 Task: Create a business flyer with photo.
Action: Mouse moved to (483, 149)
Screenshot: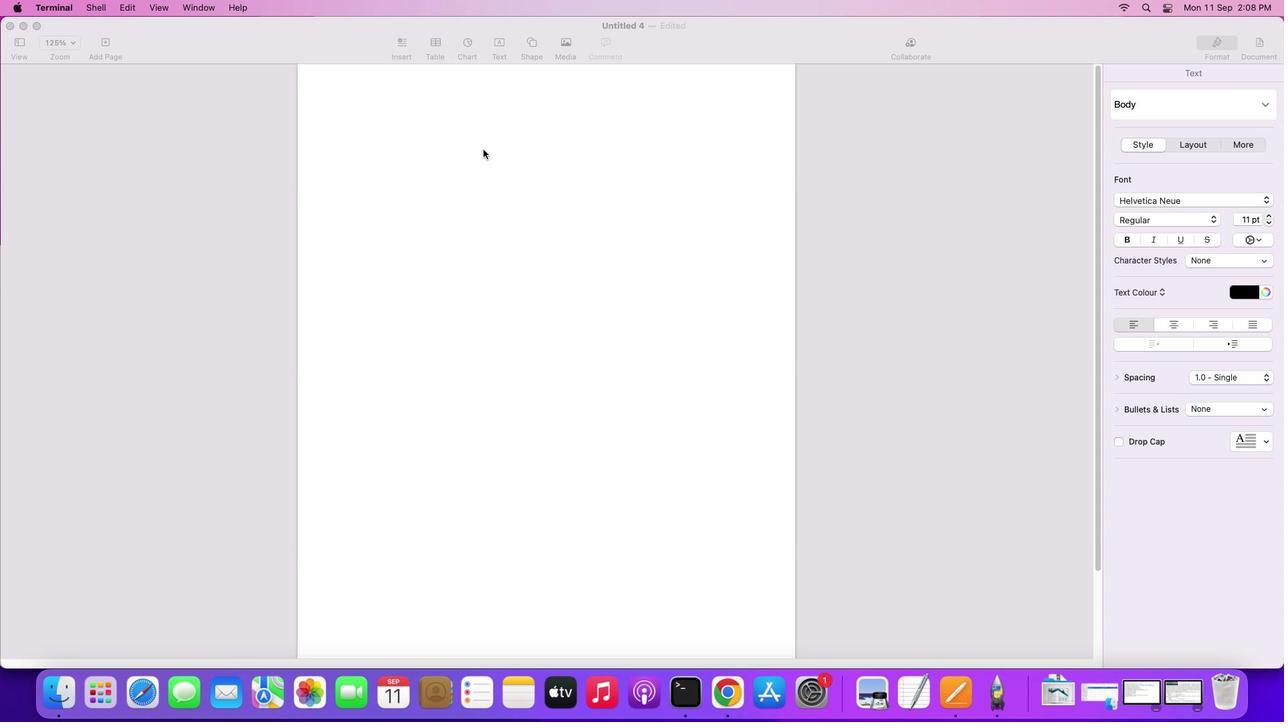 
Action: Mouse pressed left at (483, 149)
Screenshot: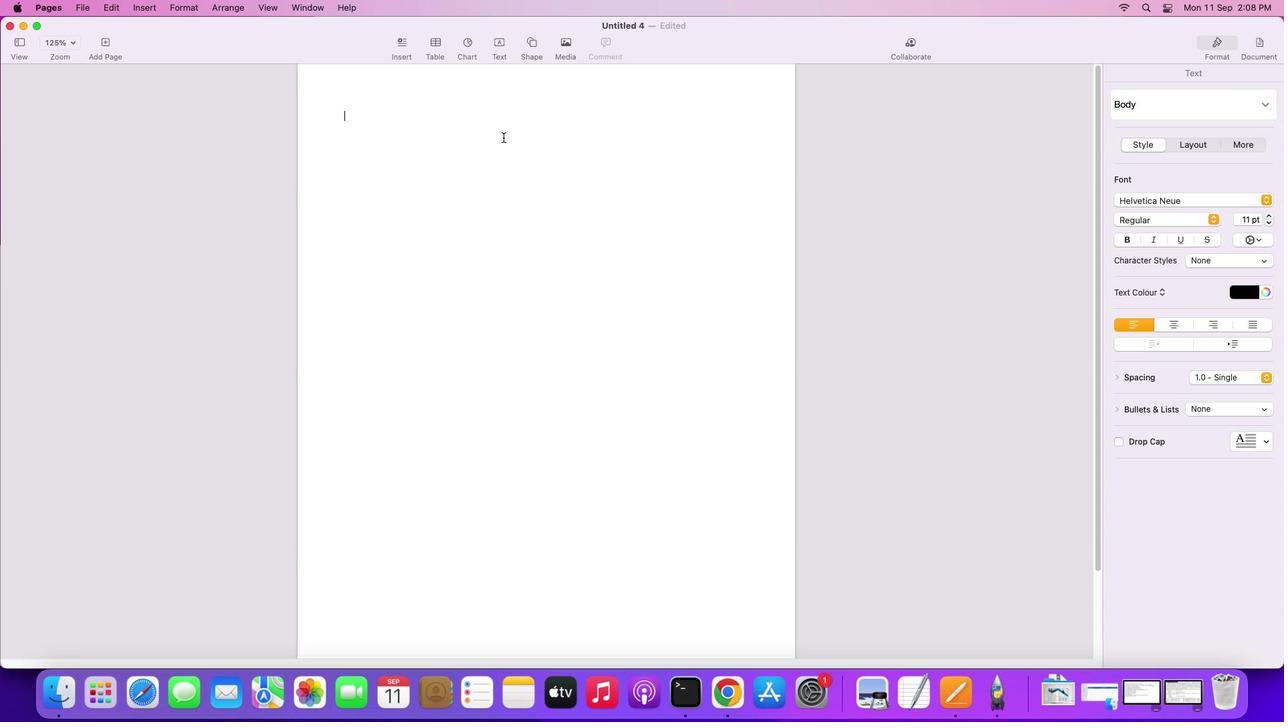 
Action: Mouse moved to (565, 45)
Screenshot: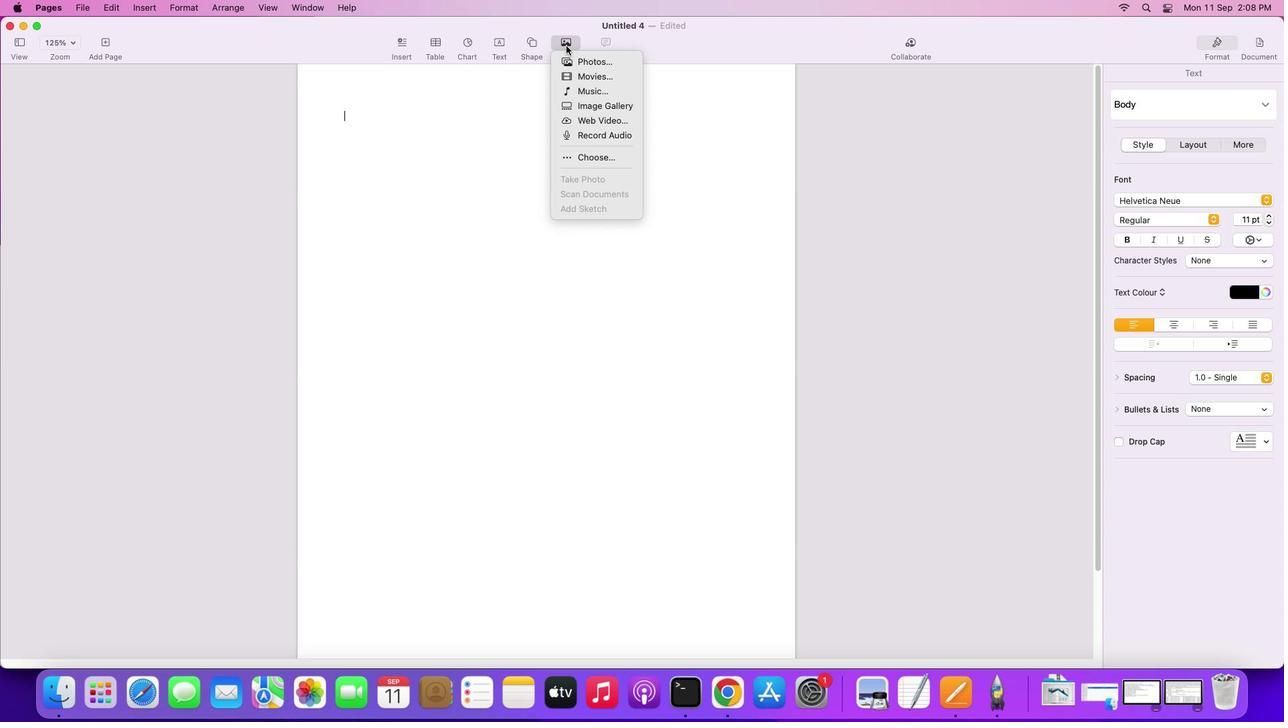 
Action: Mouse pressed left at (565, 45)
Screenshot: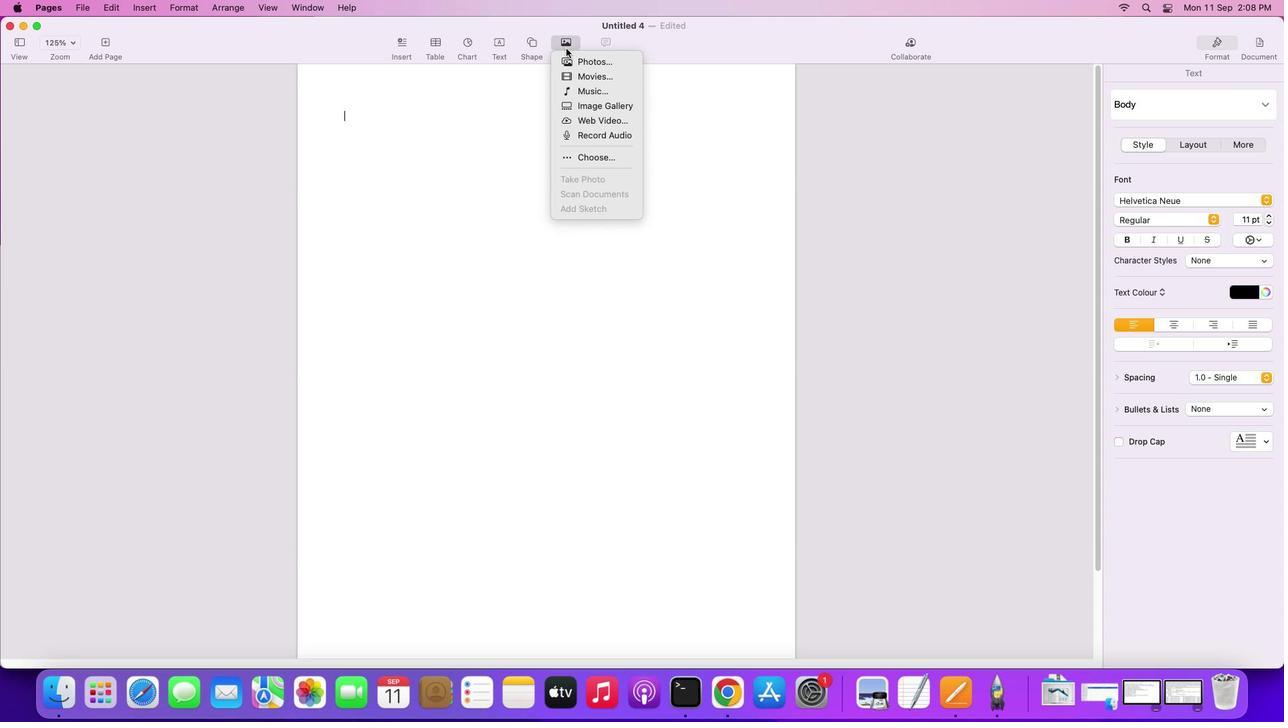 
Action: Mouse moved to (586, 151)
Screenshot: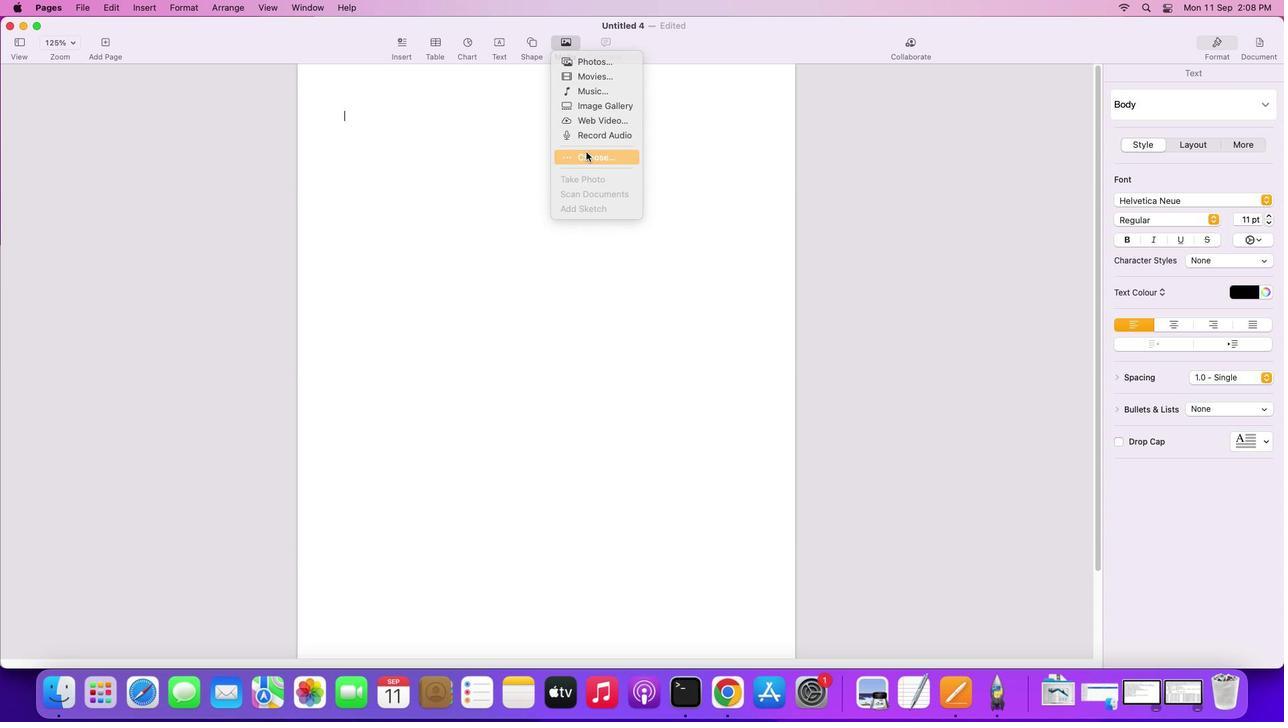 
Action: Mouse pressed left at (586, 151)
Screenshot: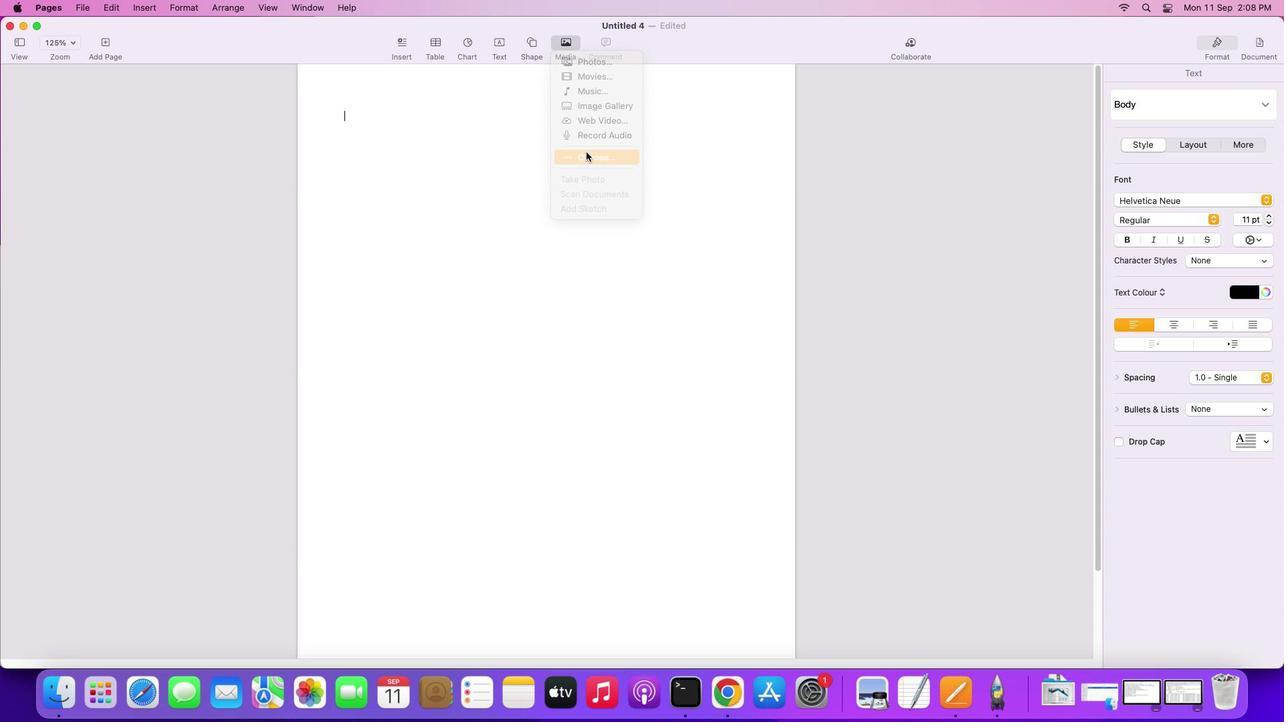 
Action: Mouse moved to (555, 422)
Screenshot: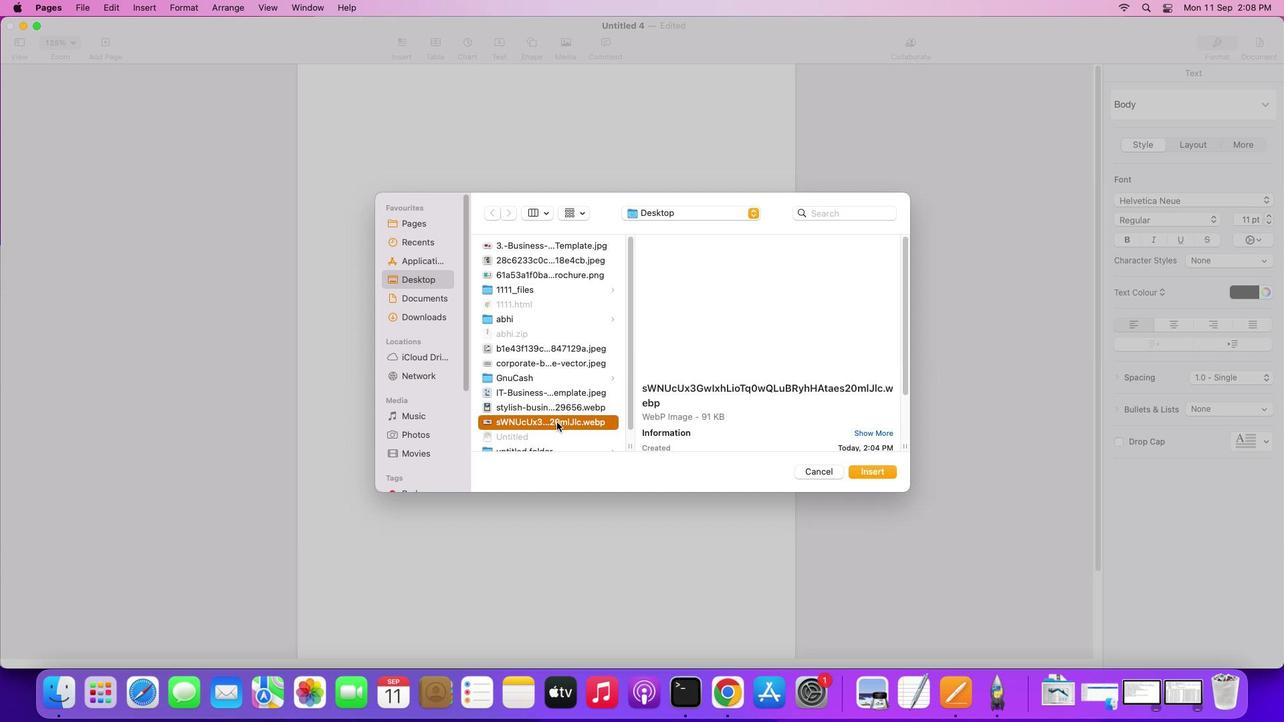
Action: Mouse pressed left at (555, 422)
Screenshot: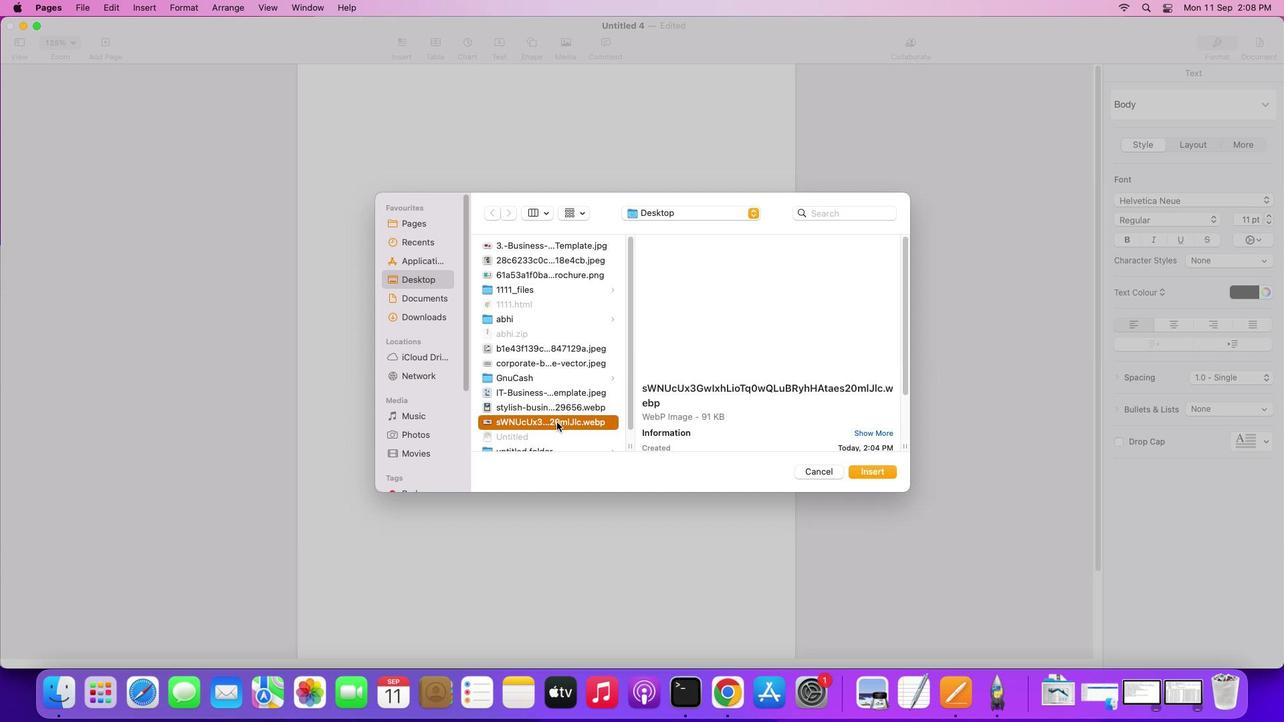 
Action: Mouse moved to (871, 470)
Screenshot: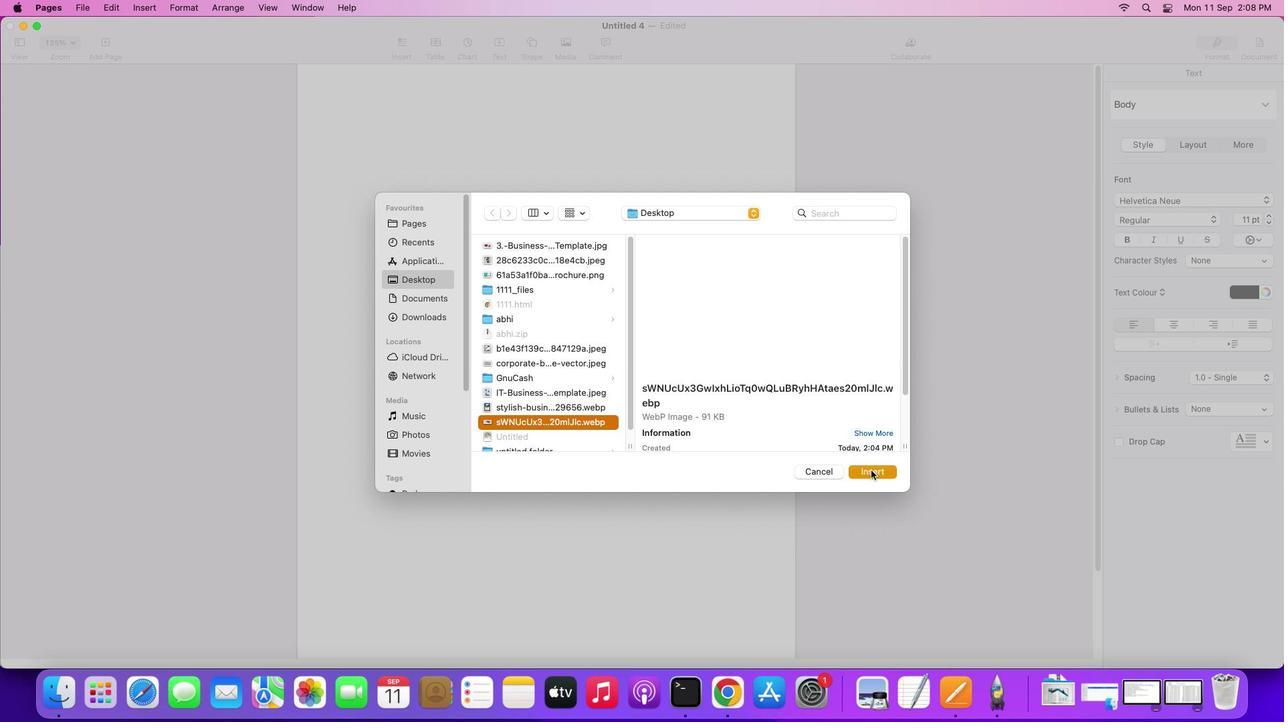 
Action: Mouse pressed left at (871, 470)
Screenshot: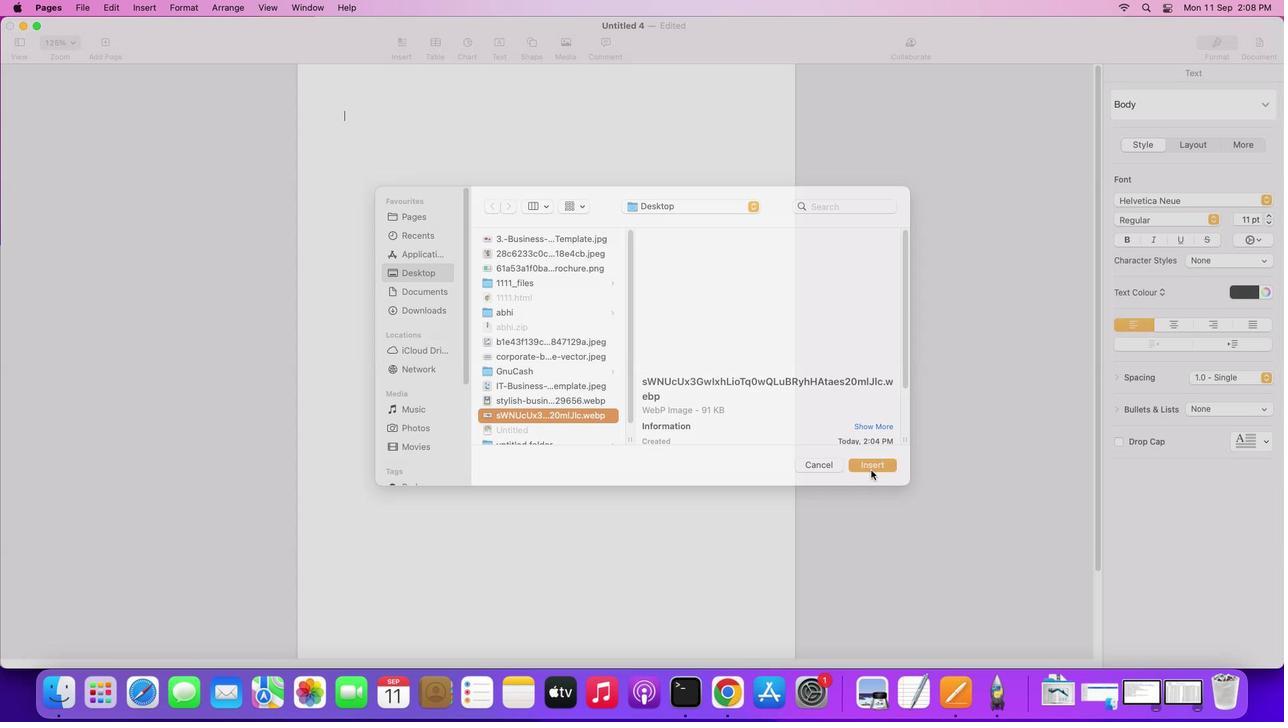 
Action: Mouse moved to (467, 224)
Screenshot: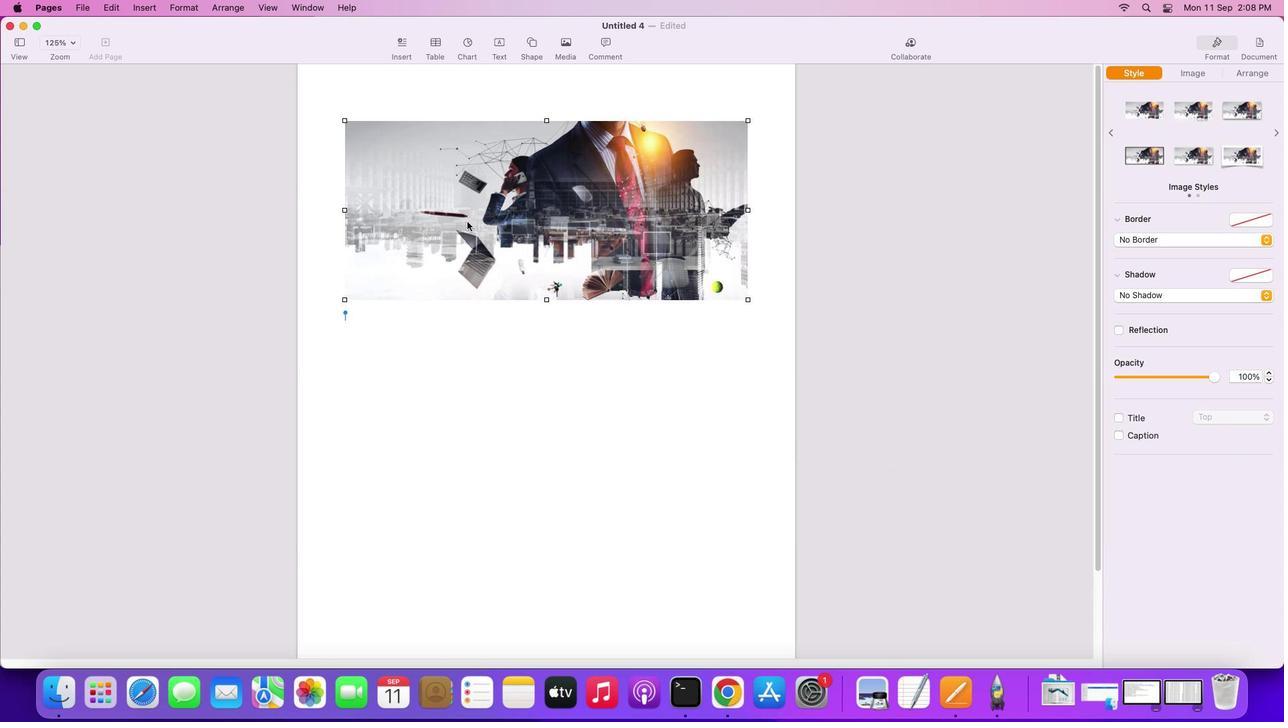 
Action: Mouse pressed left at (467, 224)
Screenshot: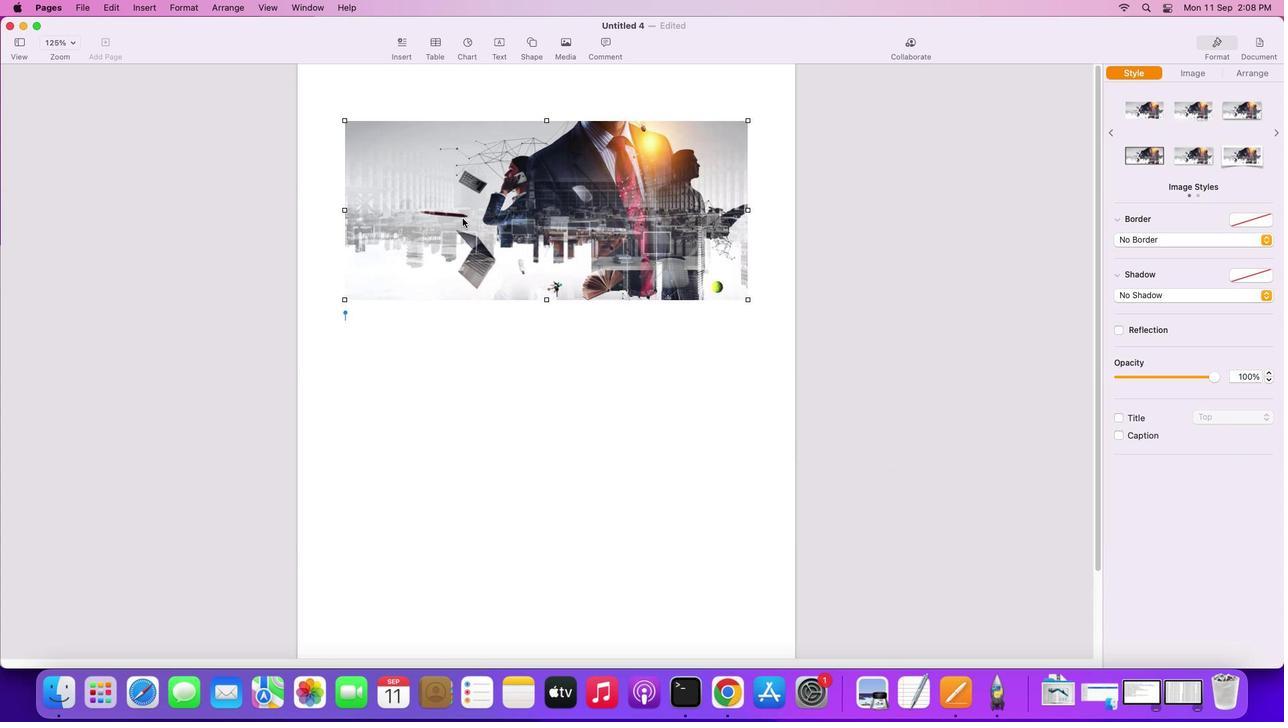 
Action: Mouse moved to (466, 221)
Screenshot: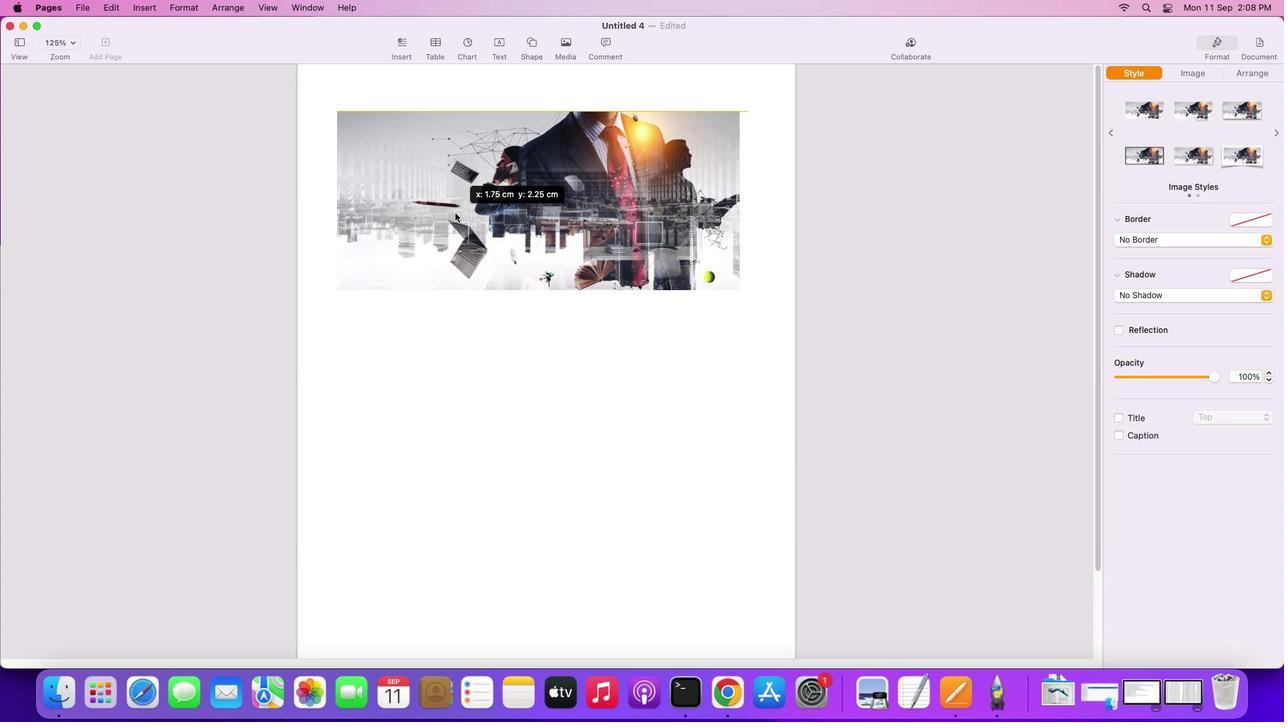 
Action: Mouse pressed left at (466, 221)
Screenshot: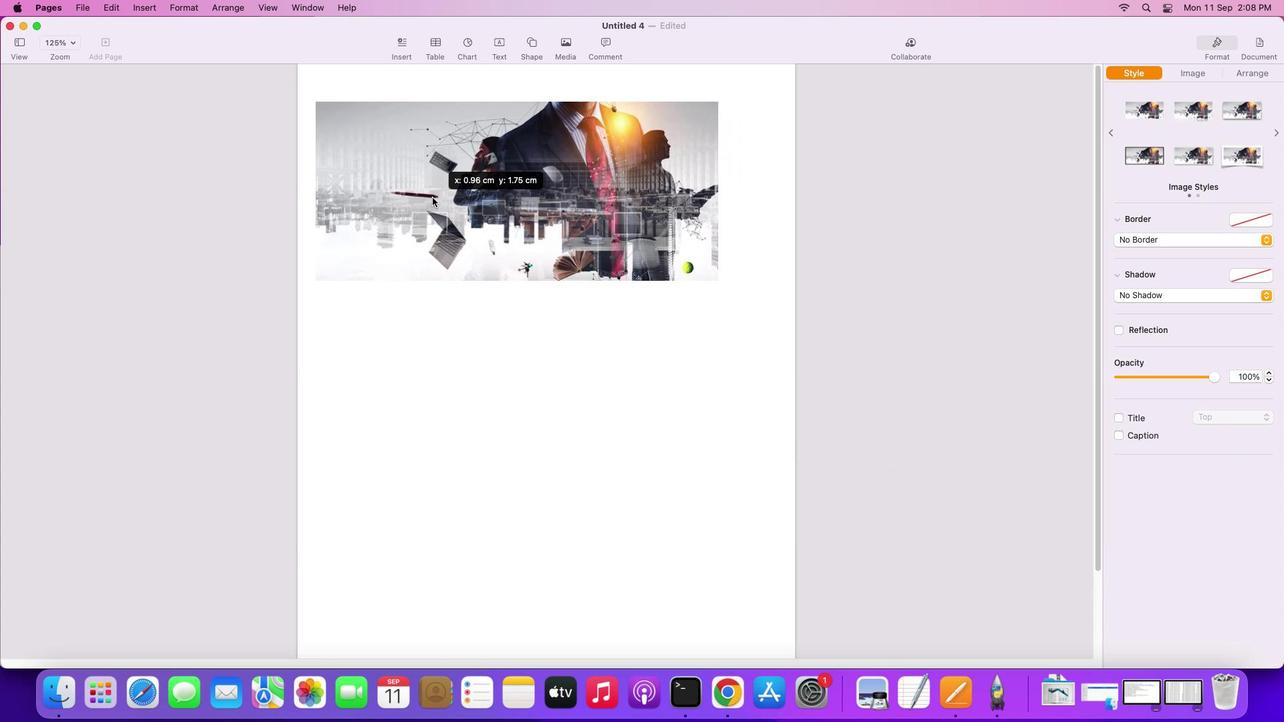 
Action: Mouse moved to (700, 244)
Screenshot: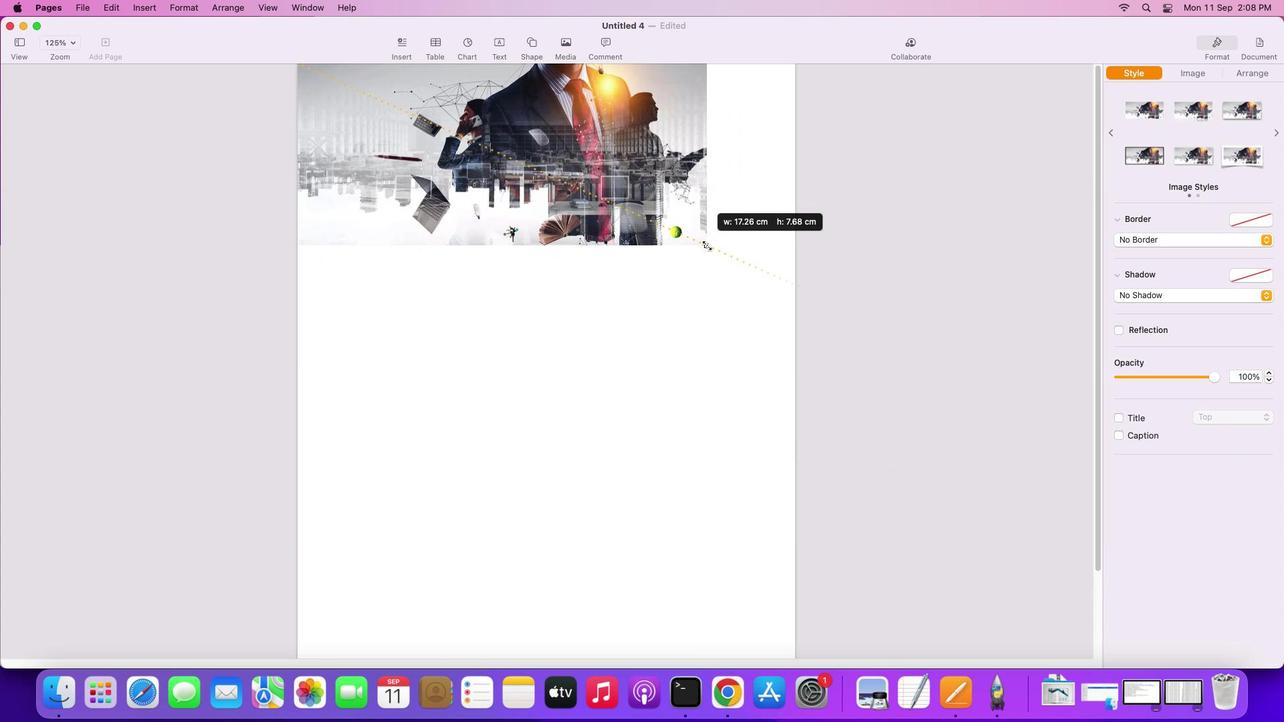 
Action: Mouse pressed left at (700, 244)
Screenshot: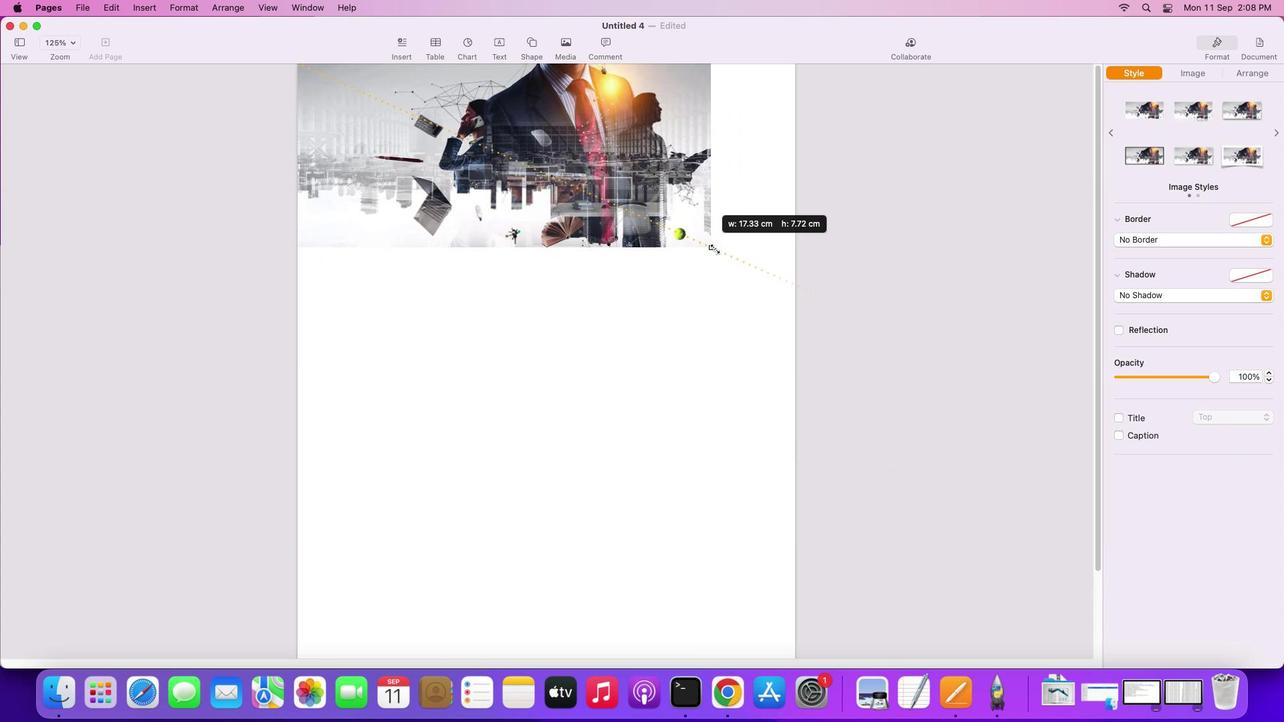 
Action: Mouse moved to (482, 323)
Screenshot: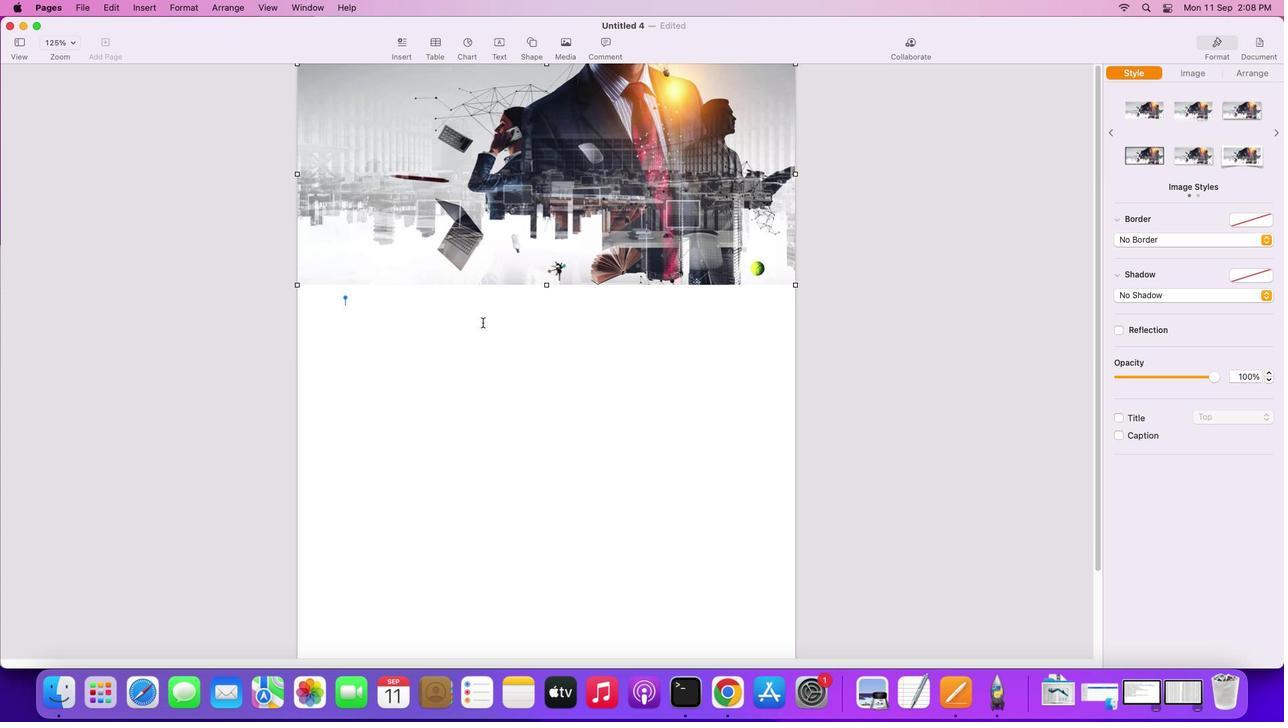 
Action: Mouse pressed left at (482, 323)
Screenshot: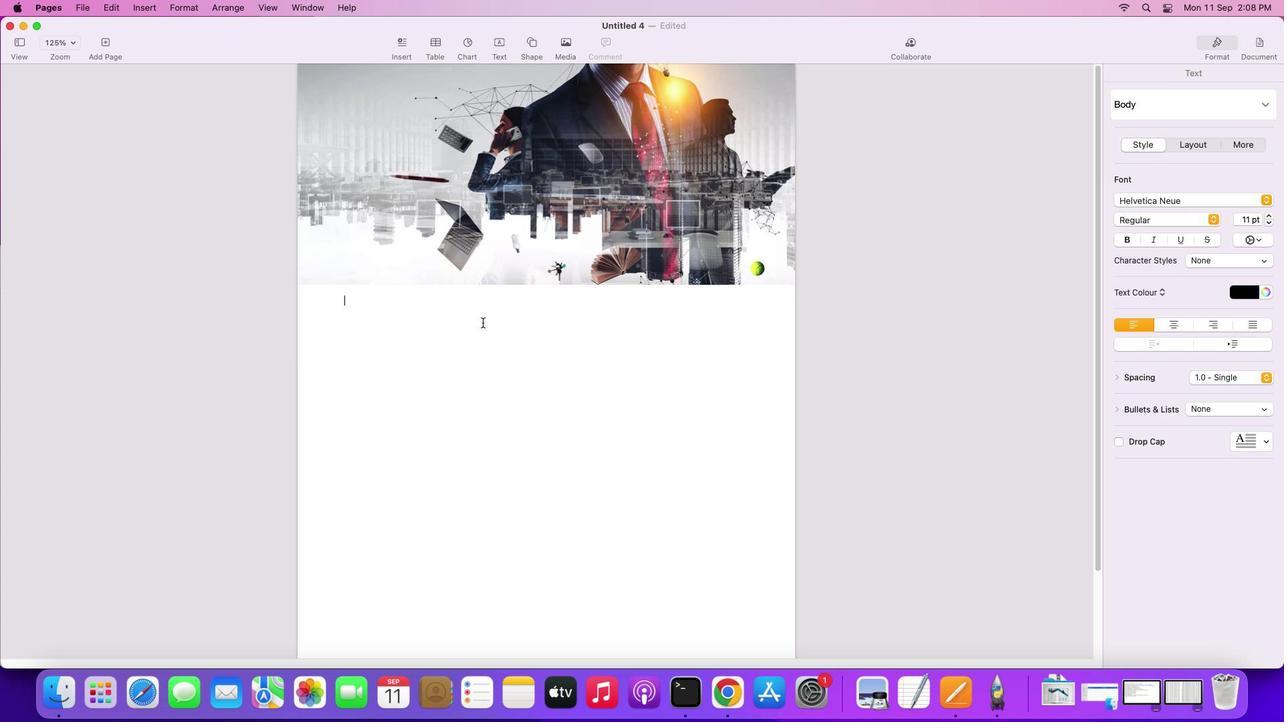 
Action: Mouse moved to (502, 43)
Screenshot: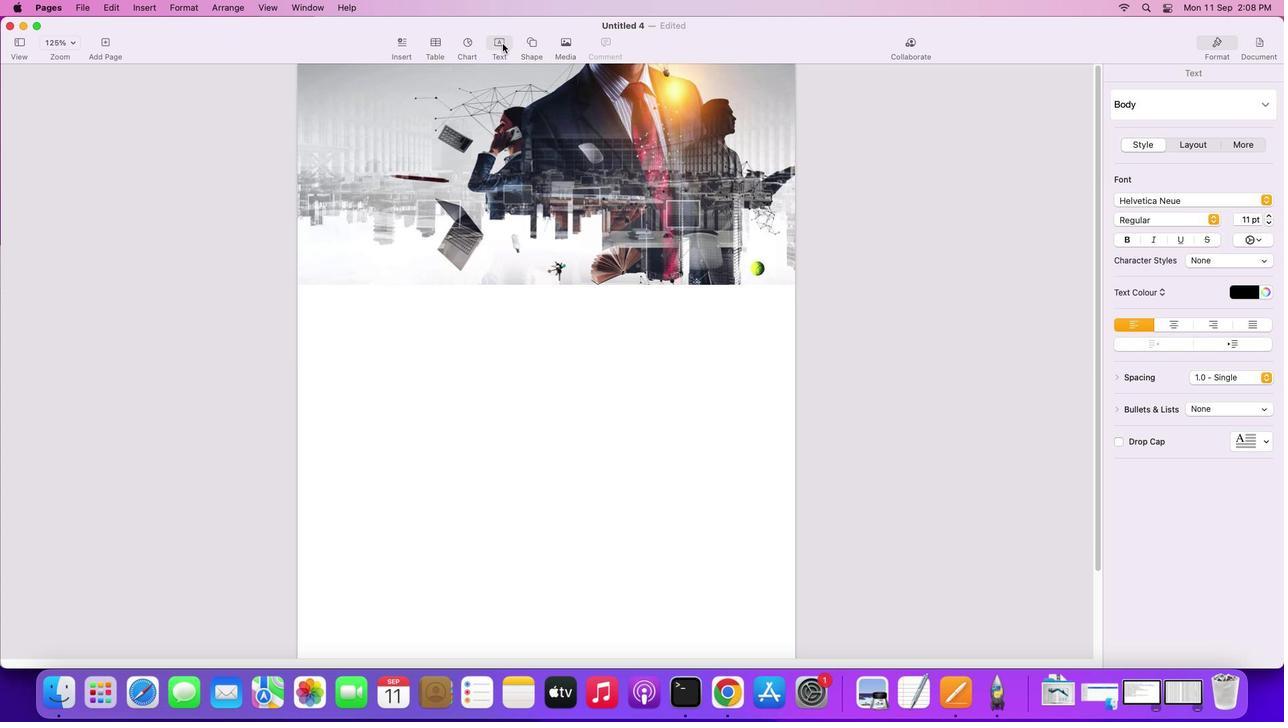 
Action: Mouse pressed left at (502, 43)
Screenshot: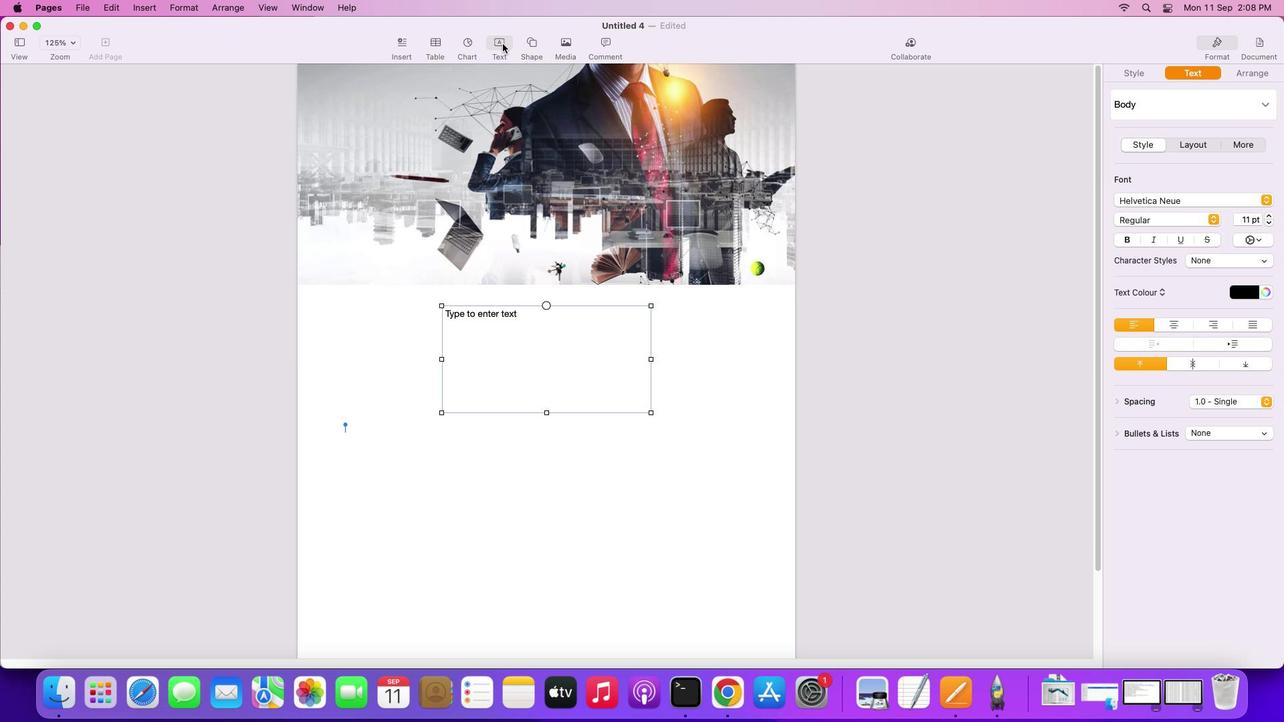
Action: Mouse moved to (538, 338)
Screenshot: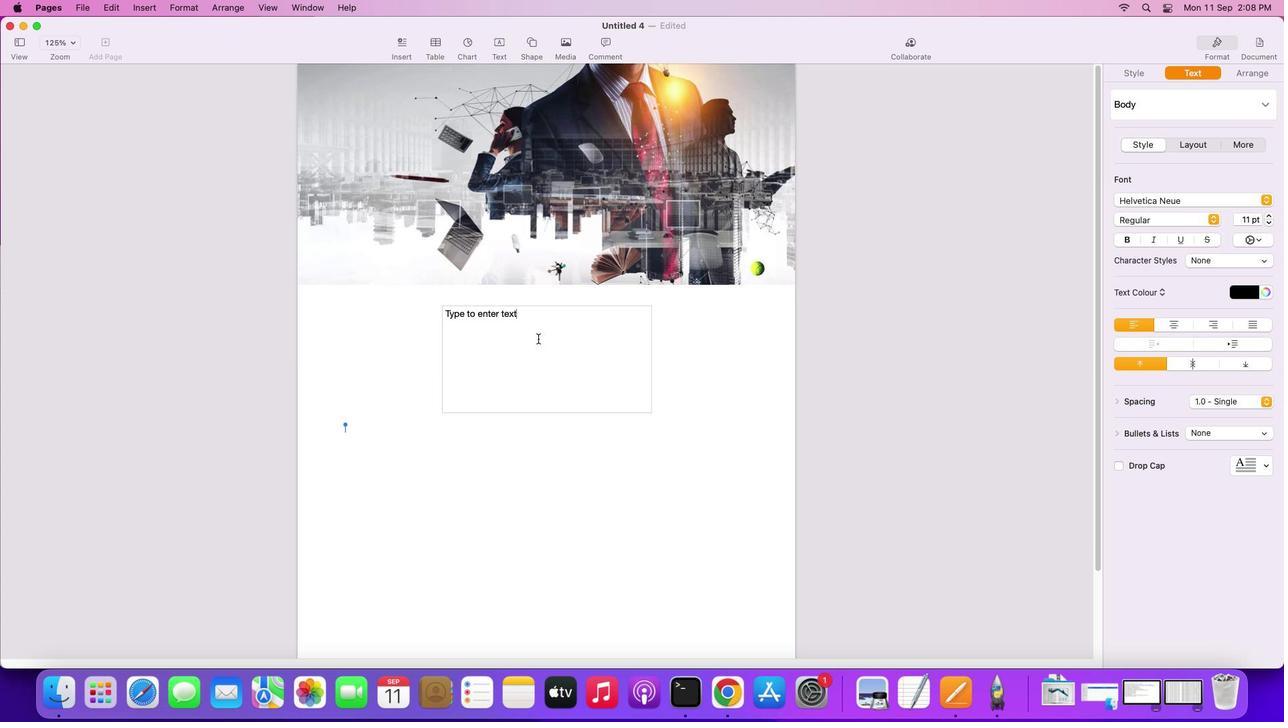 
Action: Mouse pressed left at (538, 338)
Screenshot: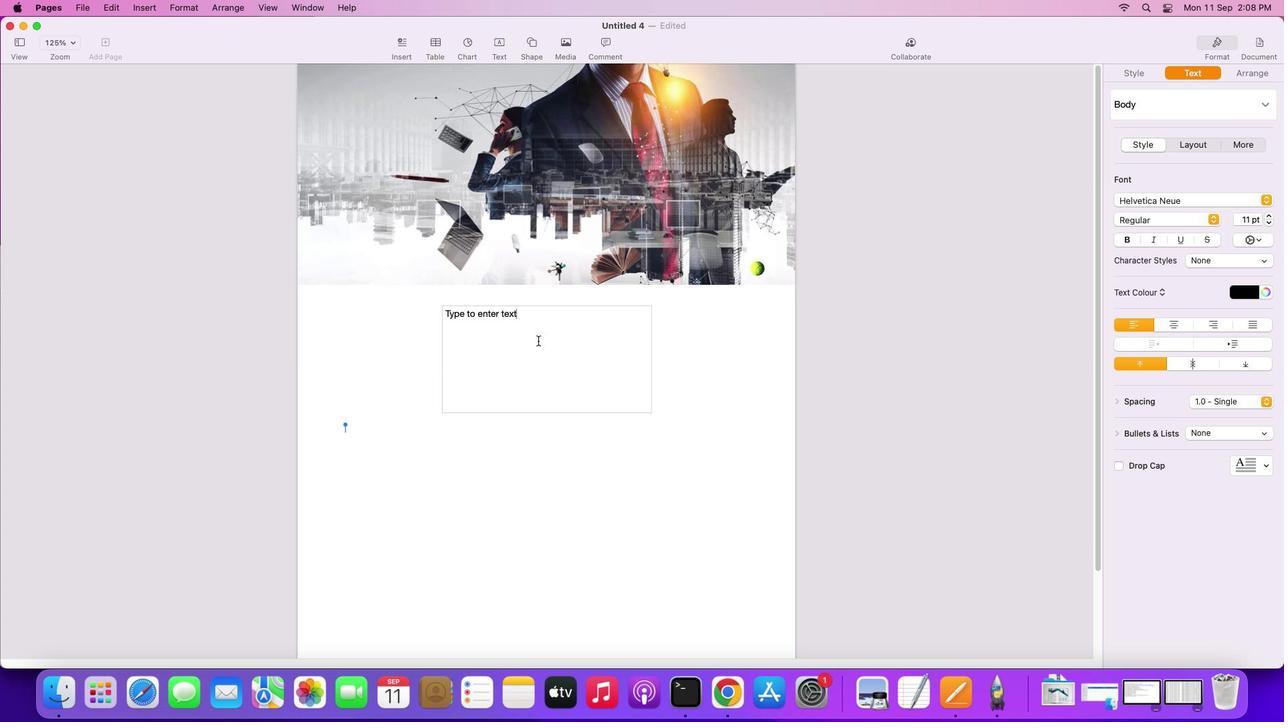 
Action: Mouse moved to (534, 346)
Screenshot: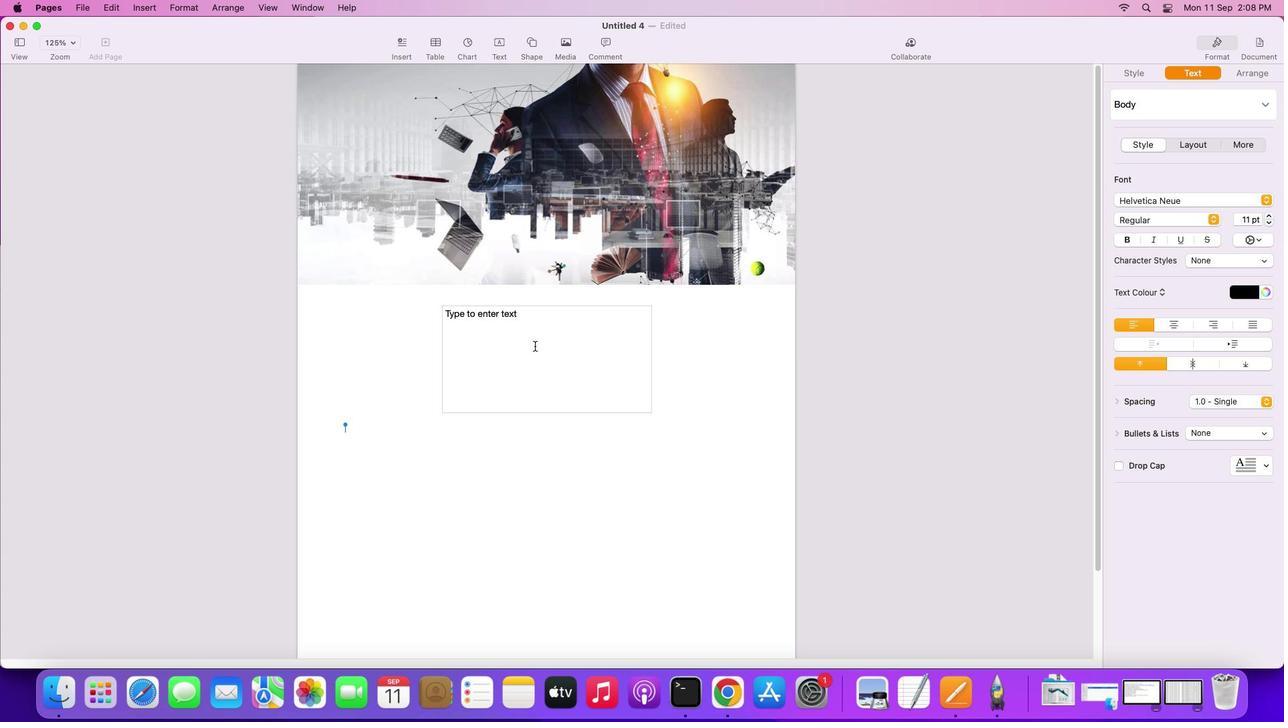 
Action: Key pressed Key.shift'C'Key.backspaceKey.backspaceKey.backspaceKey.backspaceKey.backspaceKey.backspaceKey.backspaceKey.shift'C''o'Key.backspaceKey.shift'o''n'Key.backspace'm''p''a''b'Key.backspace'n''y'Key.spaceKey.shift'N''a''m''e'
Screenshot: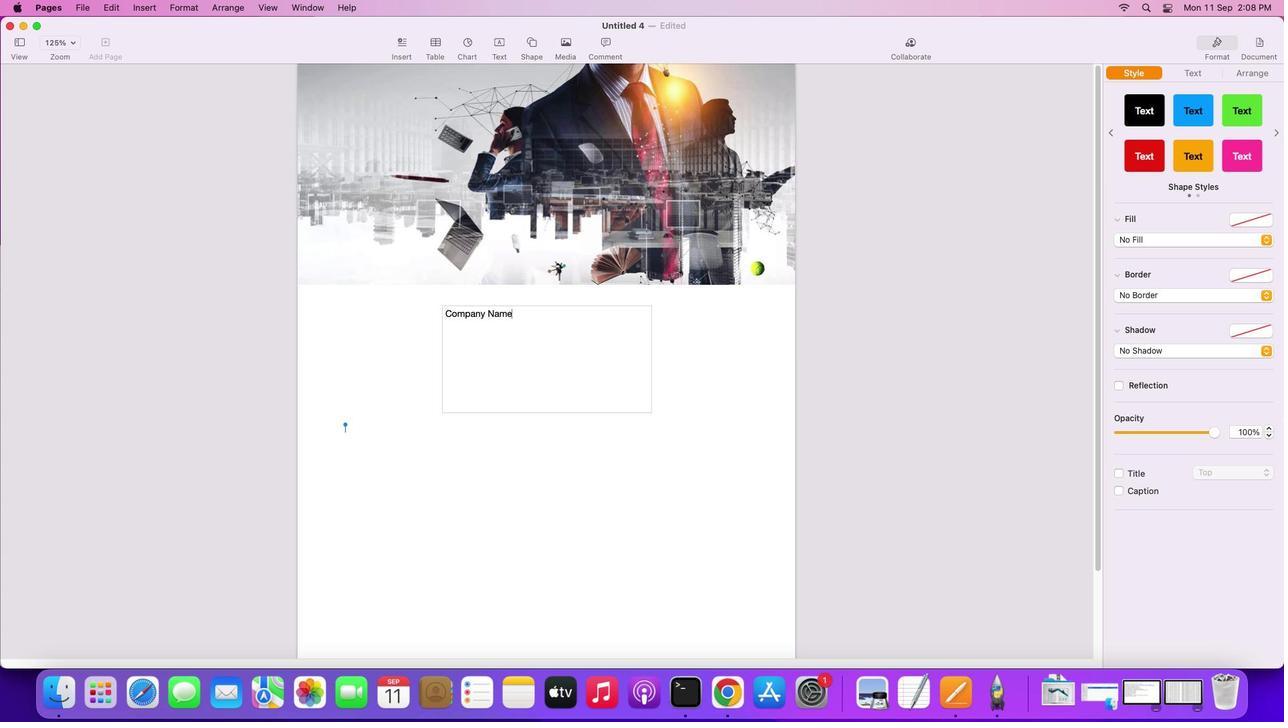 
Action: Mouse moved to (554, 438)
Screenshot: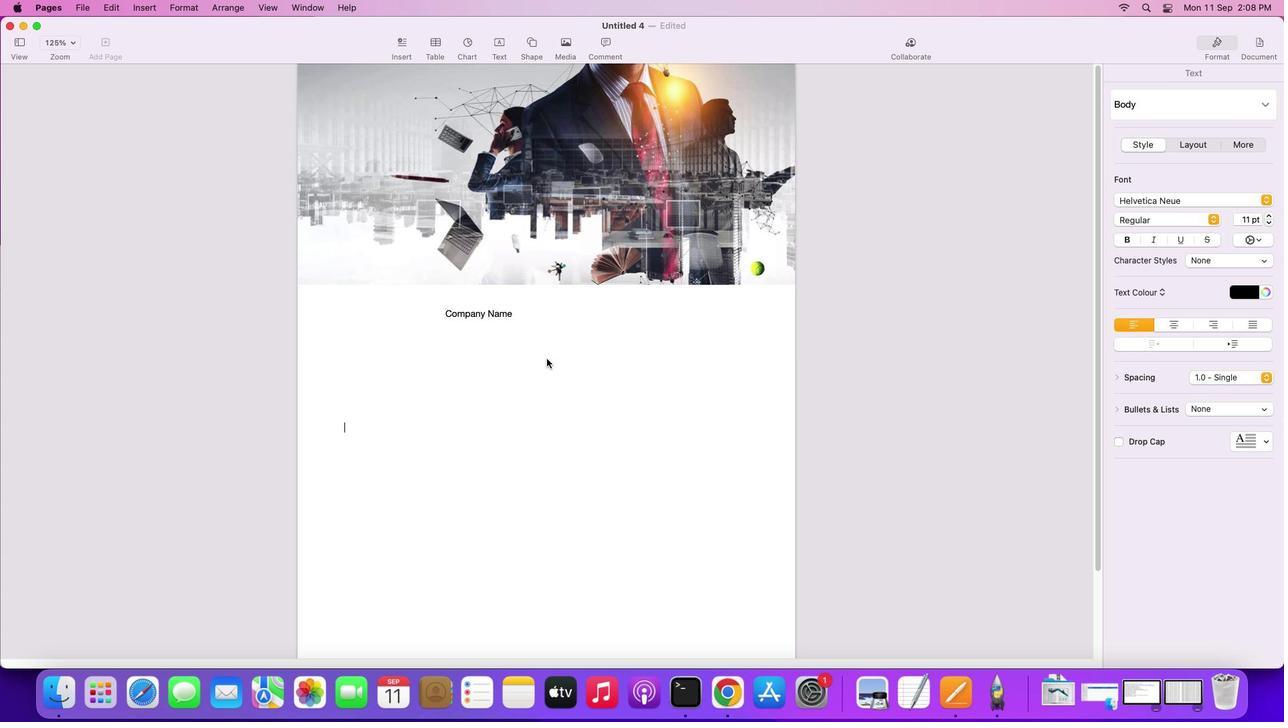
Action: Mouse pressed left at (554, 438)
Screenshot: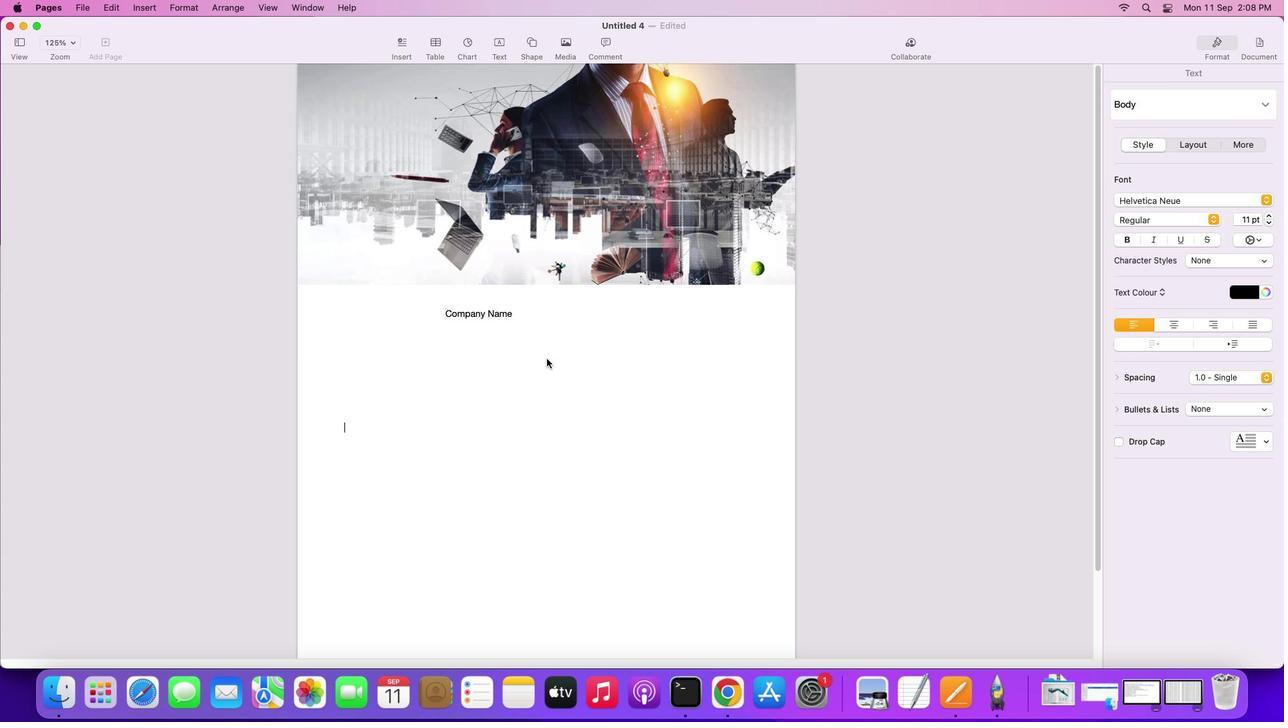 
Action: Mouse moved to (546, 358)
Screenshot: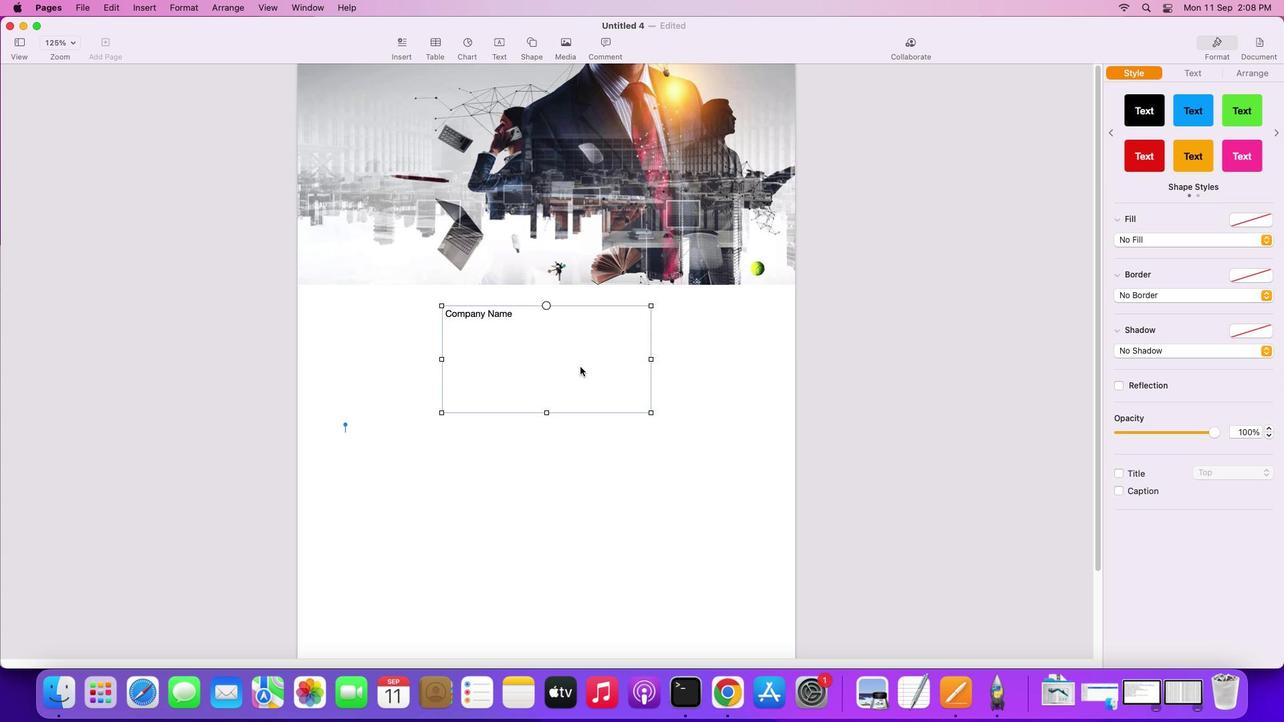 
Action: Mouse pressed left at (546, 358)
Screenshot: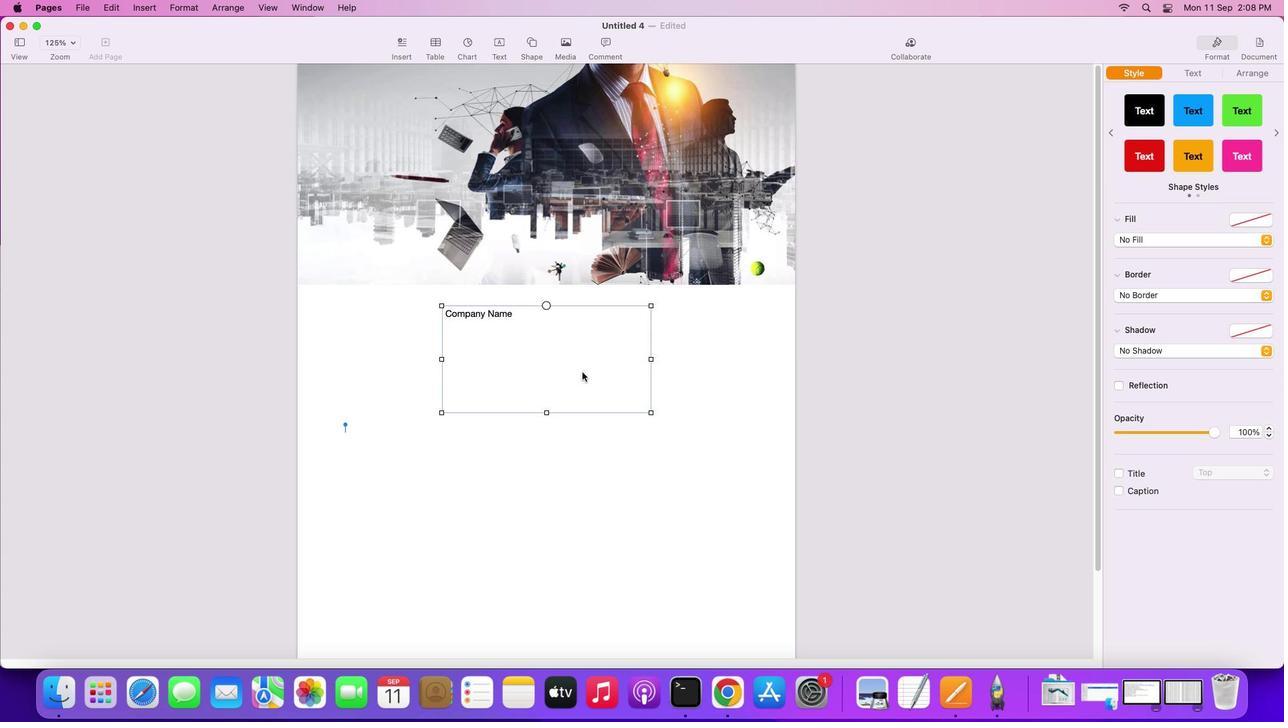 
Action: Mouse moved to (545, 410)
Screenshot: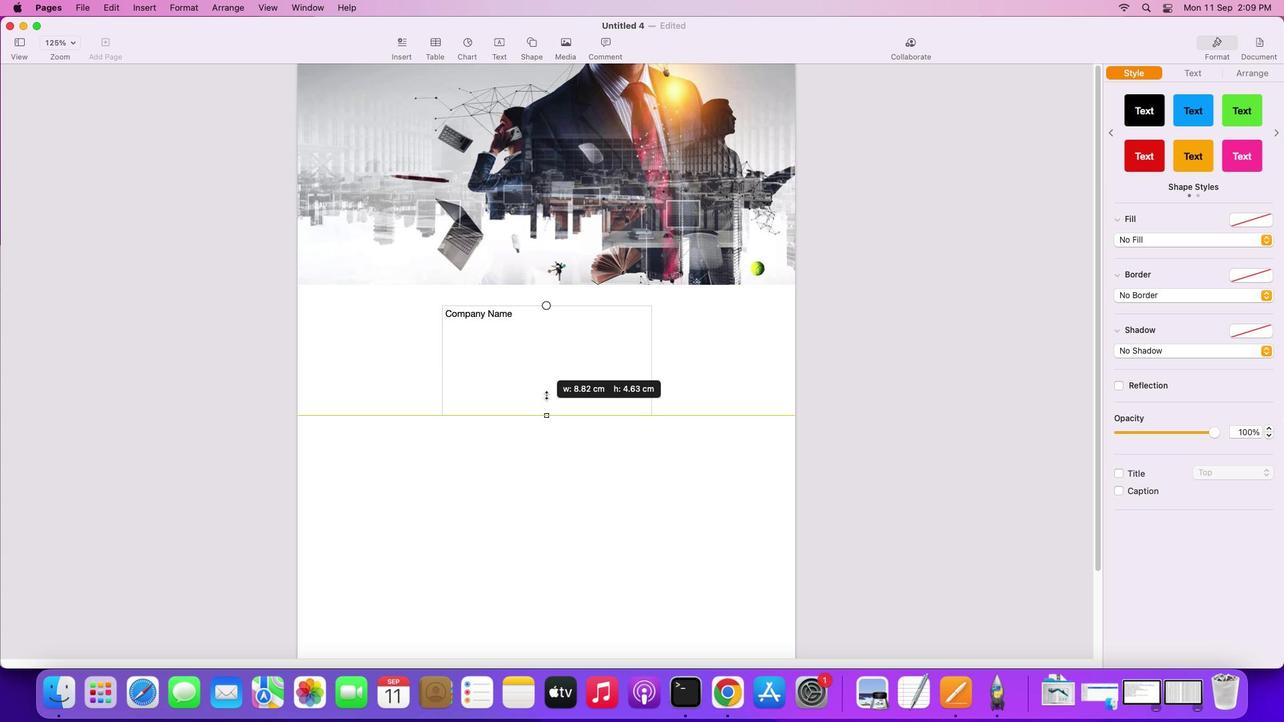 
Action: Mouse pressed left at (545, 410)
Screenshot: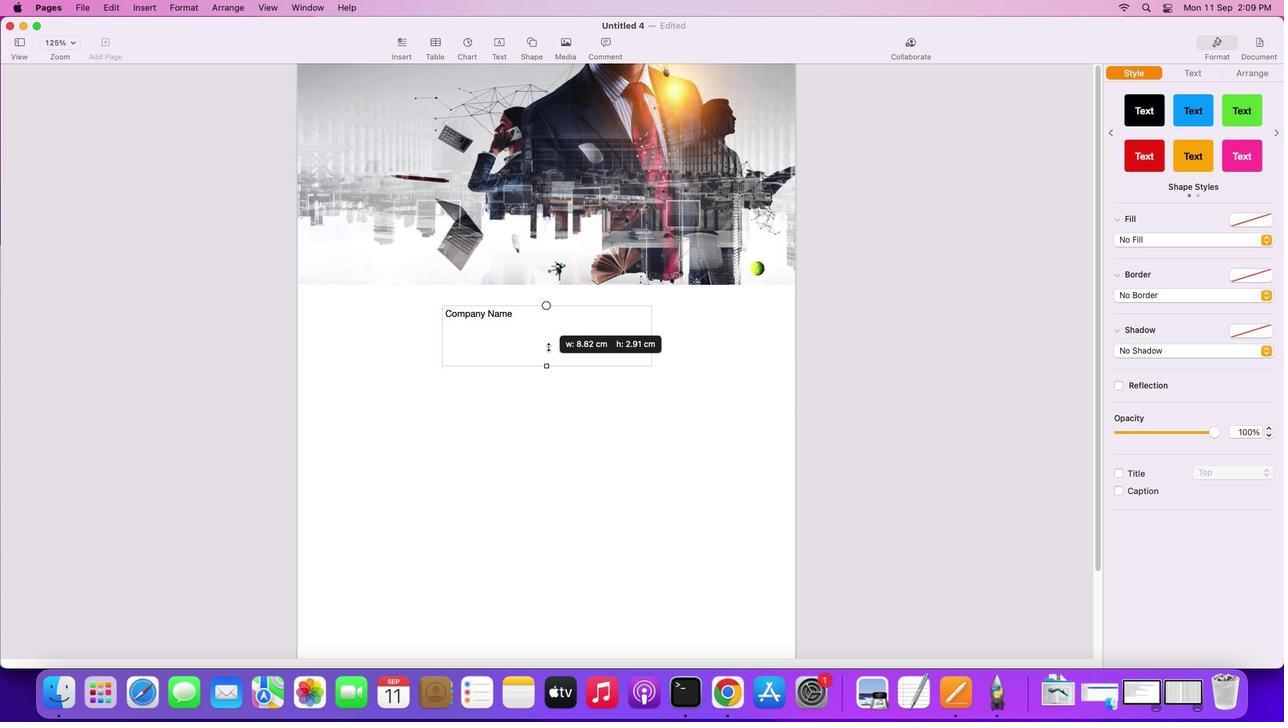 
Action: Mouse moved to (650, 315)
Screenshot: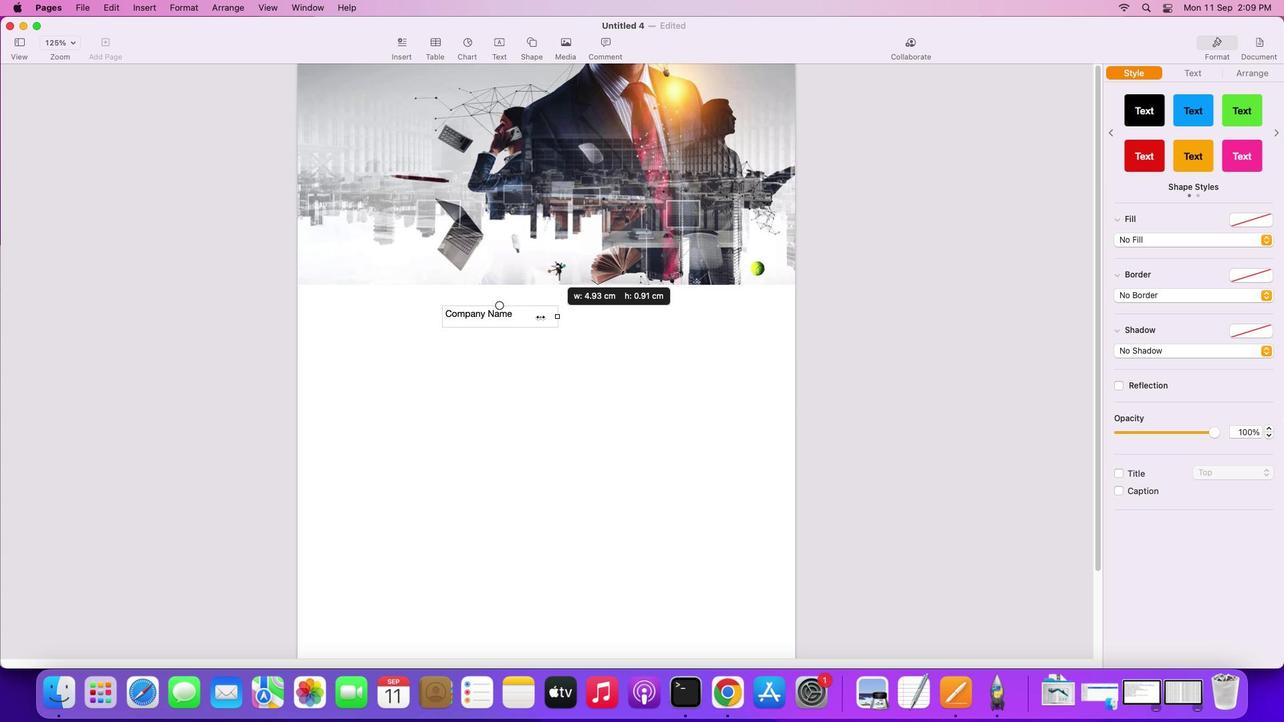 
Action: Mouse pressed left at (650, 315)
Screenshot: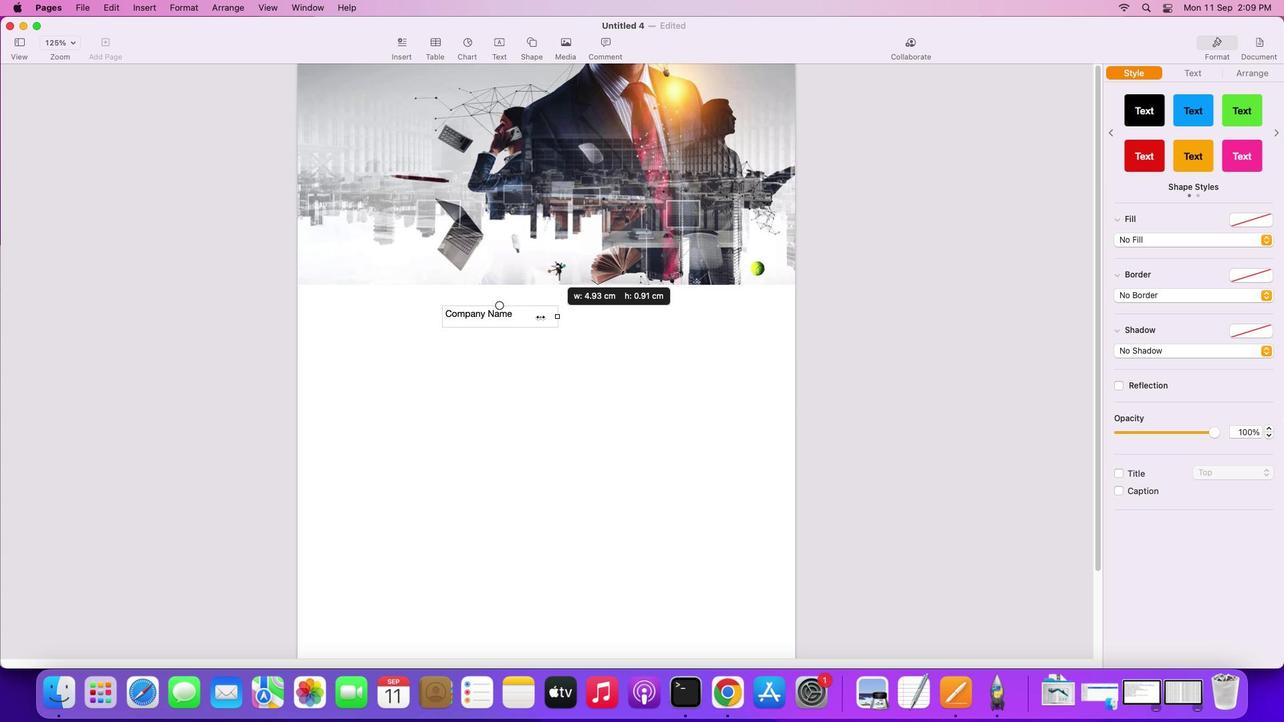 
Action: Mouse moved to (555, 326)
Screenshot: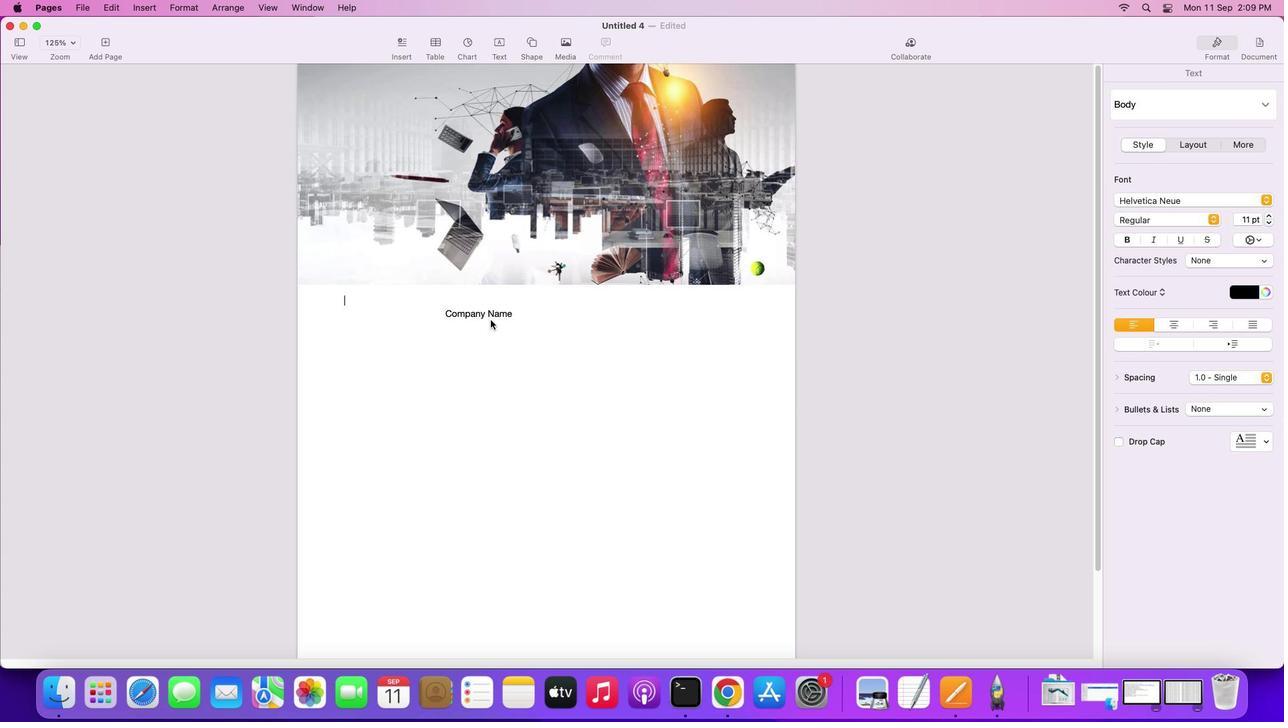 
Action: Mouse pressed left at (555, 326)
Screenshot: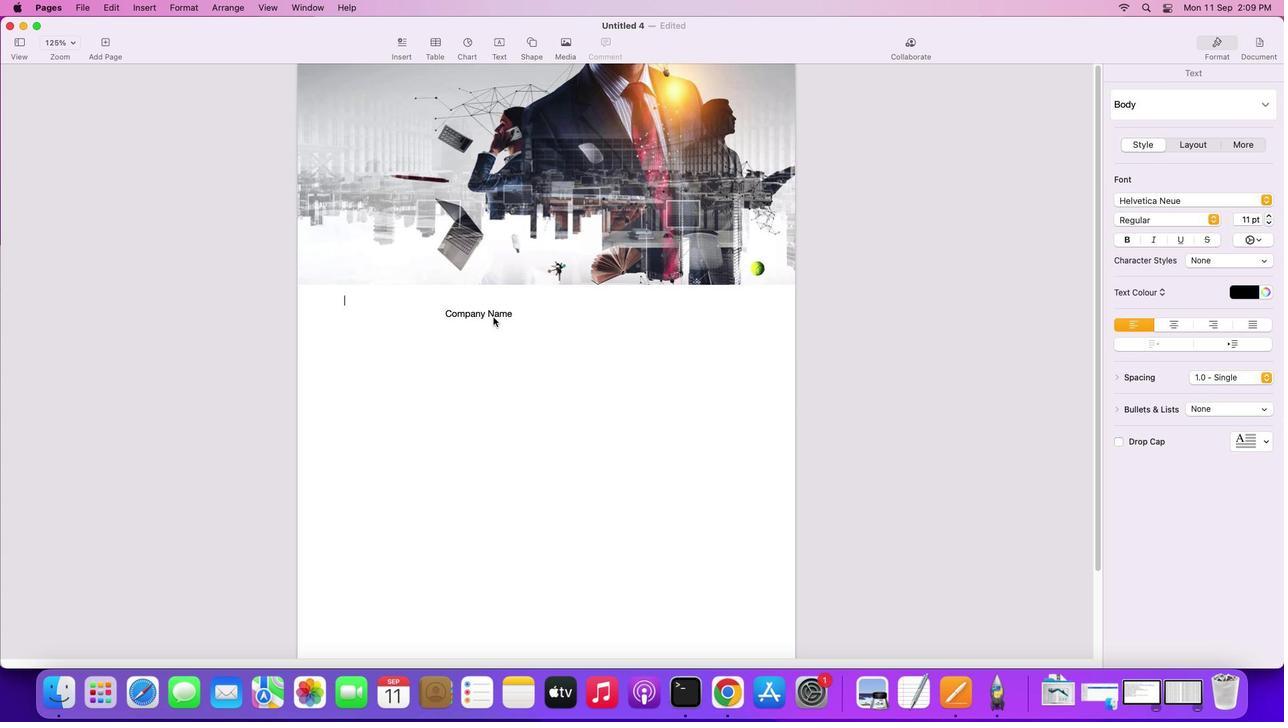 
Action: Mouse moved to (494, 313)
Screenshot: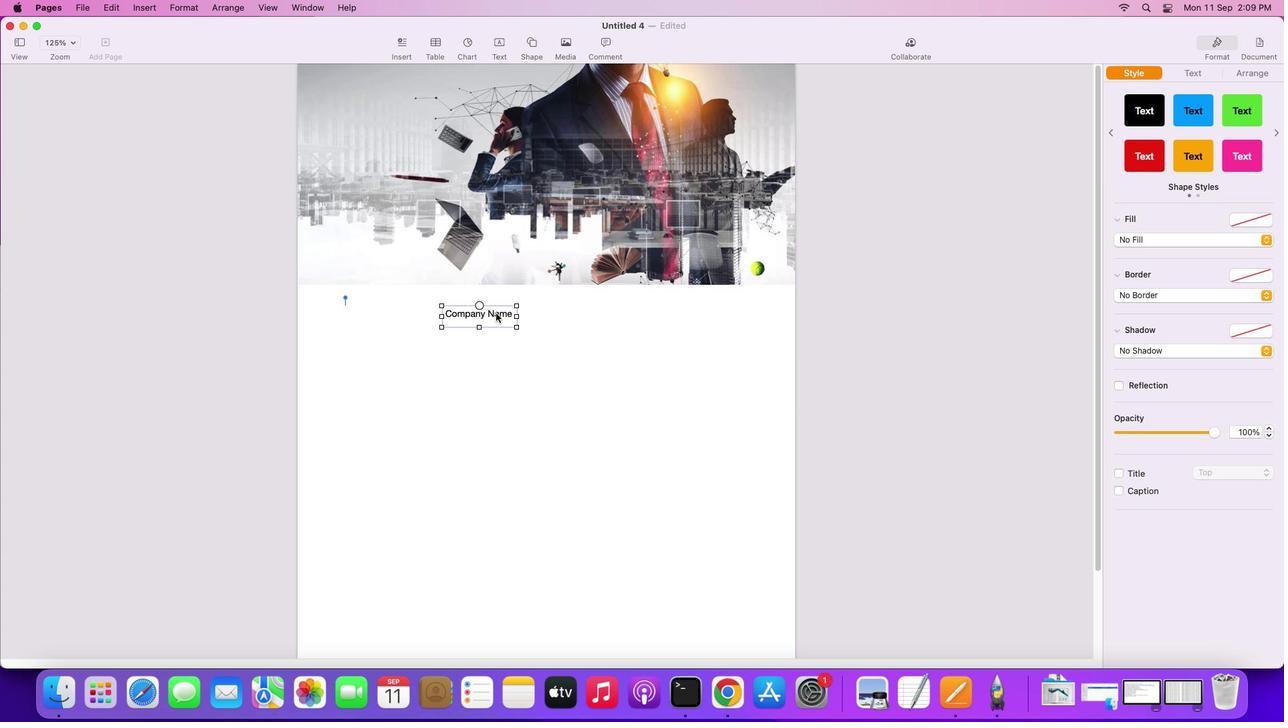 
Action: Mouse pressed left at (494, 313)
Screenshot: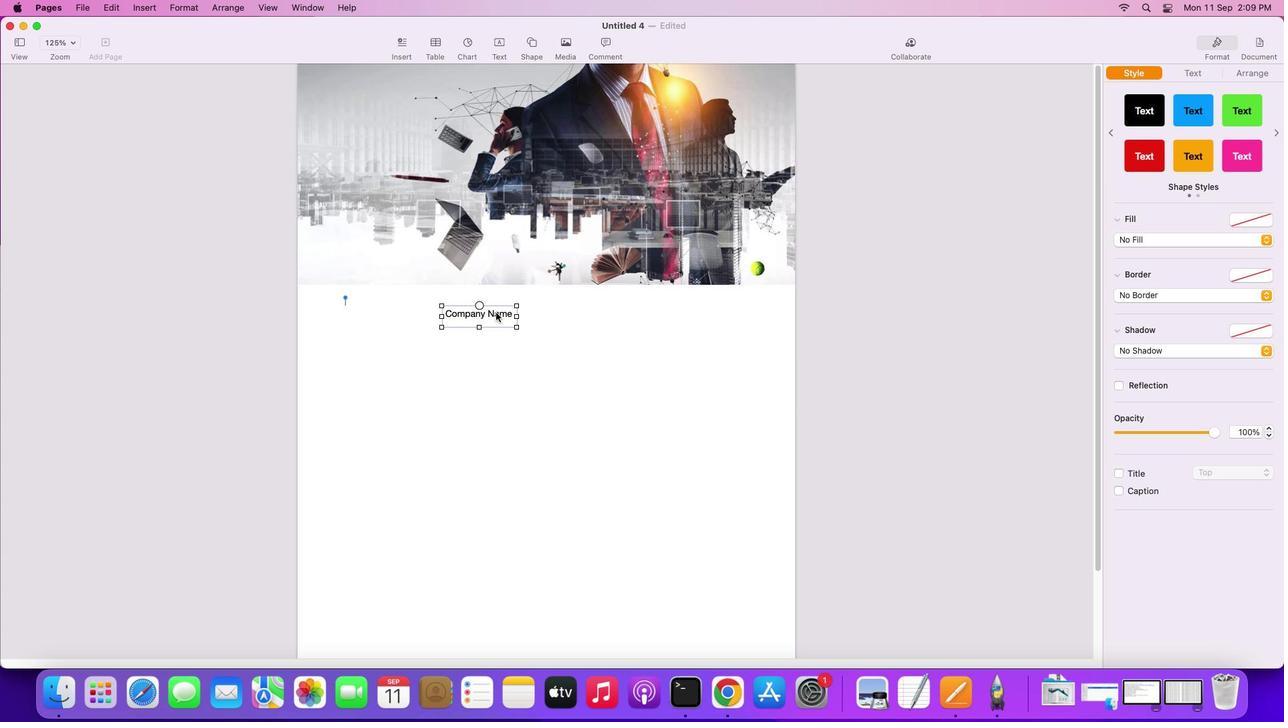 
Action: Mouse moved to (495, 312)
Screenshot: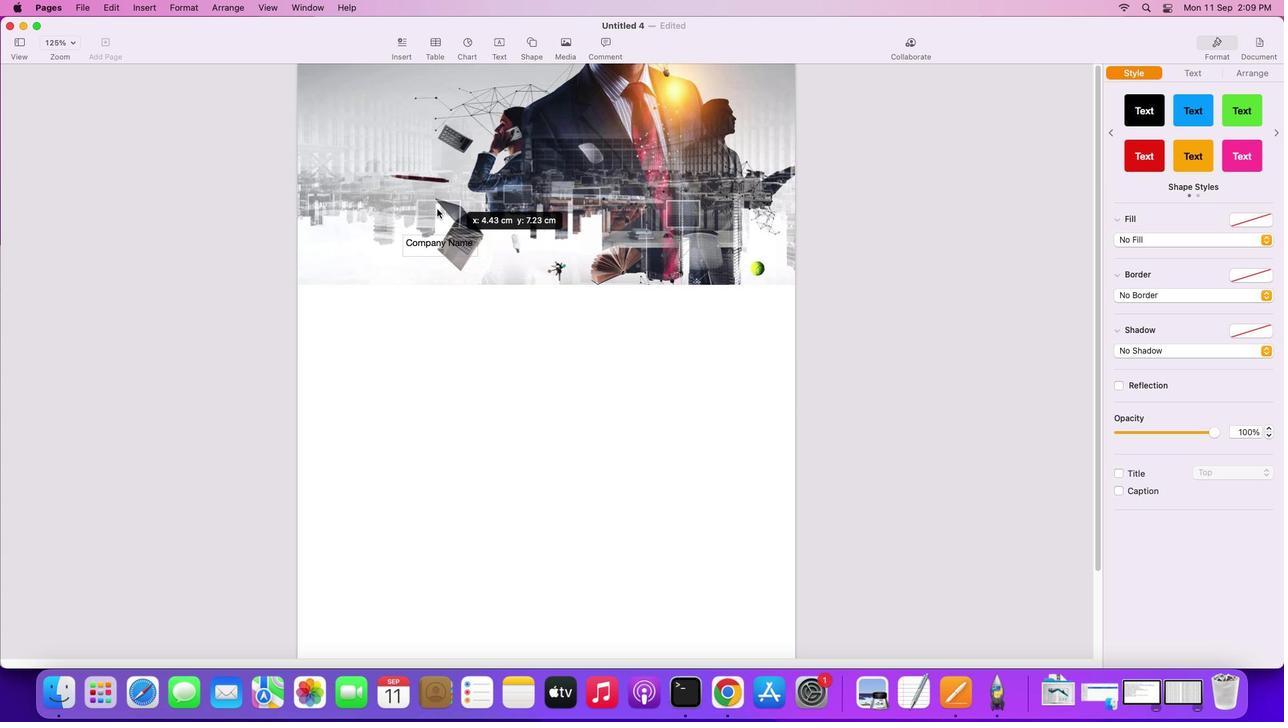 
Action: Mouse pressed left at (495, 312)
Screenshot: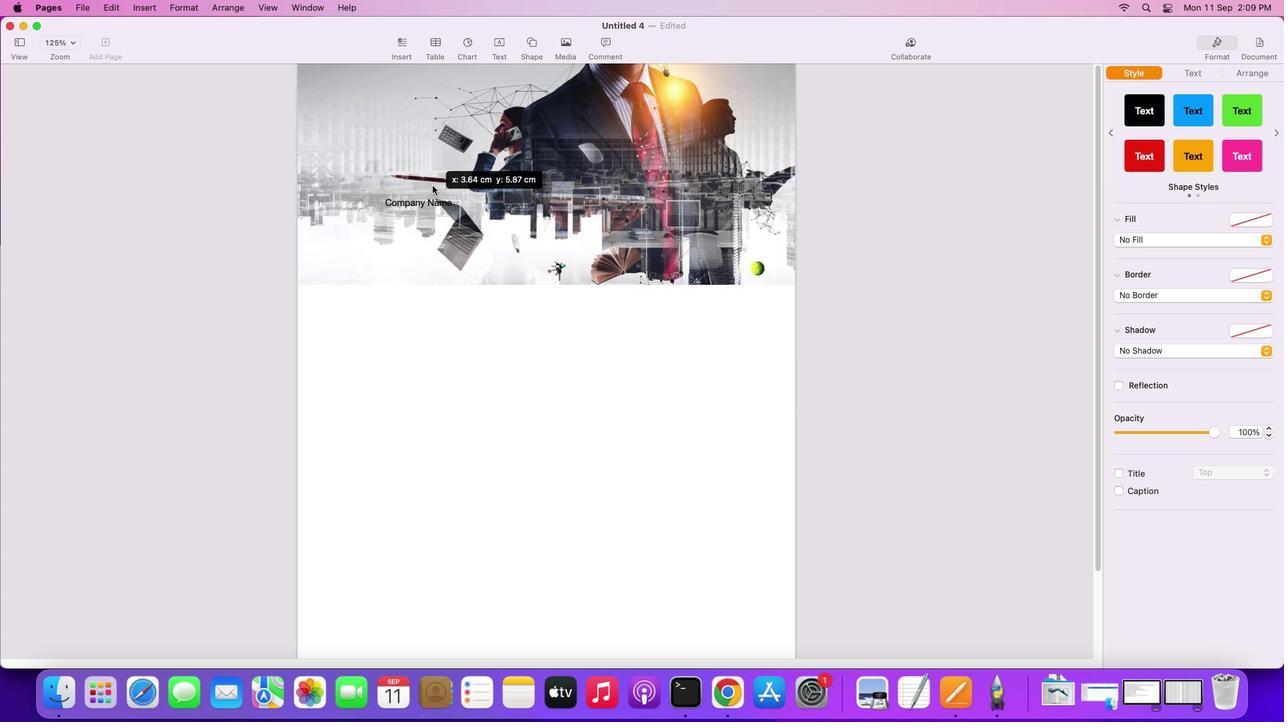 
Action: Mouse moved to (408, 346)
Screenshot: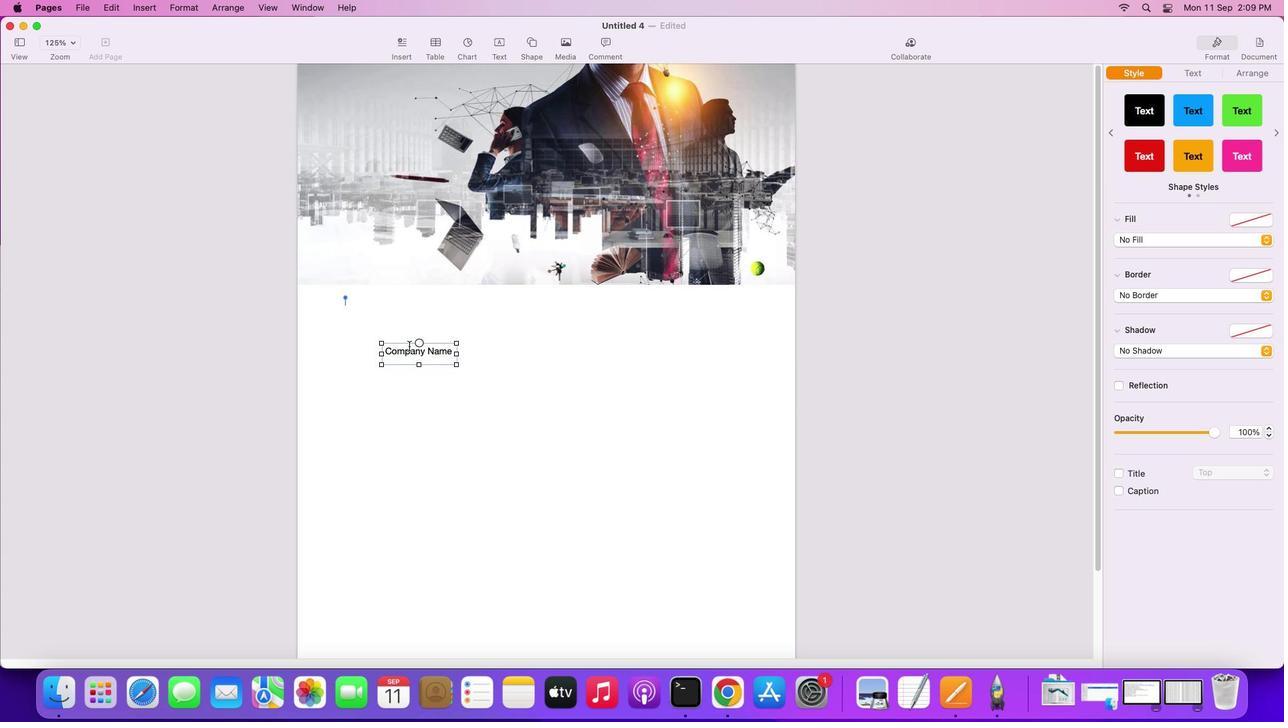 
Action: Mouse pressed left at (408, 346)
Screenshot: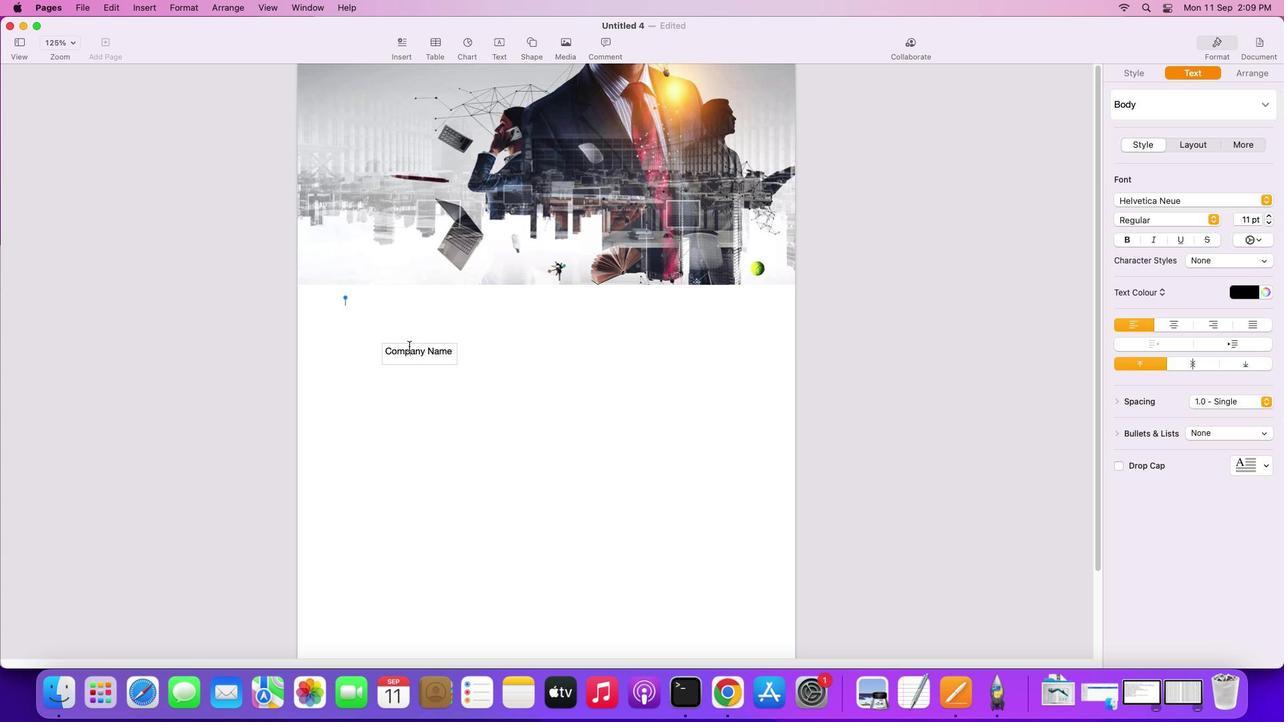
Action: Mouse pressed left at (408, 346)
Screenshot: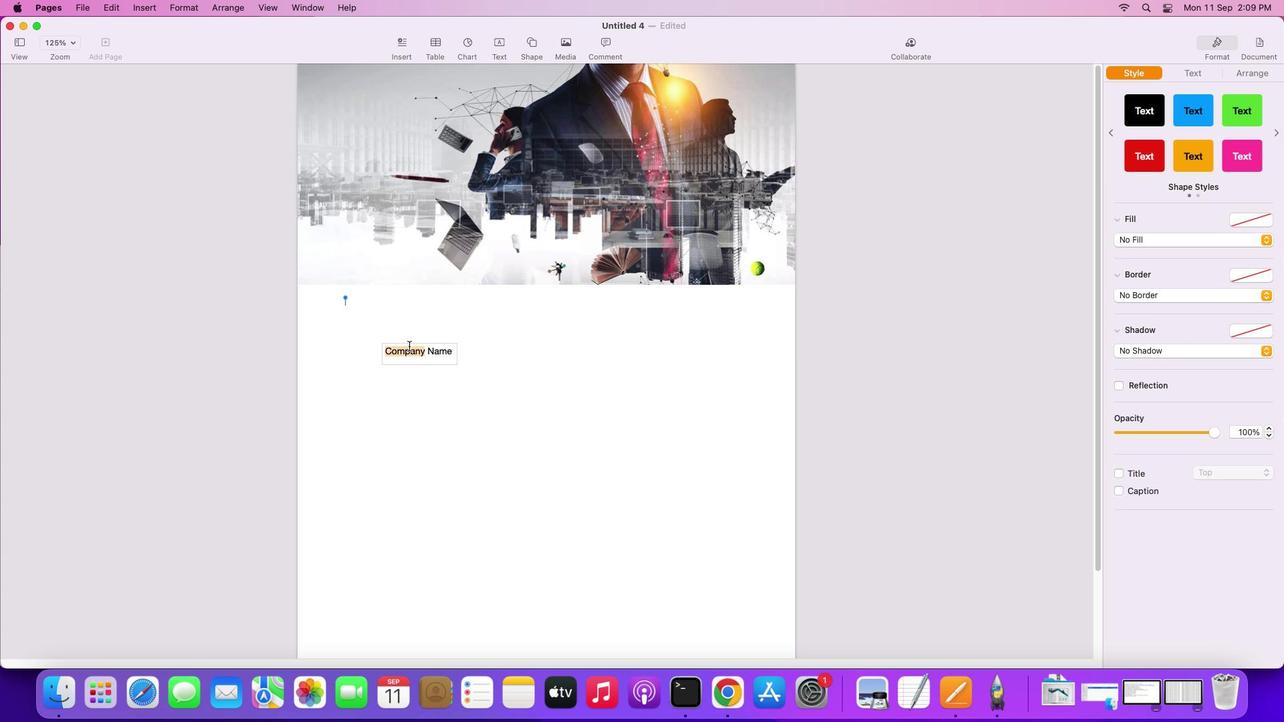 
Action: Mouse moved to (408, 346)
Screenshot: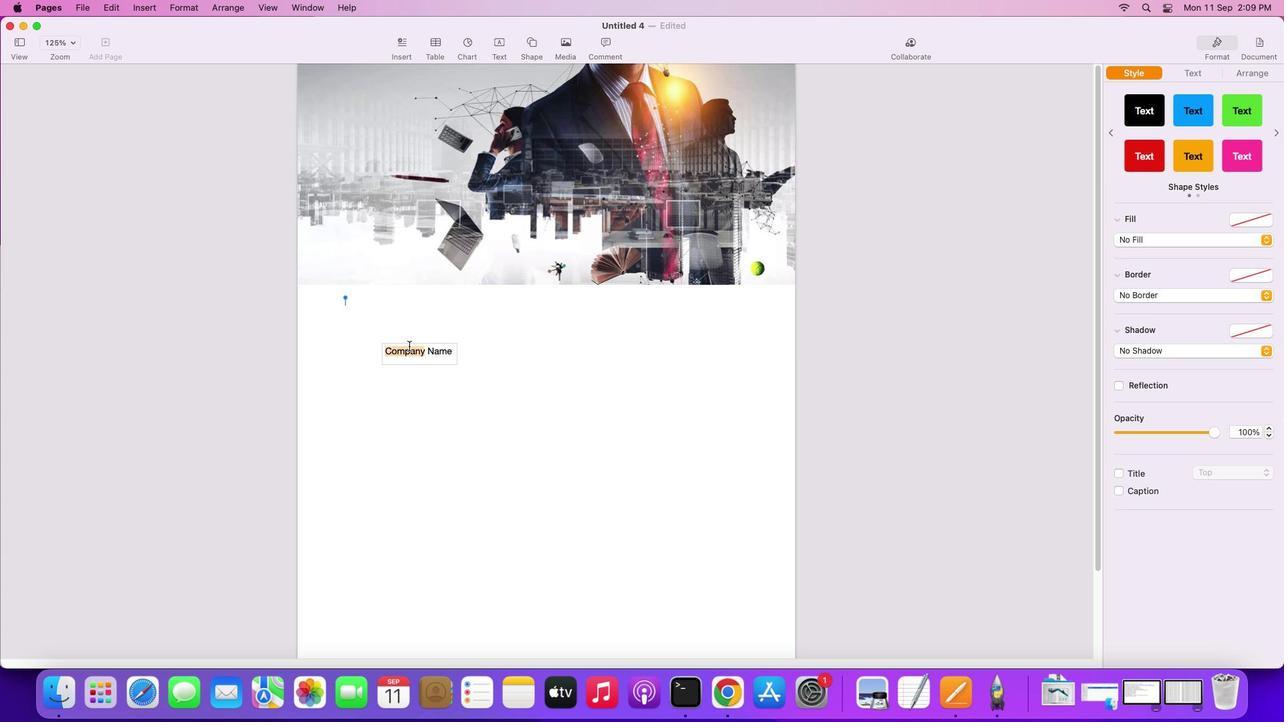 
Action: Key pressed Key.cmd'a'
Screenshot: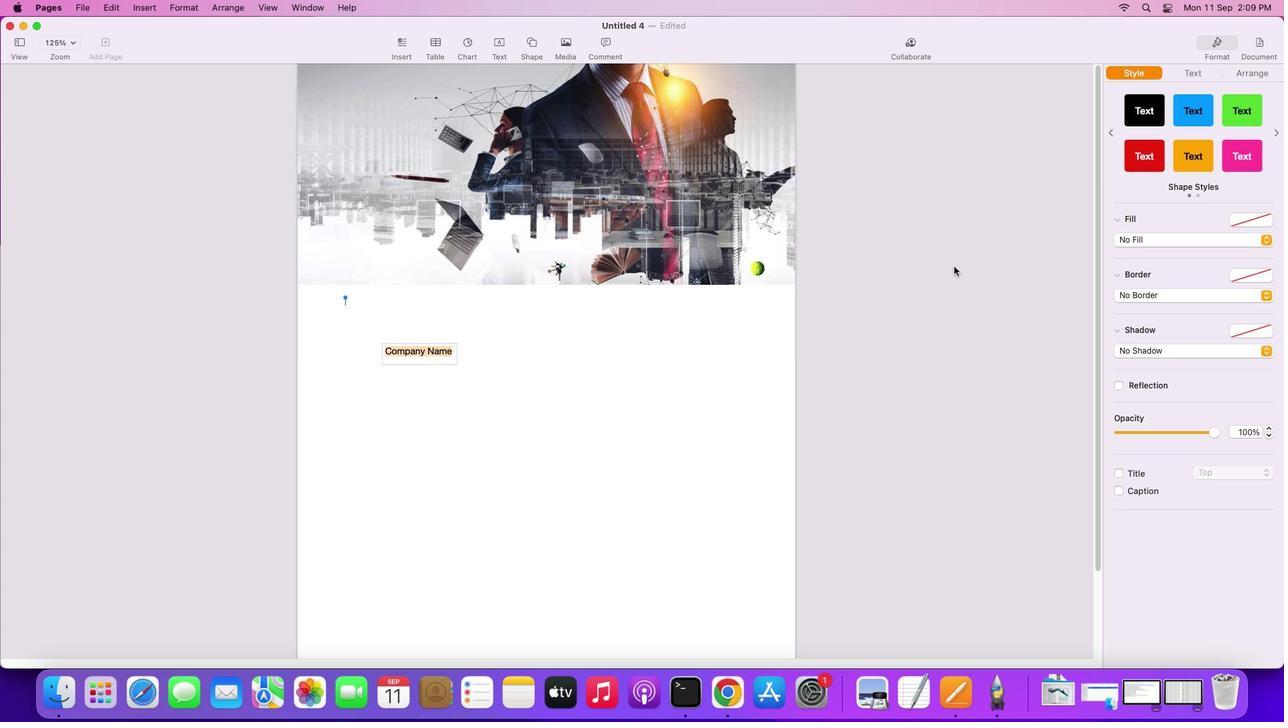 
Action: Mouse moved to (1191, 70)
Screenshot: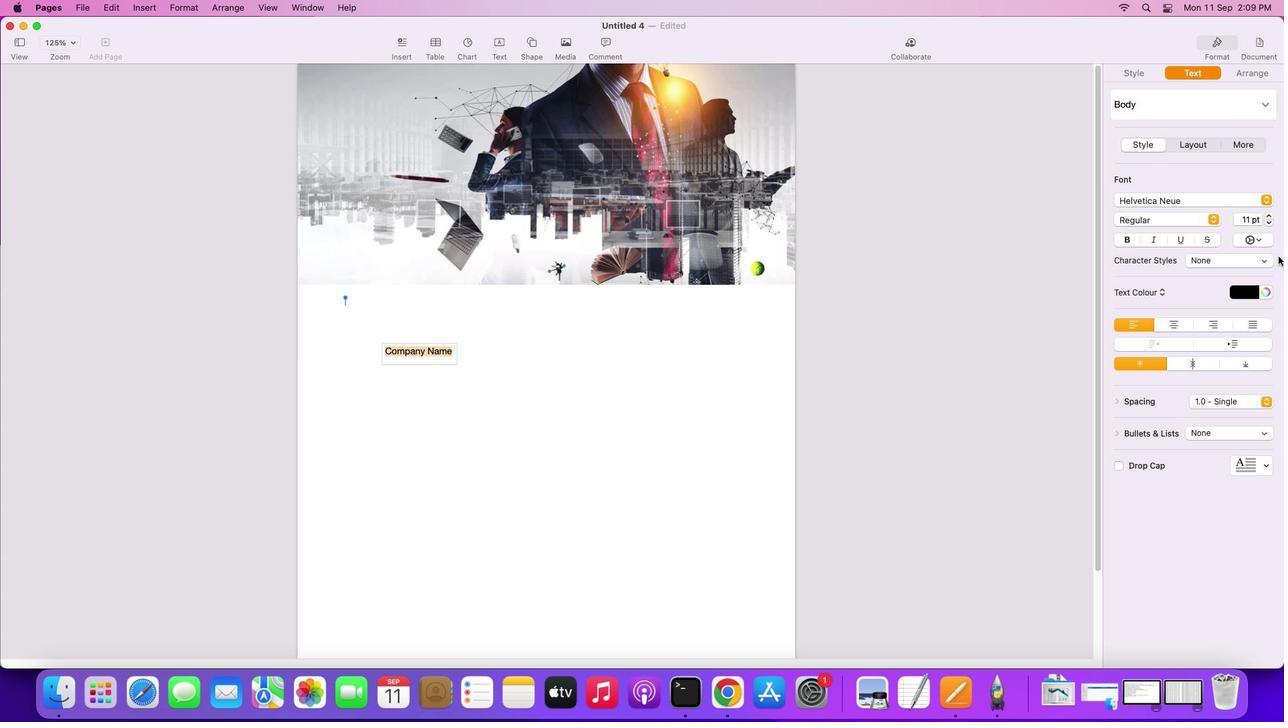 
Action: Mouse pressed left at (1191, 70)
Screenshot: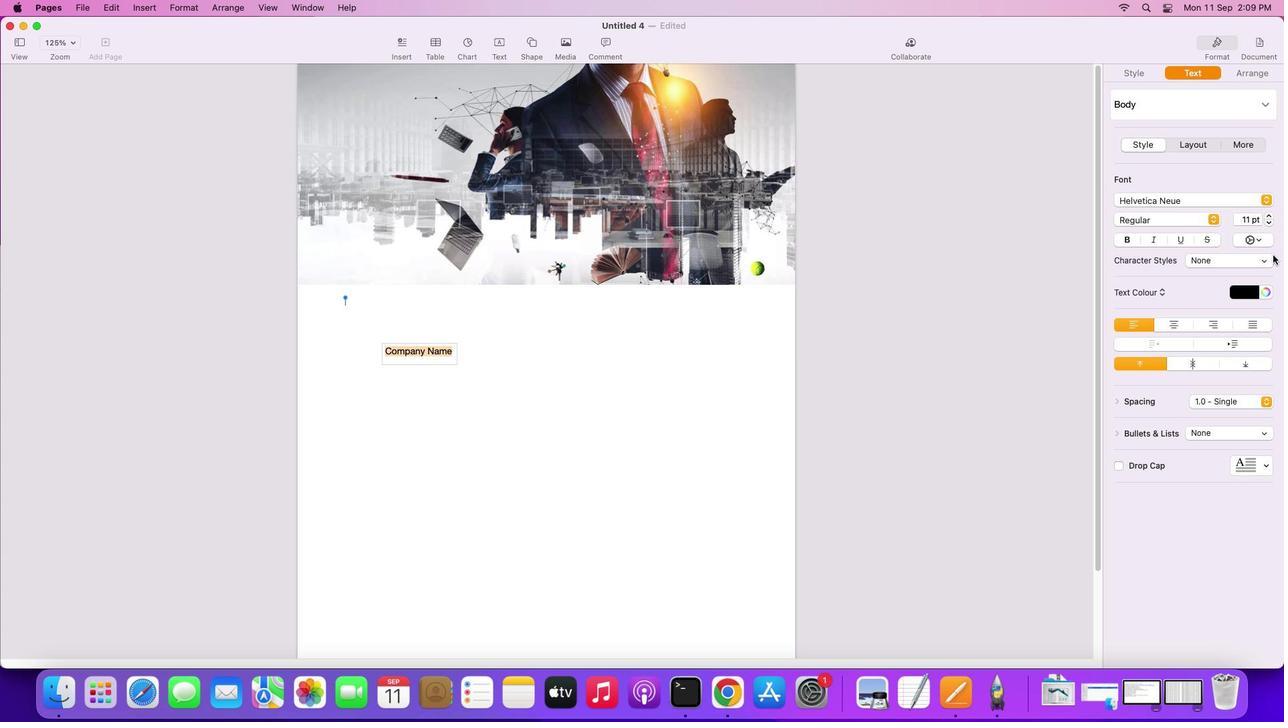 
Action: Mouse moved to (1271, 212)
Screenshot: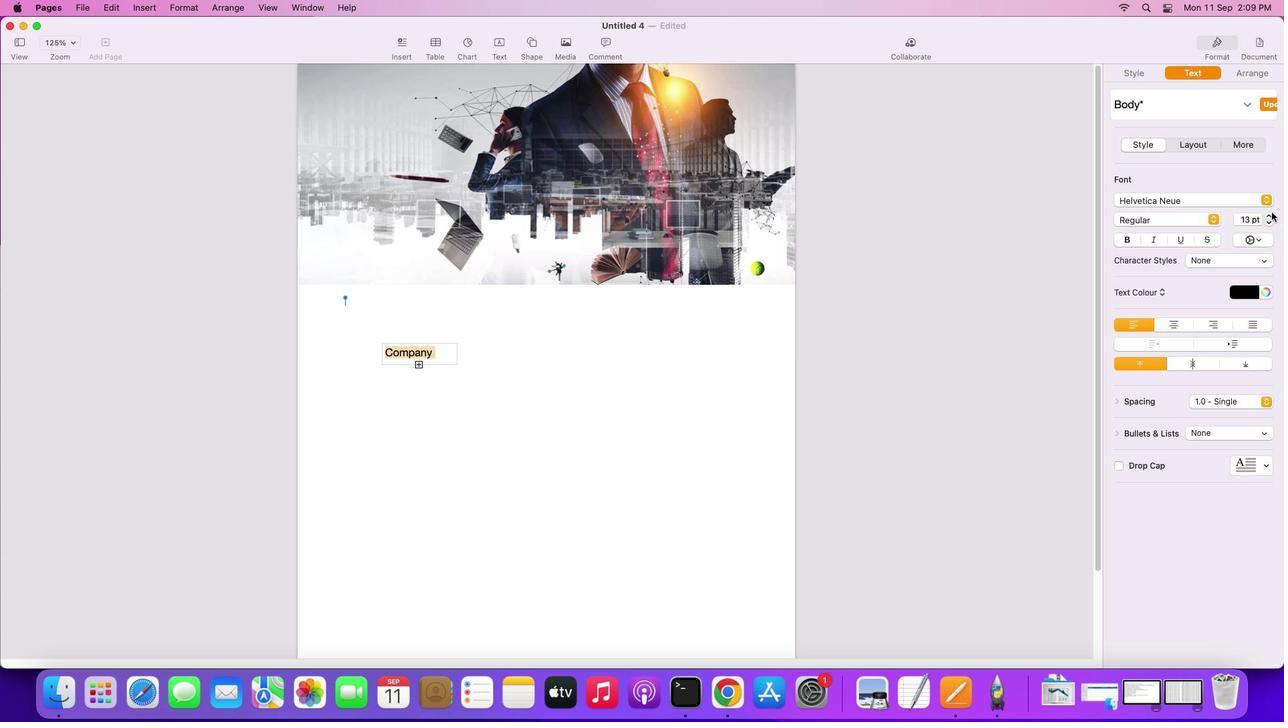 
Action: Mouse pressed left at (1271, 212)
Screenshot: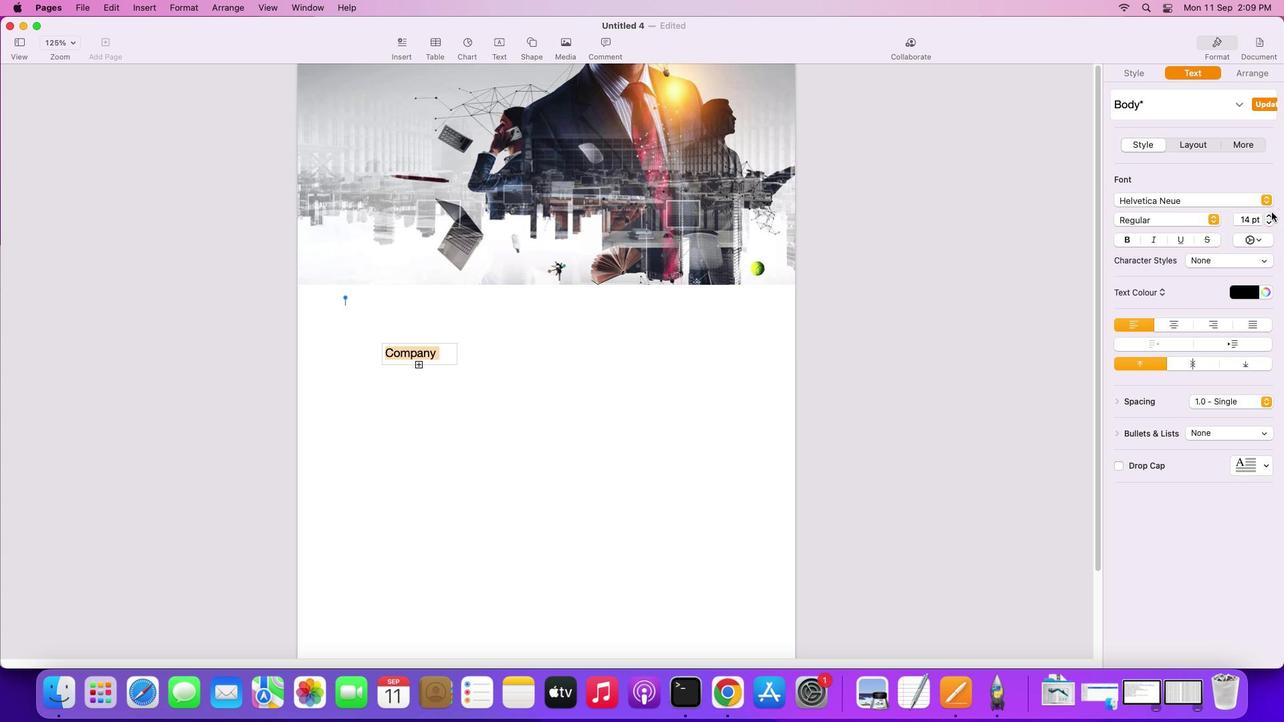 
Action: Mouse pressed left at (1271, 212)
Screenshot: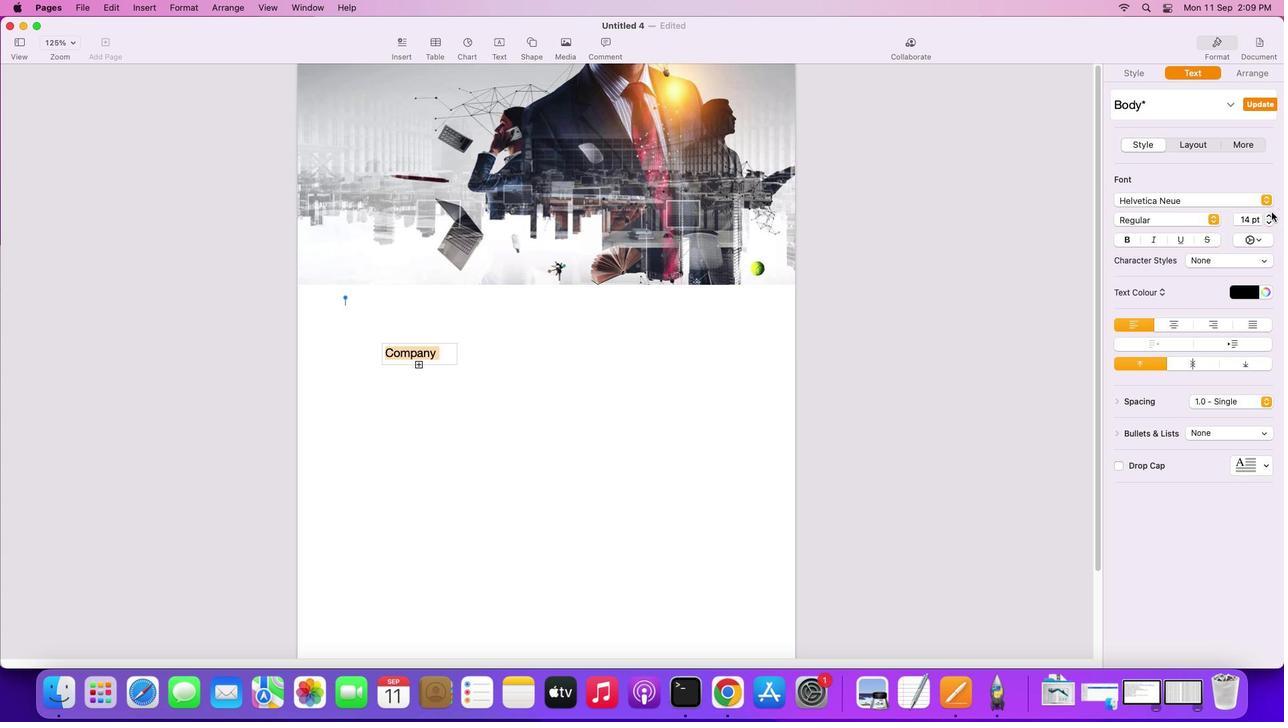 
Action: Mouse pressed left at (1271, 212)
Screenshot: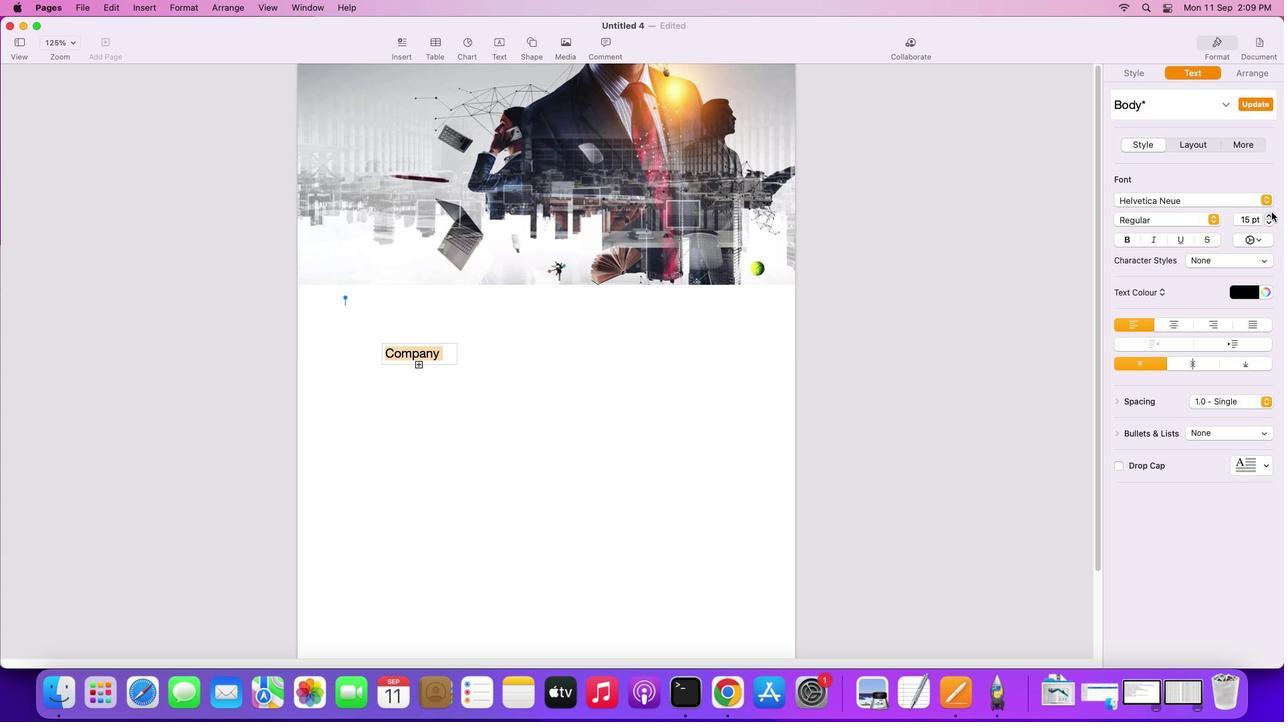 
Action: Mouse pressed left at (1271, 212)
Screenshot: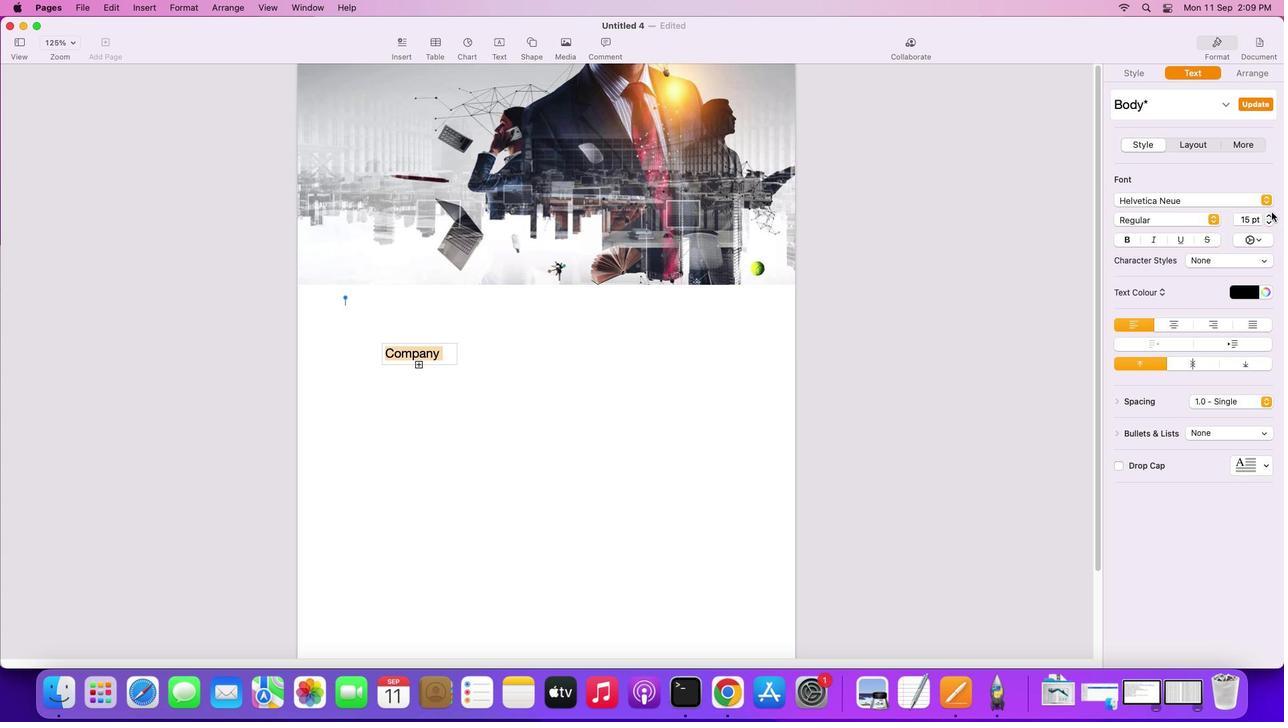 
Action: Mouse pressed left at (1271, 212)
Screenshot: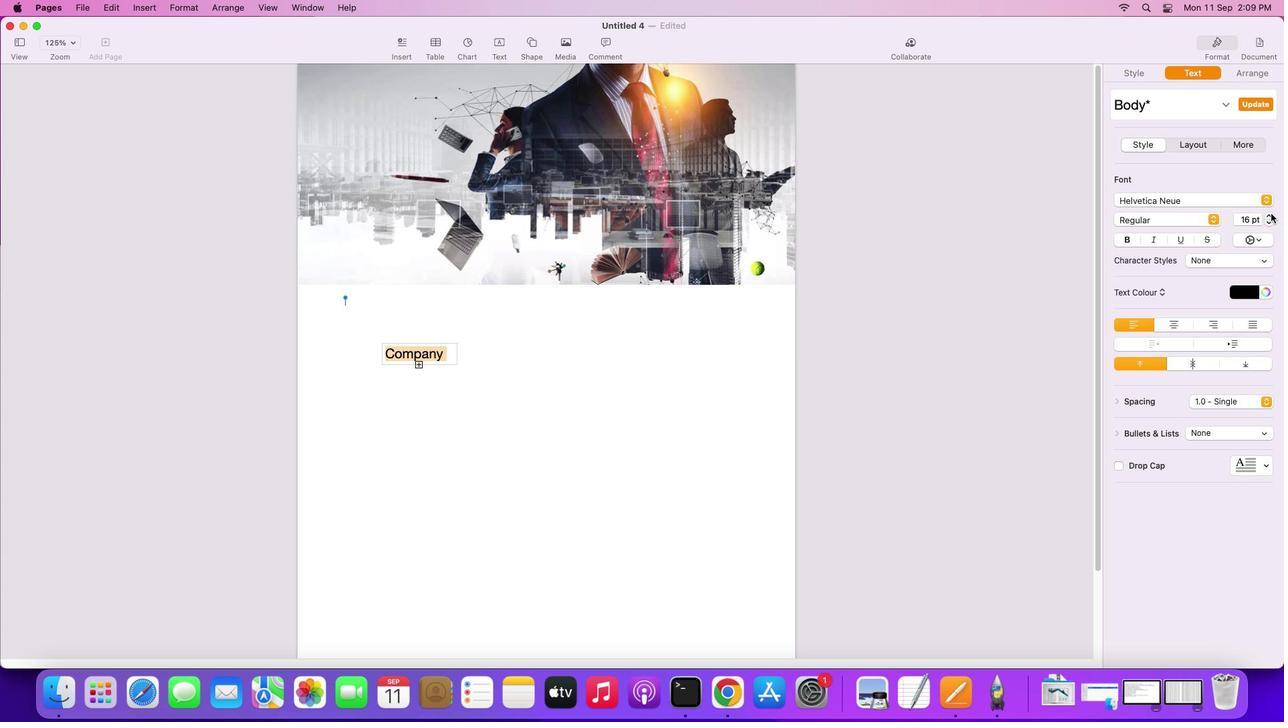 
Action: Mouse moved to (1270, 222)
Screenshot: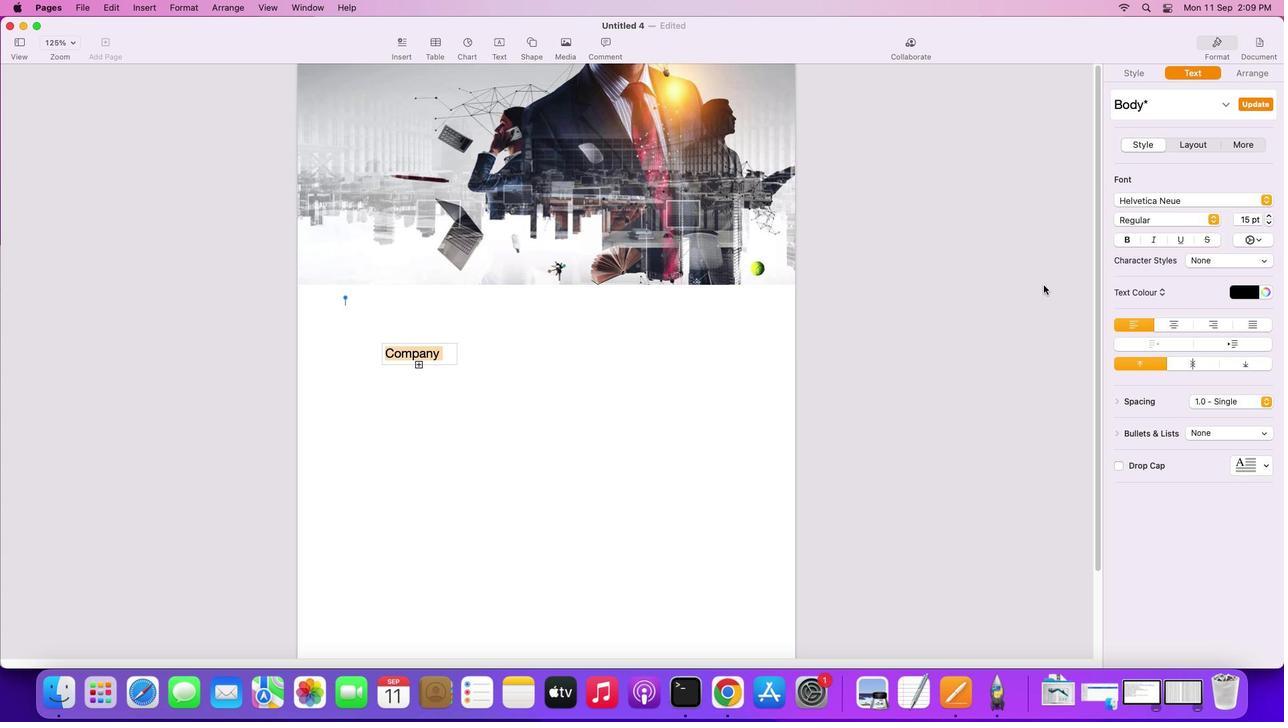 
Action: Mouse pressed left at (1270, 222)
Screenshot: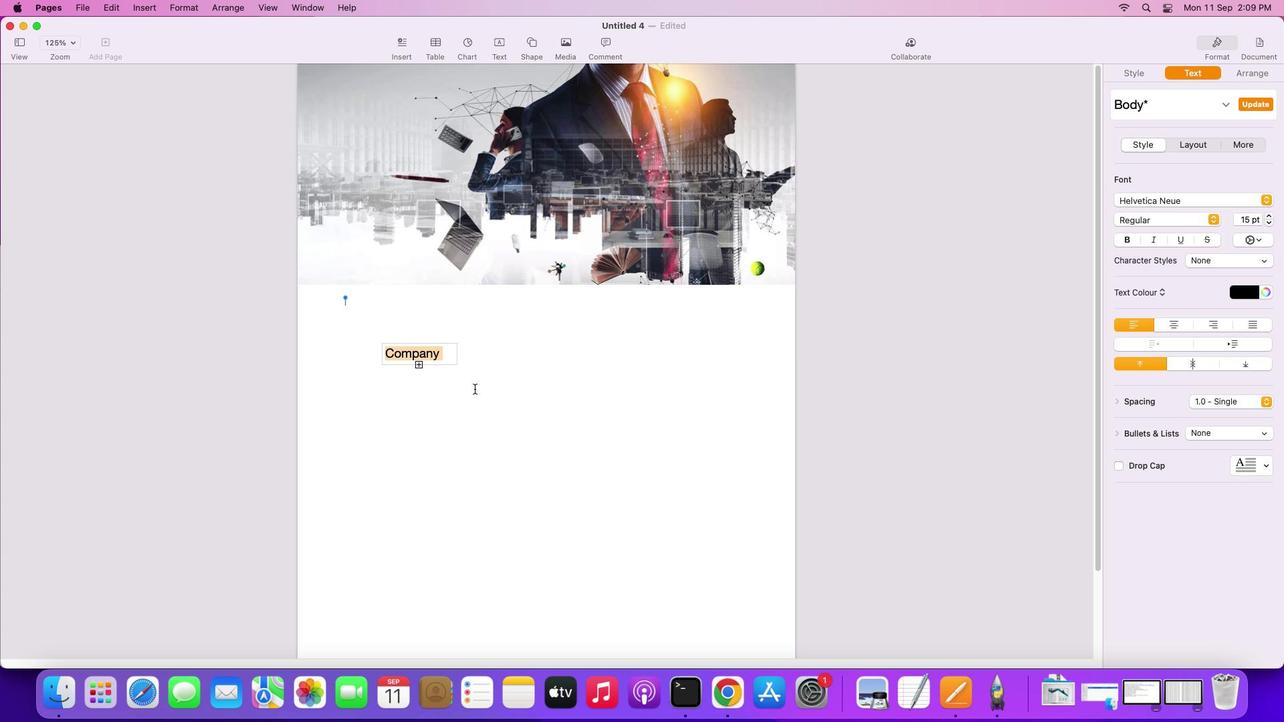
Action: Mouse moved to (474, 389)
Screenshot: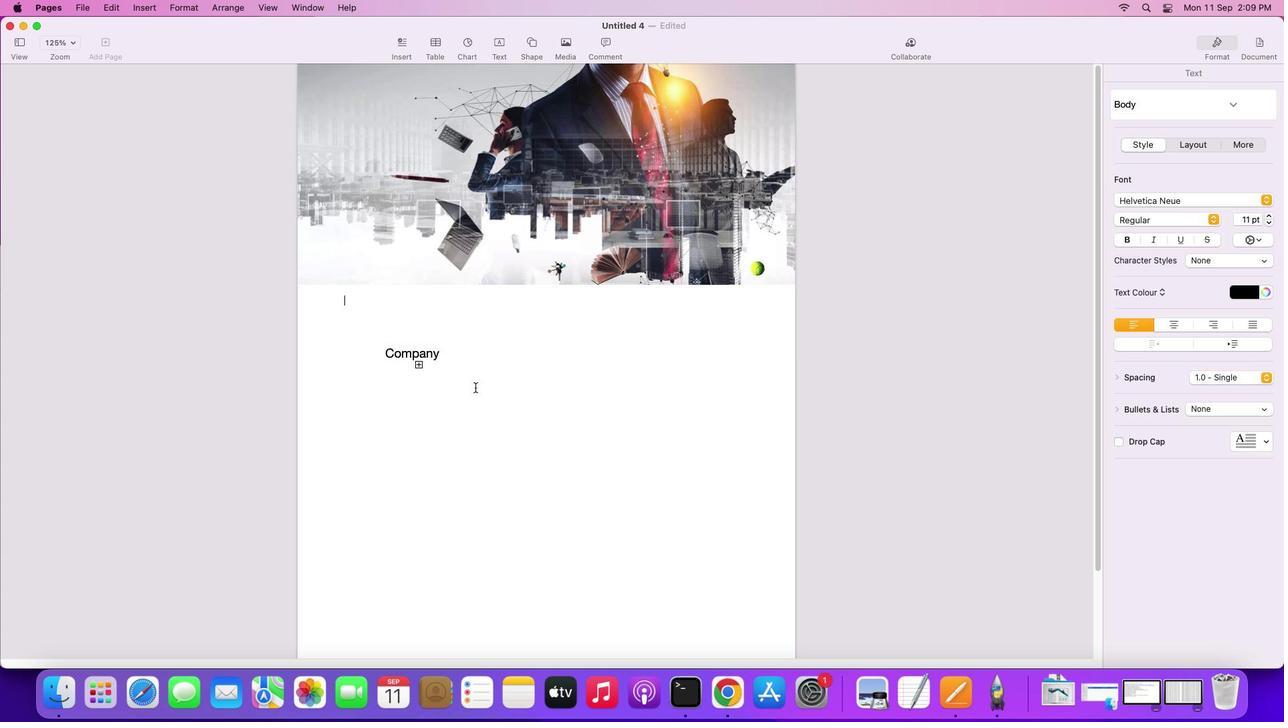 
Action: Mouse pressed left at (474, 389)
Screenshot: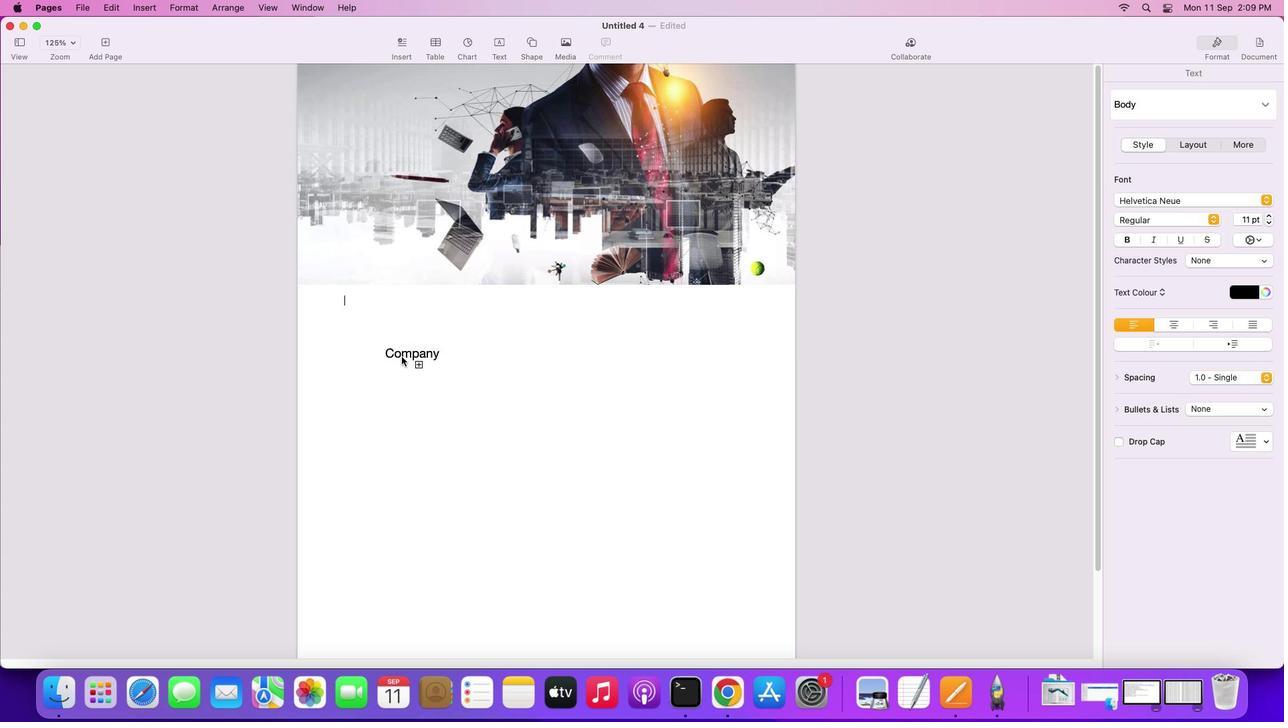 
Action: Mouse moved to (408, 353)
Screenshot: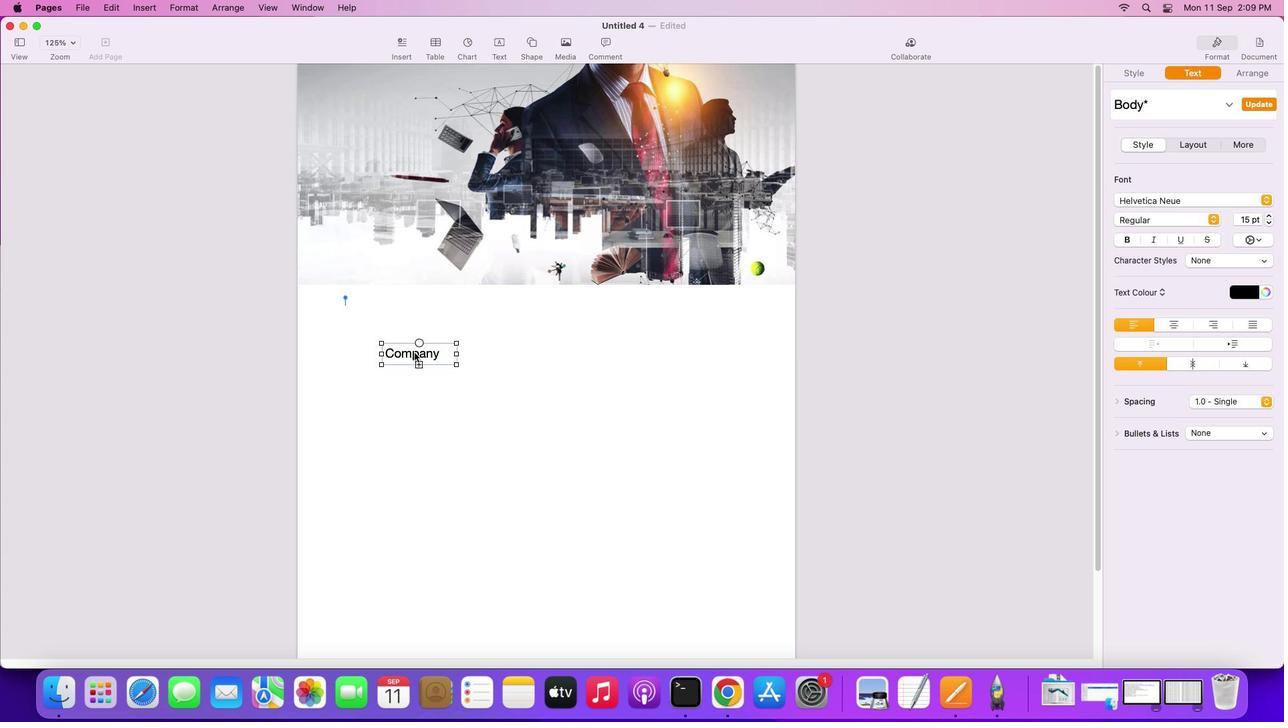 
Action: Mouse pressed left at (408, 353)
Screenshot: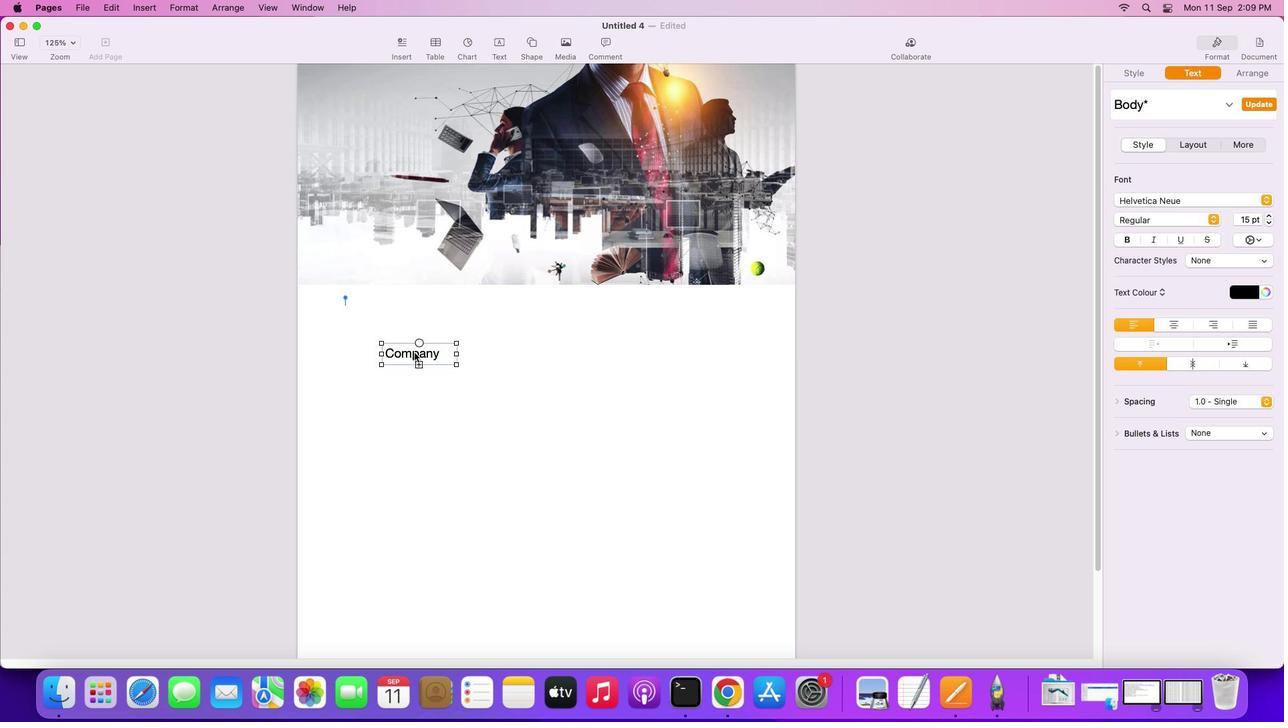 
Action: Mouse moved to (414, 352)
Screenshot: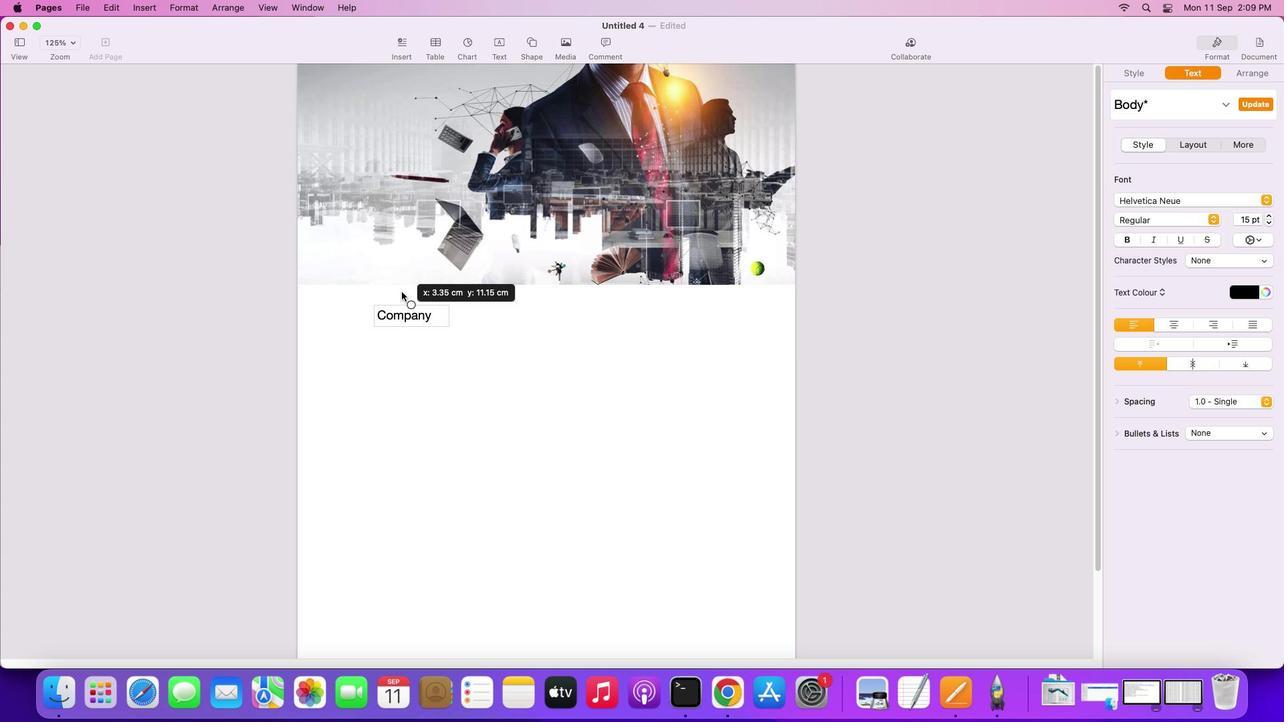 
Action: Mouse pressed left at (414, 352)
Screenshot: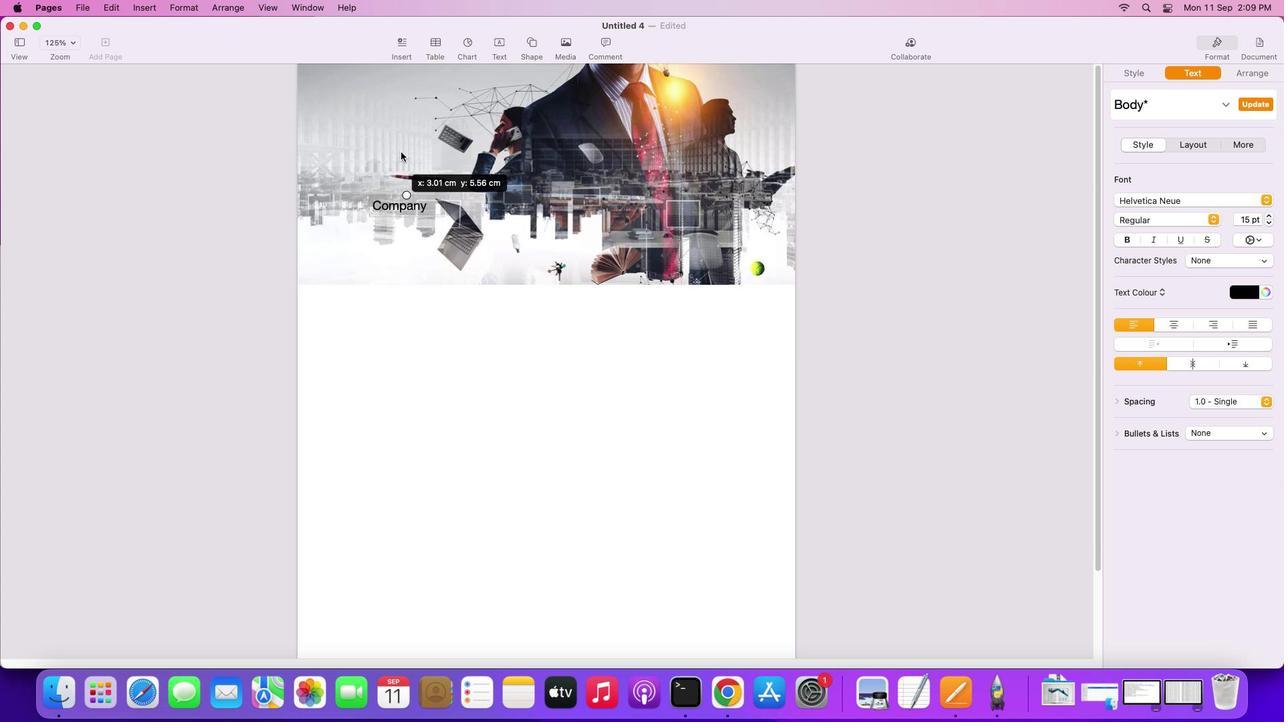 
Action: Mouse moved to (420, 96)
Screenshot: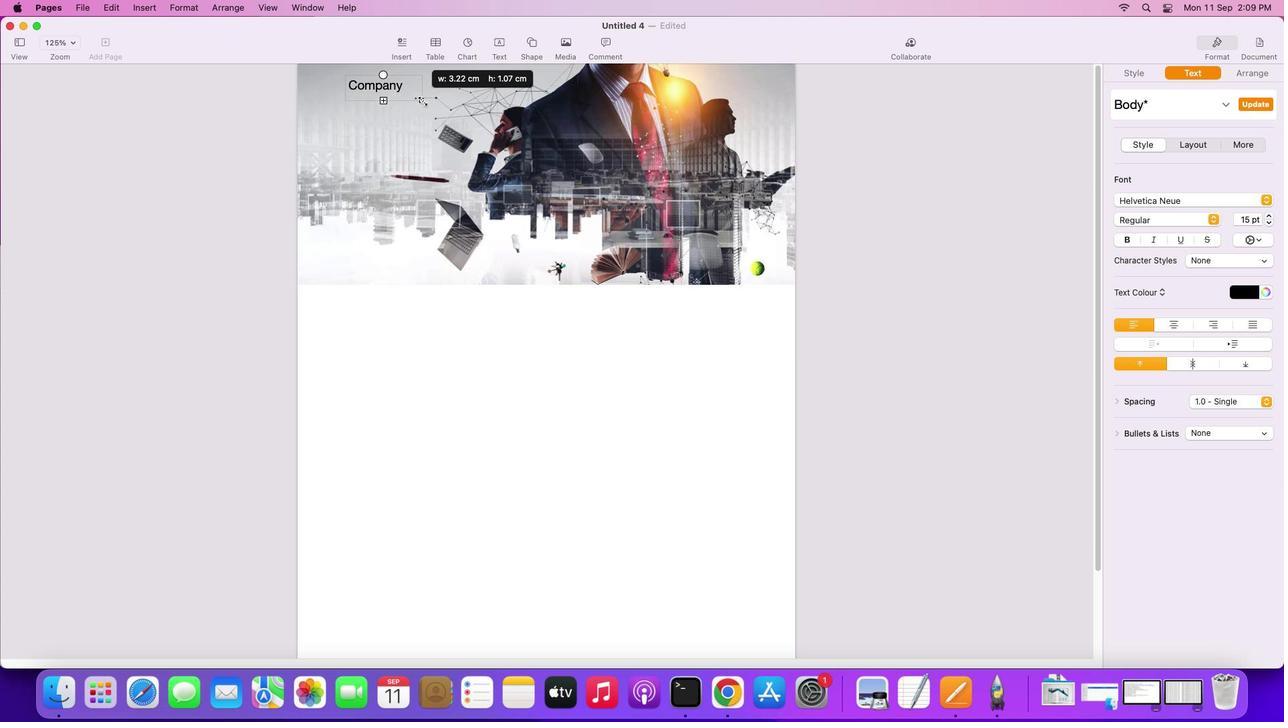 
Action: Mouse pressed left at (420, 96)
Screenshot: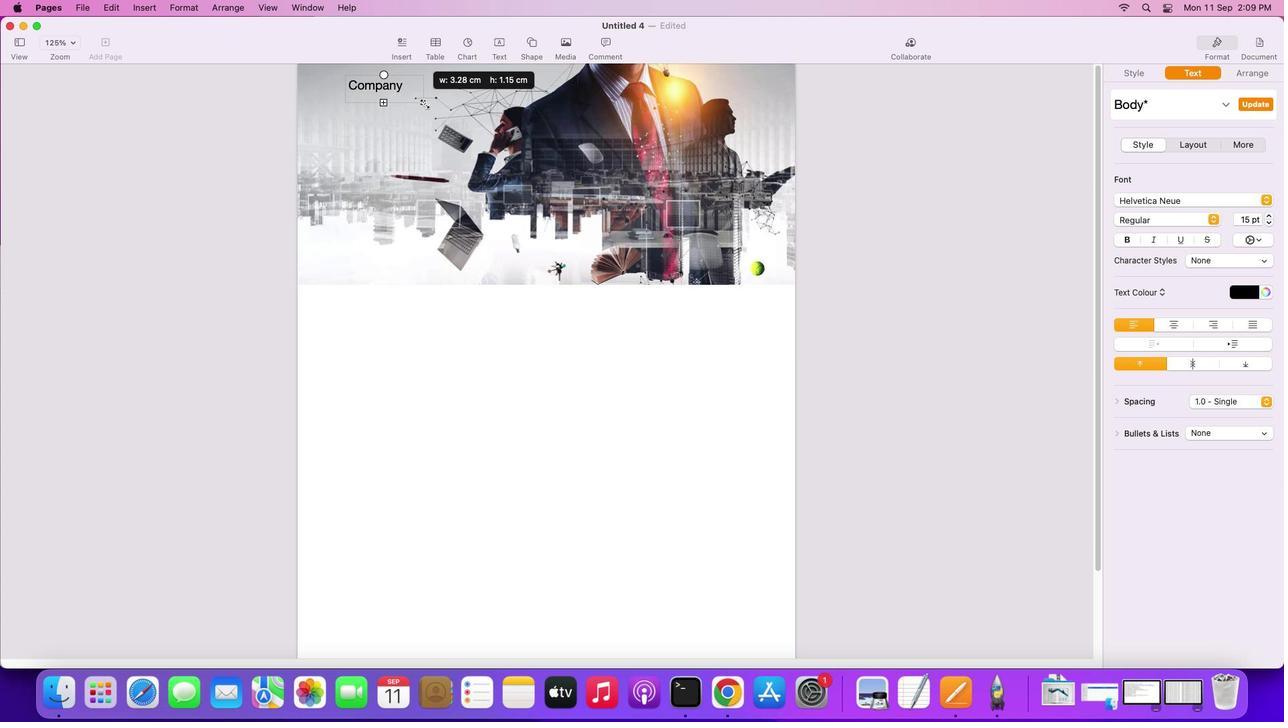 
Action: Mouse moved to (425, 92)
Screenshot: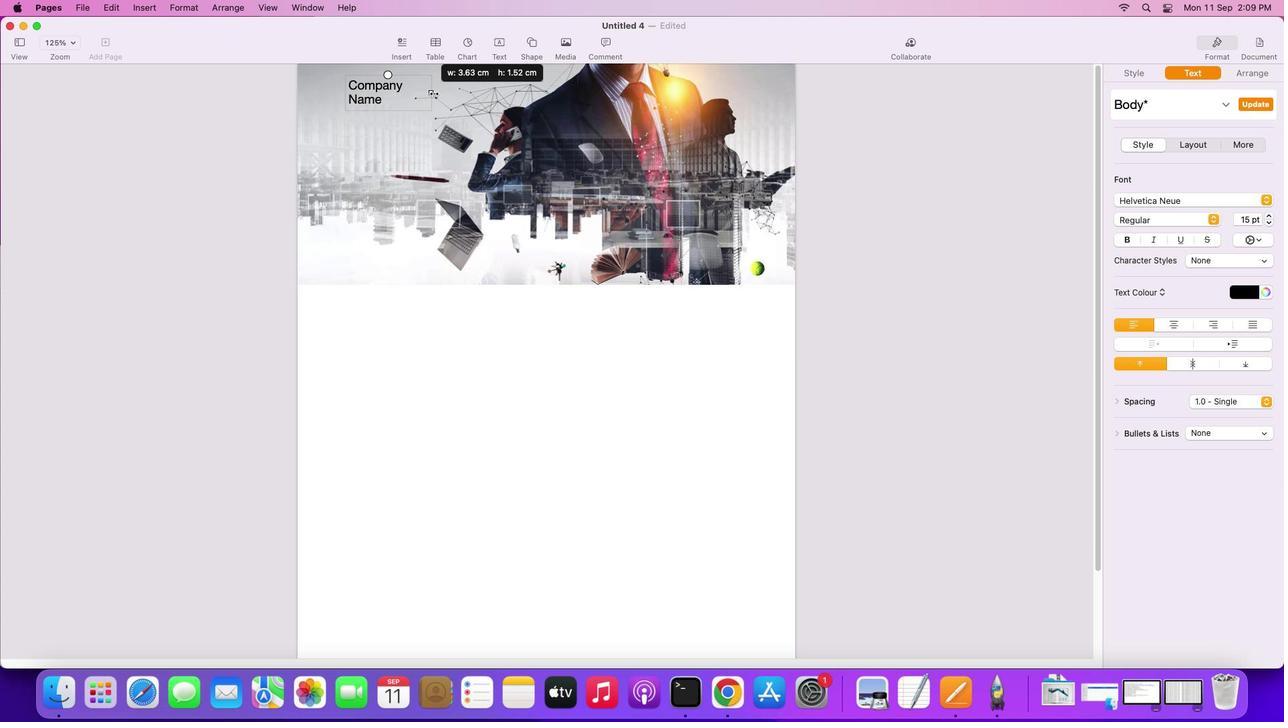 
Action: Mouse pressed left at (425, 92)
Screenshot: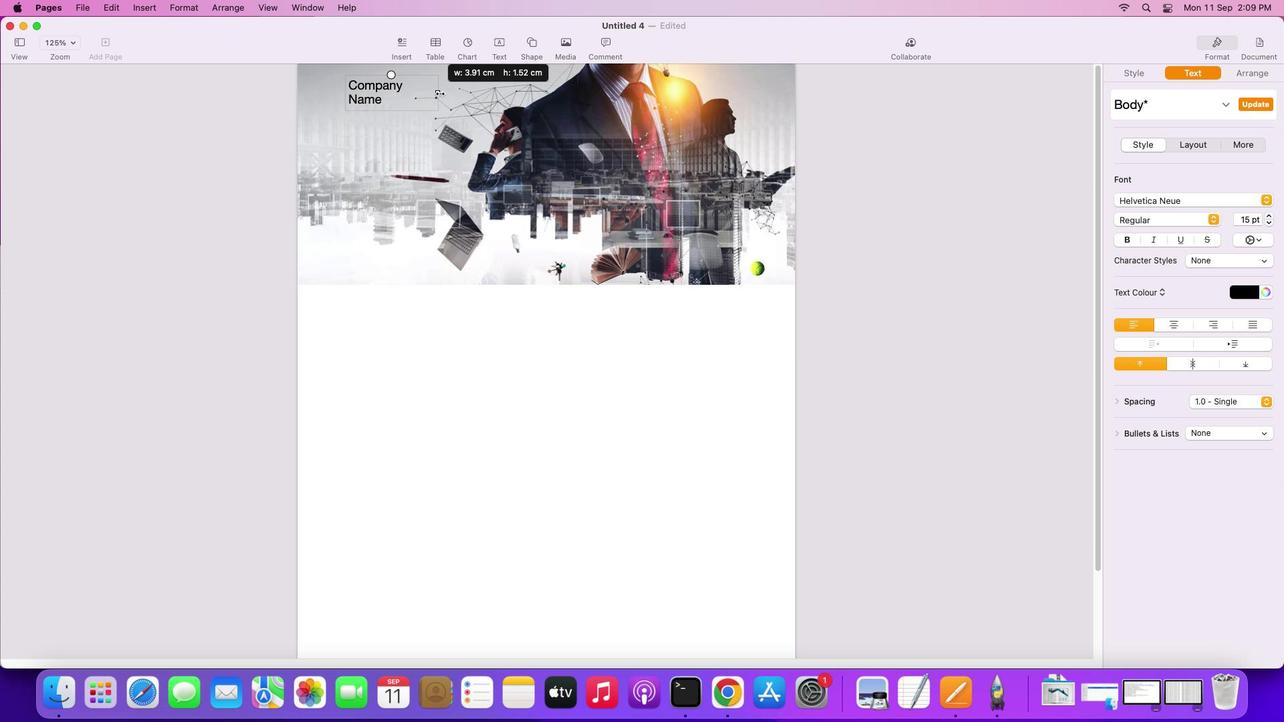 
Action: Mouse moved to (398, 108)
Screenshot: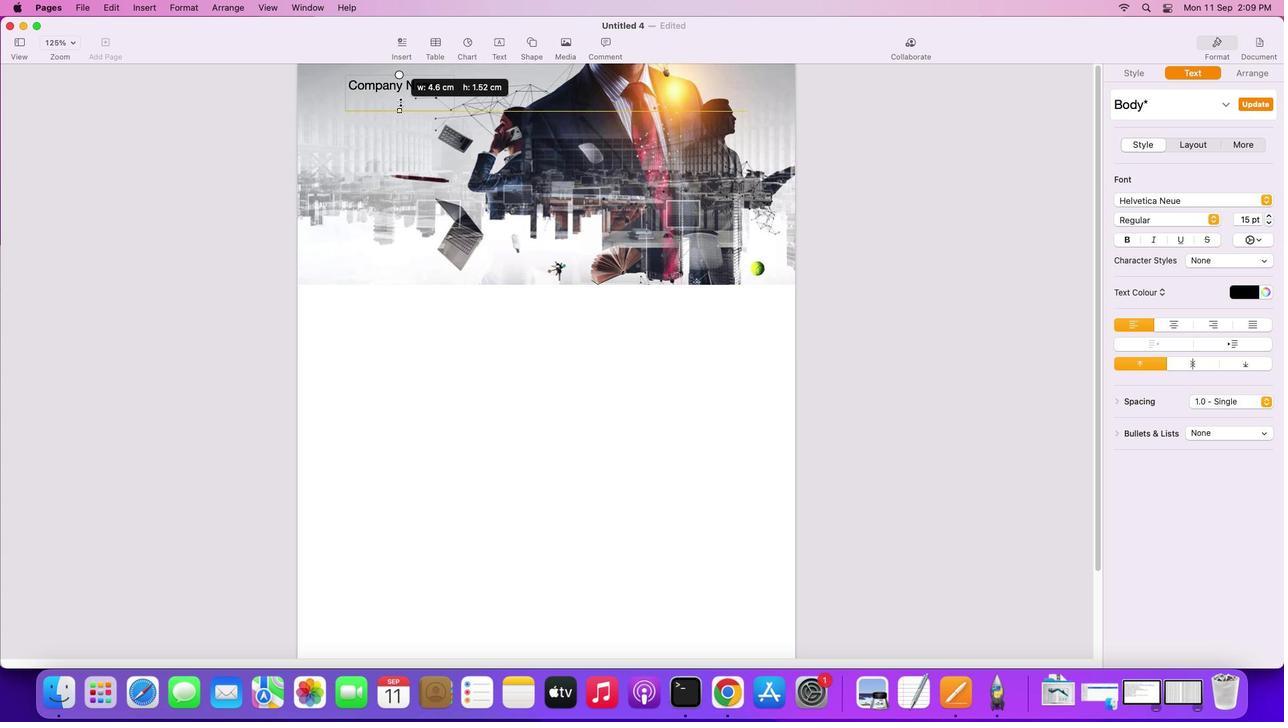 
Action: Mouse pressed left at (398, 108)
Screenshot: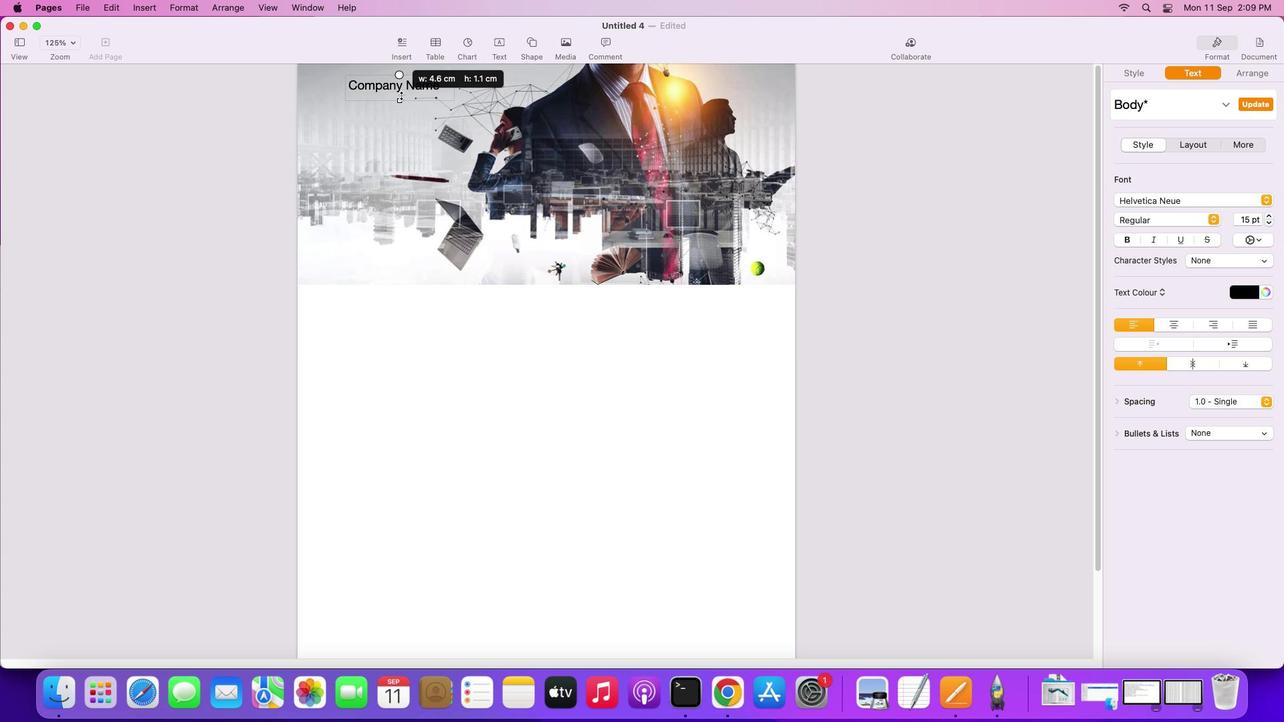 
Action: Mouse moved to (420, 365)
Screenshot: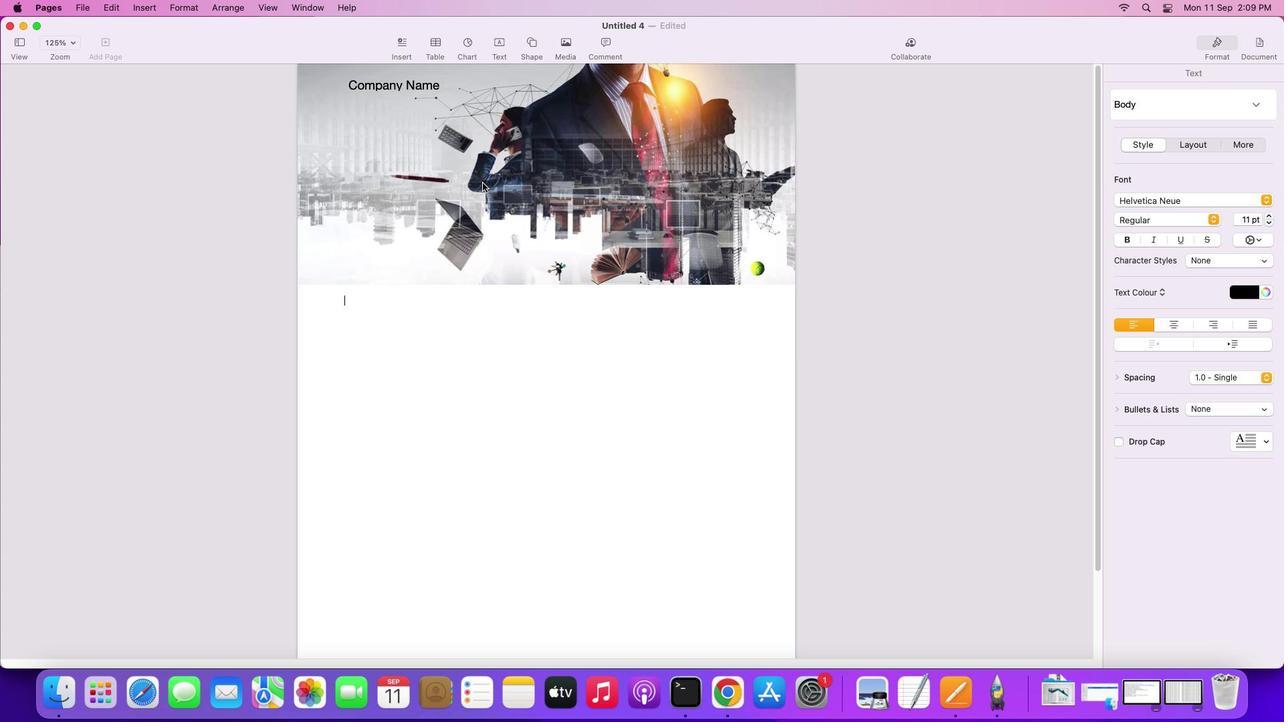 
Action: Mouse pressed left at (420, 365)
Screenshot: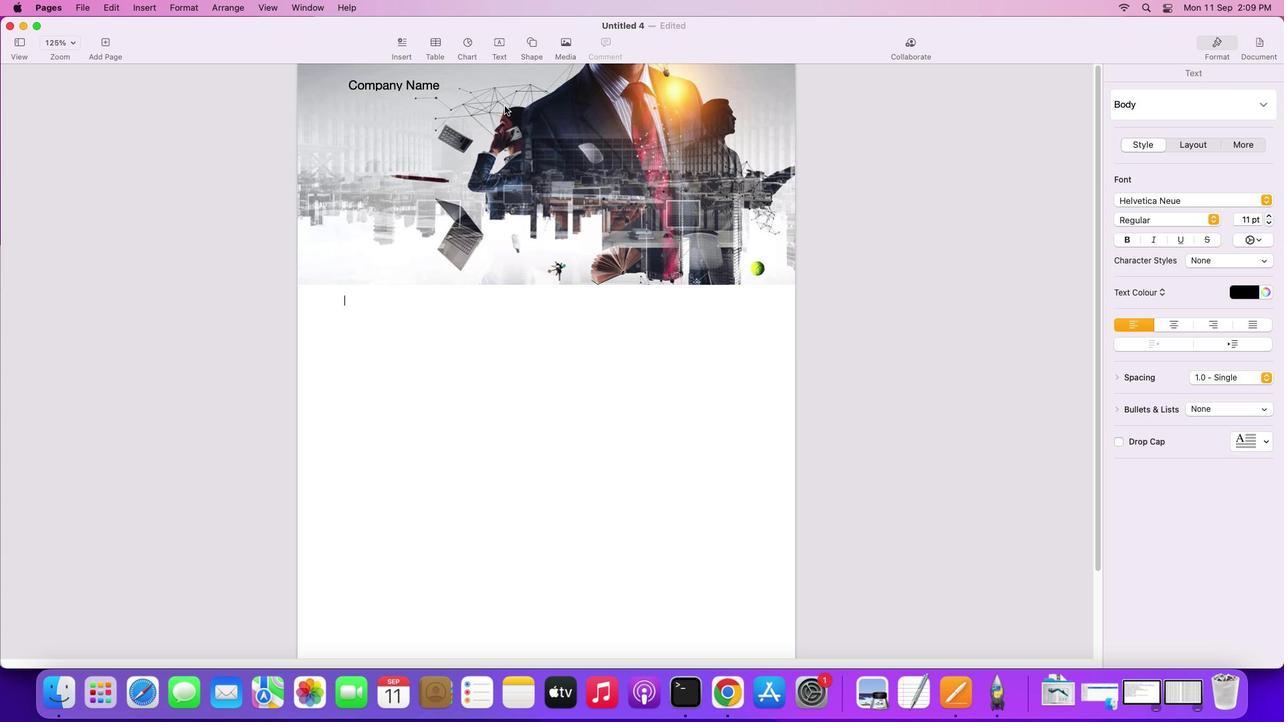 
Action: Mouse moved to (501, 42)
Screenshot: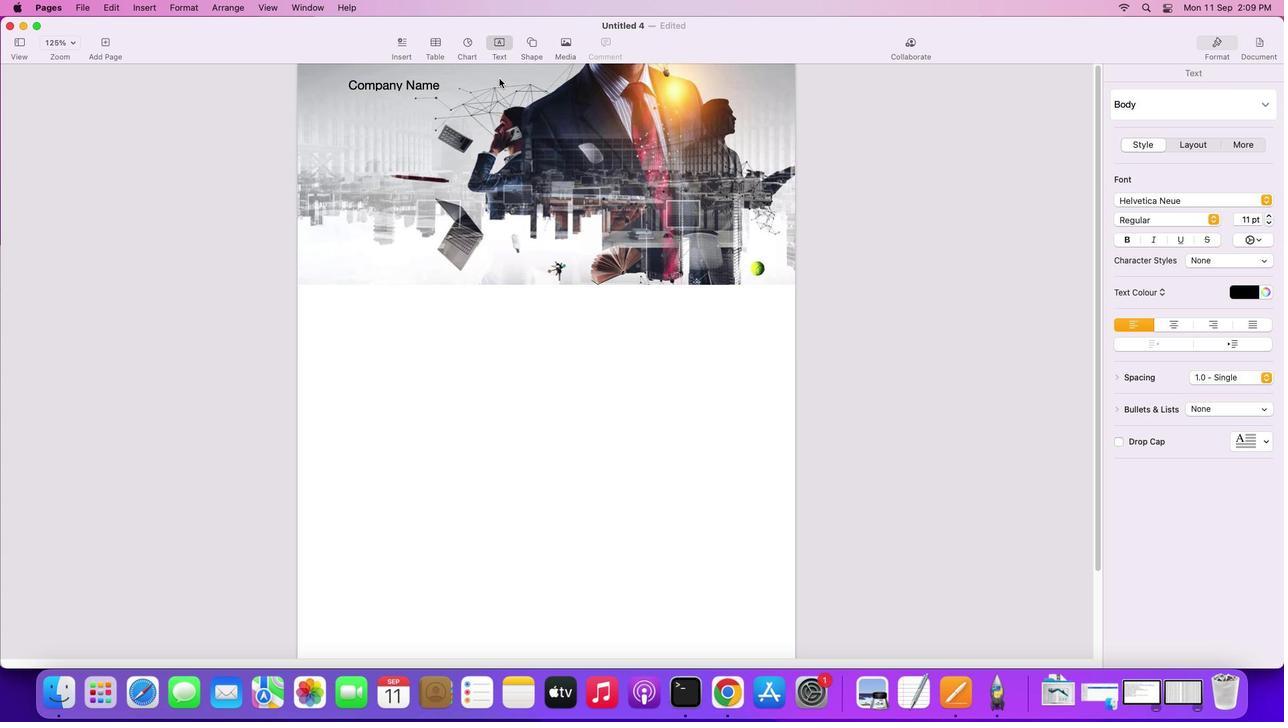 
Action: Mouse pressed left at (501, 42)
Screenshot: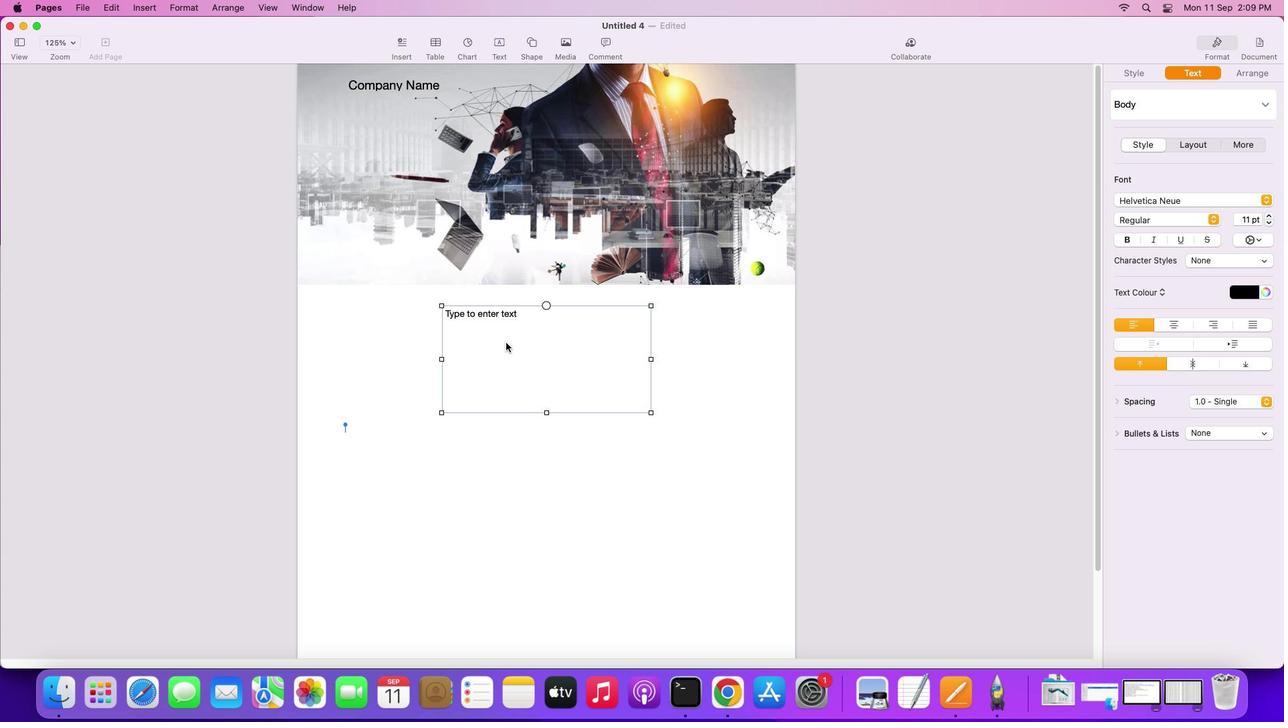 
Action: Mouse moved to (512, 378)
Screenshot: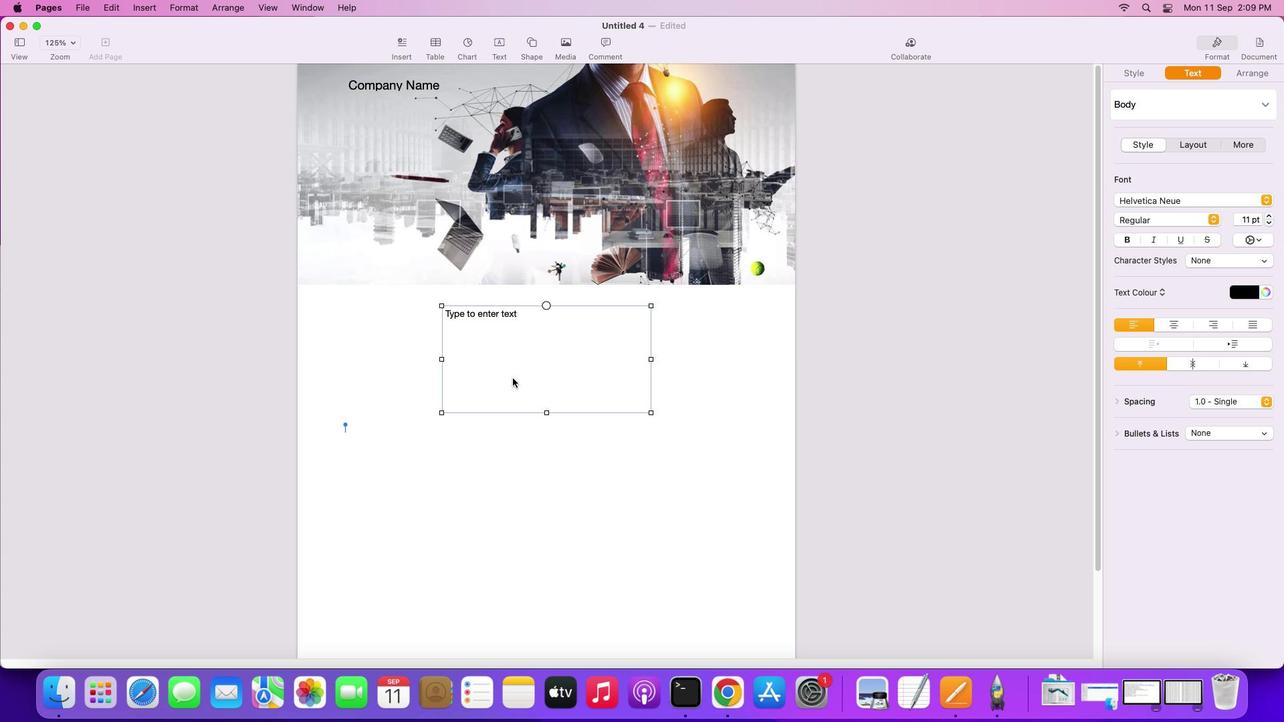 
Action: Mouse pressed left at (512, 378)
Screenshot: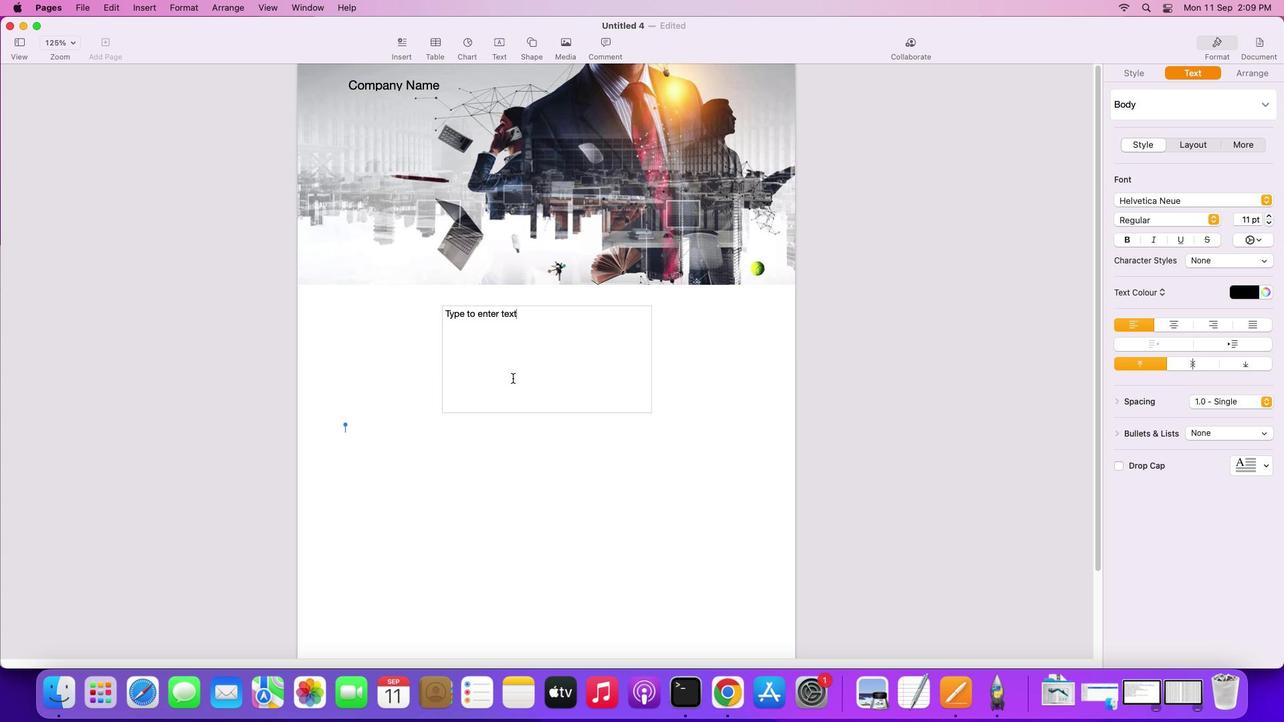 
Action: Key pressed Key.shift'L'Key.cmd'a'Key.shift'L'Key.shift'O''G''O'Key.enter
Screenshot: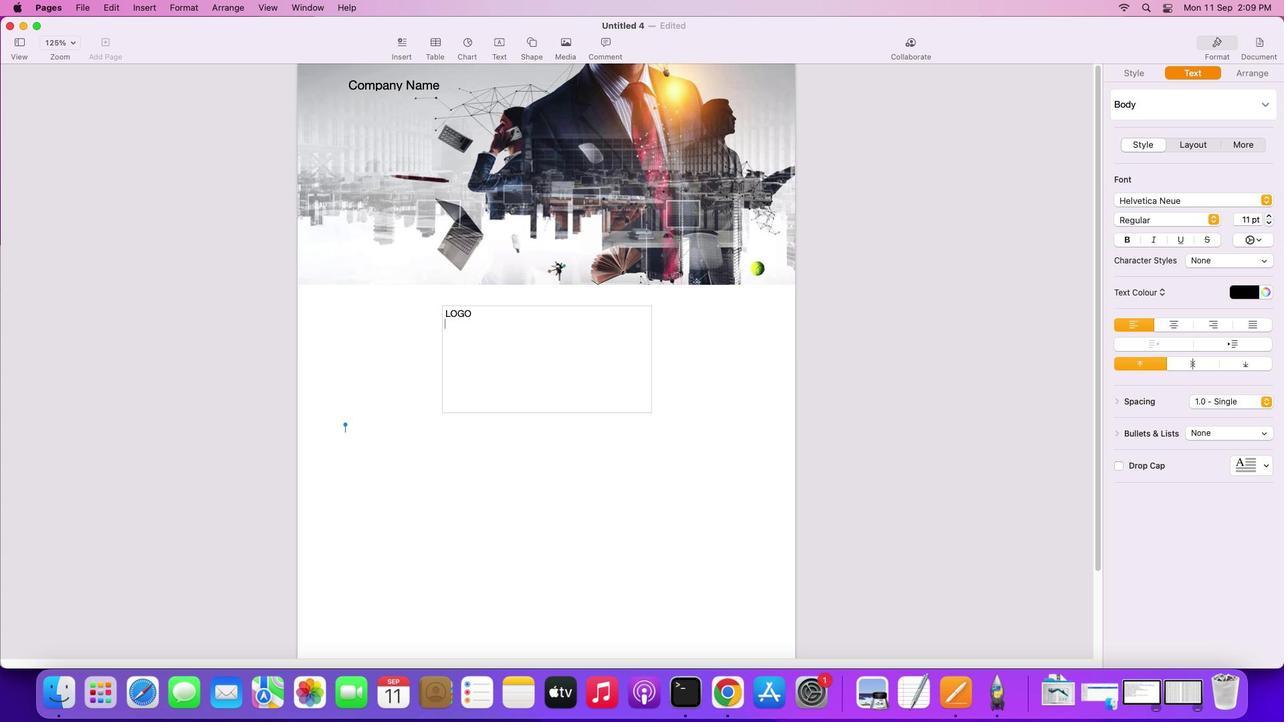 
Action: Mouse moved to (539, 394)
Screenshot: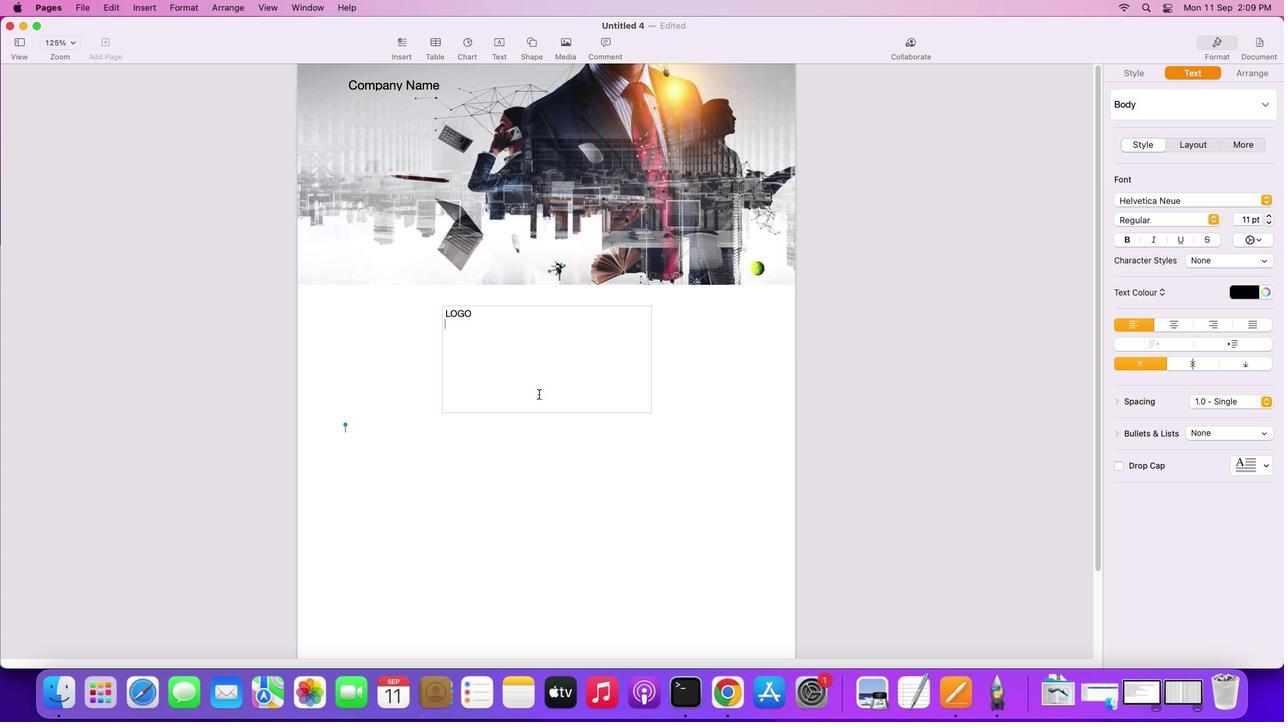 
Action: Key pressed Key.backspace
Screenshot: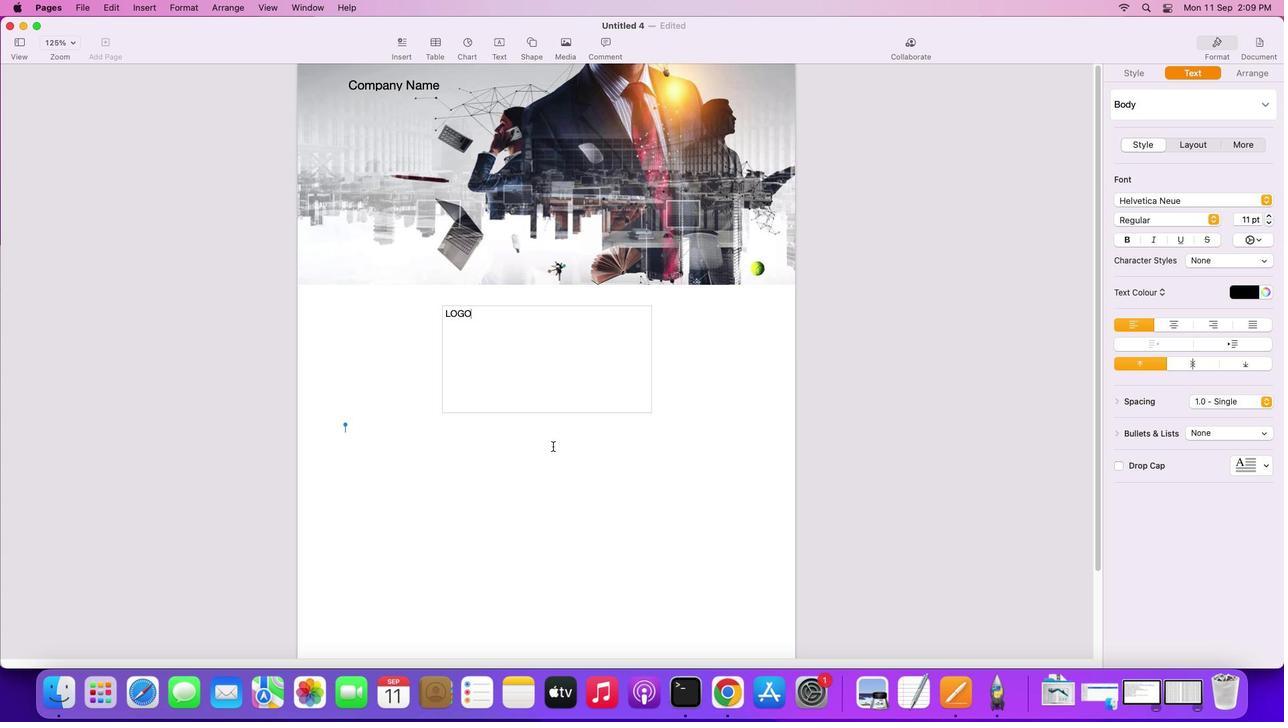 
Action: Mouse moved to (553, 446)
Screenshot: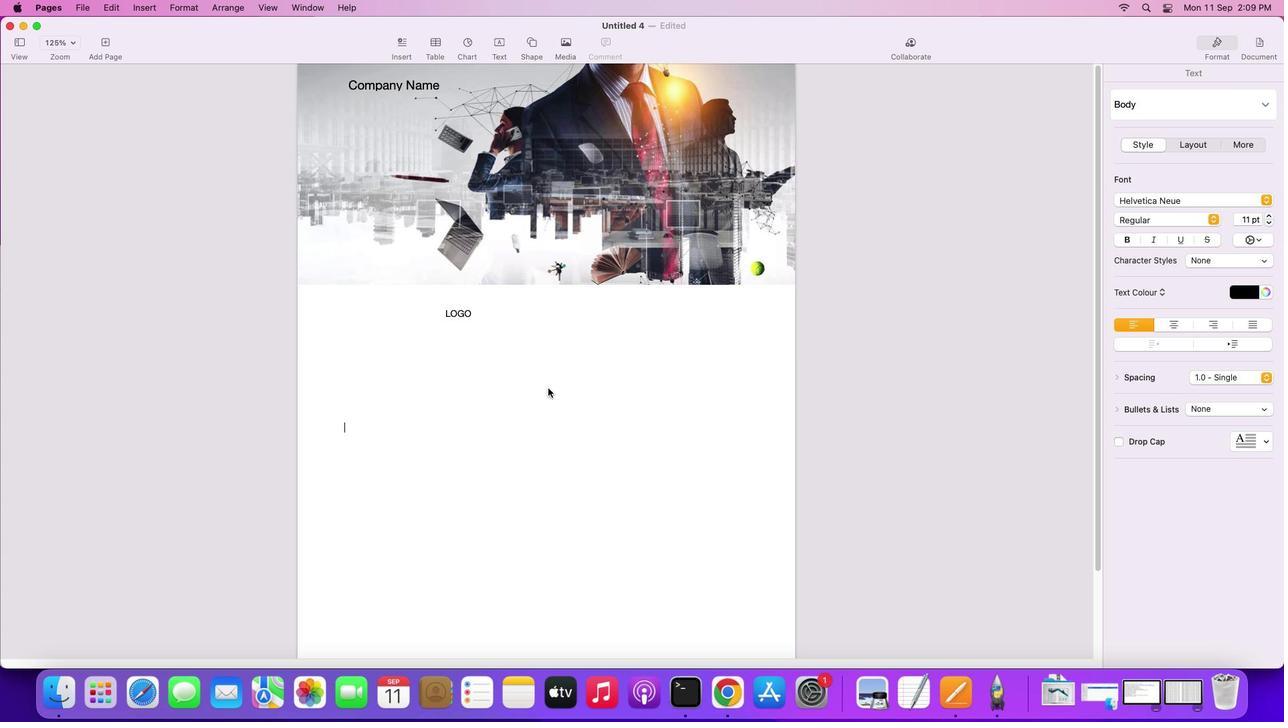 
Action: Mouse pressed left at (553, 446)
Screenshot: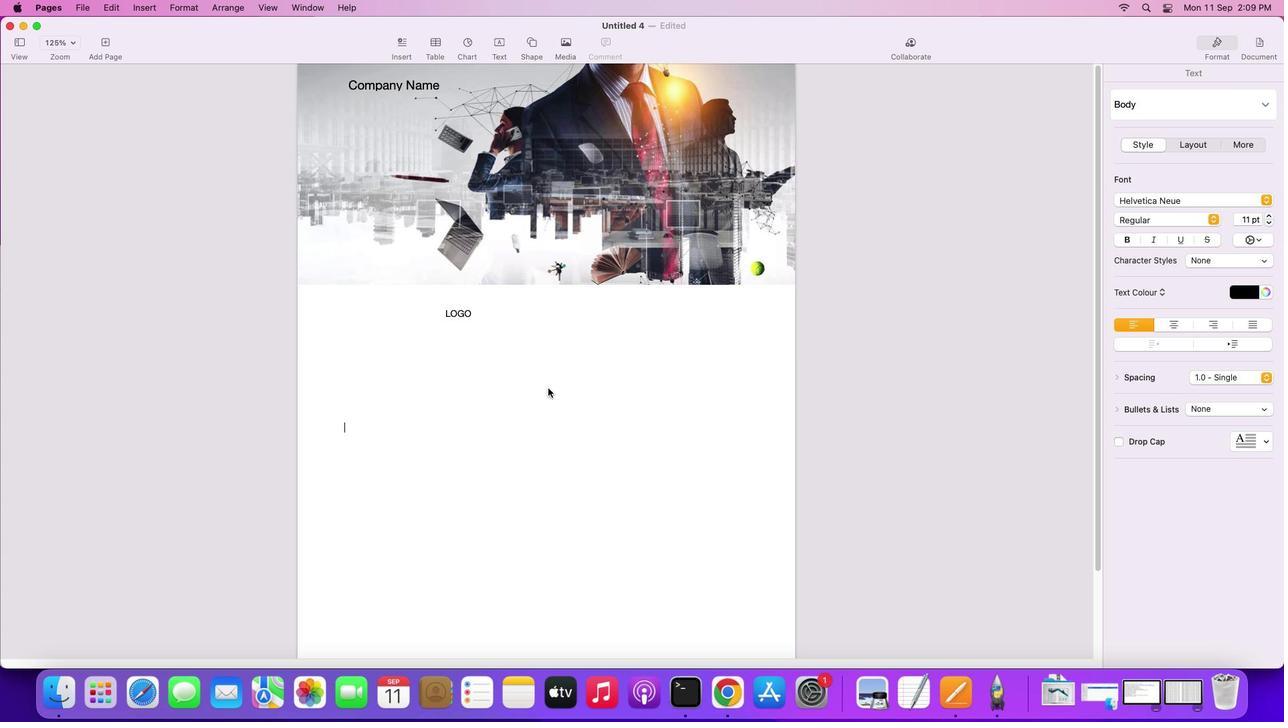 
Action: Mouse moved to (548, 388)
Screenshot: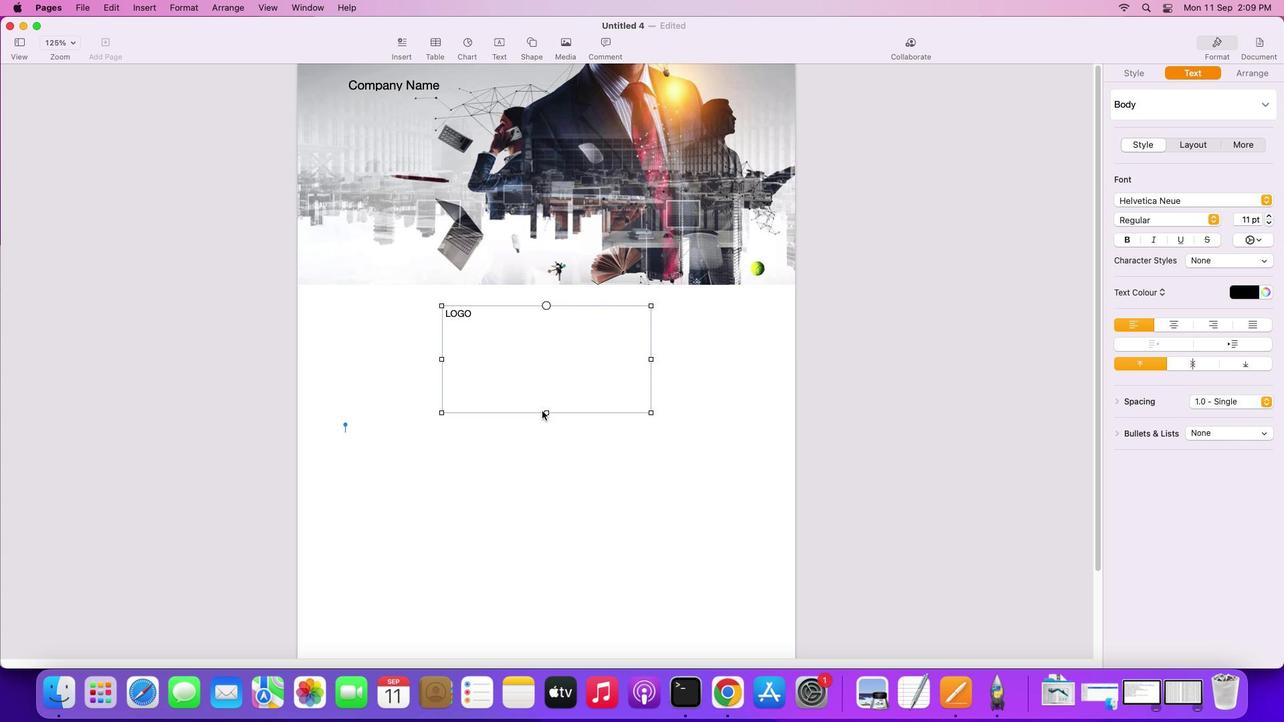 
Action: Mouse pressed left at (548, 388)
Screenshot: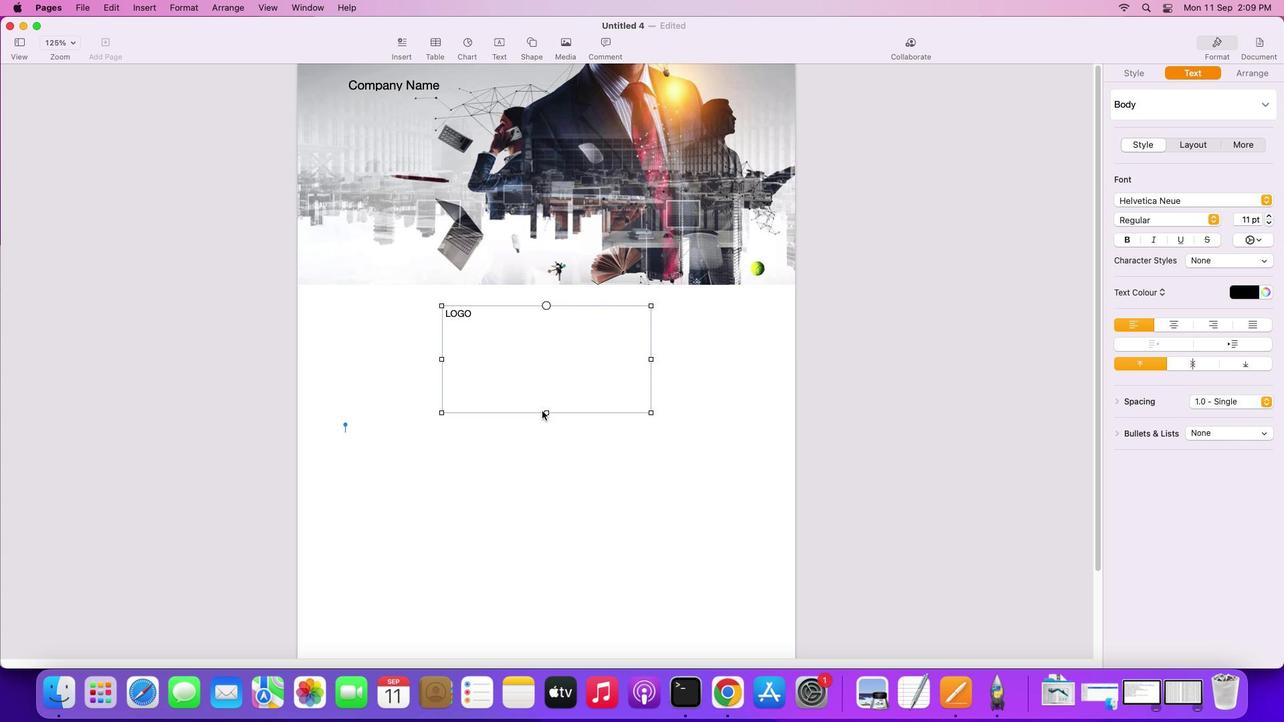 
Action: Mouse moved to (545, 410)
Screenshot: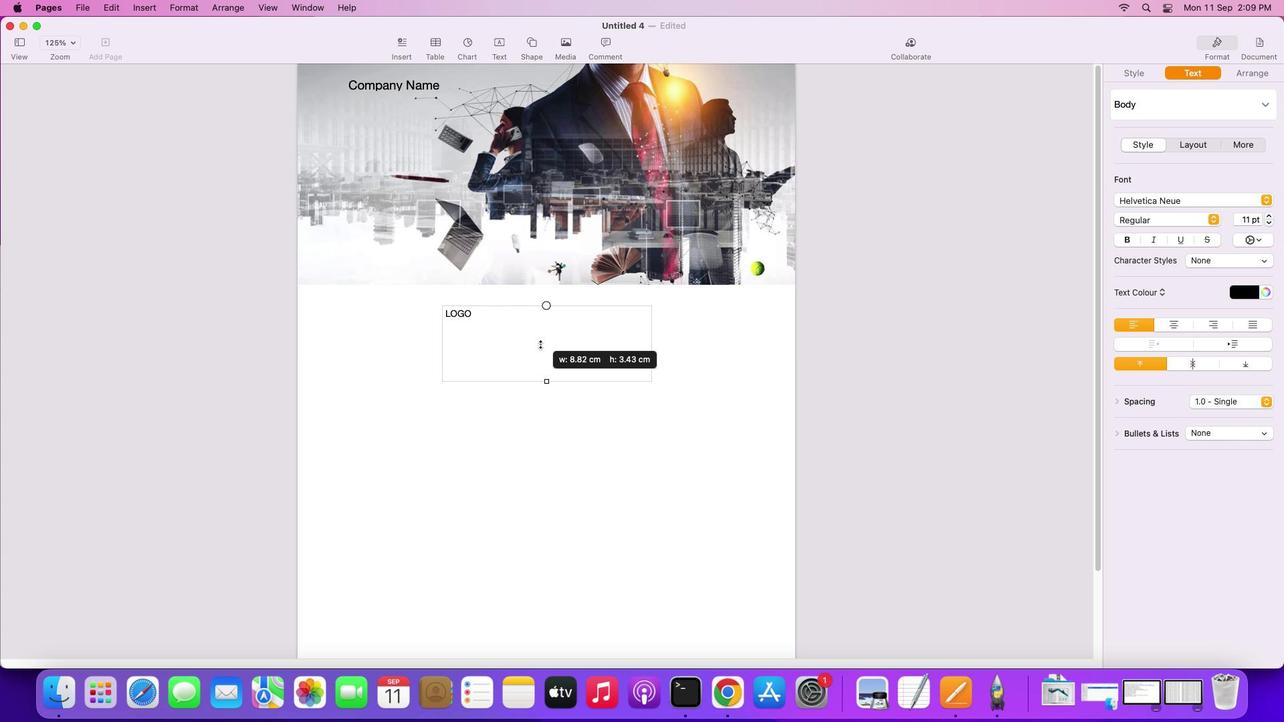 
Action: Mouse pressed left at (545, 410)
Screenshot: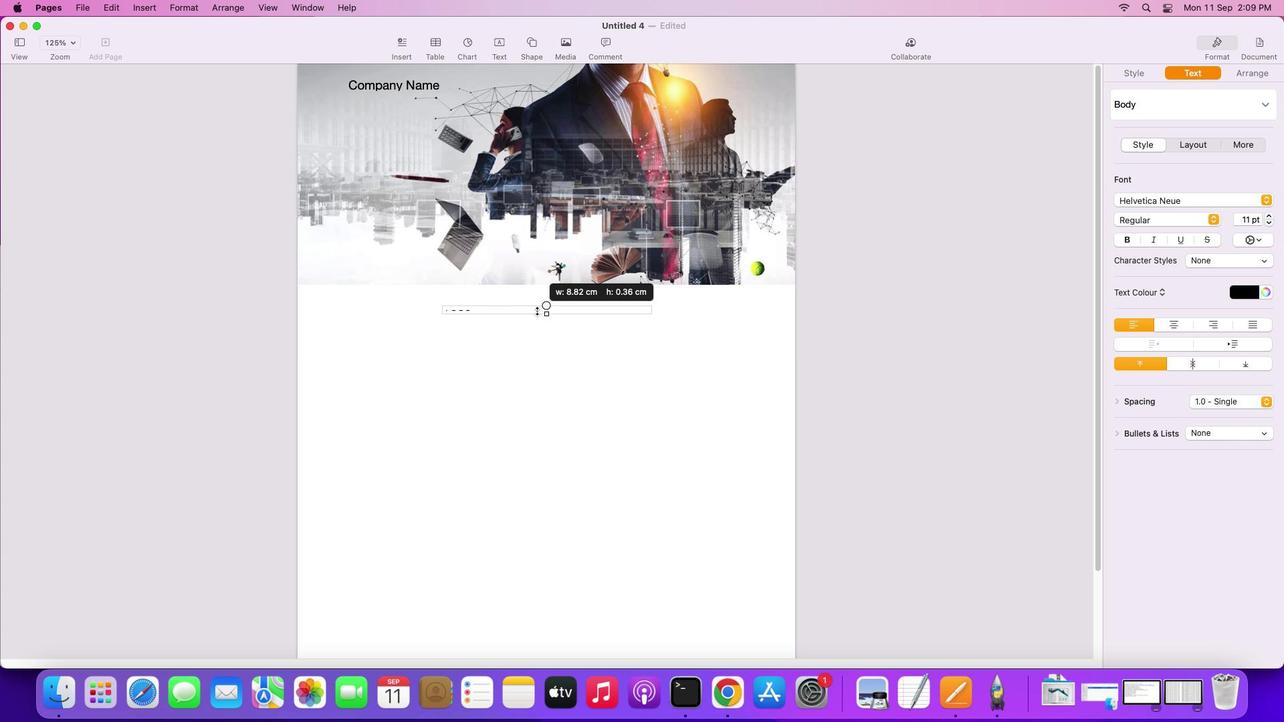 
Action: Mouse moved to (650, 315)
Screenshot: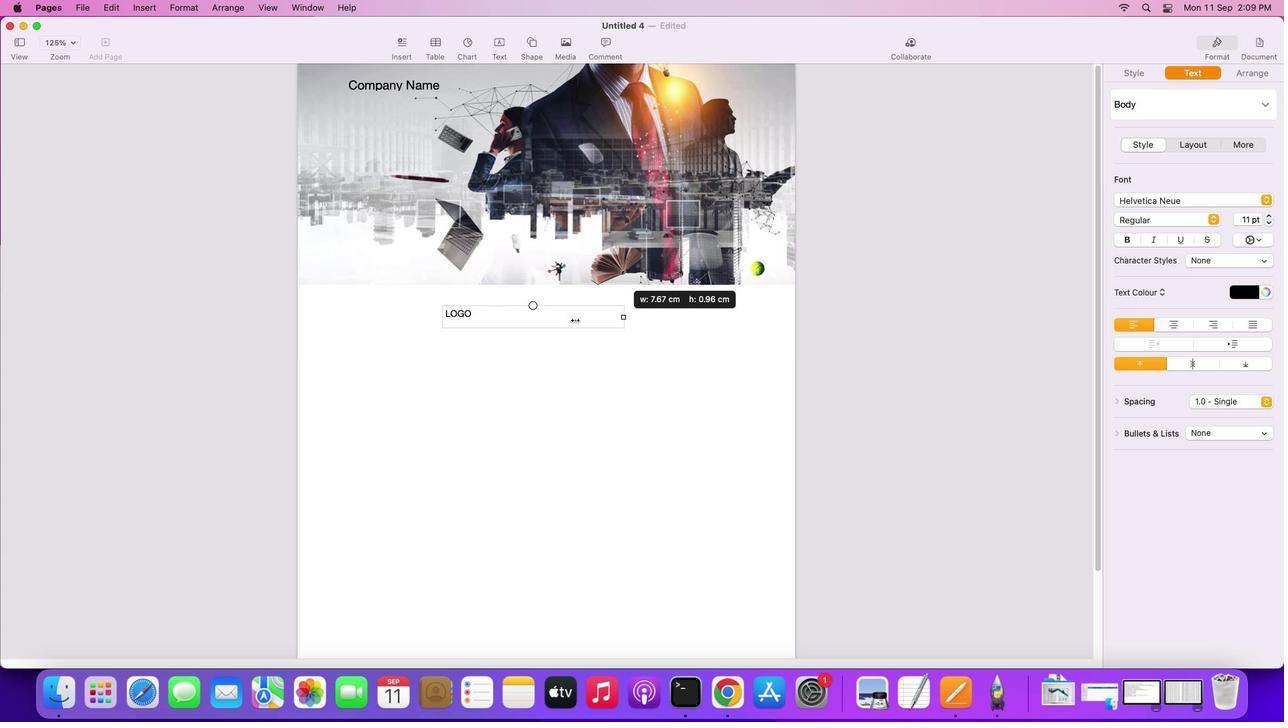 
Action: Mouse pressed left at (650, 315)
Screenshot: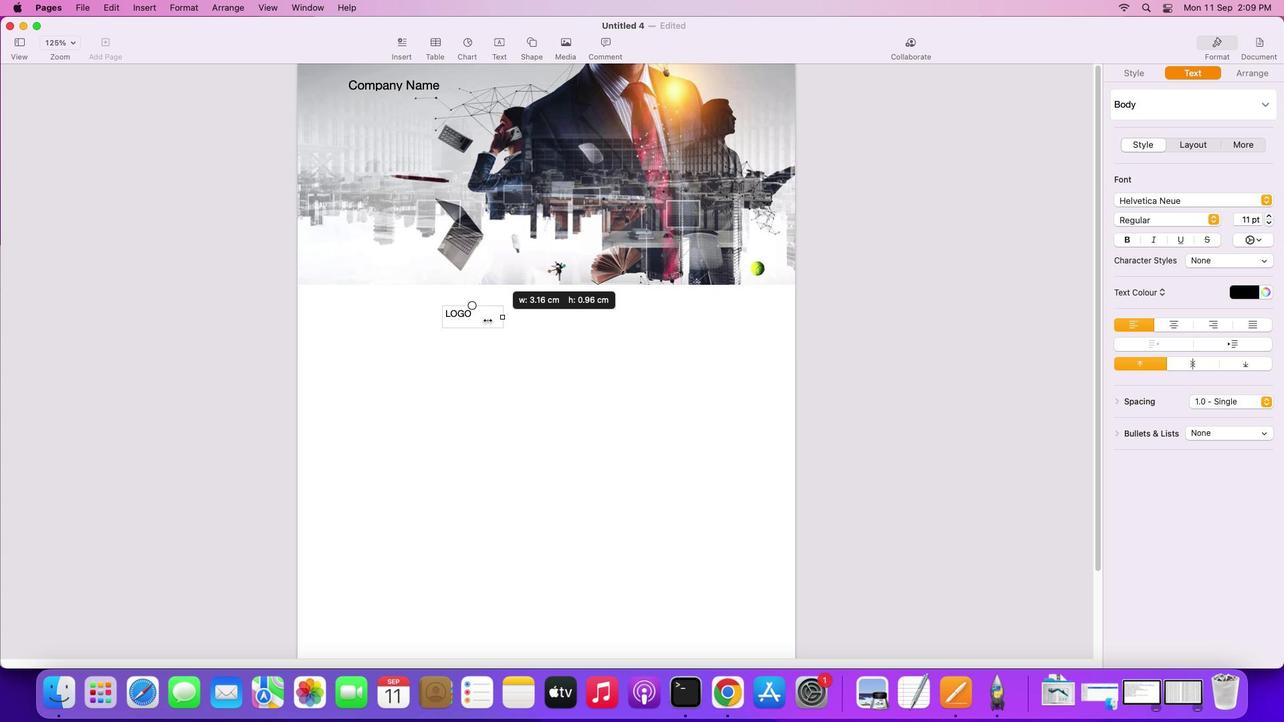 
Action: Mouse moved to (1271, 214)
Screenshot: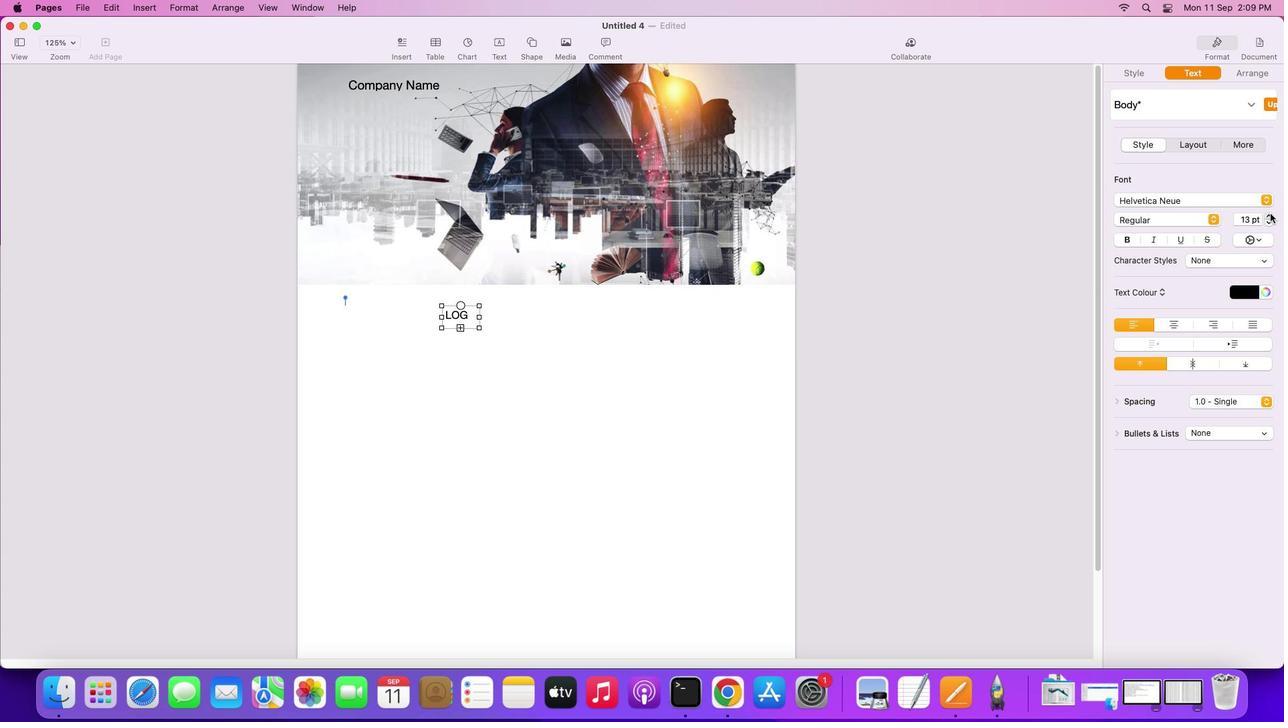
Action: Mouse pressed left at (1271, 214)
Screenshot: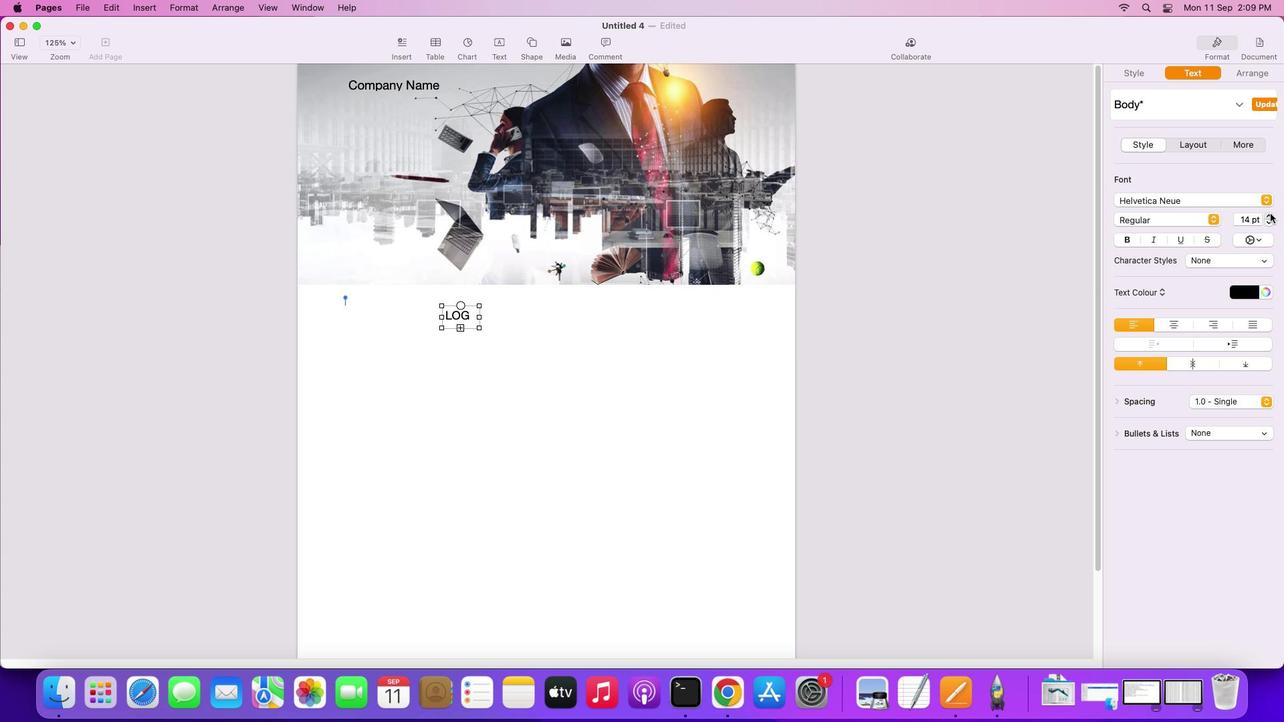 
Action: Mouse pressed left at (1271, 214)
Screenshot: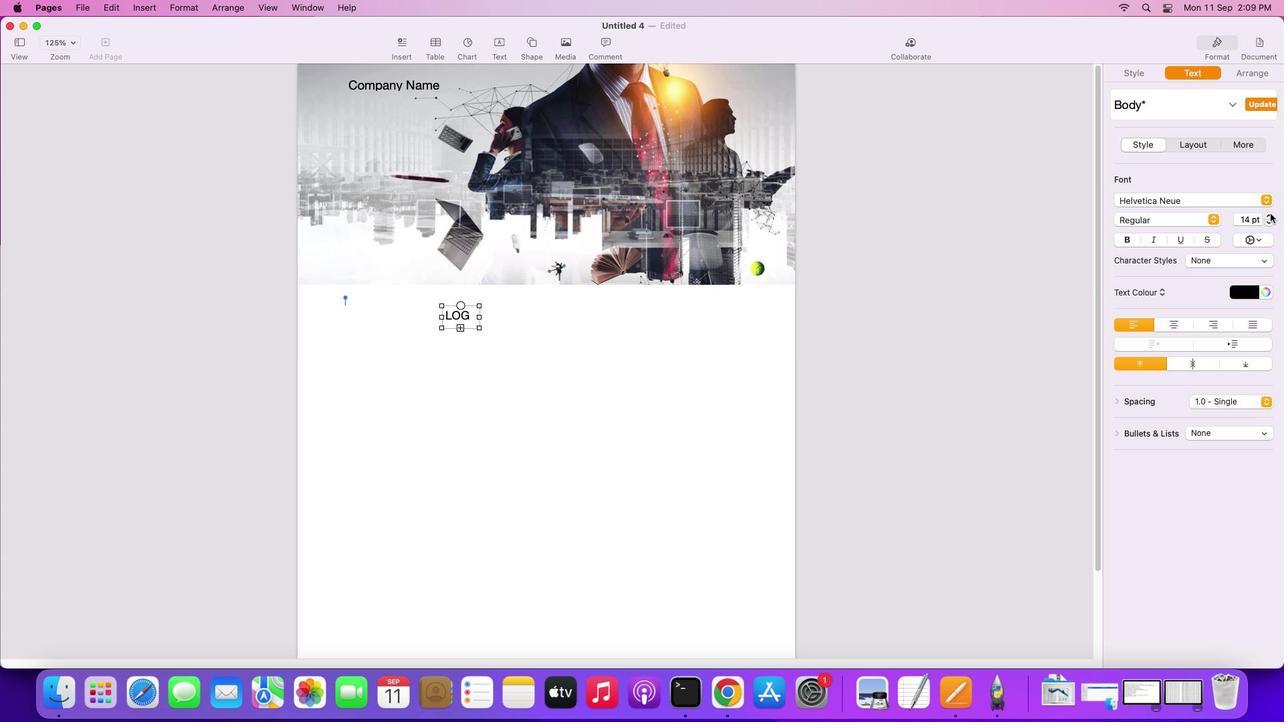 
Action: Mouse pressed left at (1271, 214)
Screenshot: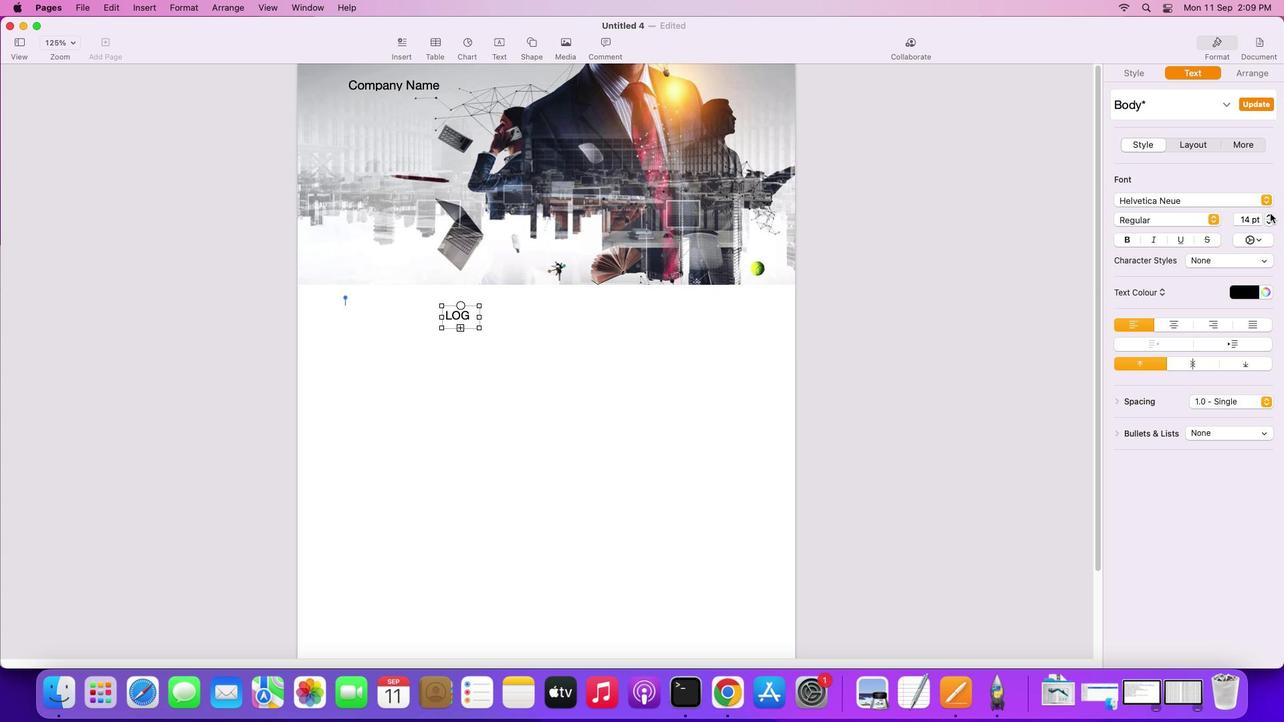 
Action: Mouse moved to (1270, 214)
Screenshot: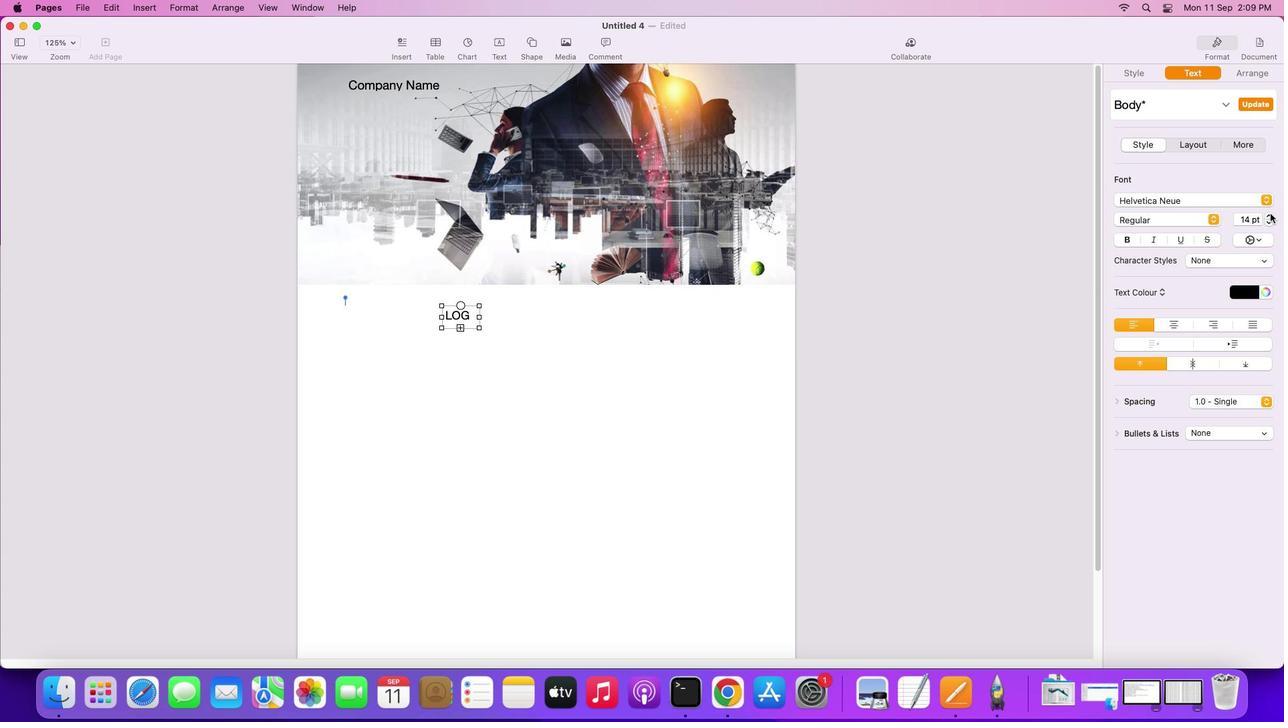 
Action: Mouse pressed left at (1270, 214)
Screenshot: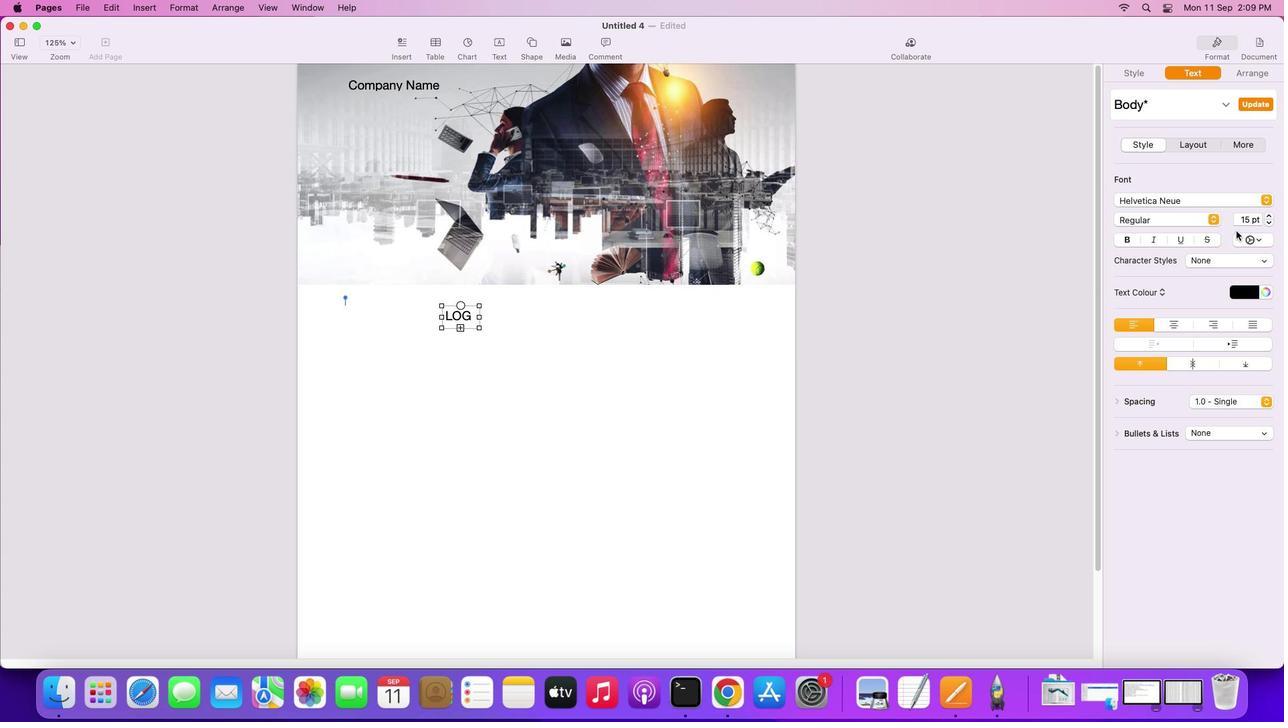 
Action: Mouse moved to (479, 329)
Screenshot: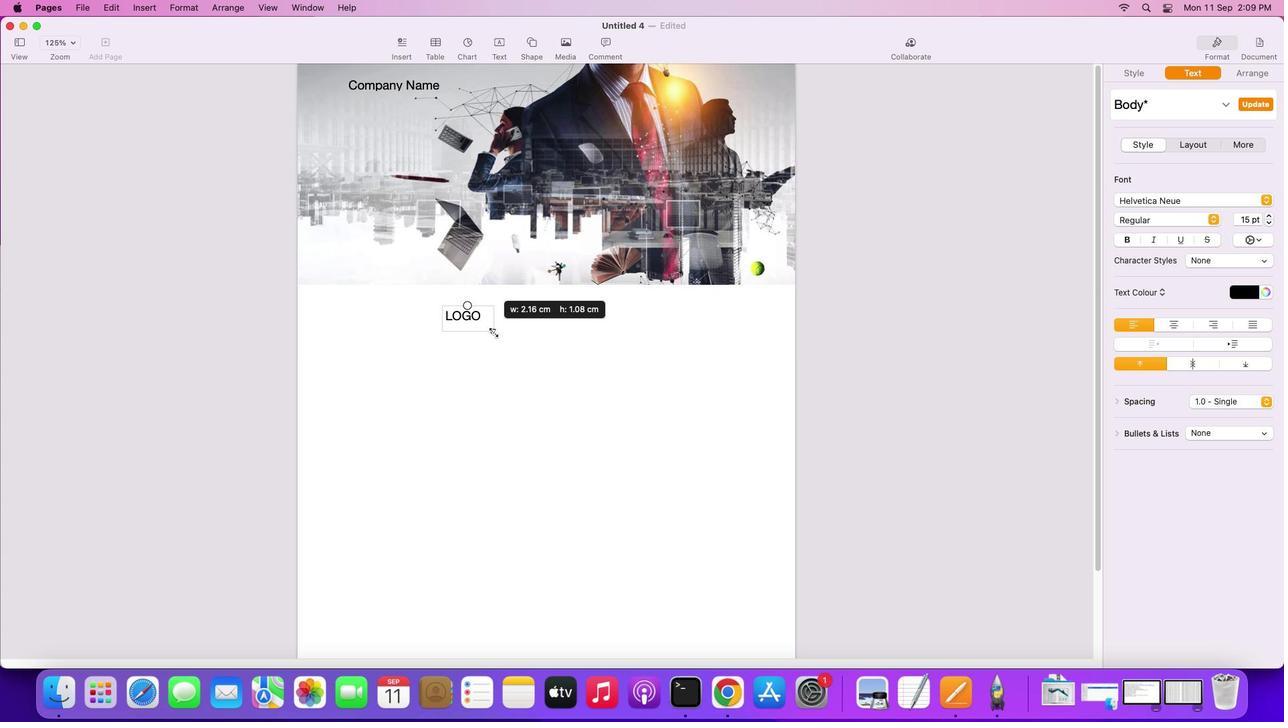 
Action: Mouse pressed left at (479, 329)
Screenshot: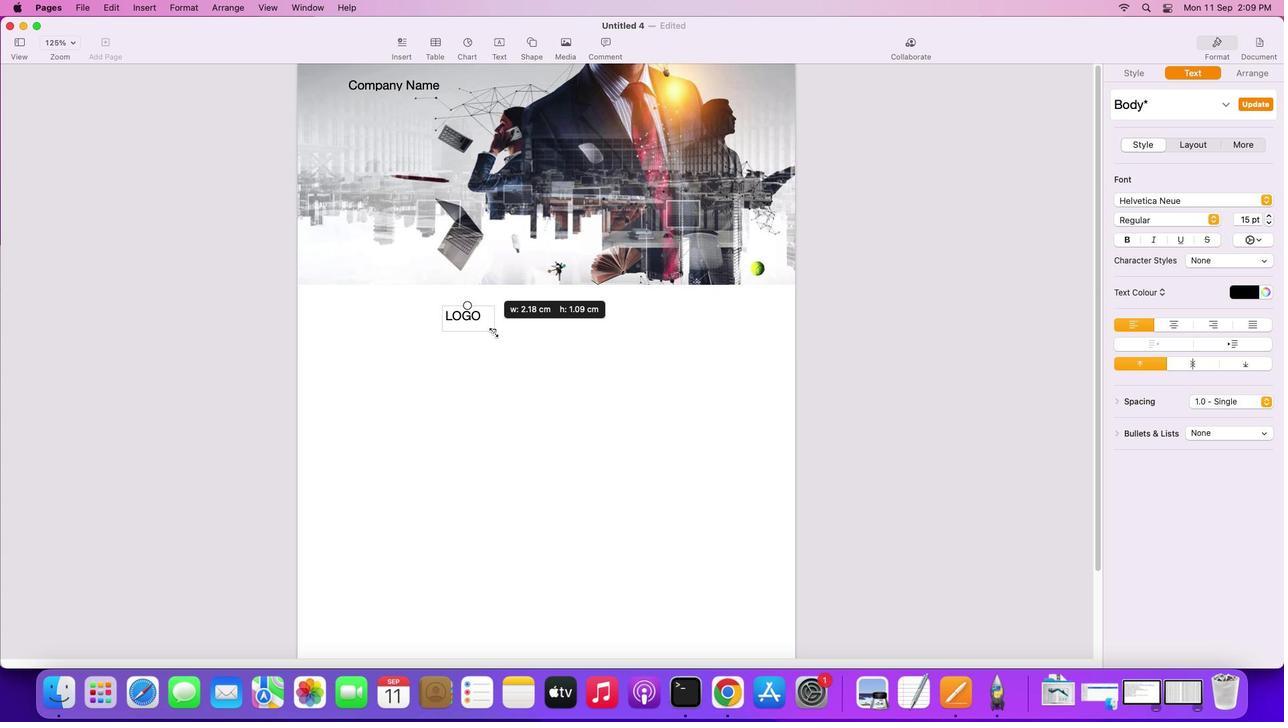 
Action: Mouse moved to (505, 331)
Screenshot: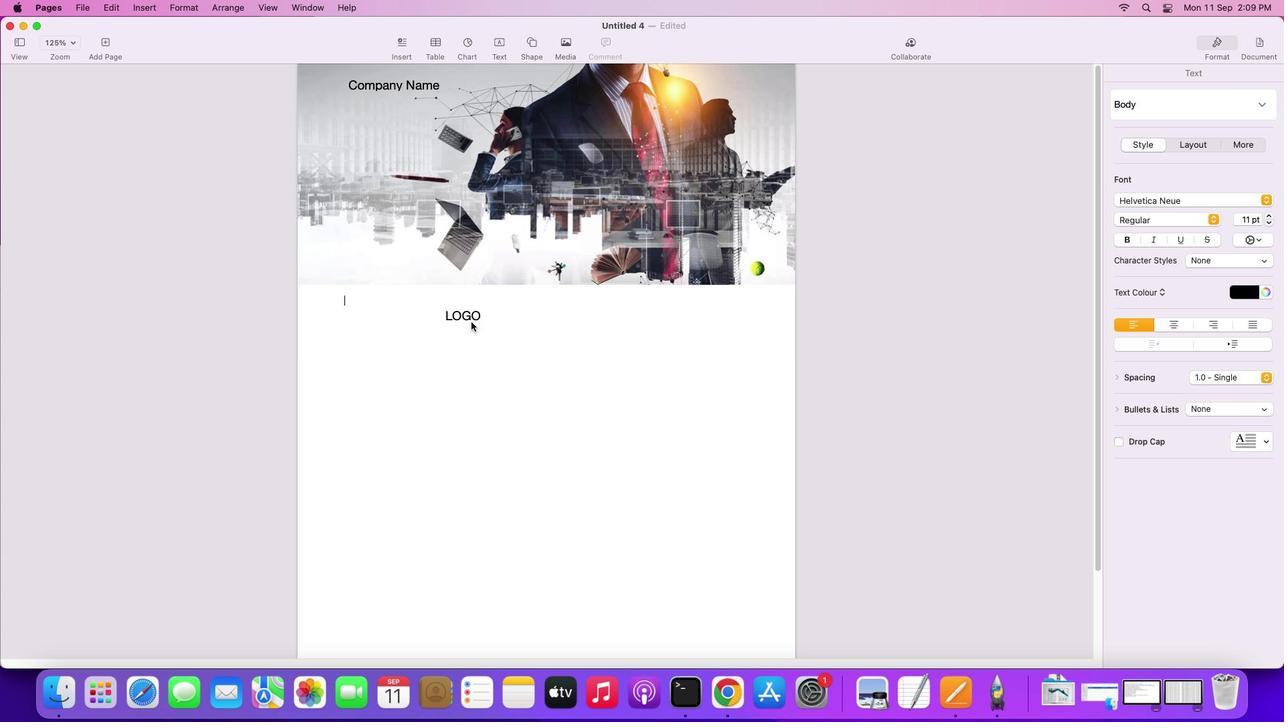 
Action: Mouse pressed left at (505, 331)
Screenshot: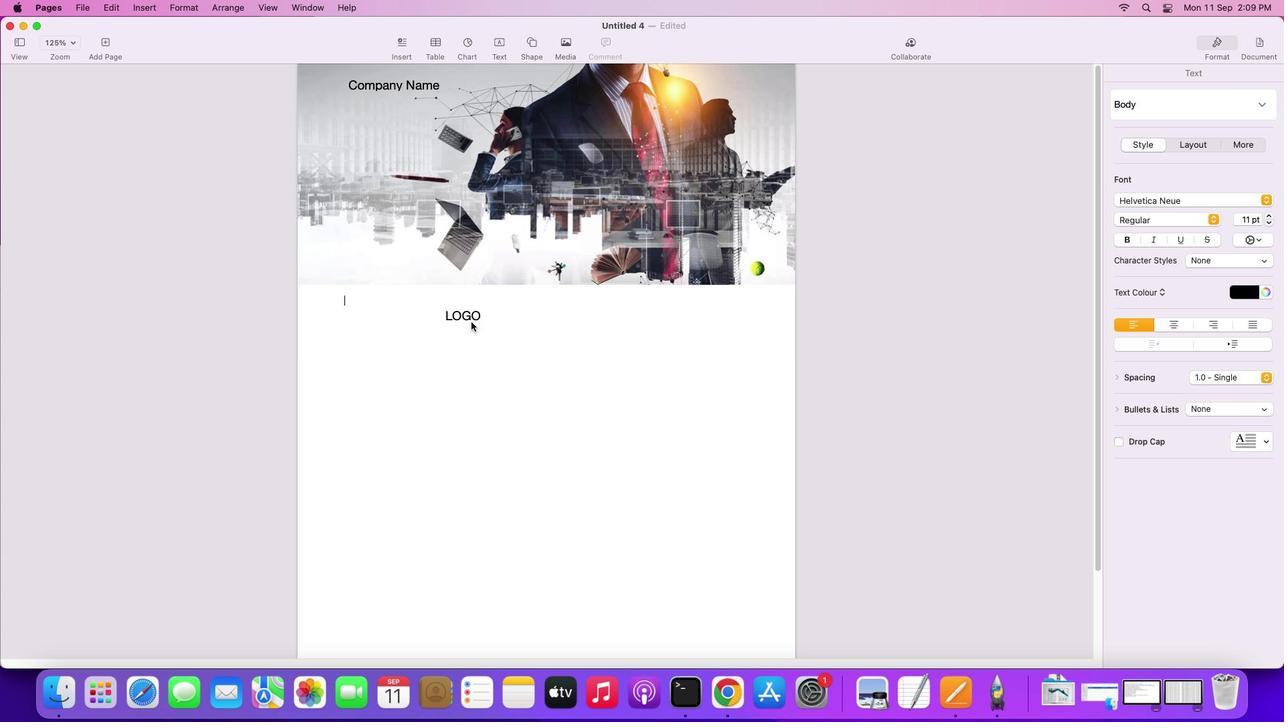 
Action: Mouse moved to (470, 321)
Screenshot: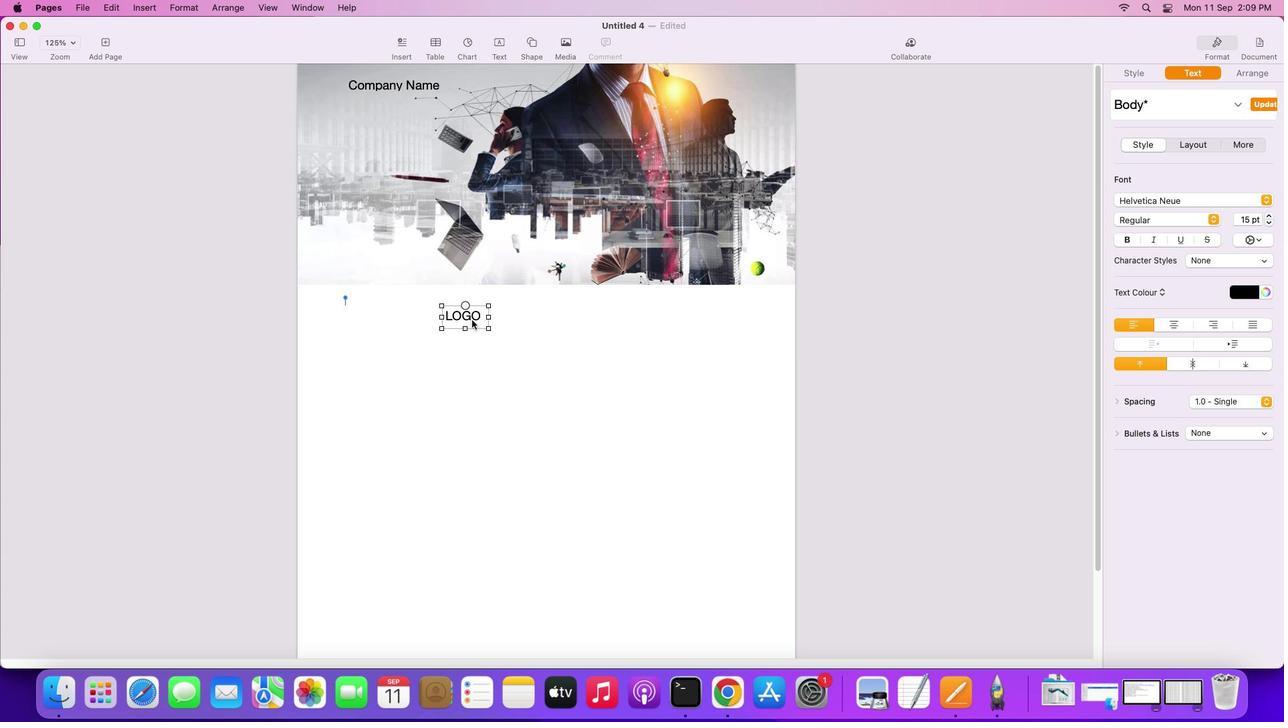 
Action: Mouse pressed left at (470, 321)
Screenshot: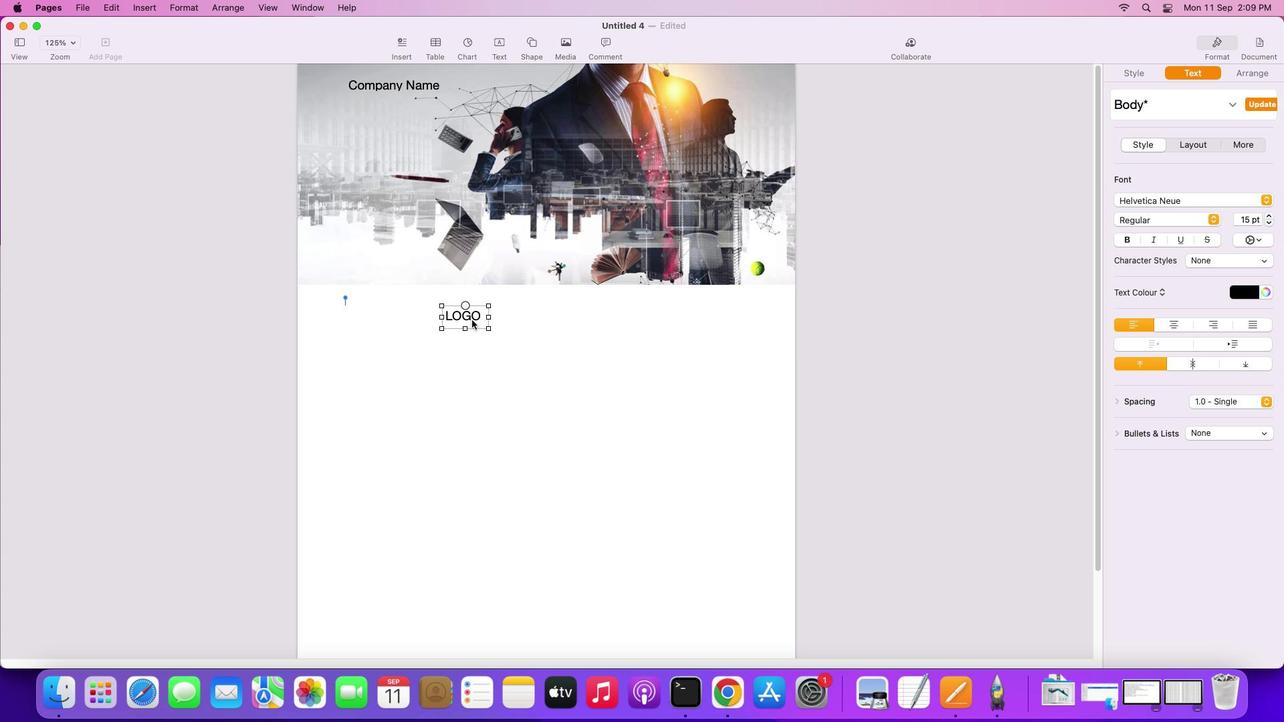 
Action: Mouse moved to (471, 319)
Screenshot: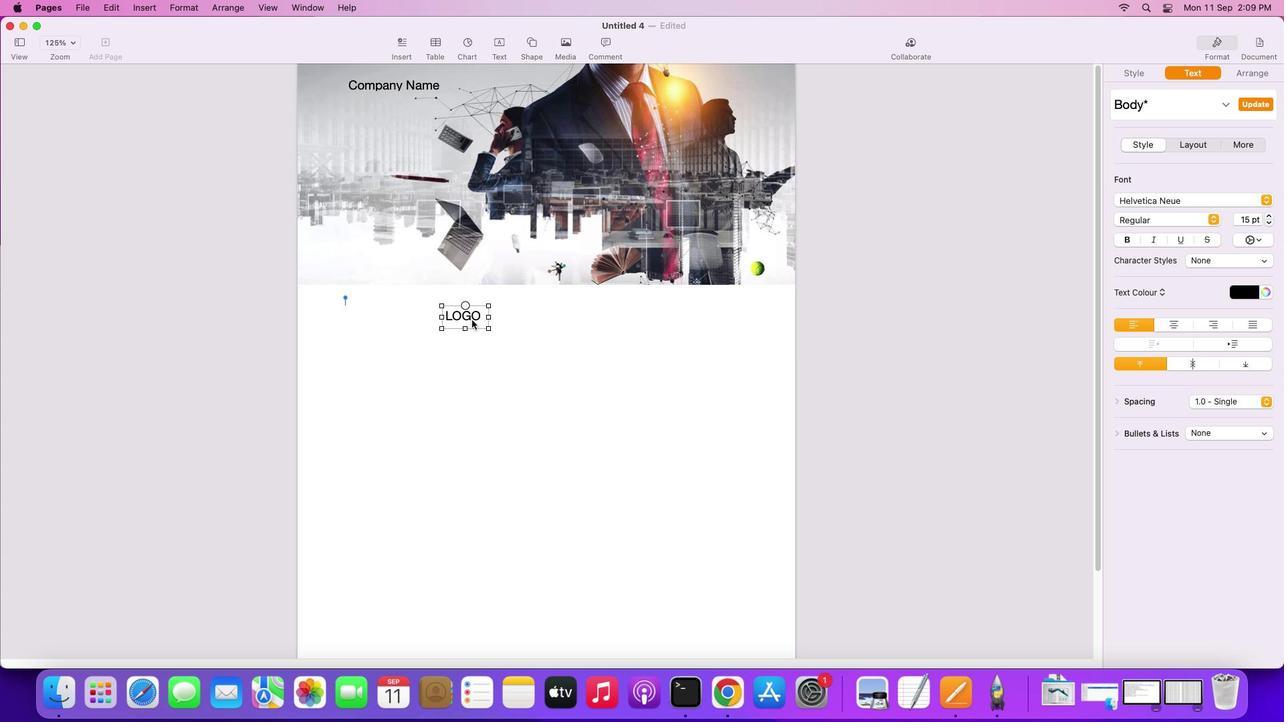 
Action: Mouse pressed left at (471, 319)
Screenshot: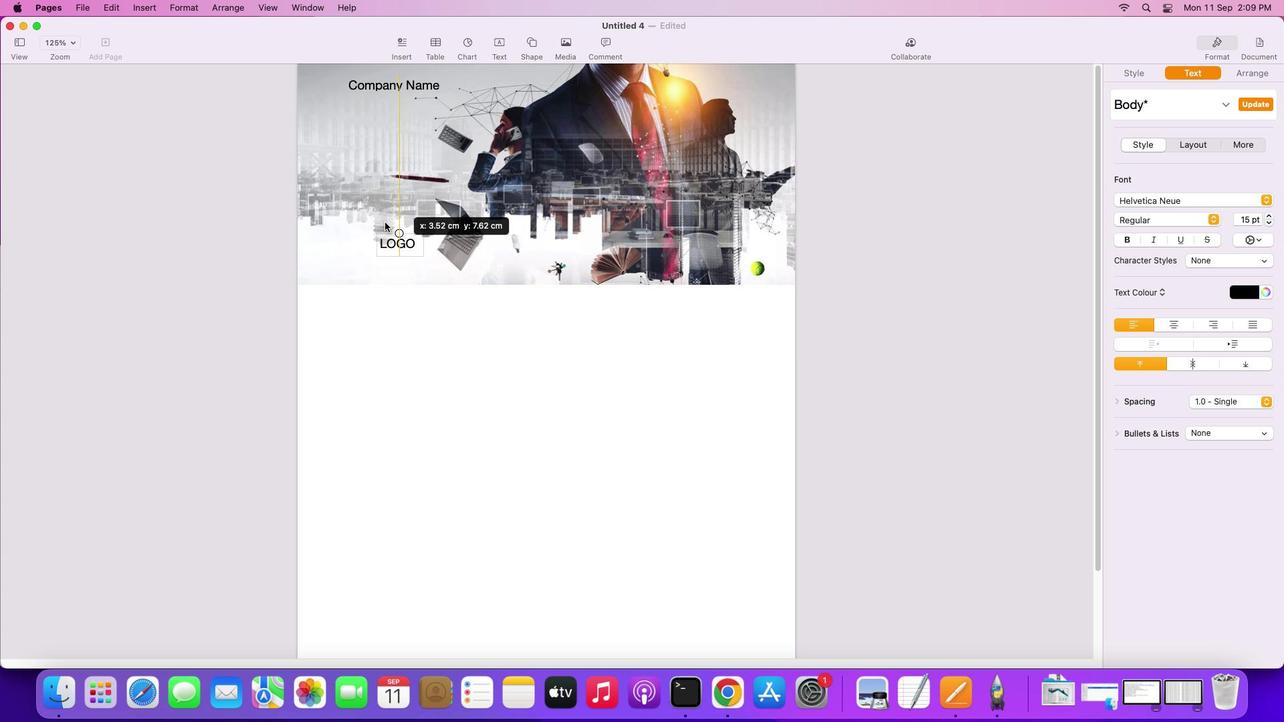 
Action: Mouse moved to (406, 78)
Screenshot: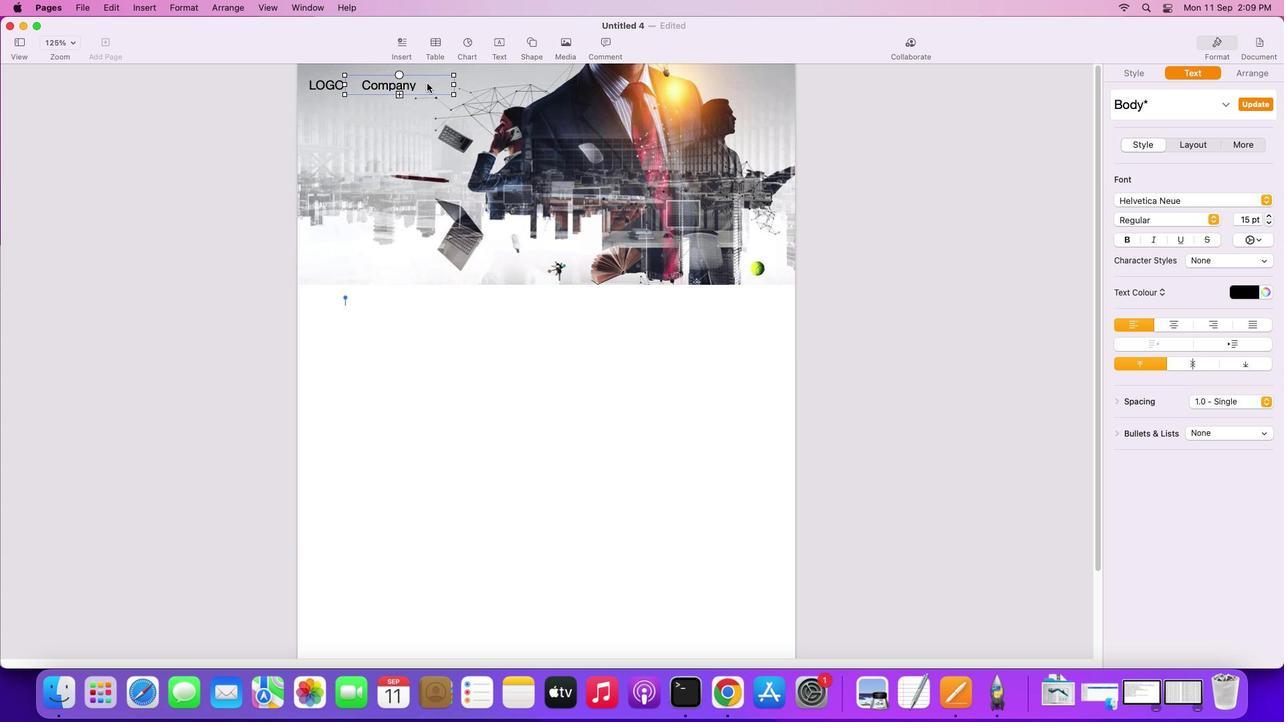 
Action: Mouse pressed left at (406, 78)
Screenshot: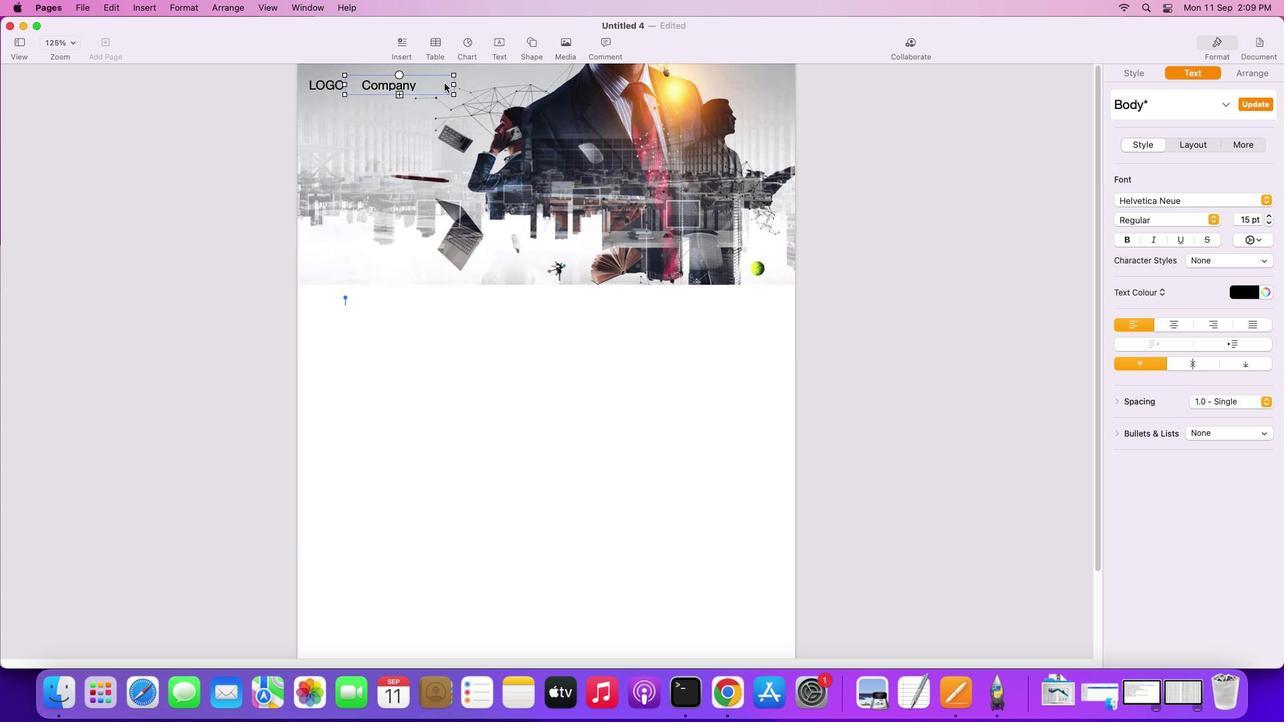 
Action: Mouse moved to (406, 84)
Screenshot: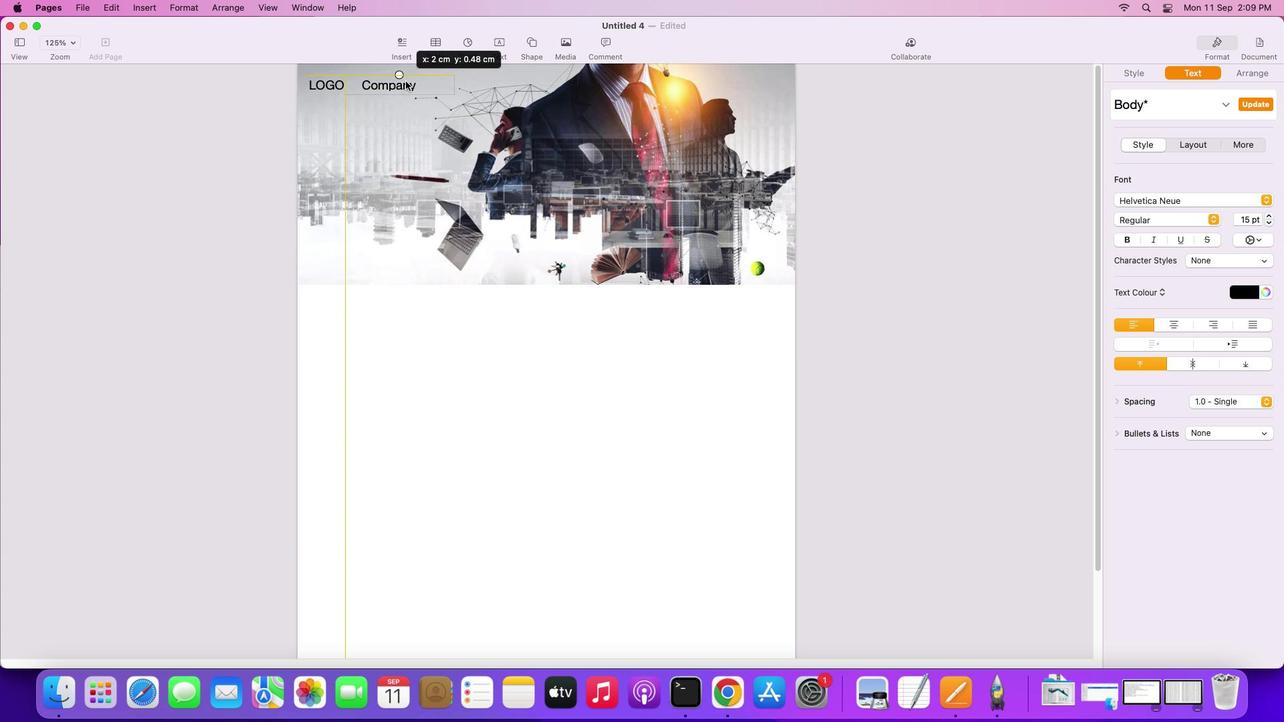 
Action: Mouse pressed left at (406, 84)
Screenshot: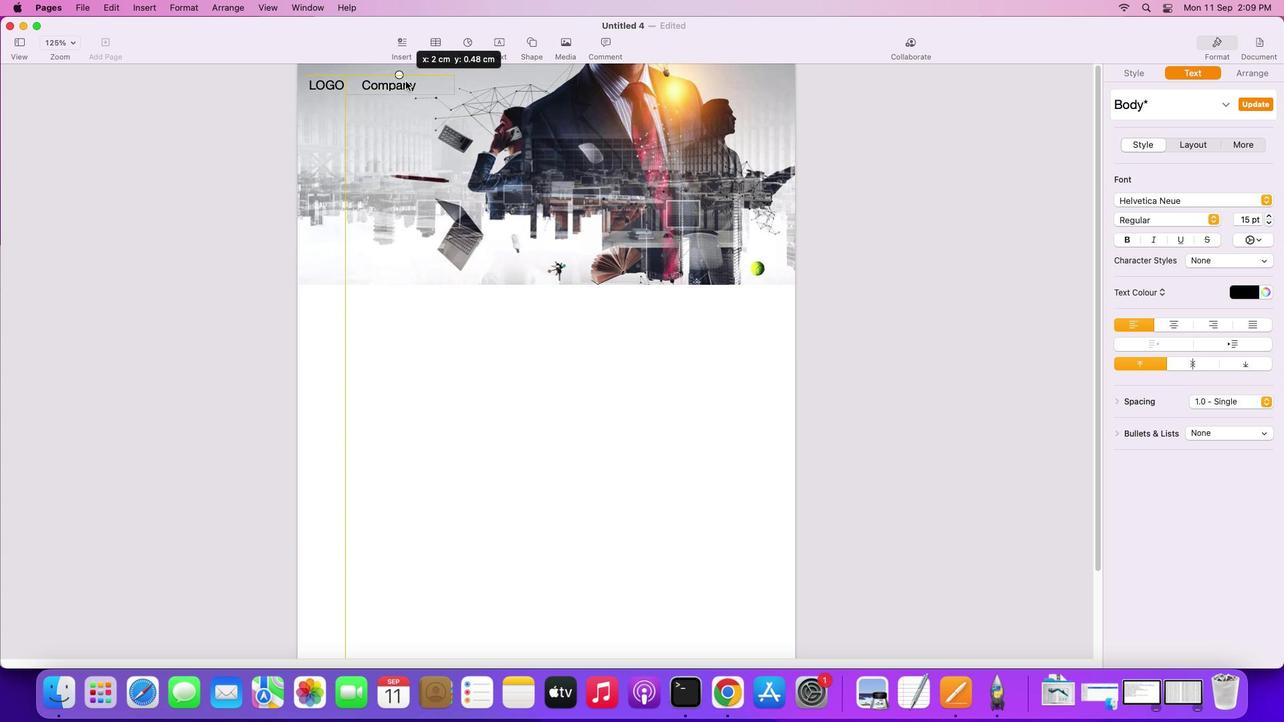
Action: Mouse moved to (400, 93)
Screenshot: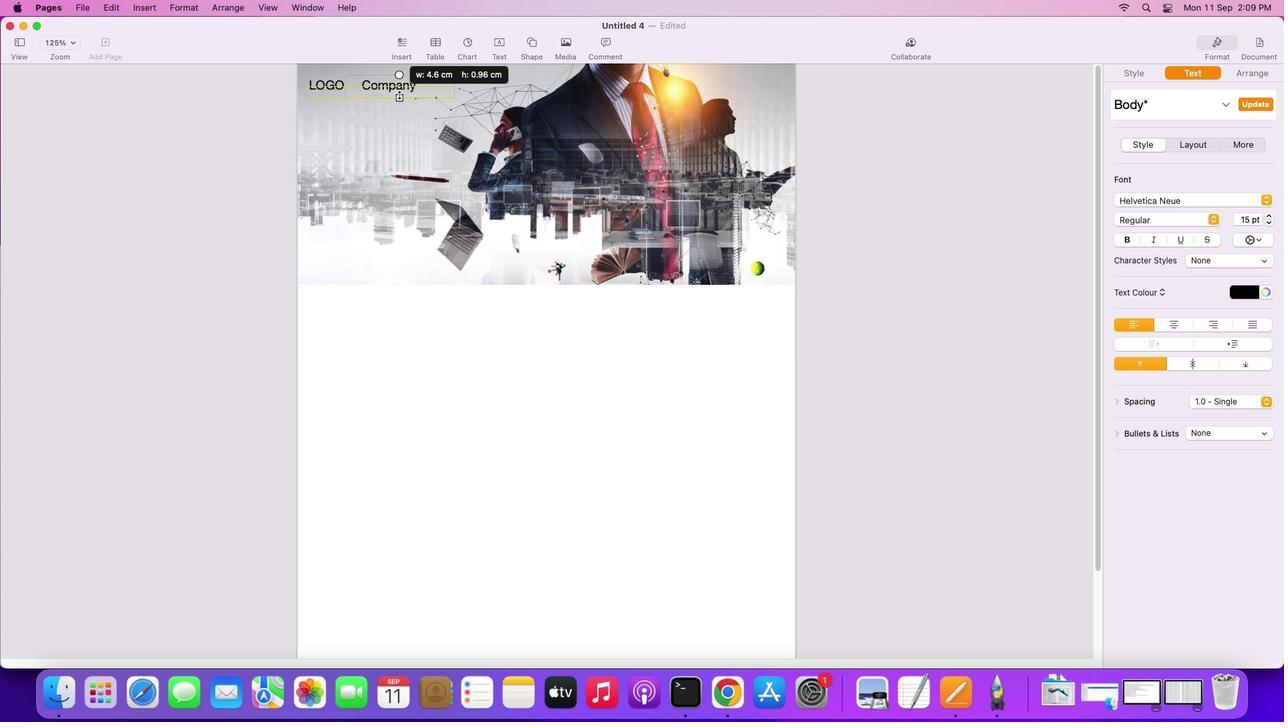 
Action: Mouse pressed left at (400, 93)
Screenshot: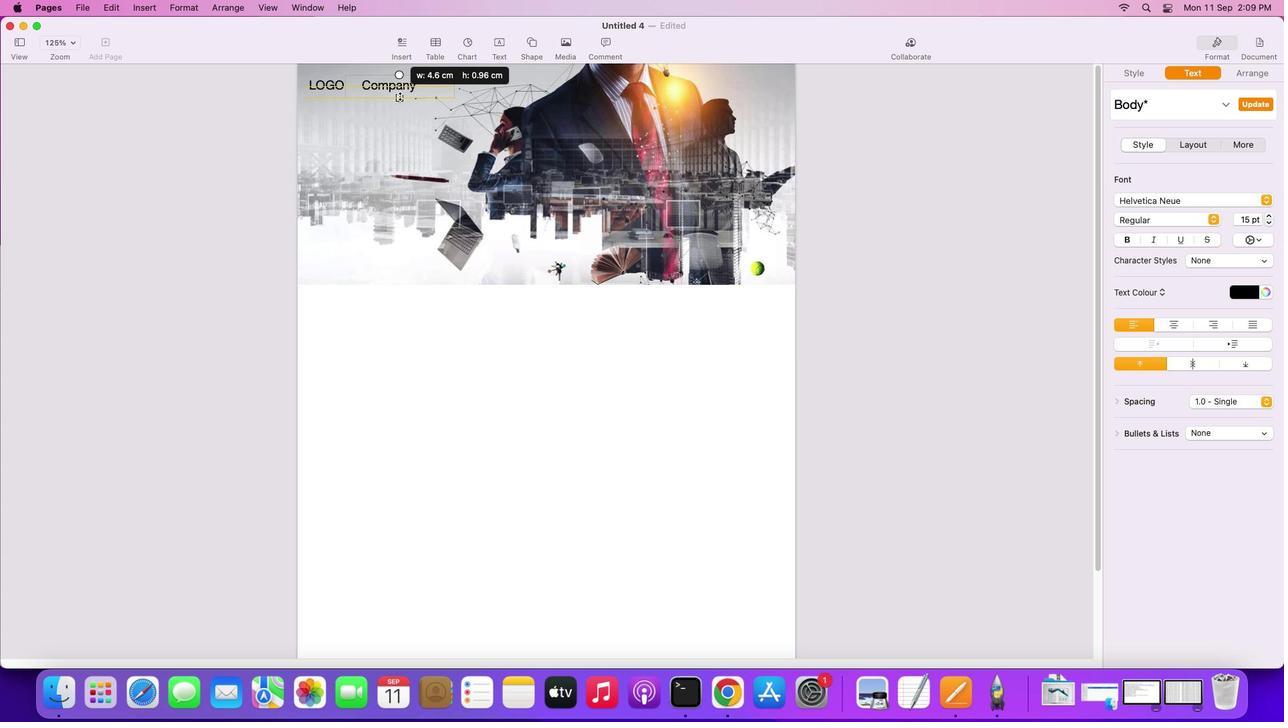 
Action: Mouse moved to (454, 85)
Screenshot: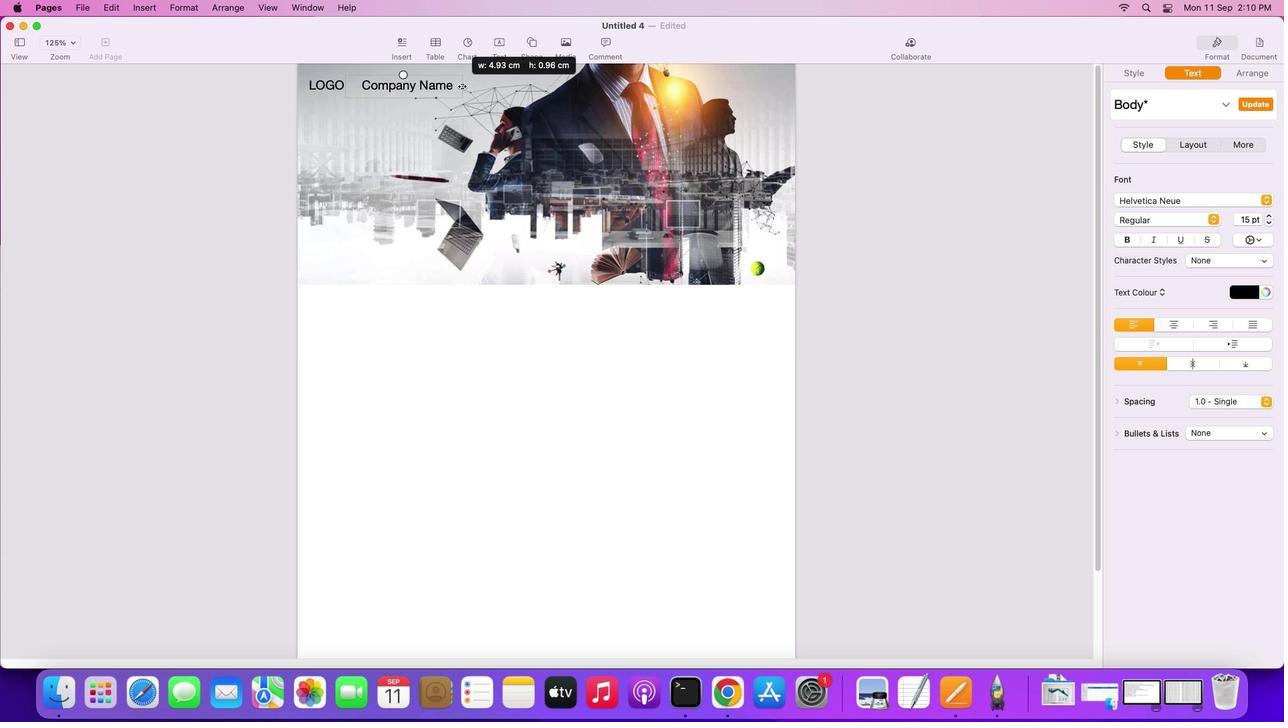 
Action: Mouse pressed left at (454, 85)
Screenshot: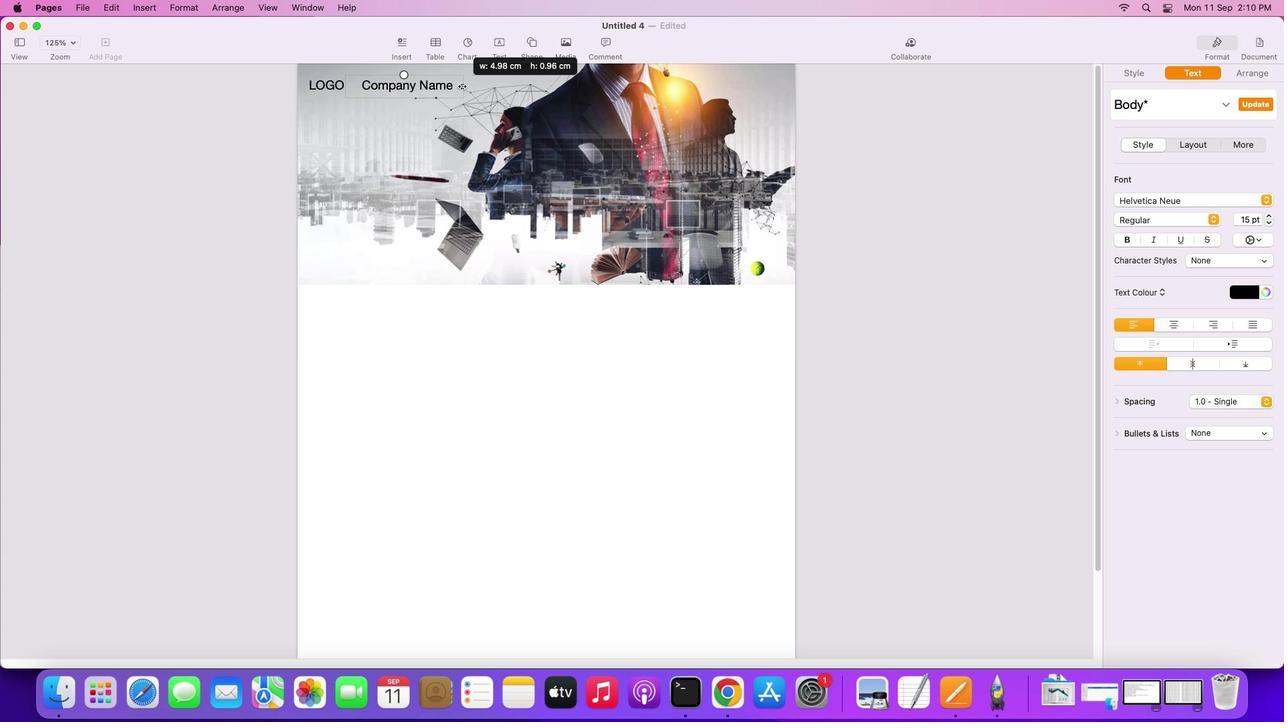 
Action: Mouse moved to (429, 86)
Screenshot: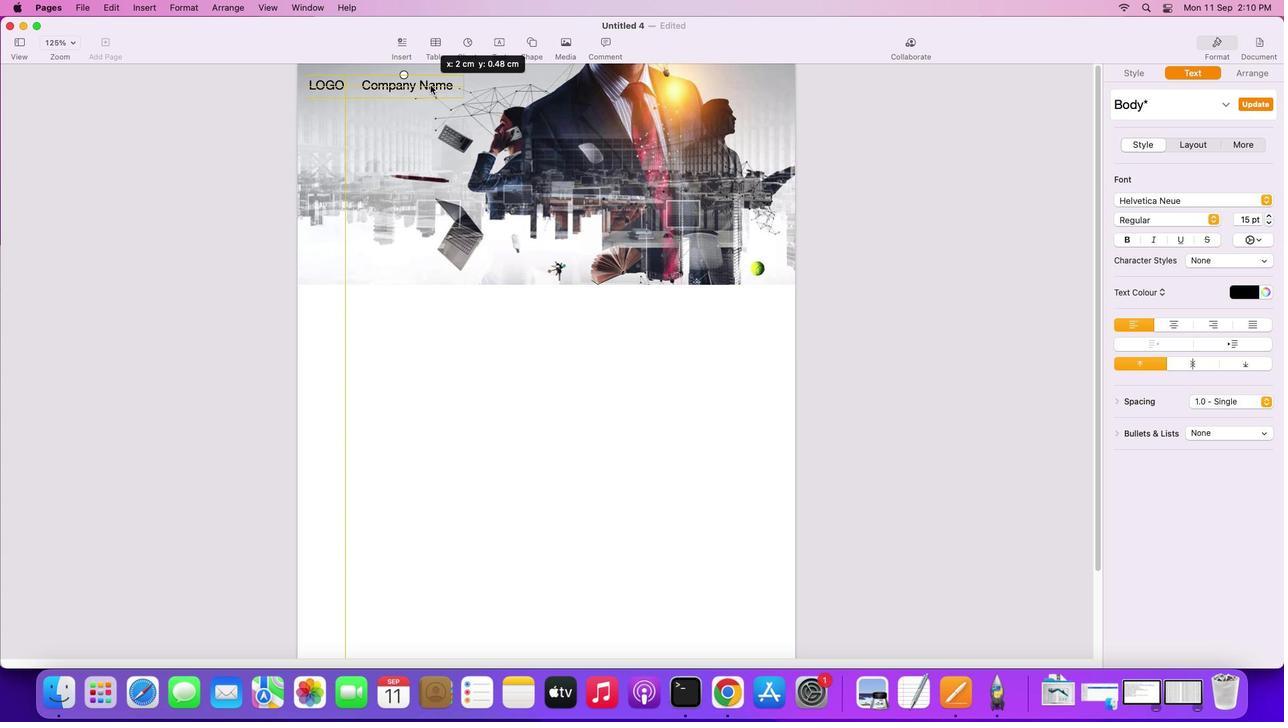 
Action: Mouse pressed left at (429, 86)
Screenshot: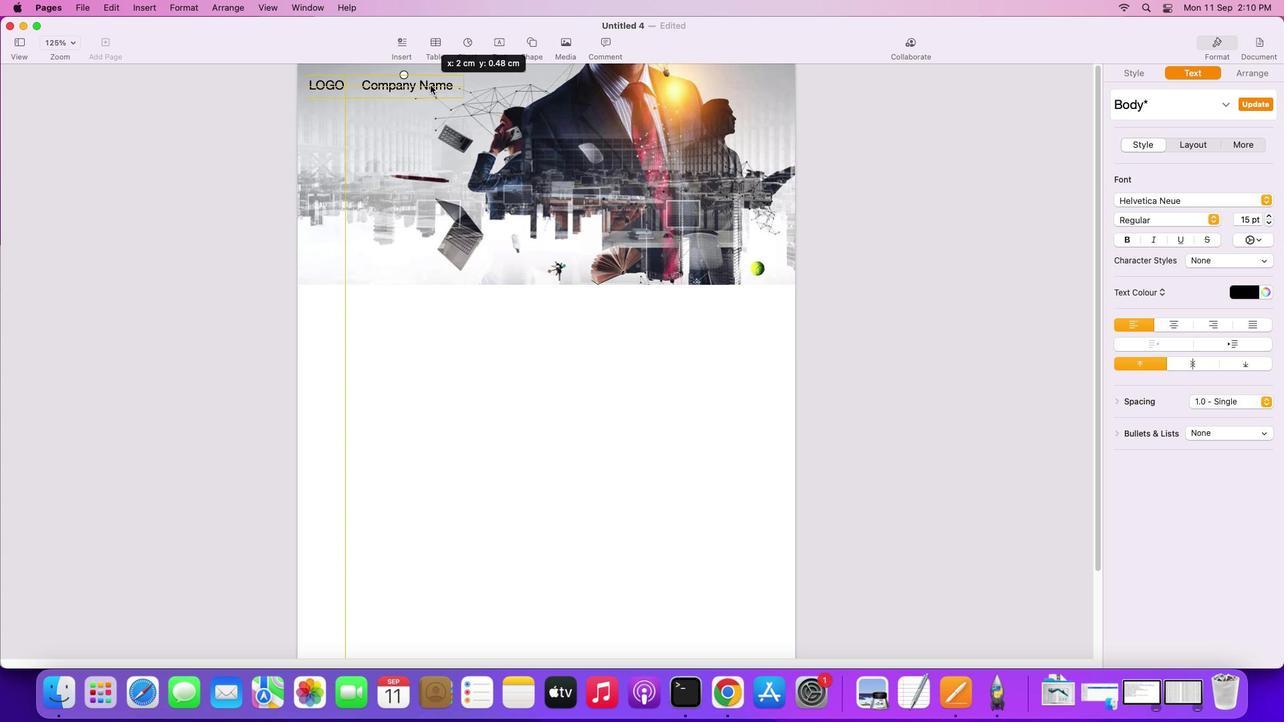 
Action: Mouse moved to (430, 337)
Screenshot: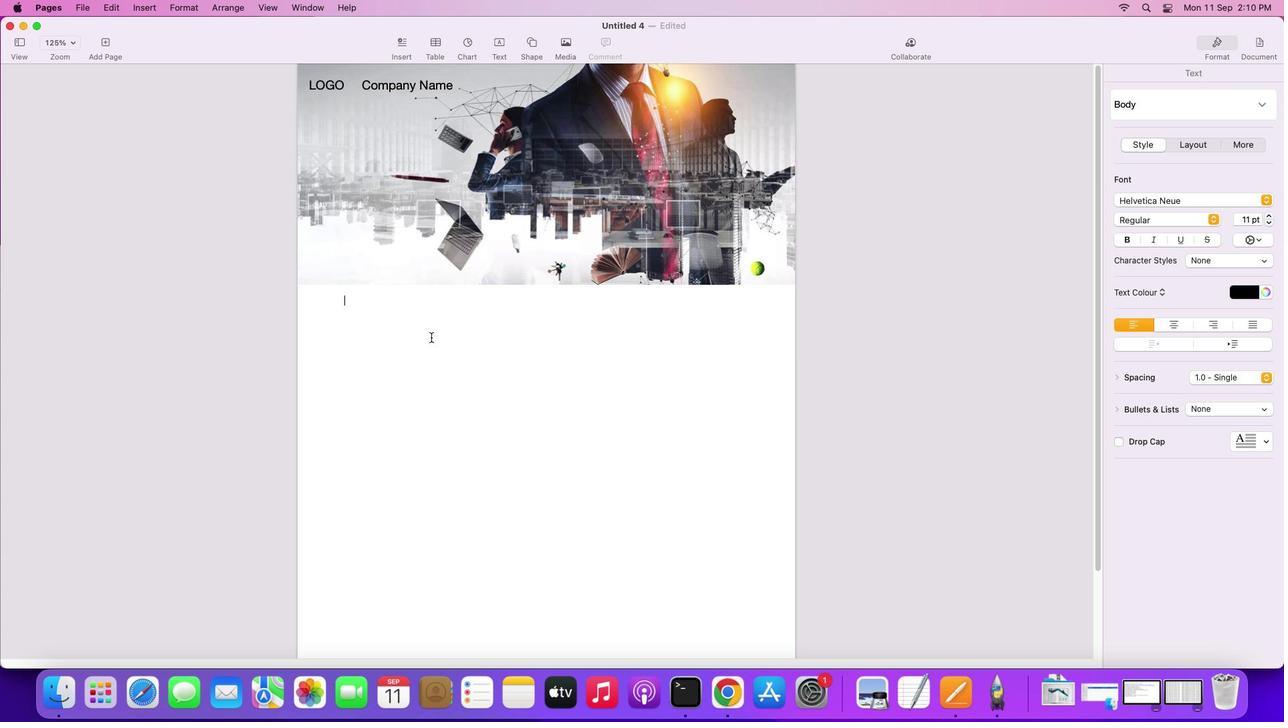 
Action: Mouse pressed left at (430, 337)
Screenshot: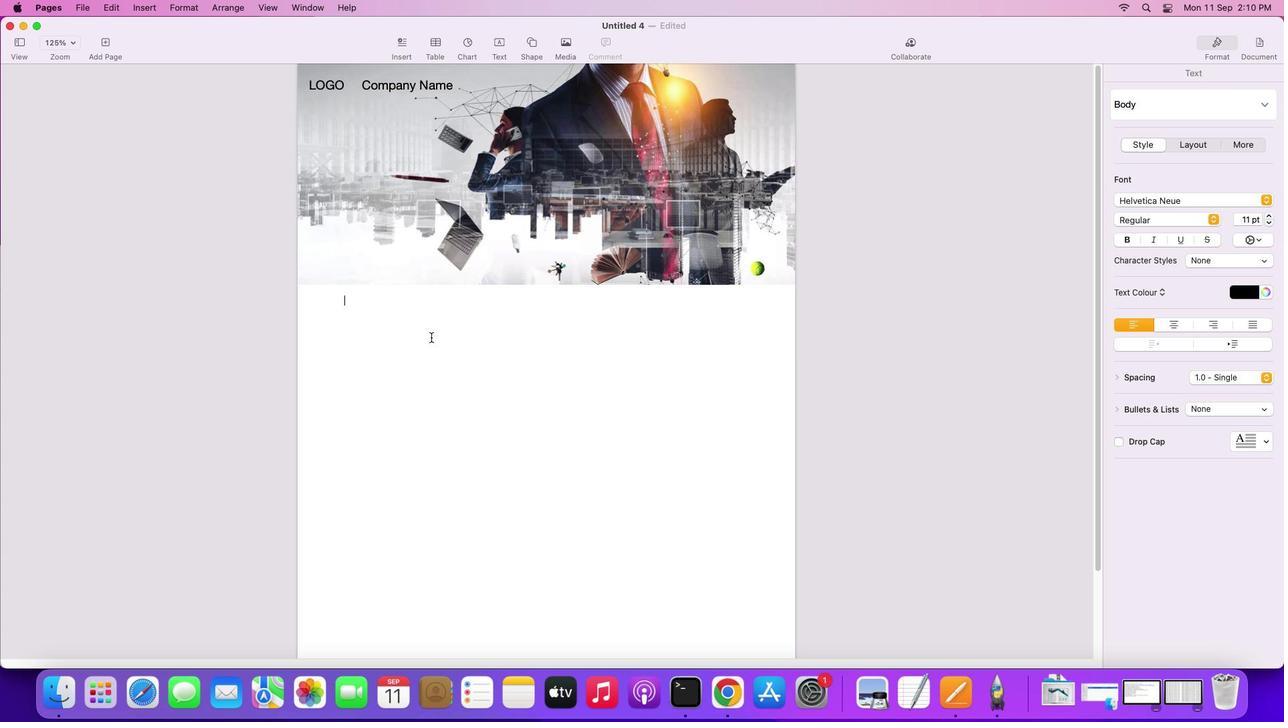 
Action: Mouse moved to (503, 44)
Screenshot: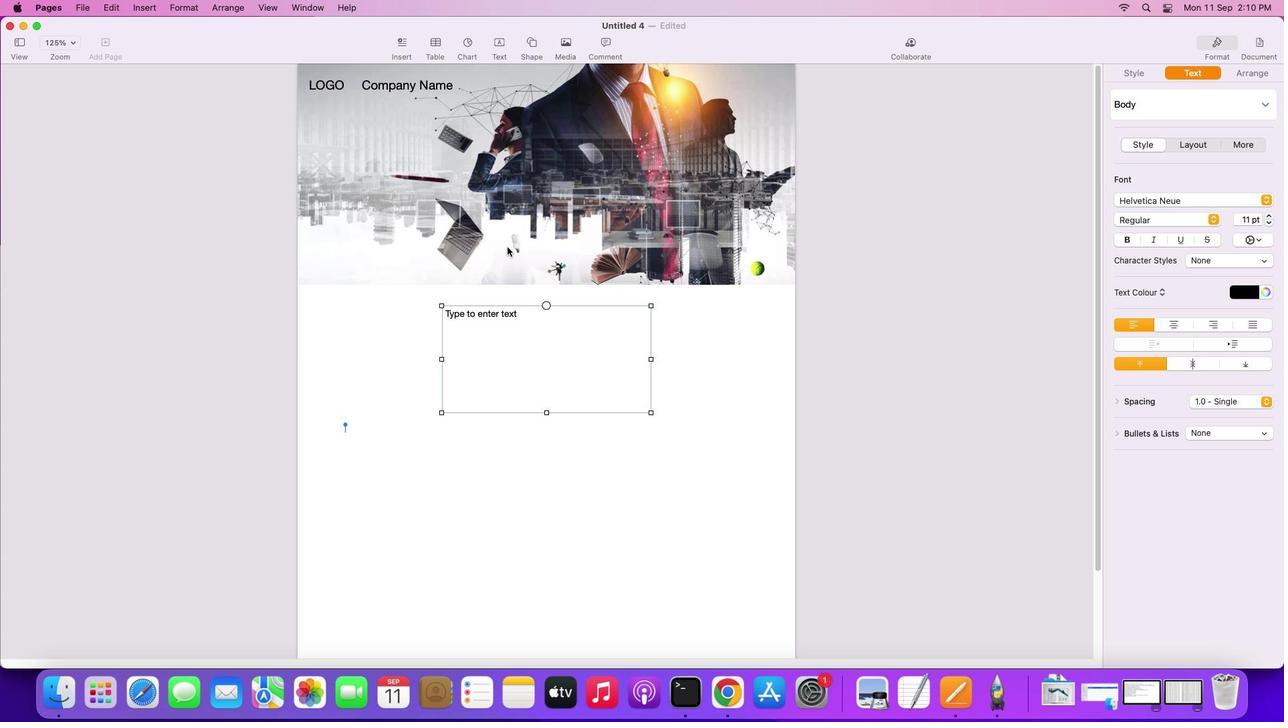 
Action: Mouse pressed left at (503, 44)
Screenshot: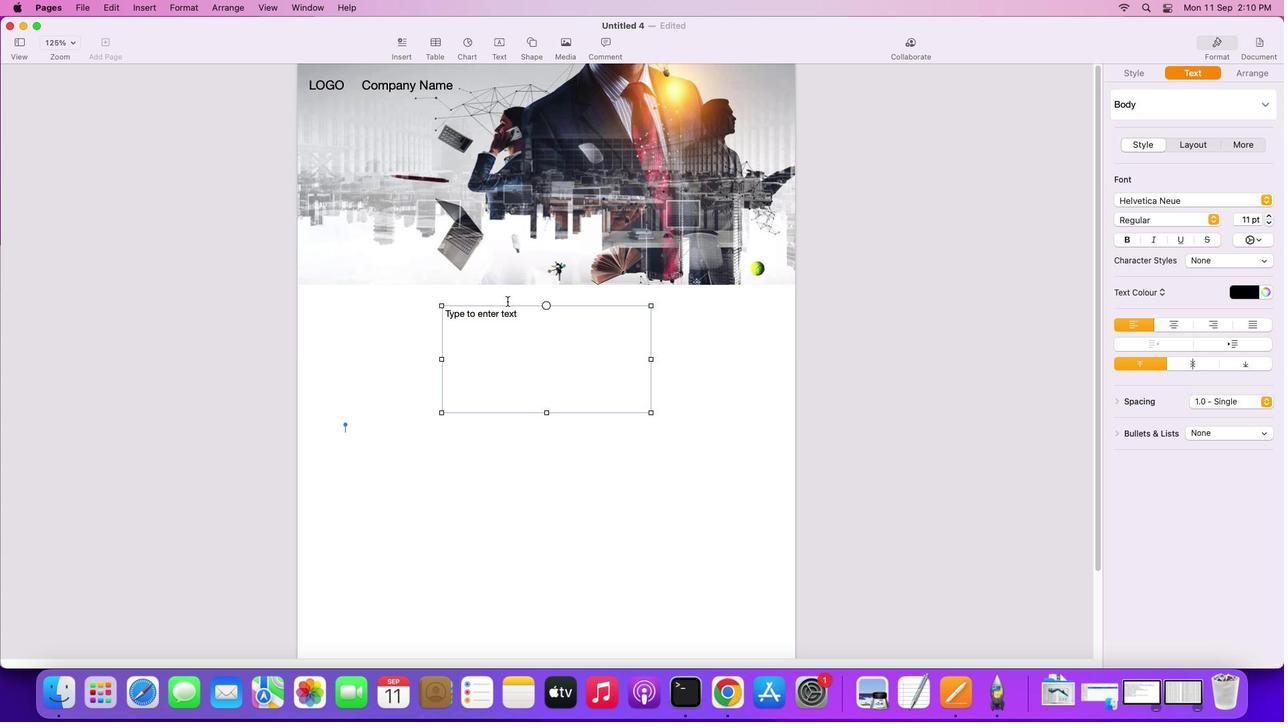 
Action: Mouse moved to (513, 343)
Screenshot: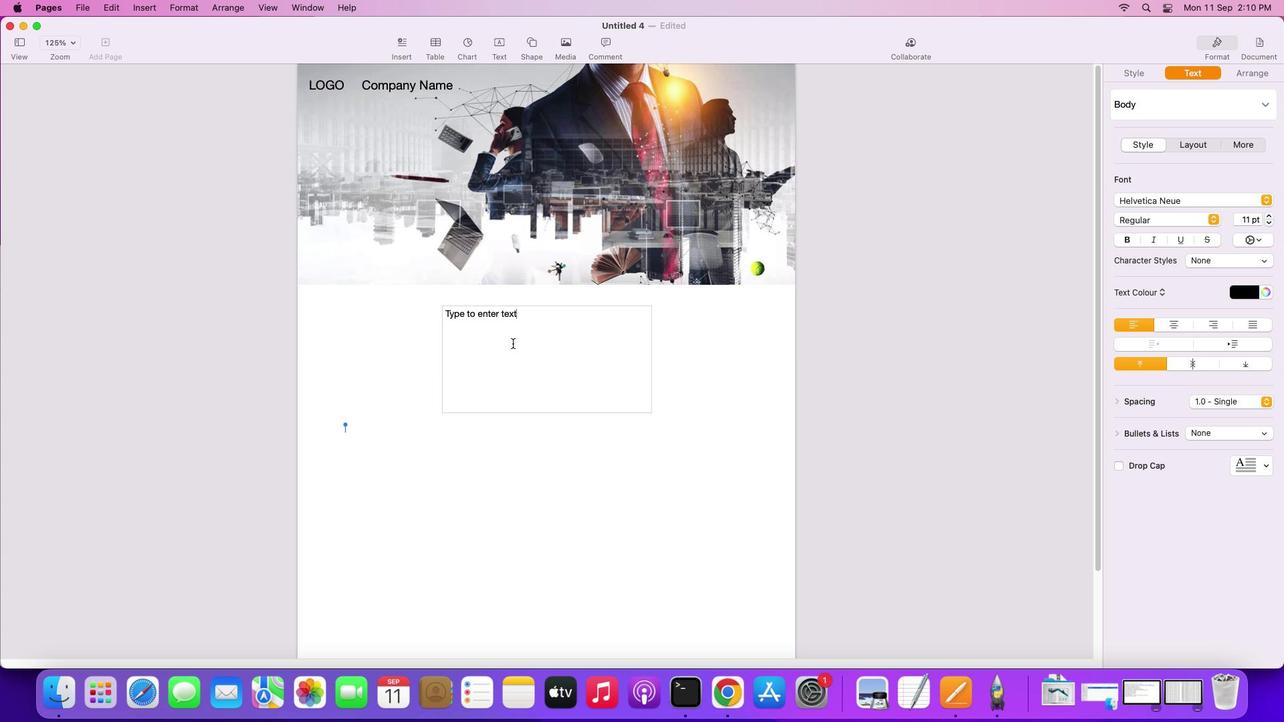 
Action: Mouse pressed left at (513, 343)
Screenshot: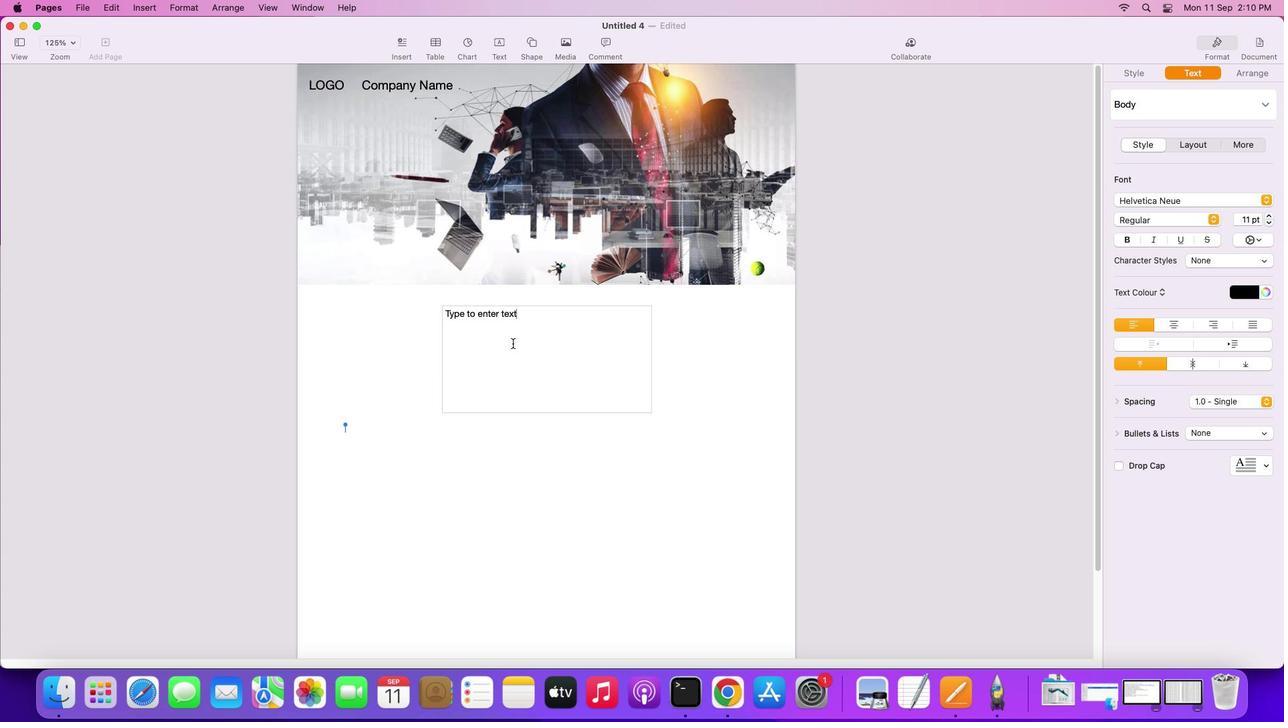 
Action: Mouse moved to (512, 335)
Screenshot: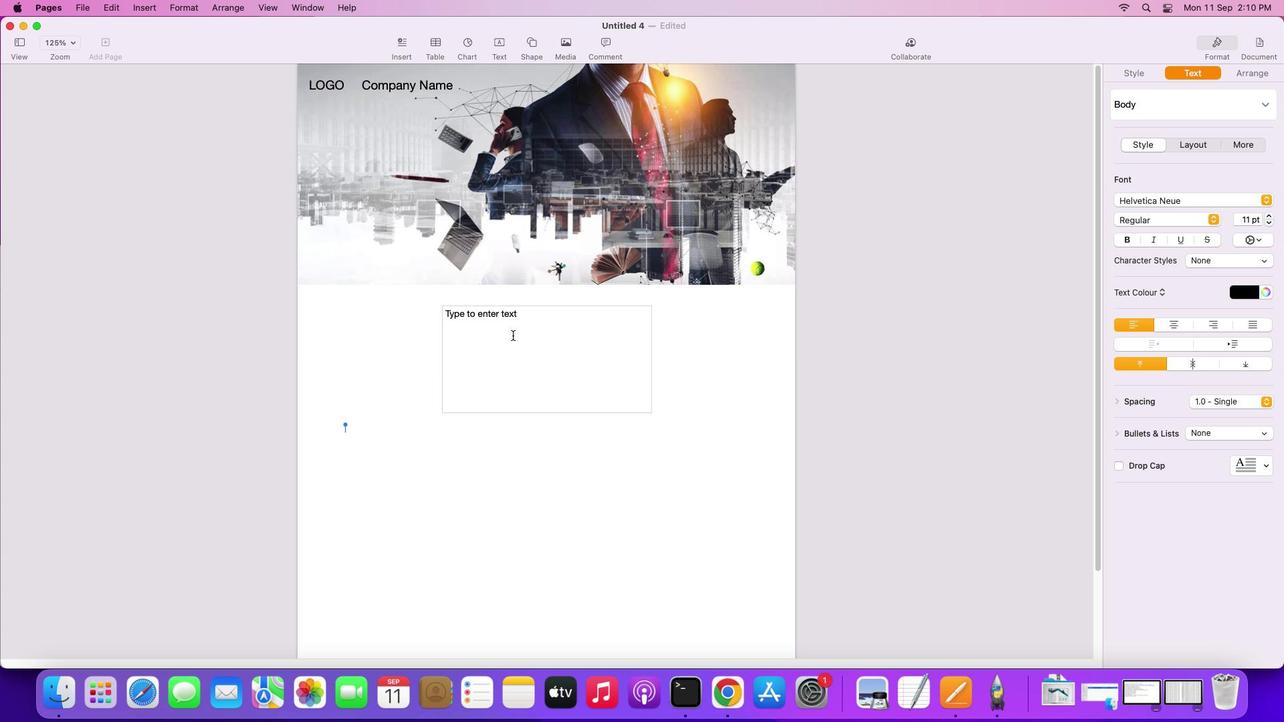 
Action: Key pressed Key.cmd'a'Key.shift'W''e'Key.backspace'e'Key.spaceKey.shift'A''r''e'Key.spaceKey.shift'D''I''G''I''T''A''L'Key.leftKey.leftKey.leftKey.leftKey.leftKey.leftKey.leftKey.enterKey.rightKey.rightKey.rightKey.rightKey.rightKey.rightKey.rightKey.spaceKey.enterKey.shift'M''A''R''K''E''T''I''N''G'Key.spaceKey.enterKey.shift'A''G''E''M'Key.backspaceKey.backspaceKey.backspaceKey.shift'G''E''N''C''Y'
Screenshot: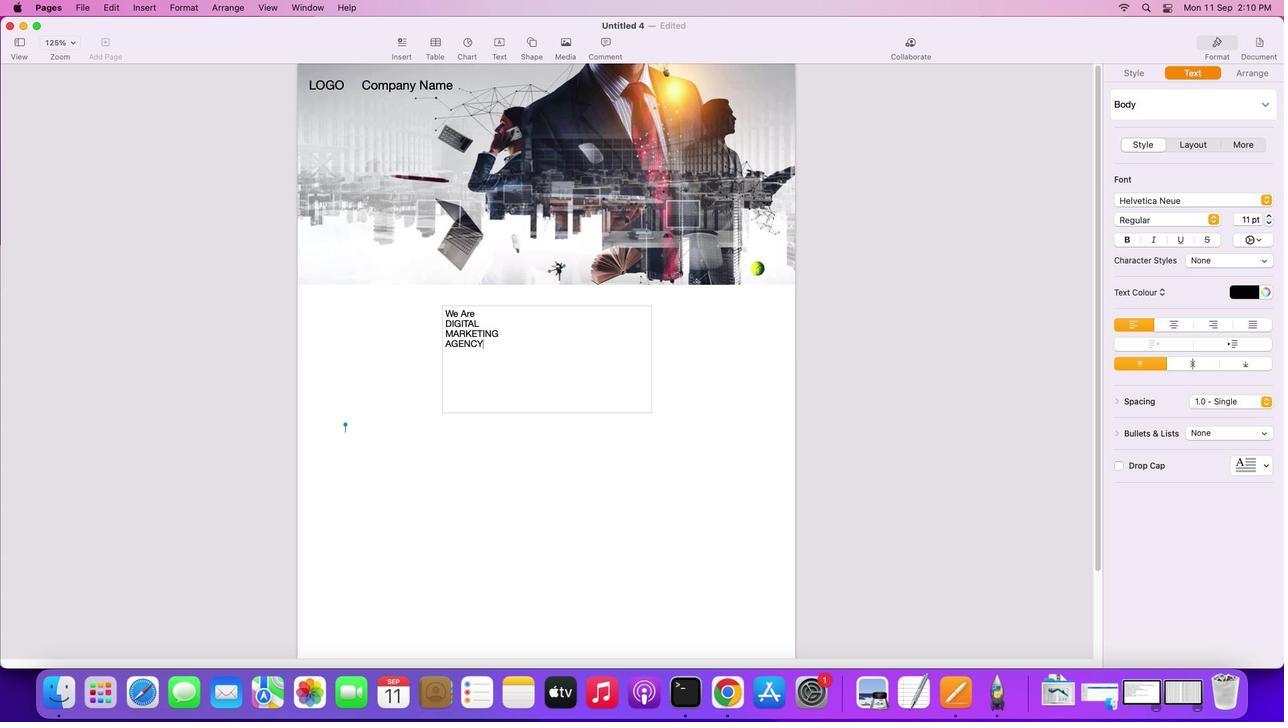 
Action: Mouse moved to (517, 420)
Screenshot: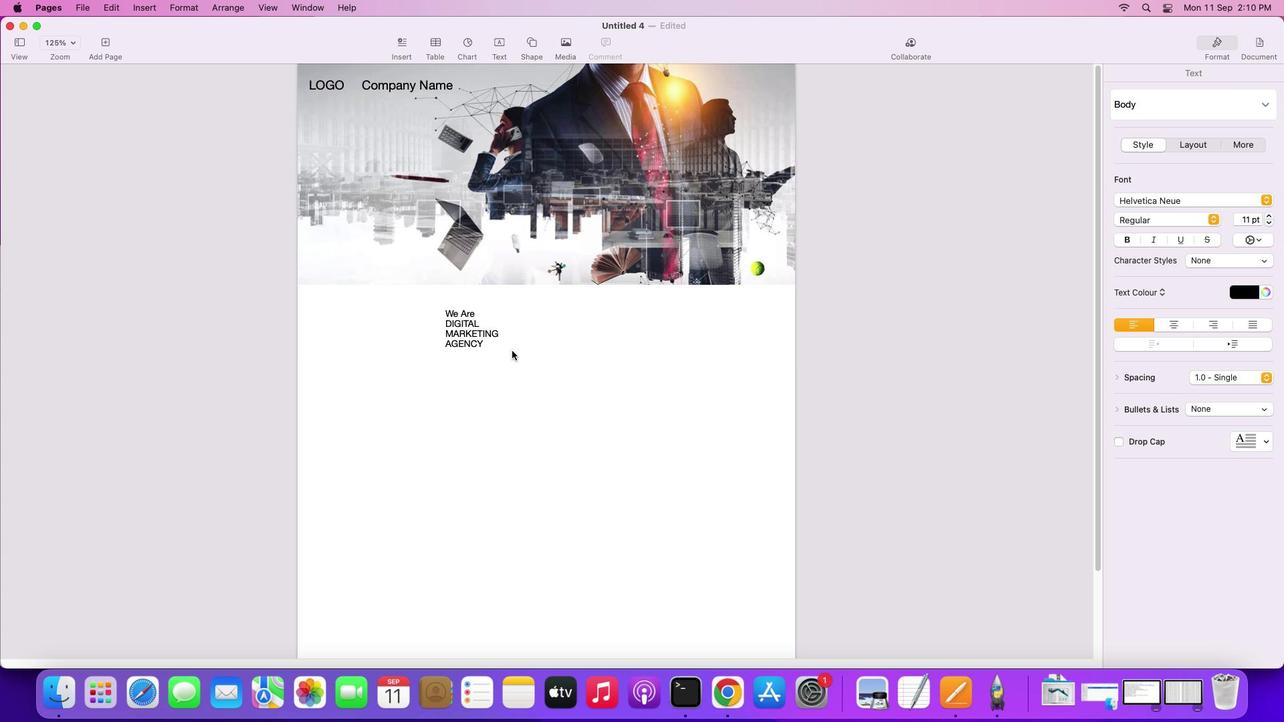 
Action: Mouse pressed left at (517, 420)
Screenshot: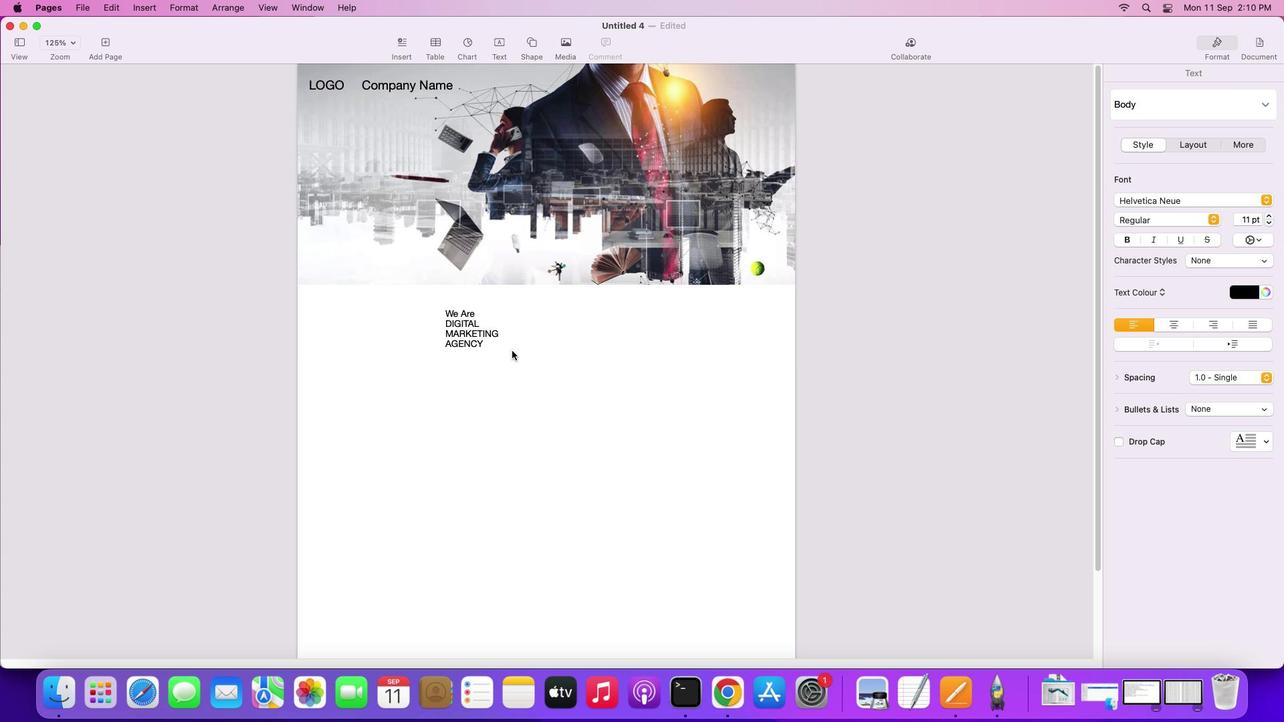 
Action: Mouse moved to (511, 350)
Screenshot: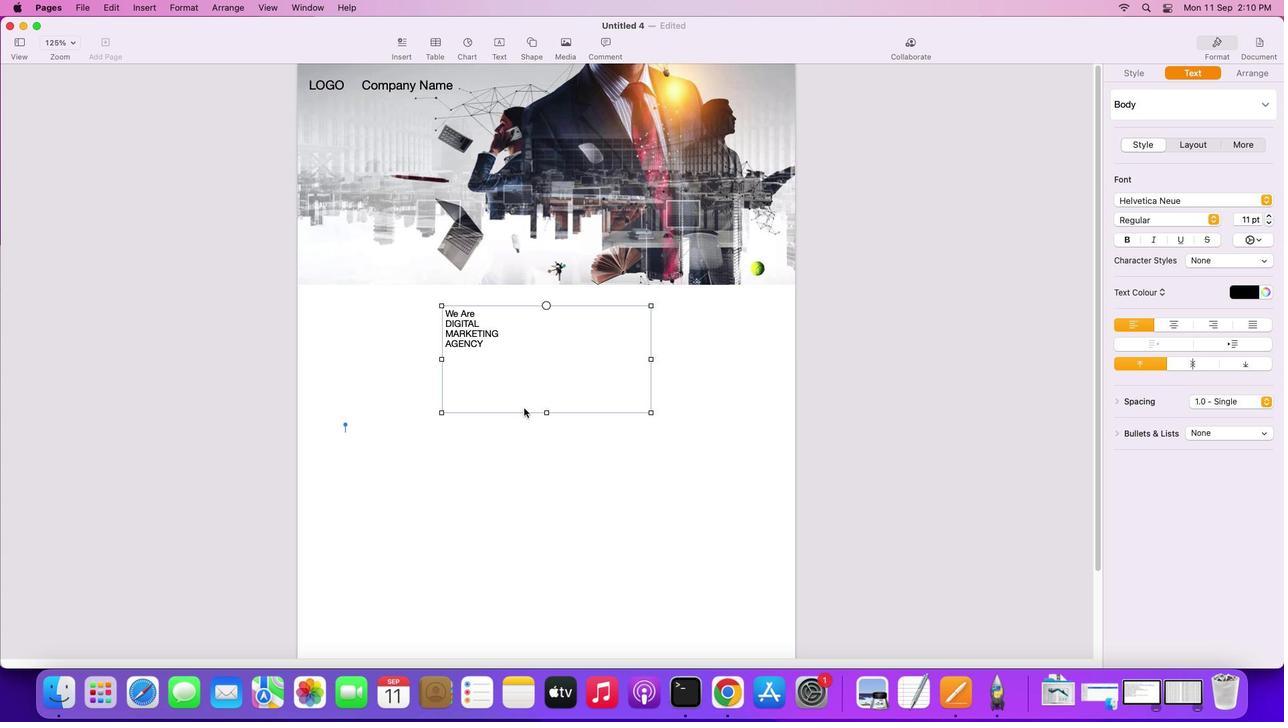 
Action: Mouse pressed left at (511, 350)
Screenshot: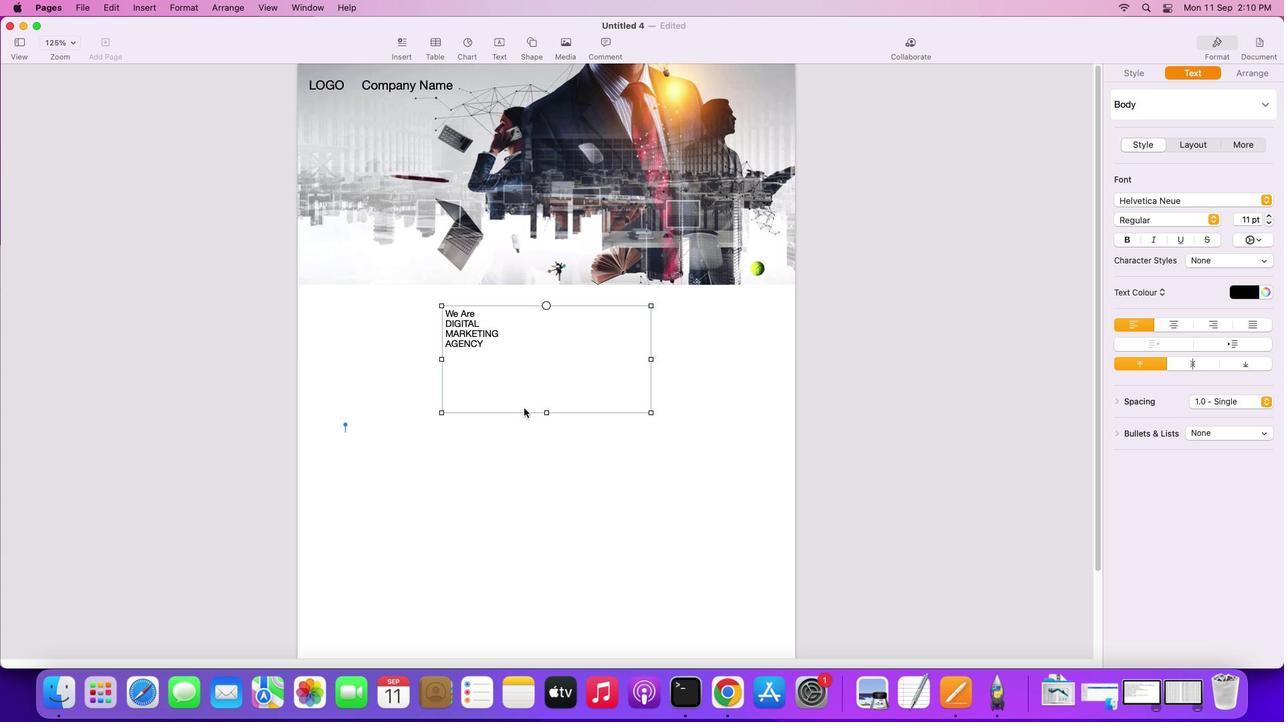 
Action: Mouse moved to (546, 412)
Screenshot: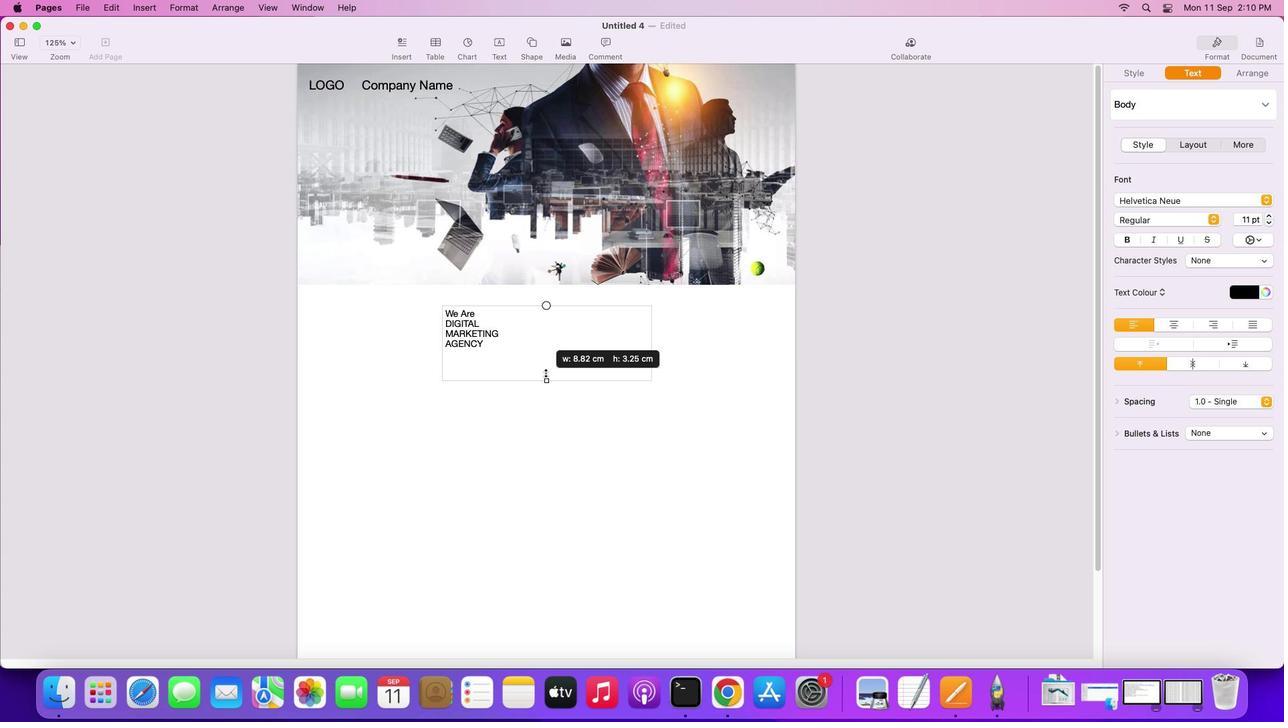 
Action: Mouse pressed left at (546, 412)
Screenshot: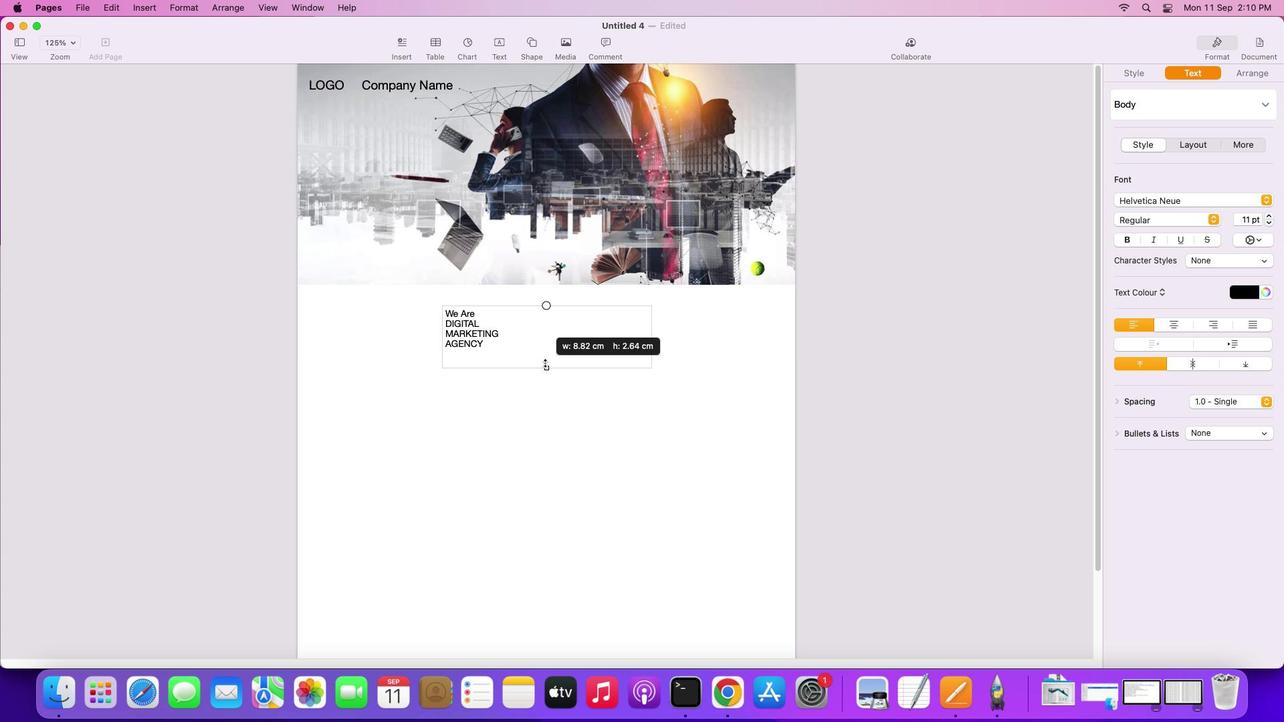 
Action: Mouse moved to (652, 330)
Screenshot: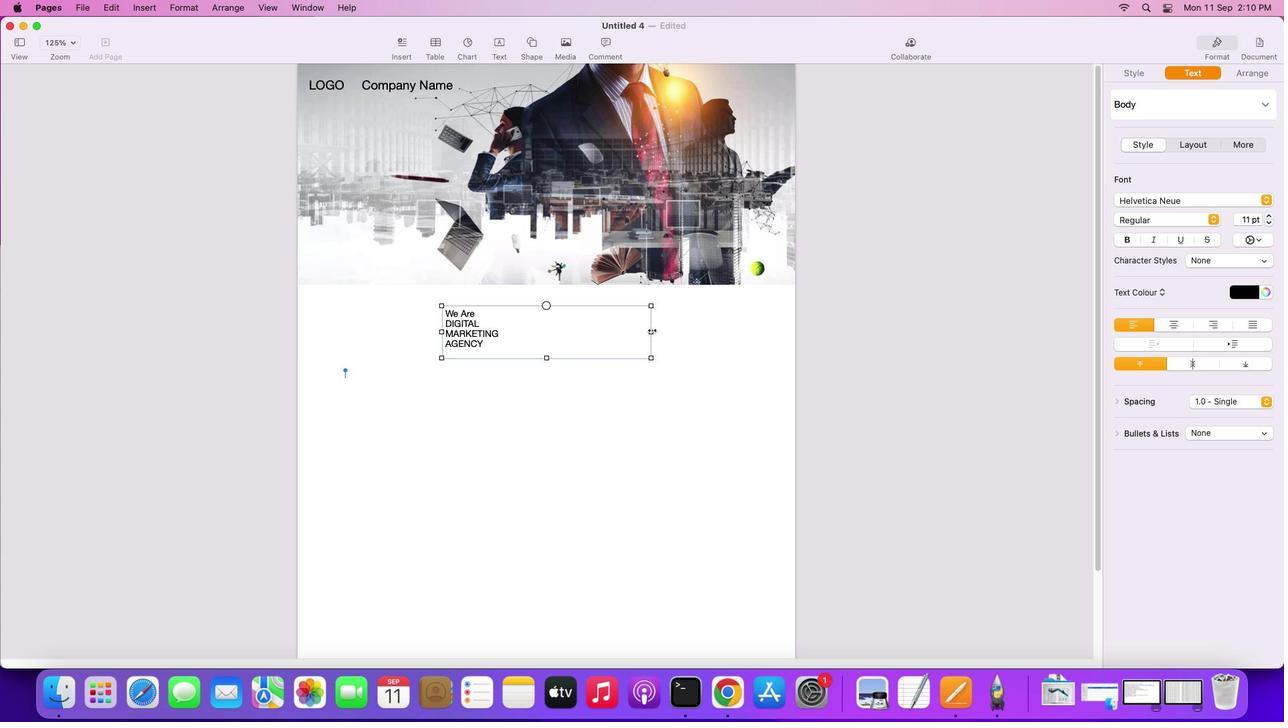 
Action: Mouse pressed left at (652, 330)
Screenshot: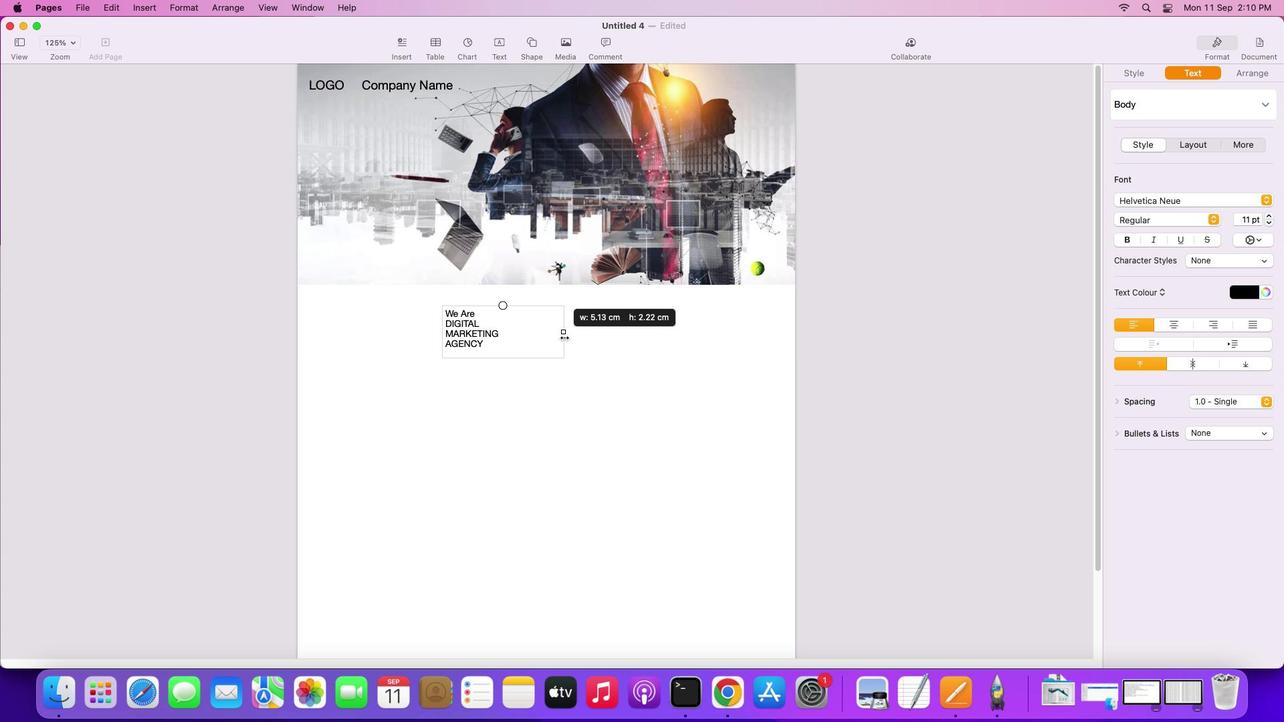 
Action: Mouse moved to (499, 357)
Screenshot: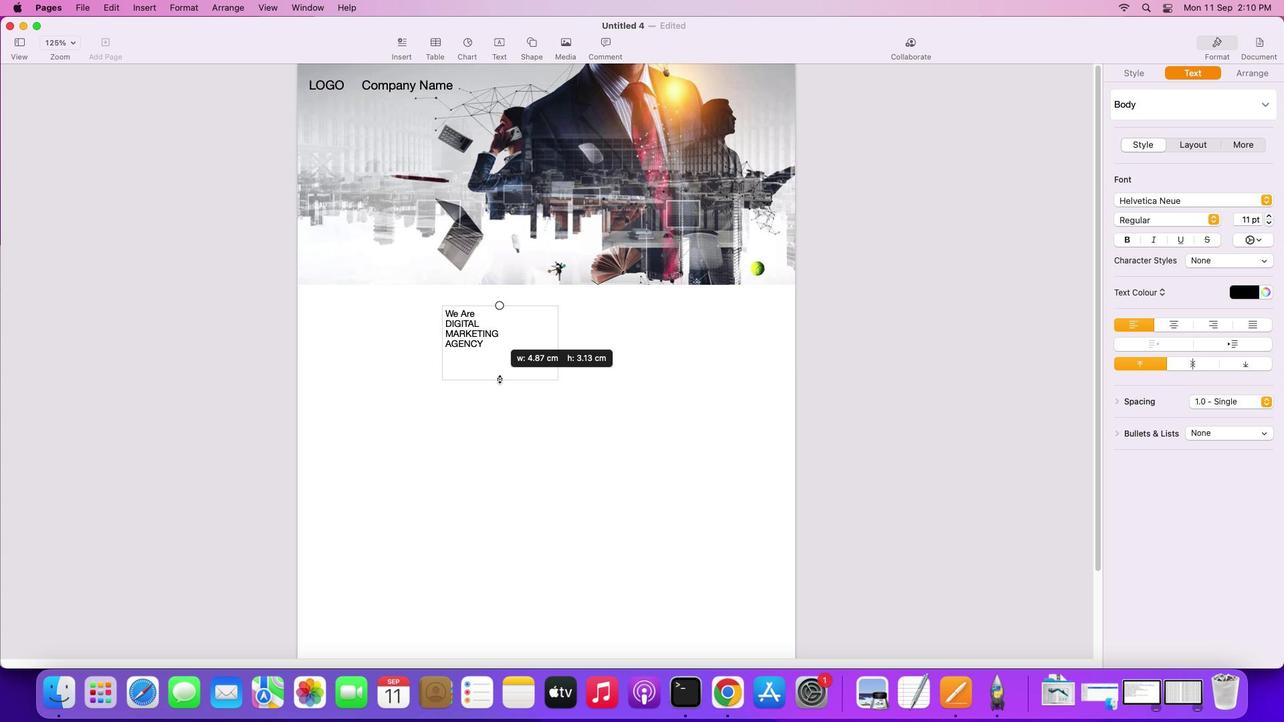 
Action: Mouse pressed left at (499, 357)
Screenshot: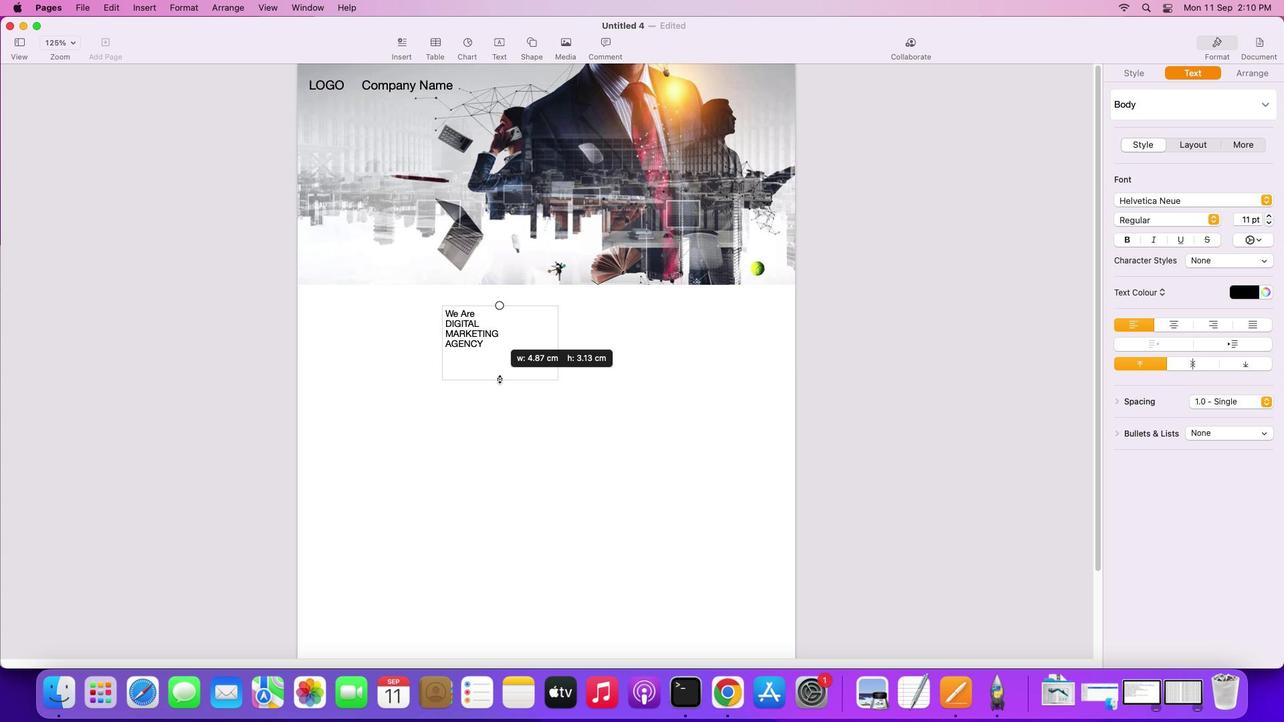 
Action: Mouse moved to (503, 332)
Screenshot: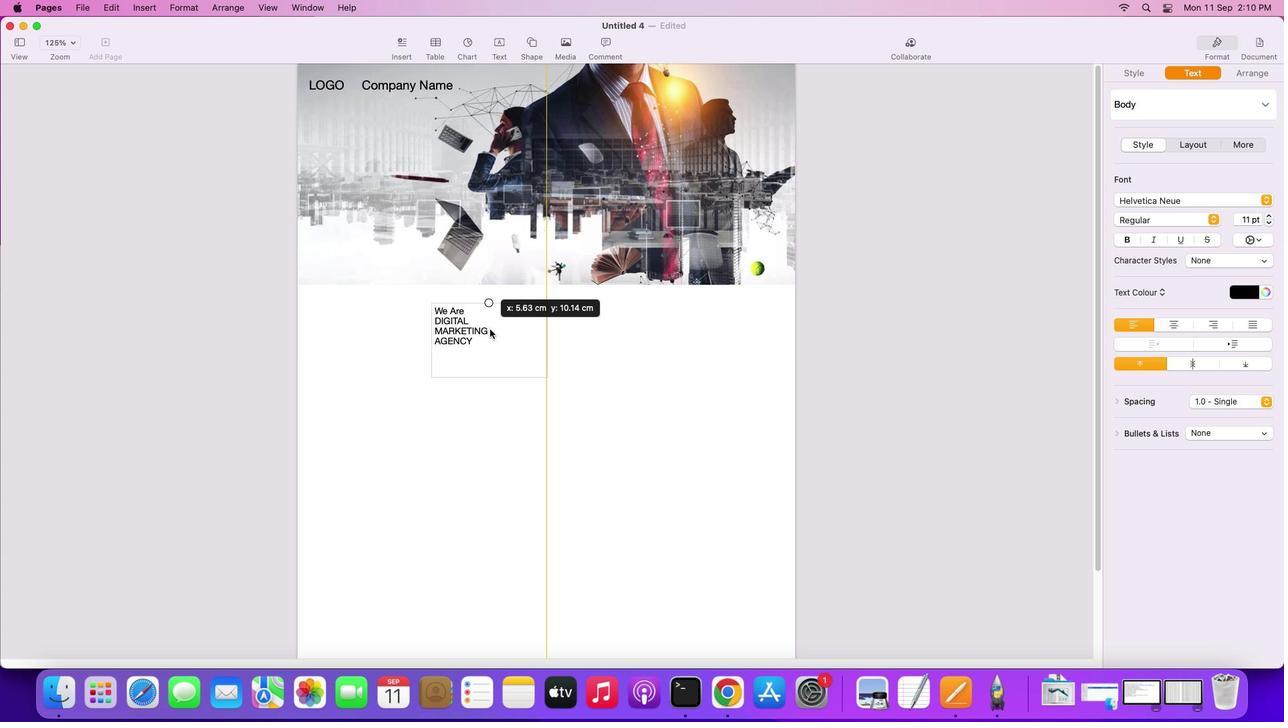 
Action: Mouse pressed left at (503, 332)
Screenshot: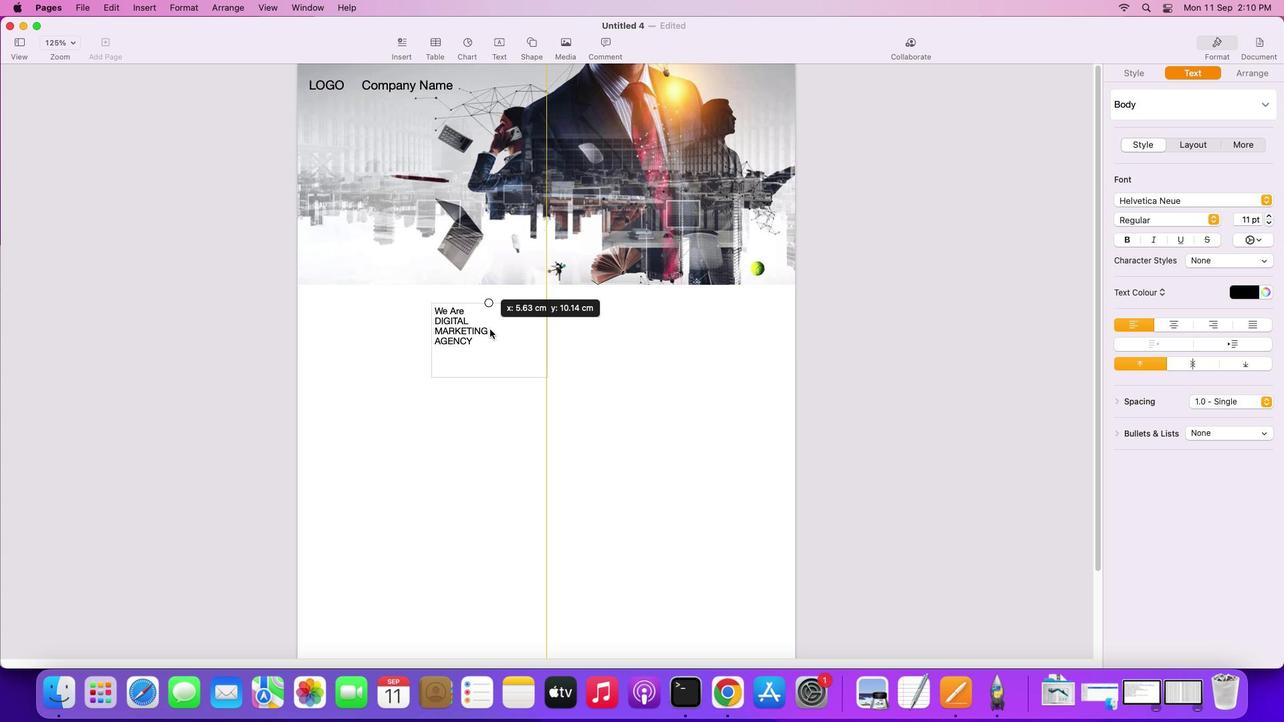 
Action: Mouse moved to (470, 343)
Screenshot: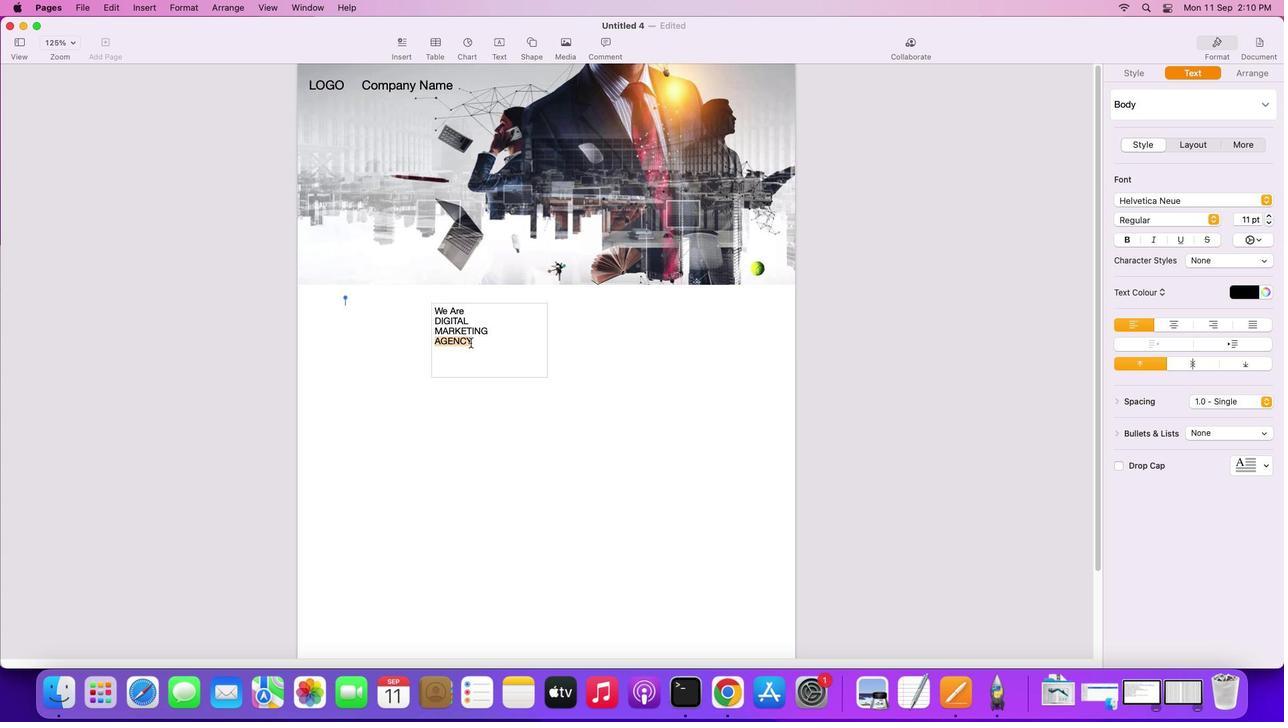 
Action: Mouse pressed left at (470, 343)
Screenshot: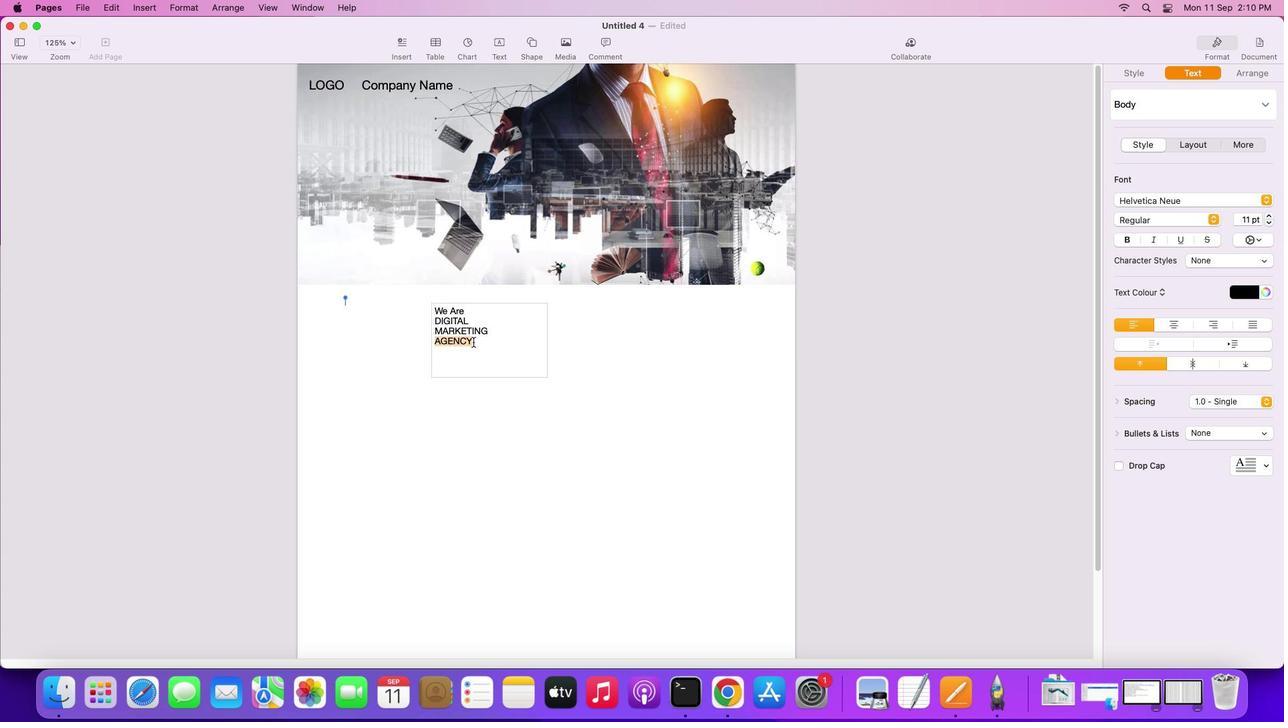 
Action: Mouse pressed left at (470, 343)
Screenshot: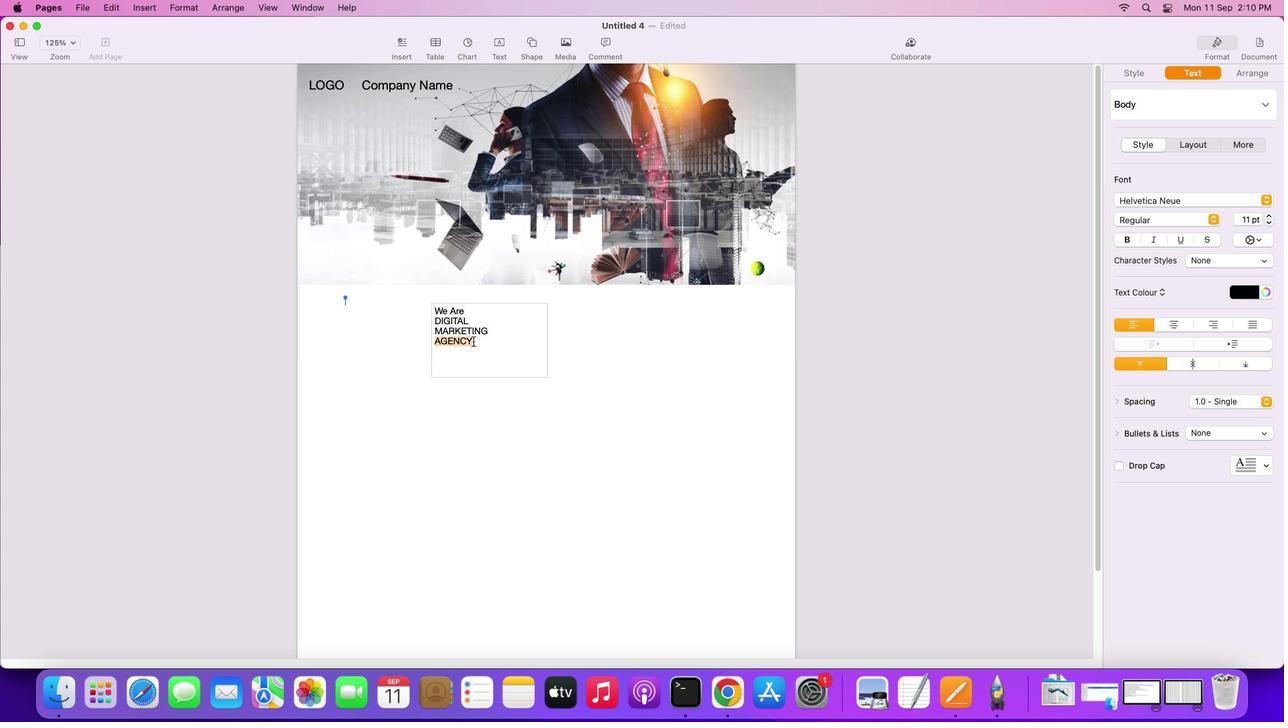 
Action: Mouse moved to (473, 341)
Screenshot: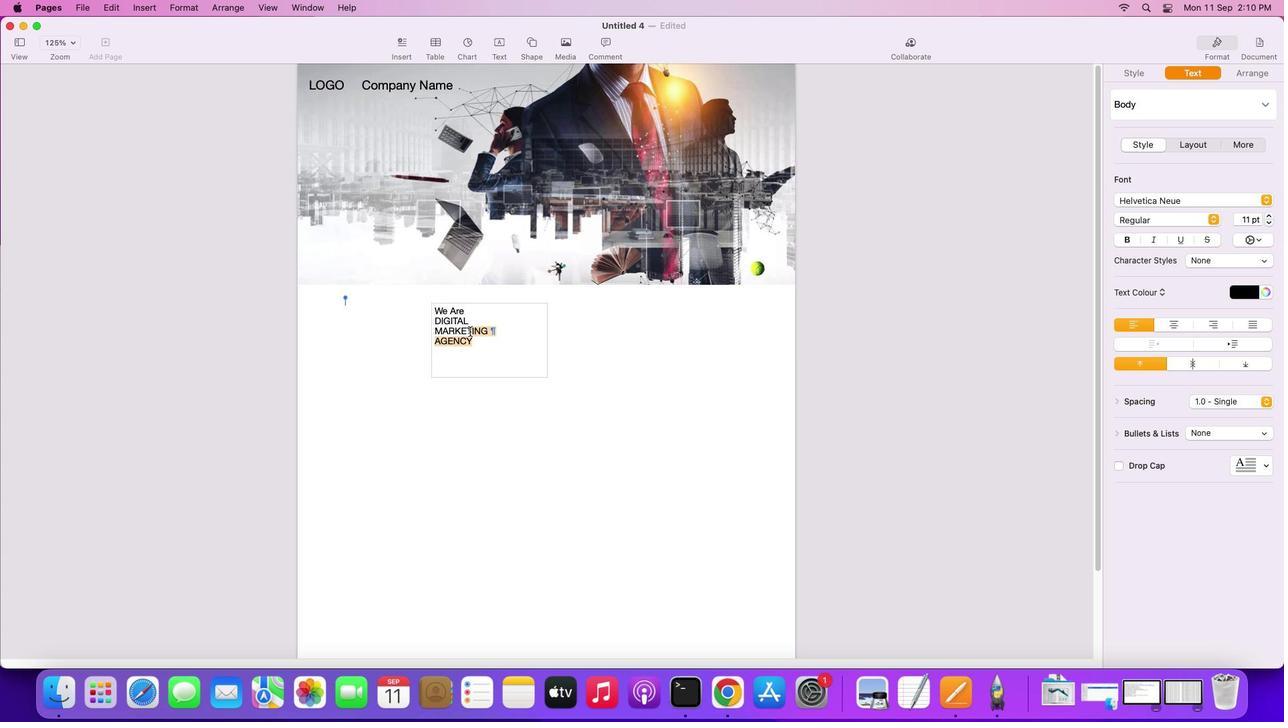
Action: Mouse pressed left at (473, 341)
Screenshot: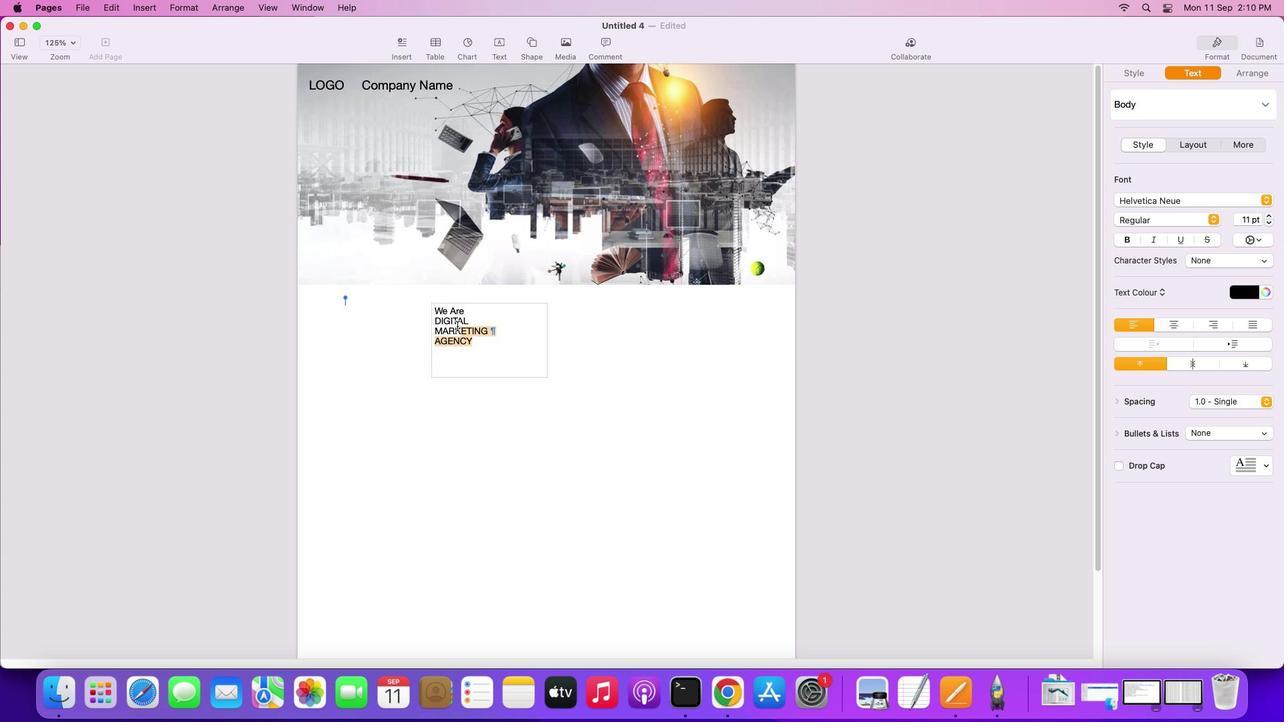 
Action: Mouse moved to (1269, 215)
Screenshot: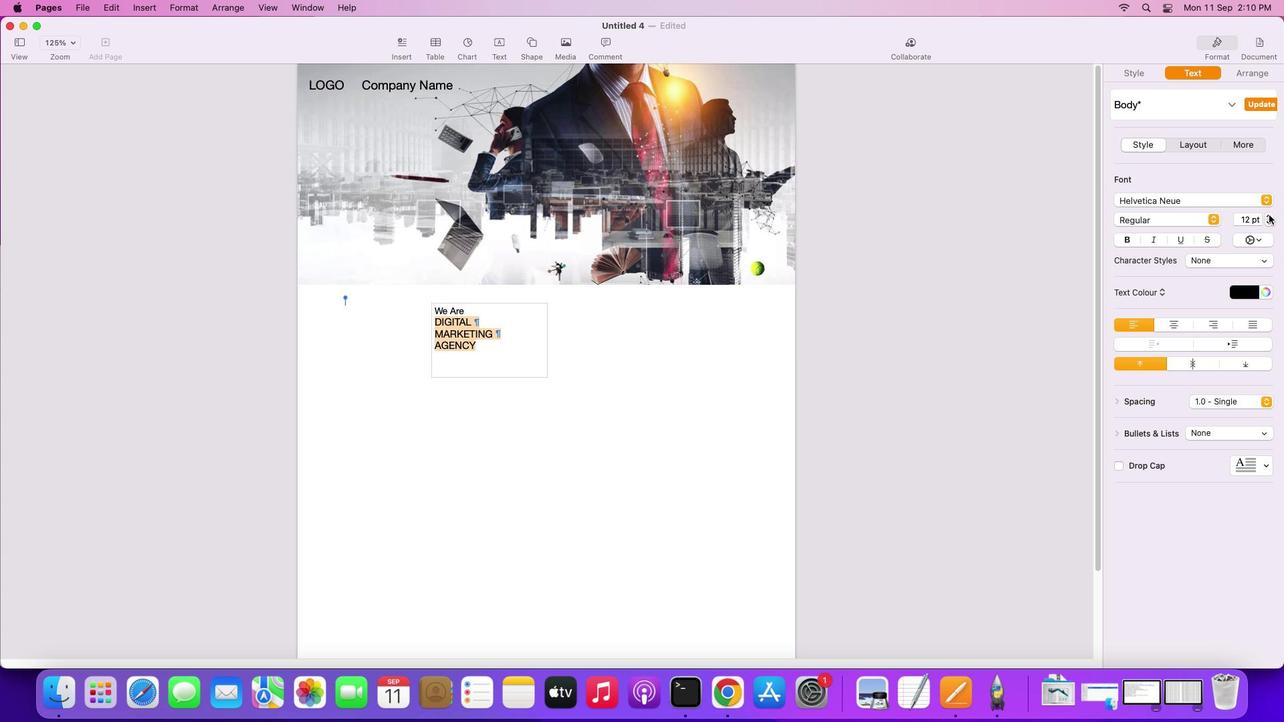
Action: Mouse pressed left at (1269, 215)
Screenshot: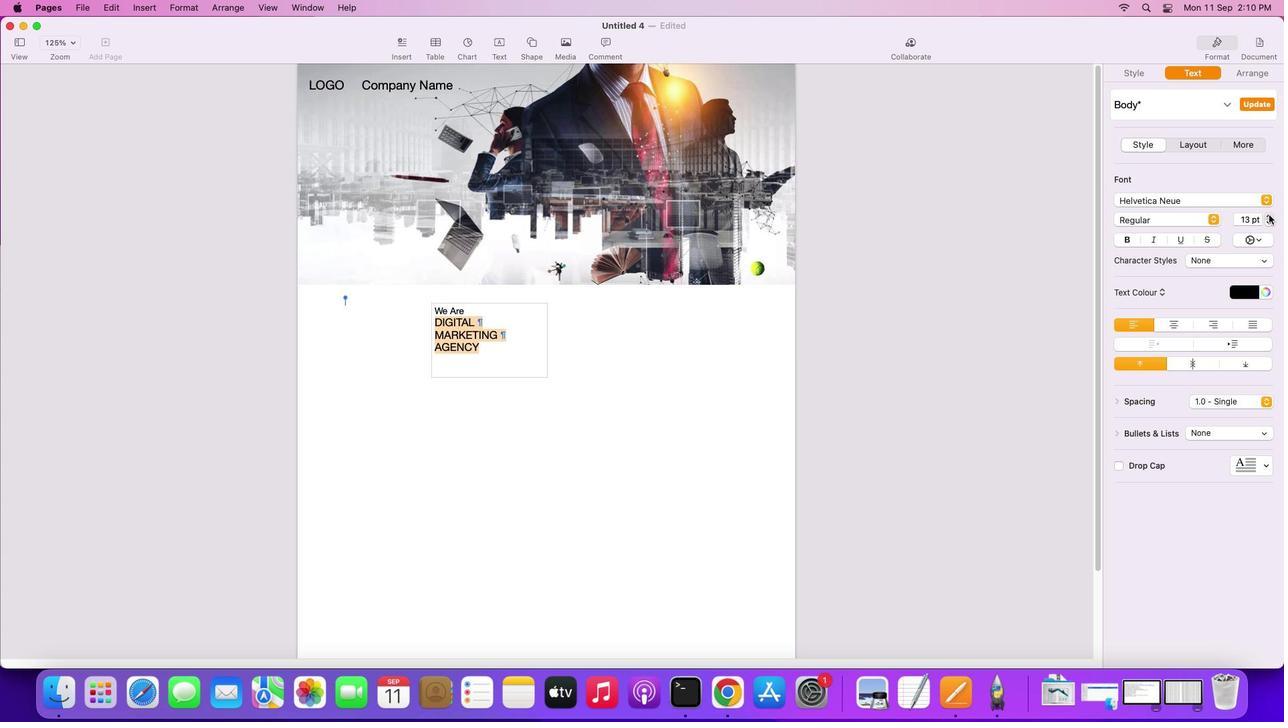 
Action: Mouse pressed left at (1269, 215)
Screenshot: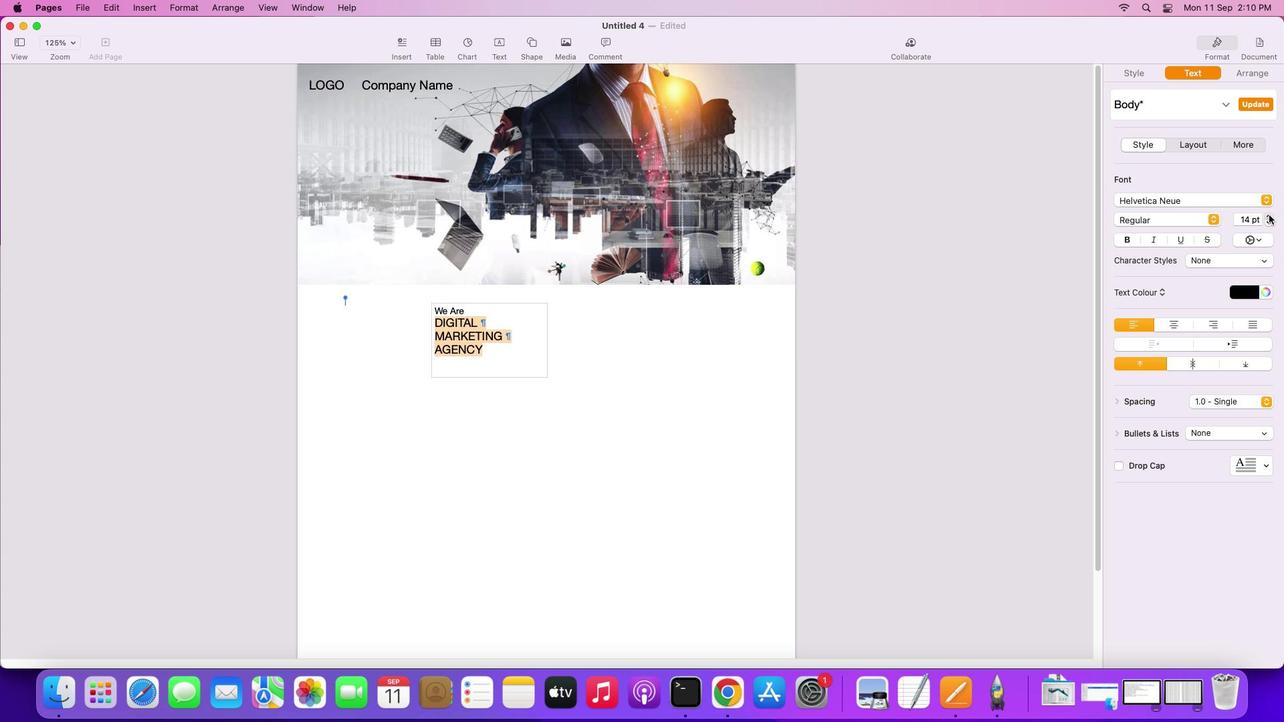 
Action: Mouse pressed left at (1269, 215)
Screenshot: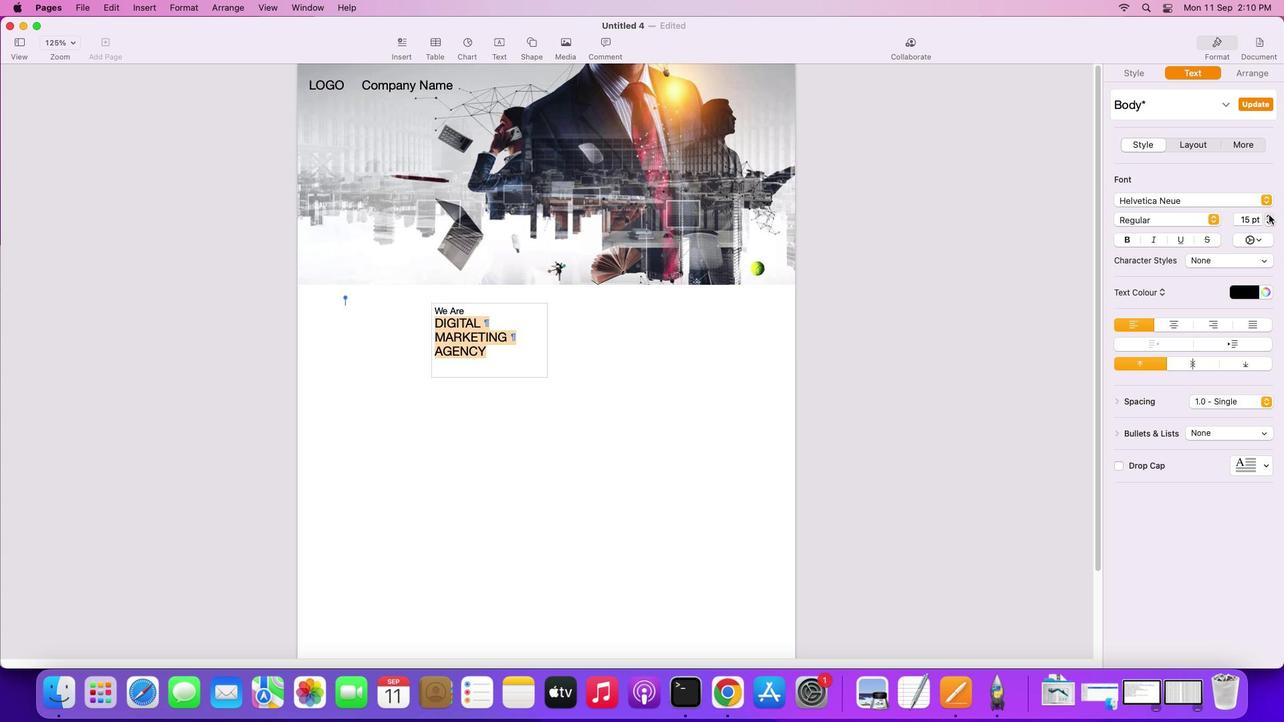 
Action: Mouse pressed left at (1269, 215)
Screenshot: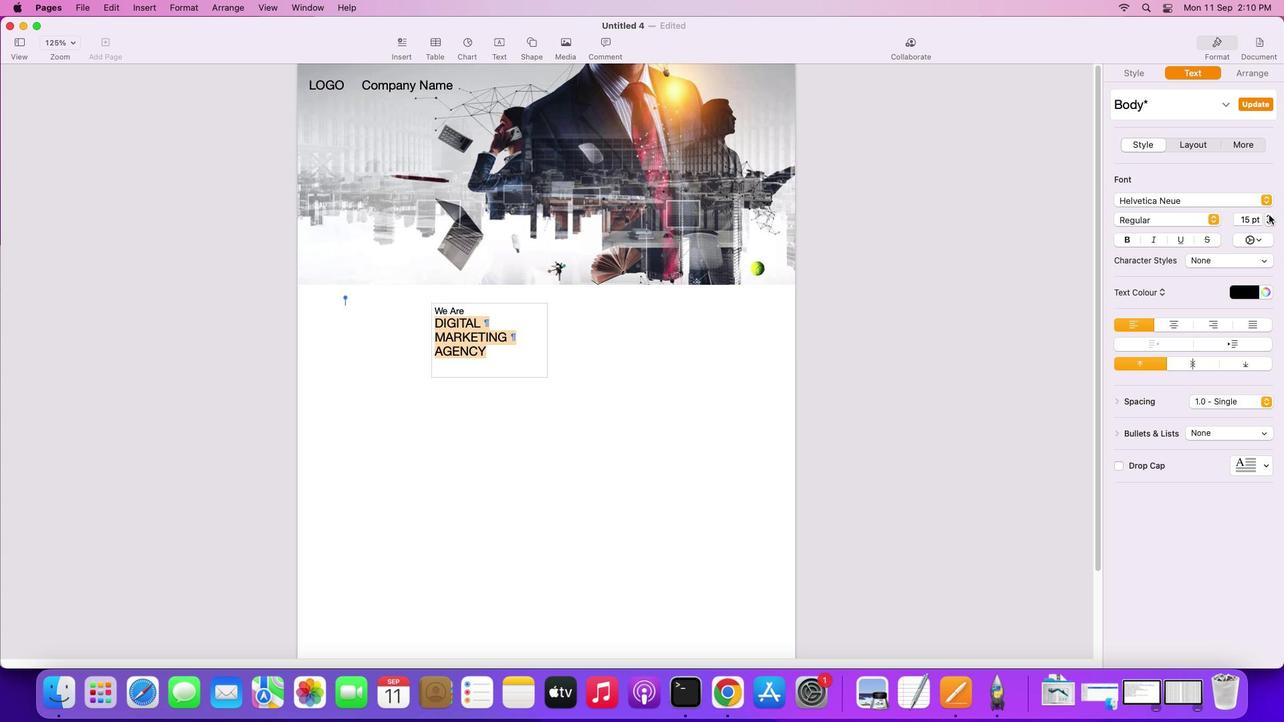
Action: Mouse moved to (1269, 214)
Screenshot: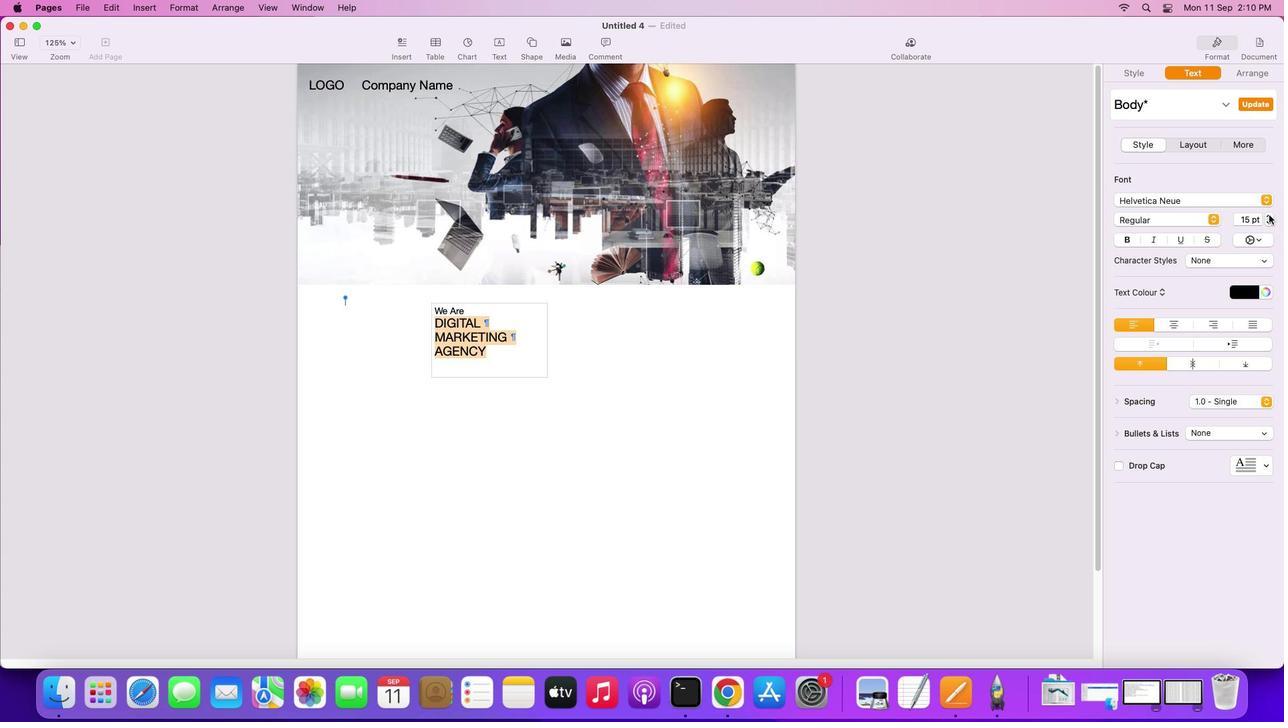 
Action: Mouse pressed left at (1269, 214)
Screenshot: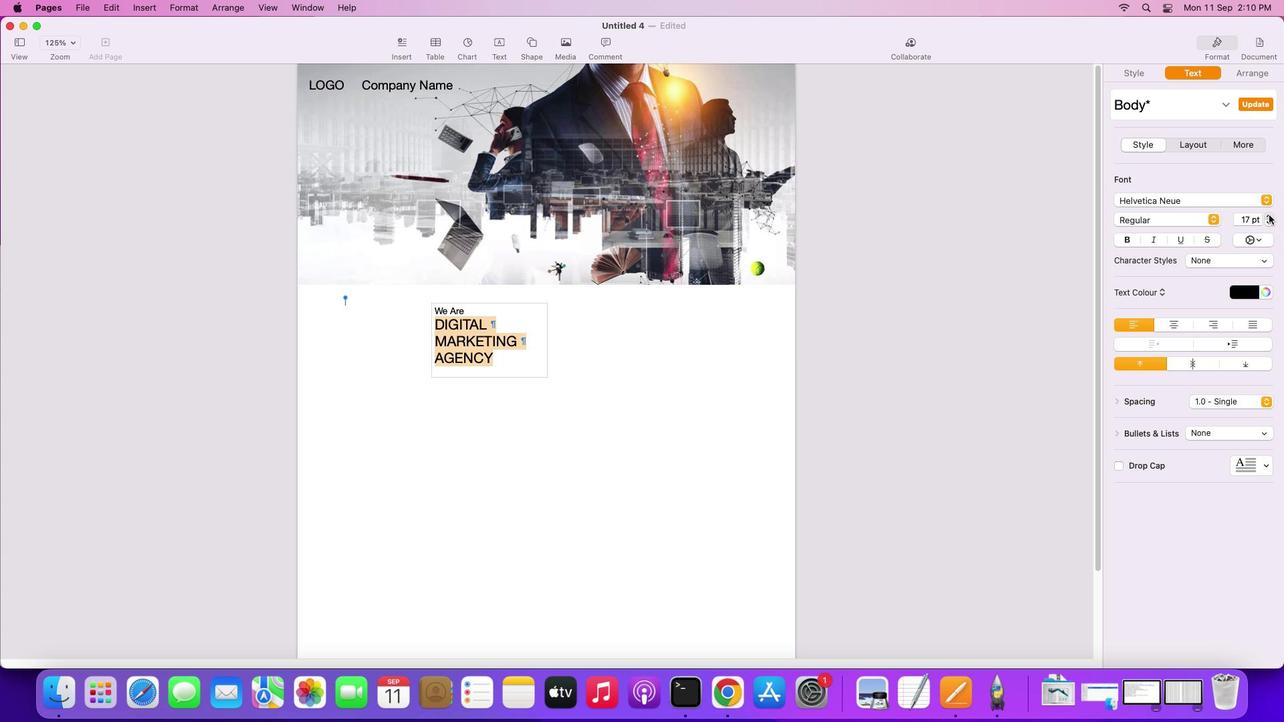 
Action: Mouse pressed left at (1269, 214)
Screenshot: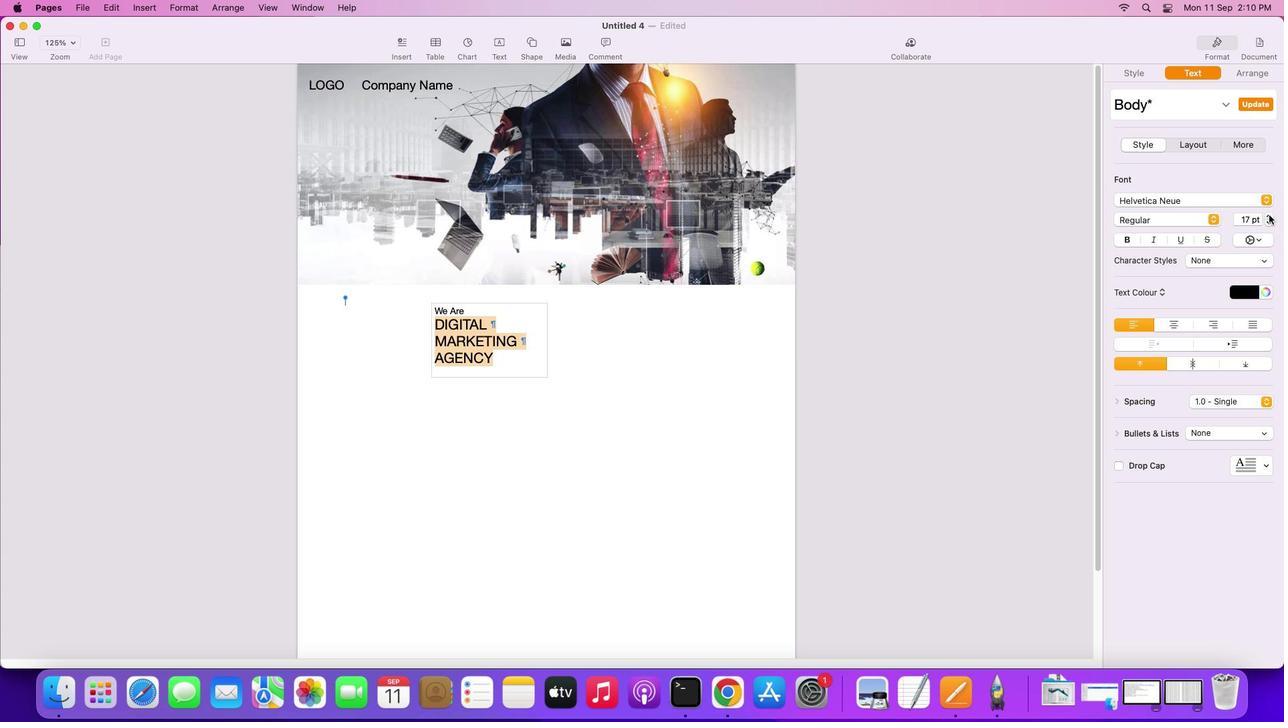 
Action: Mouse pressed left at (1269, 214)
Screenshot: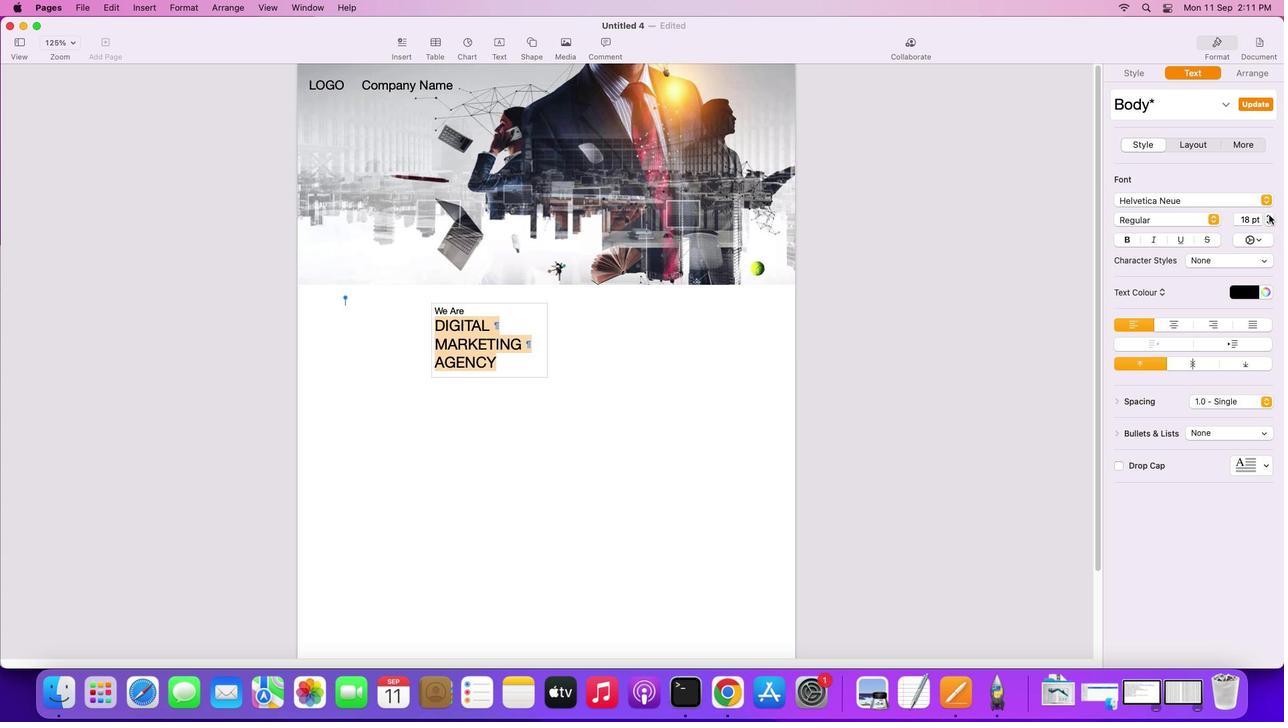 
Action: Mouse pressed left at (1269, 214)
Screenshot: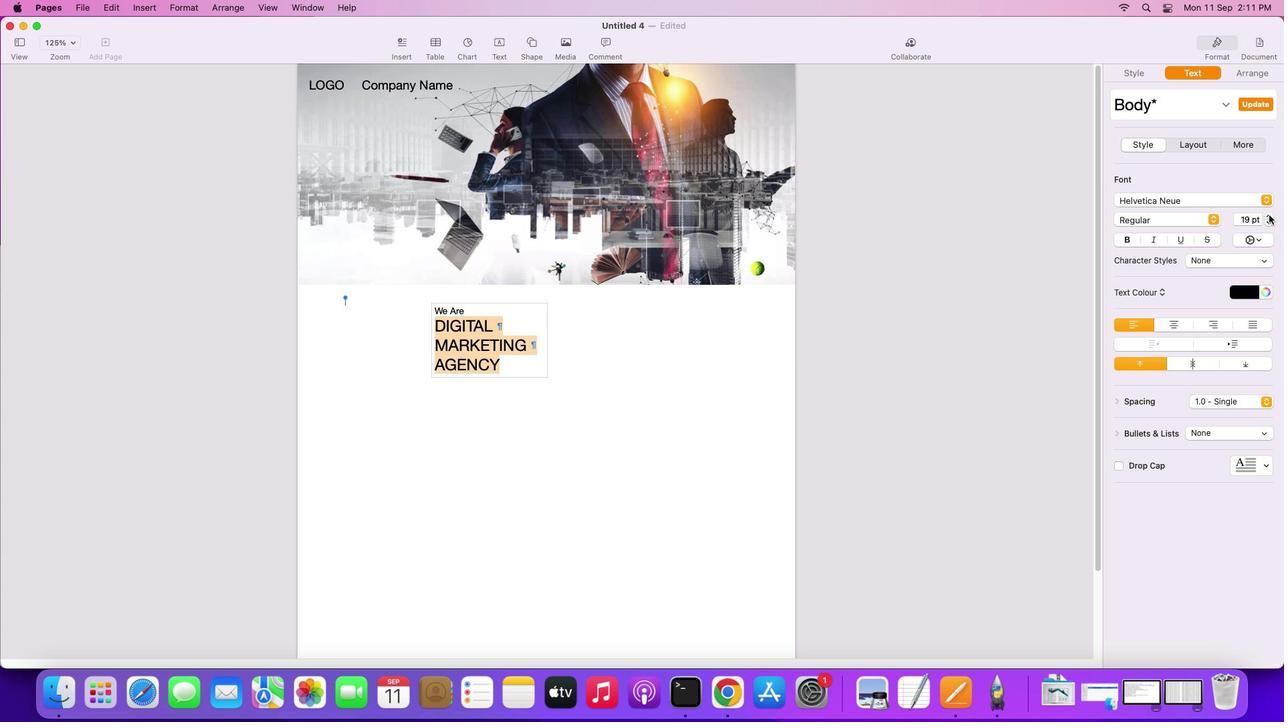 
Action: Mouse pressed left at (1269, 214)
Screenshot: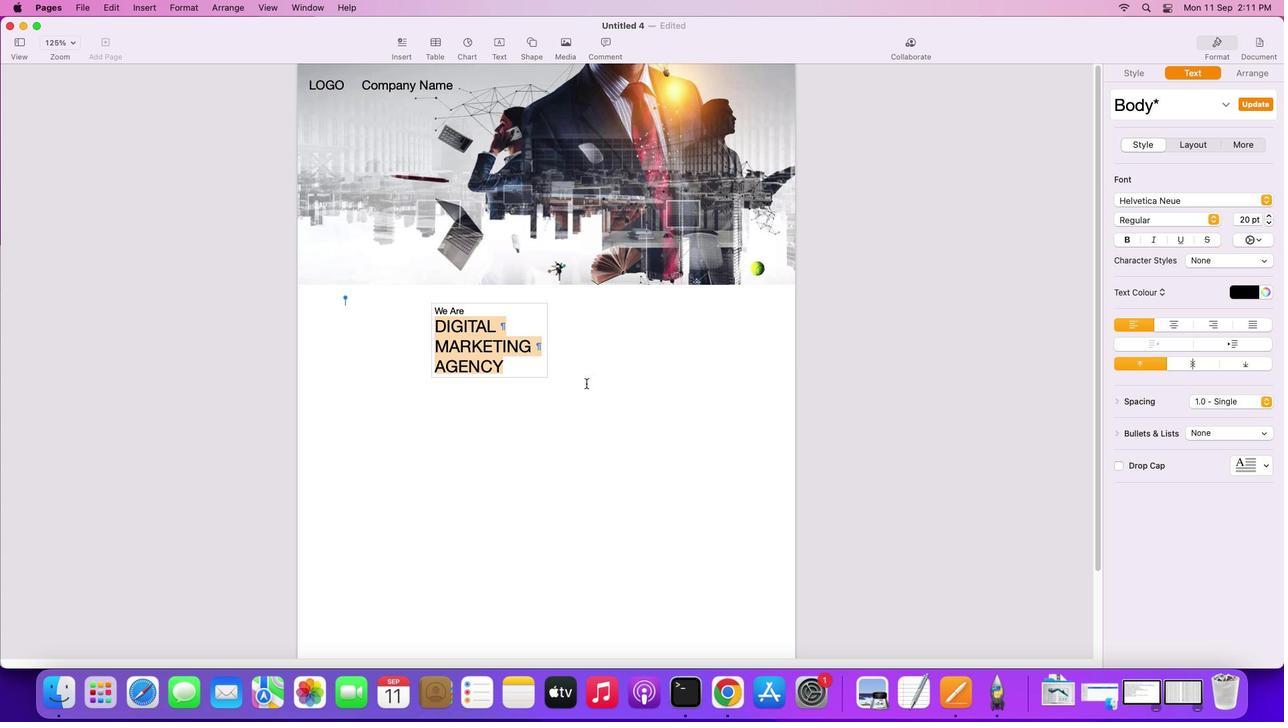 
Action: Mouse moved to (525, 388)
Screenshot: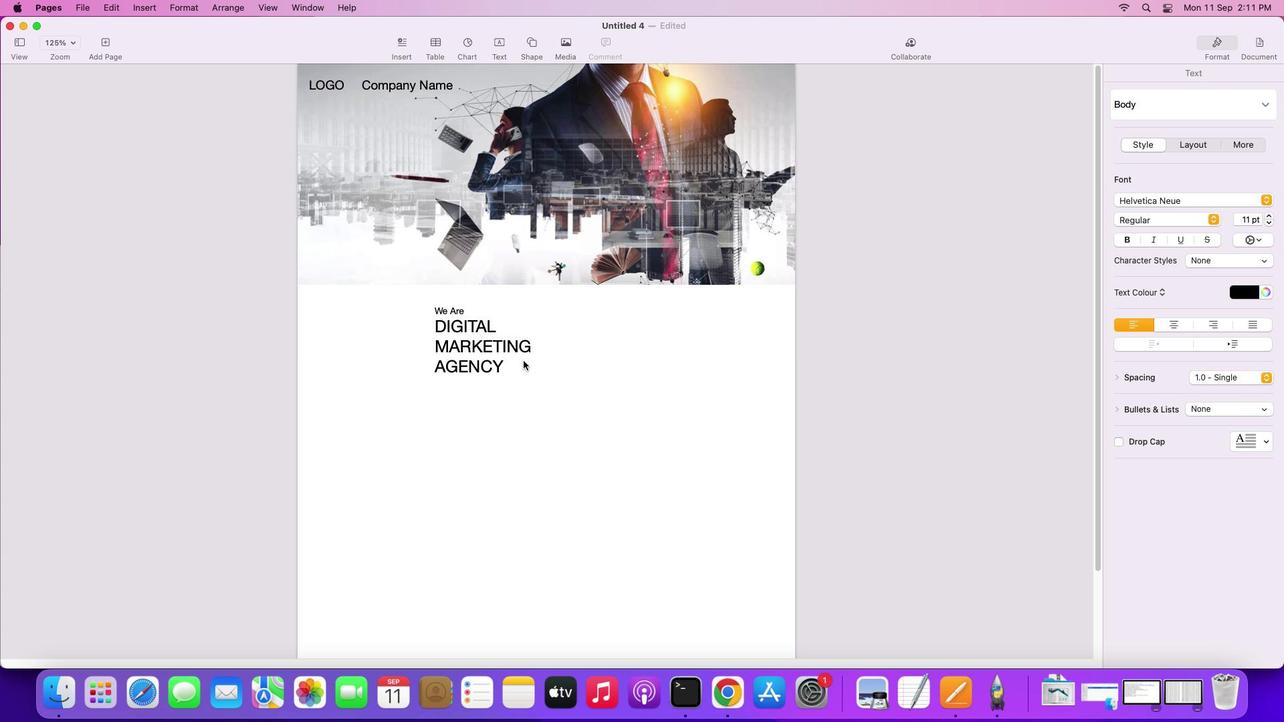 
Action: Mouse pressed left at (525, 388)
Screenshot: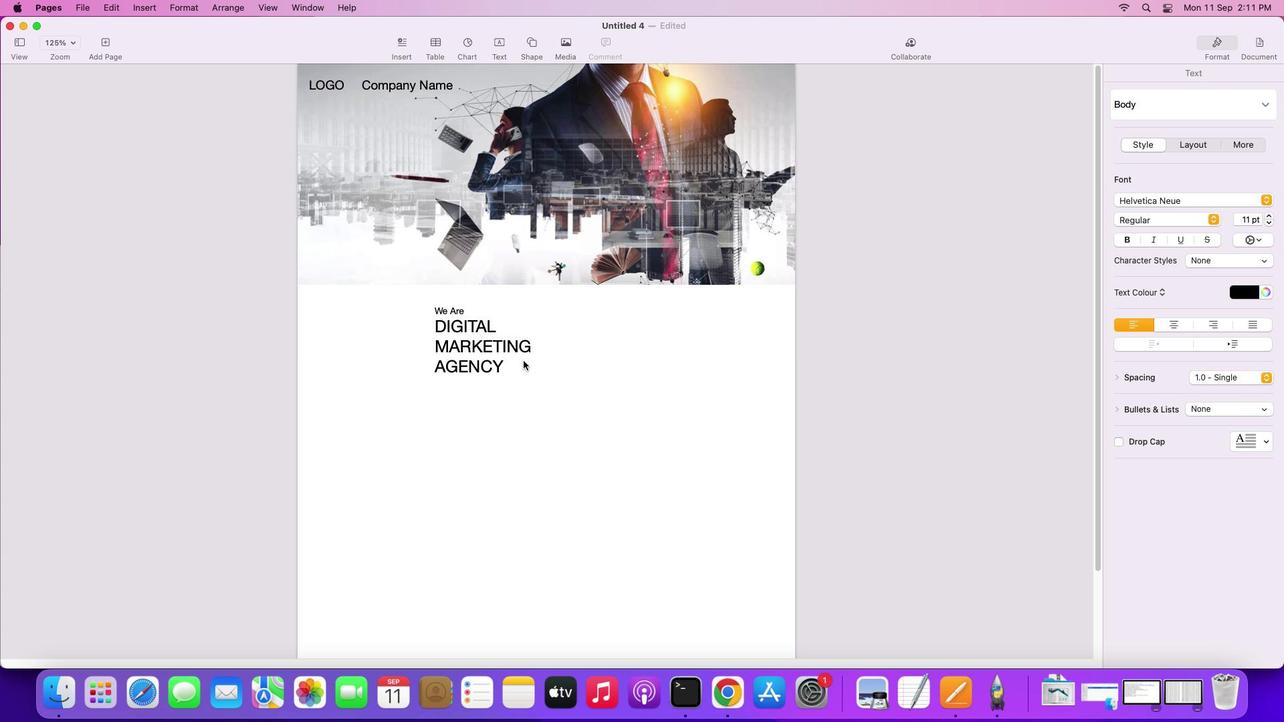 
Action: Mouse moved to (523, 360)
Screenshot: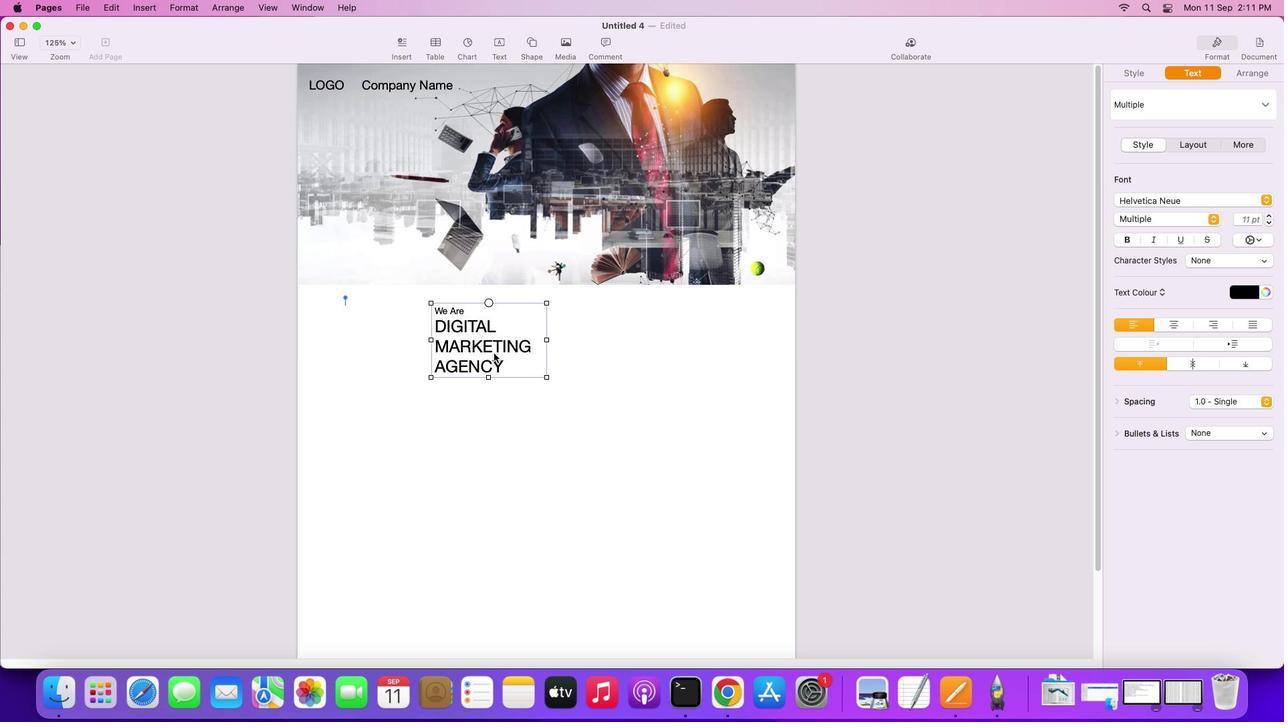 
Action: Mouse pressed left at (523, 360)
Screenshot: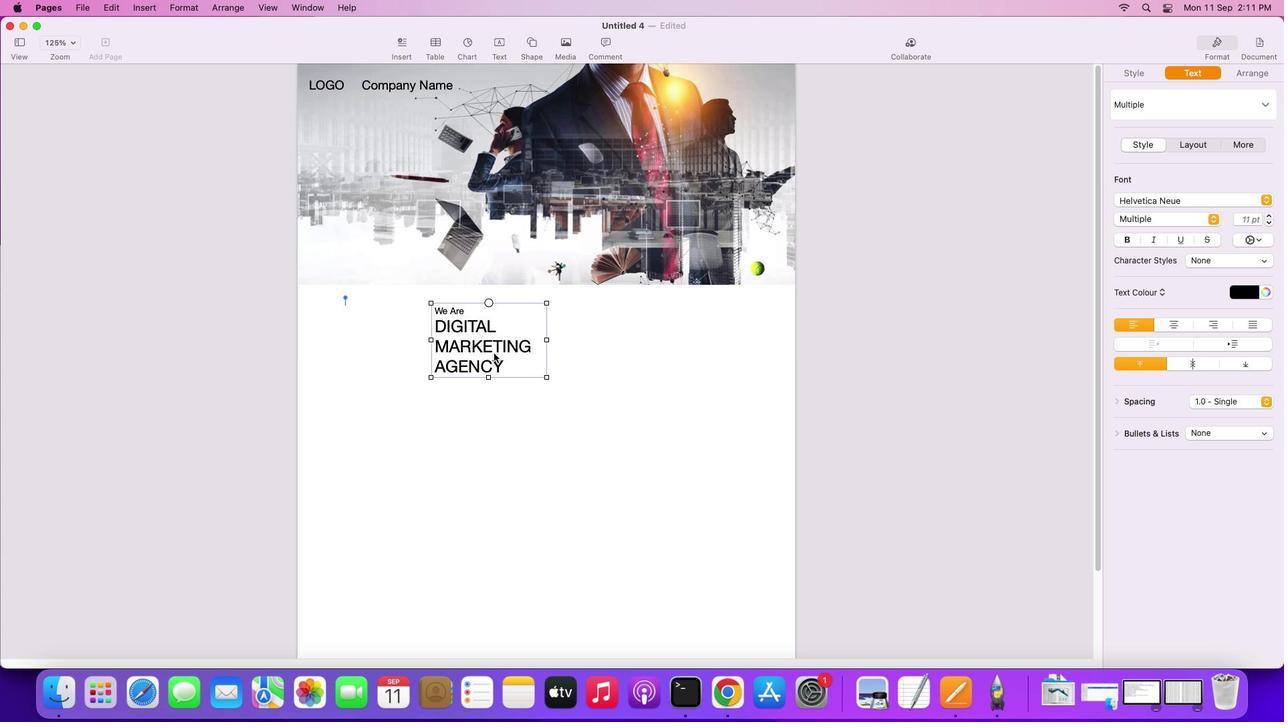 
Action: Mouse moved to (493, 353)
Screenshot: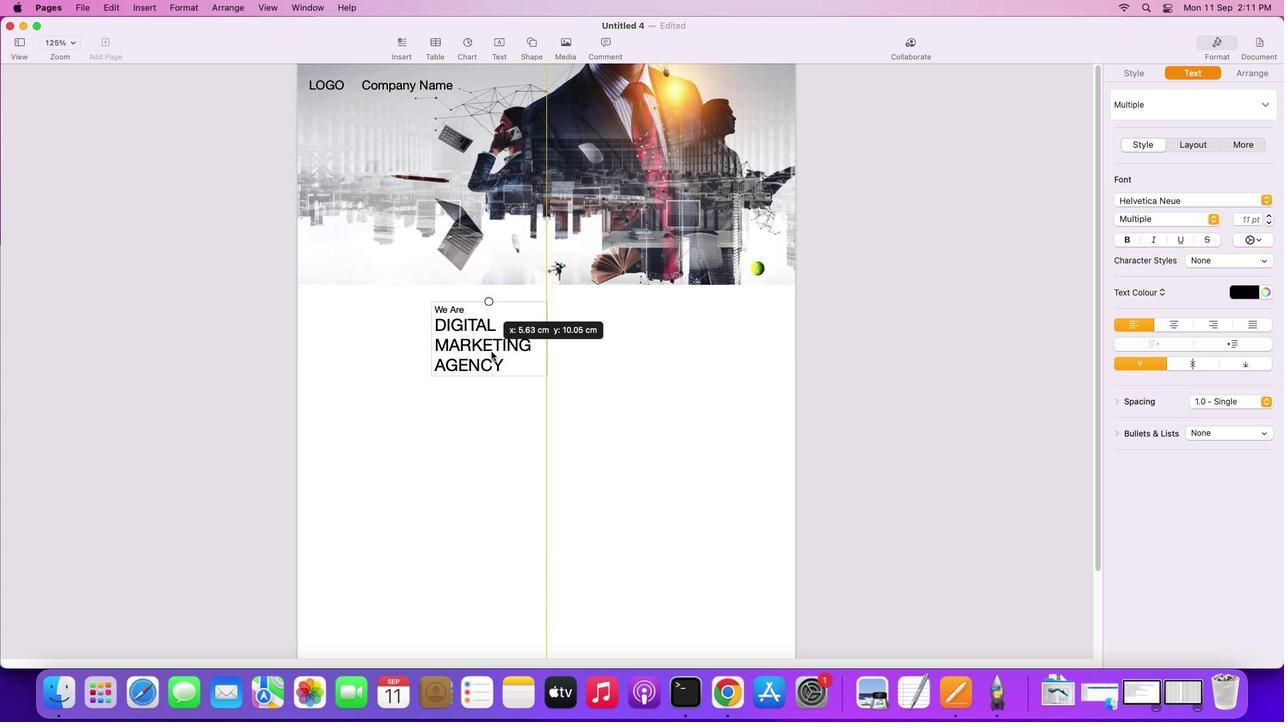
Action: Mouse pressed left at (493, 353)
Screenshot: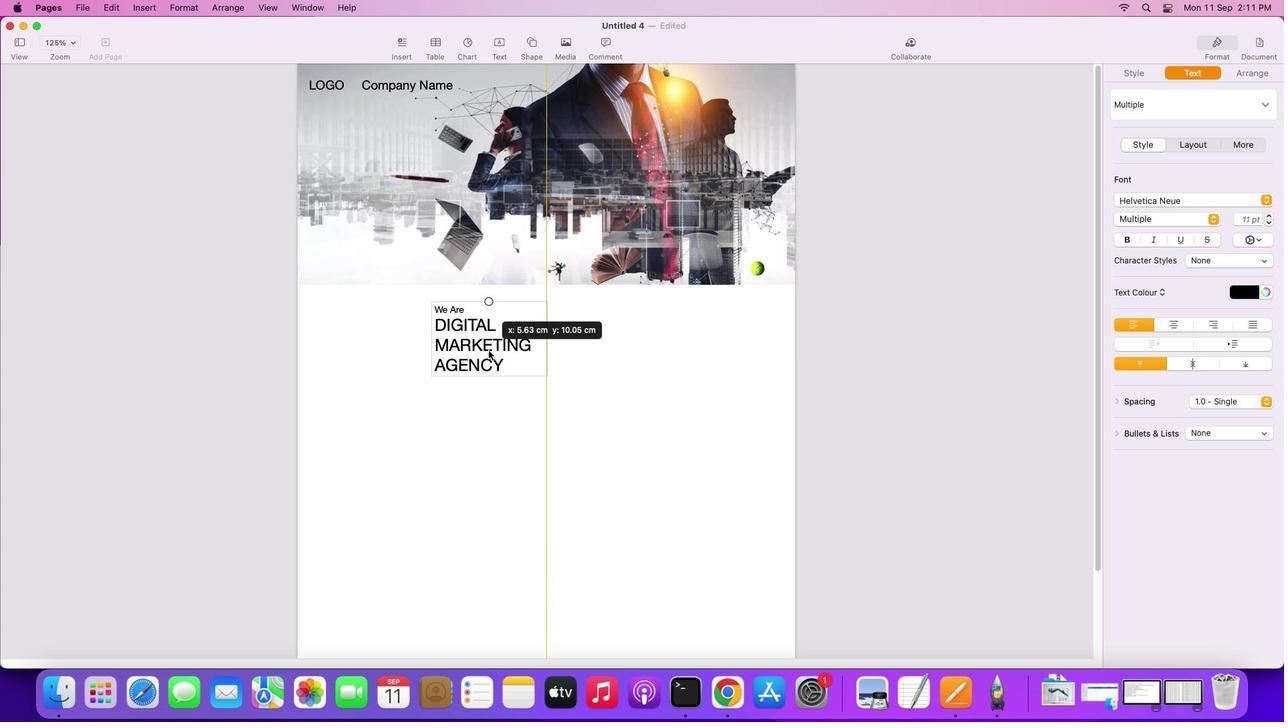 
Action: Mouse moved to (436, 361)
Screenshot: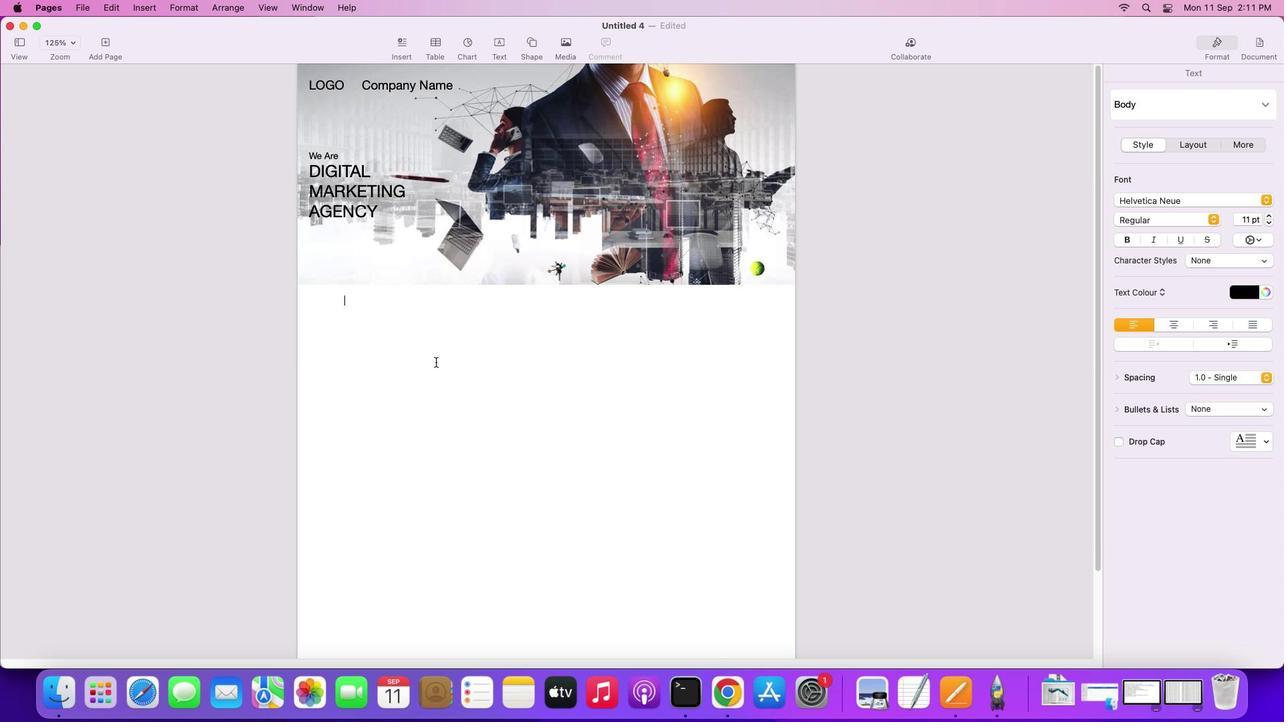 
Action: Mouse pressed left at (436, 361)
Screenshot: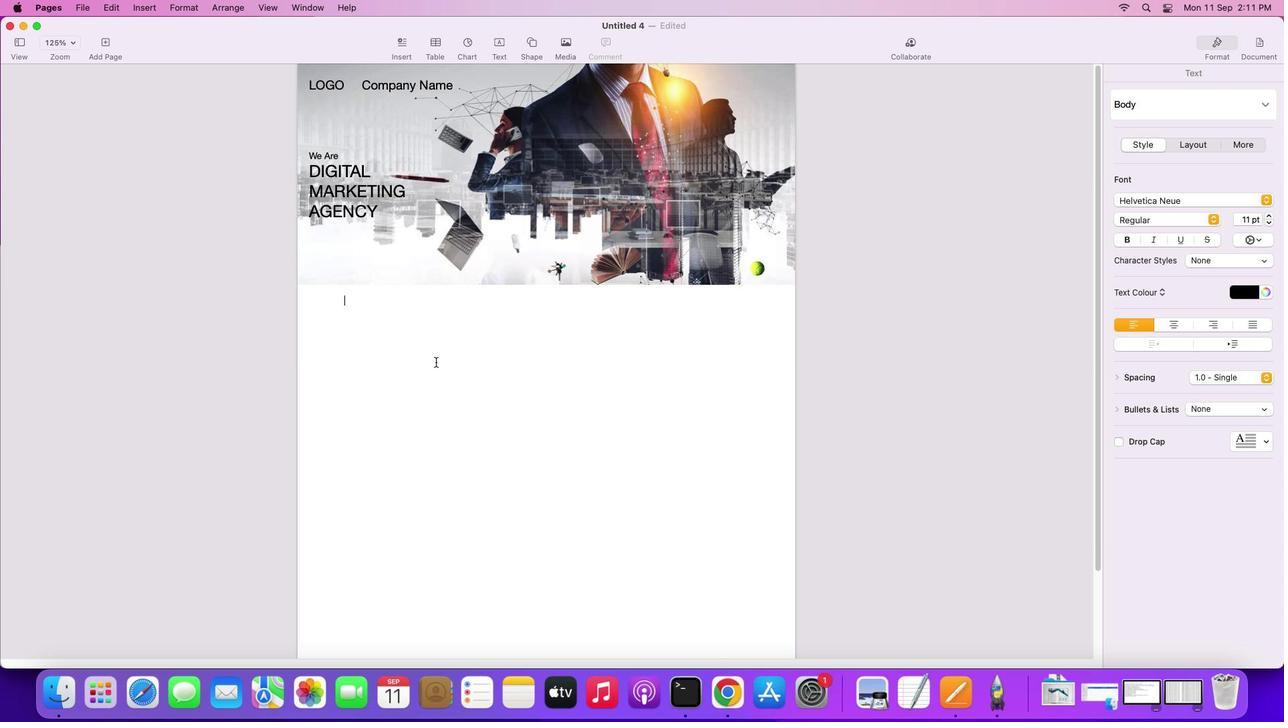 
Action: Mouse moved to (529, 45)
Screenshot: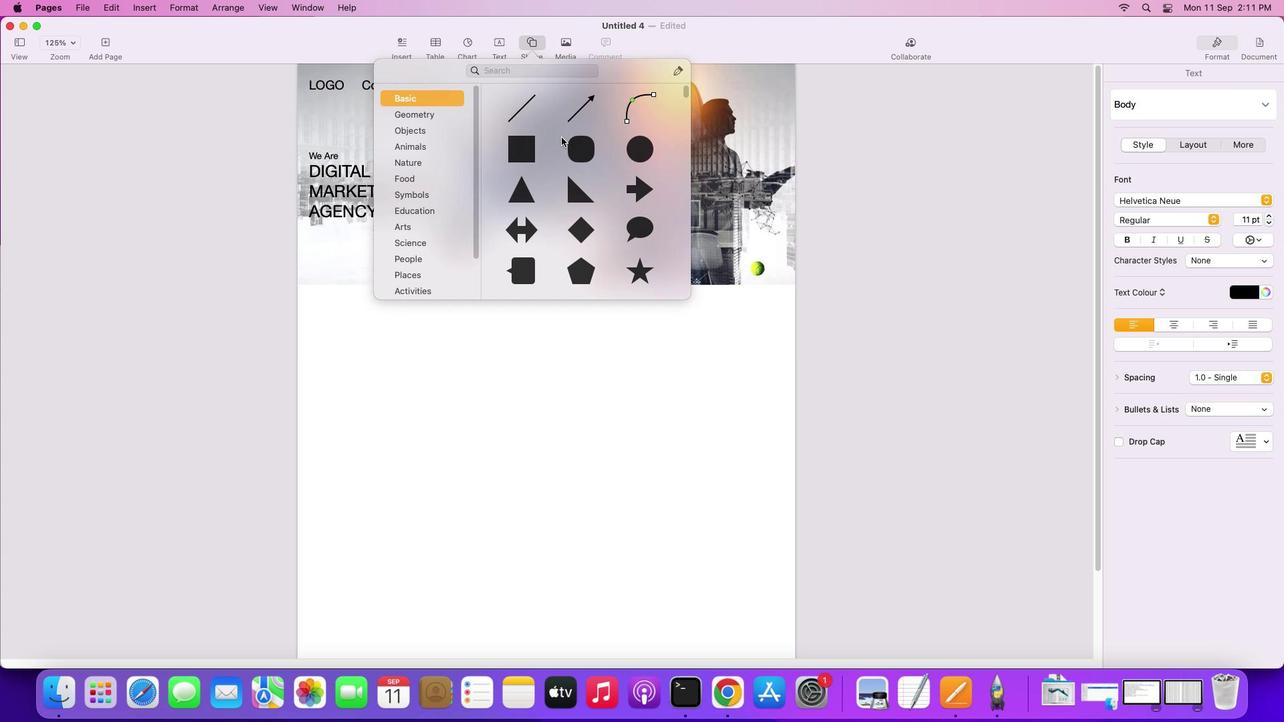 
Action: Mouse pressed left at (529, 45)
Screenshot: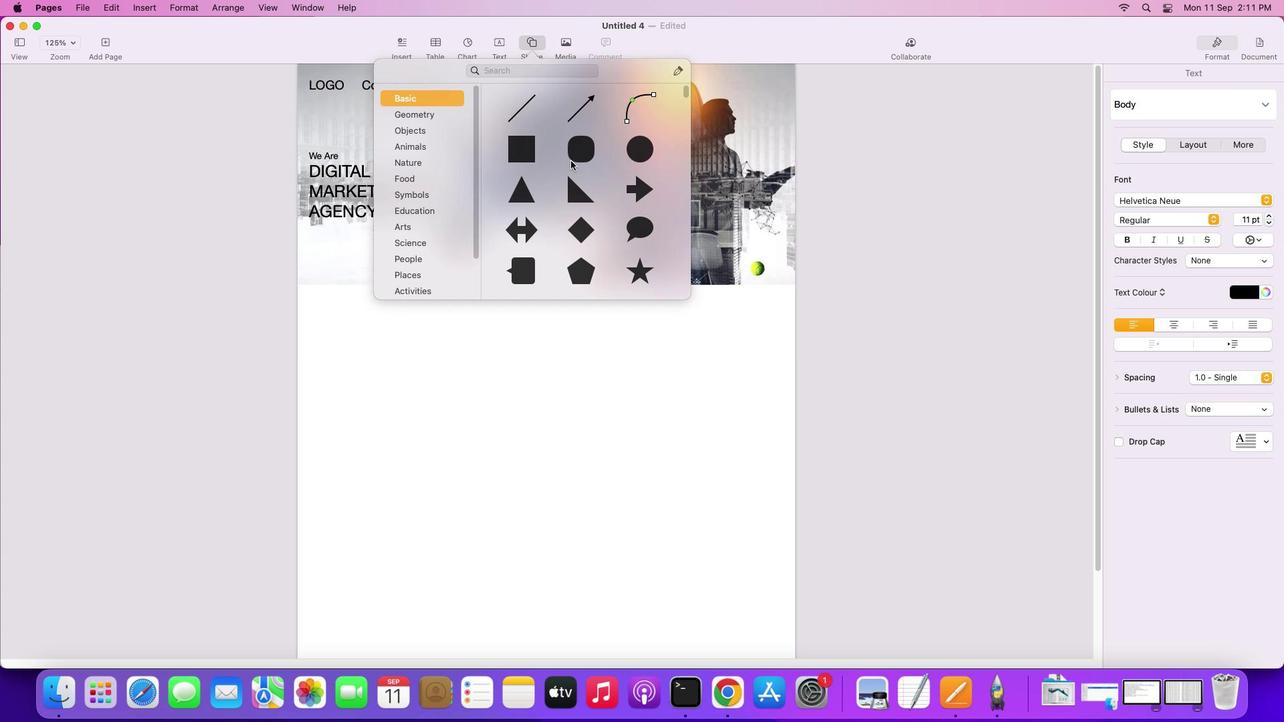 
Action: Mouse moved to (523, 151)
Screenshot: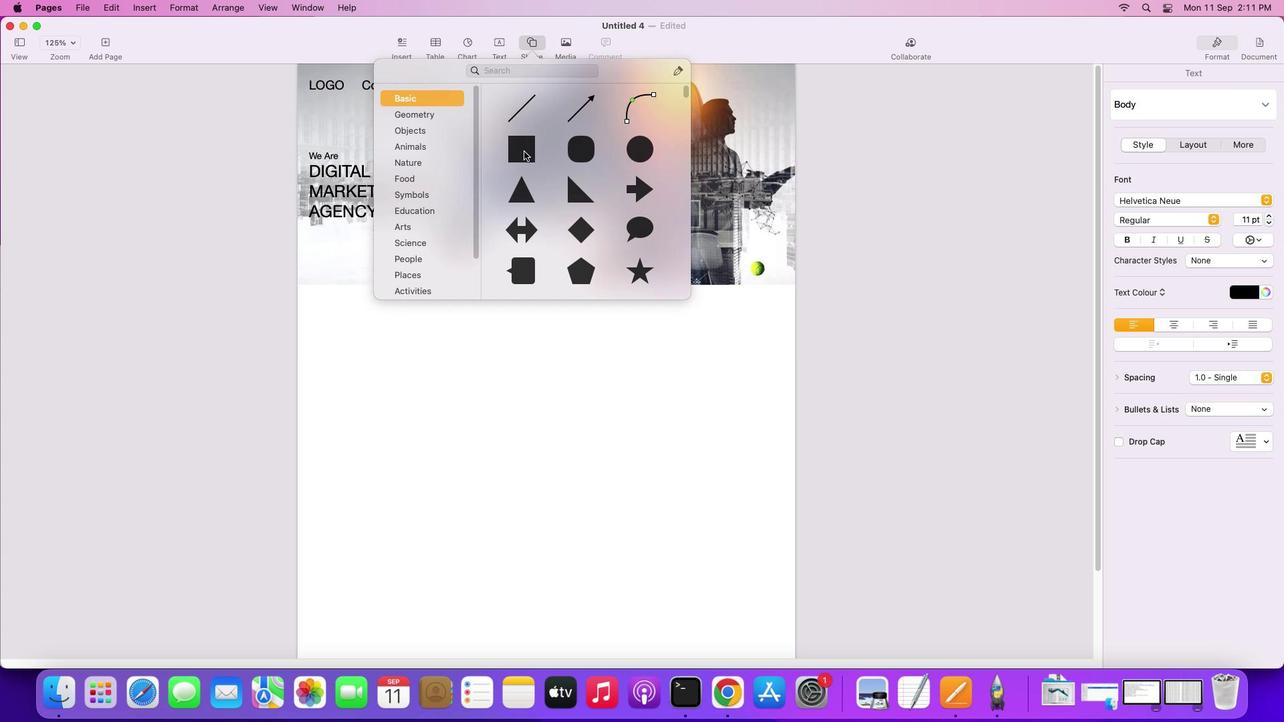 
Action: Mouse pressed left at (523, 151)
Screenshot: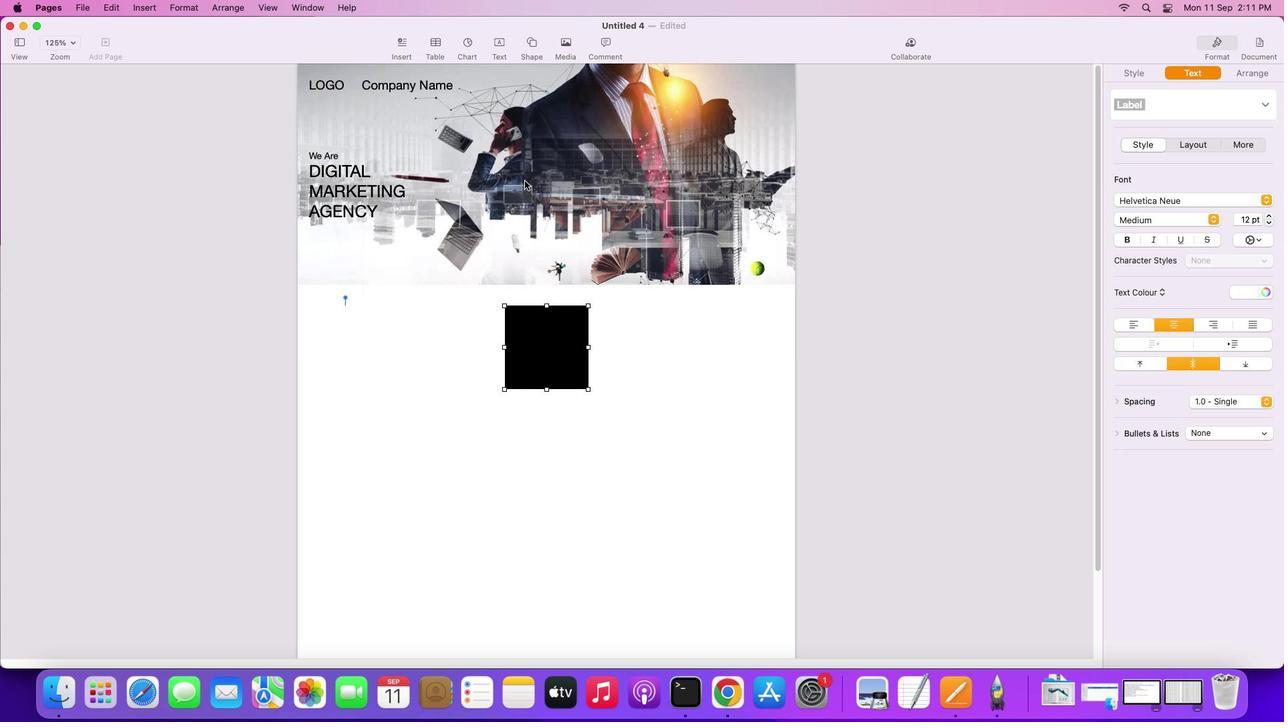 
Action: Mouse moved to (543, 359)
Screenshot: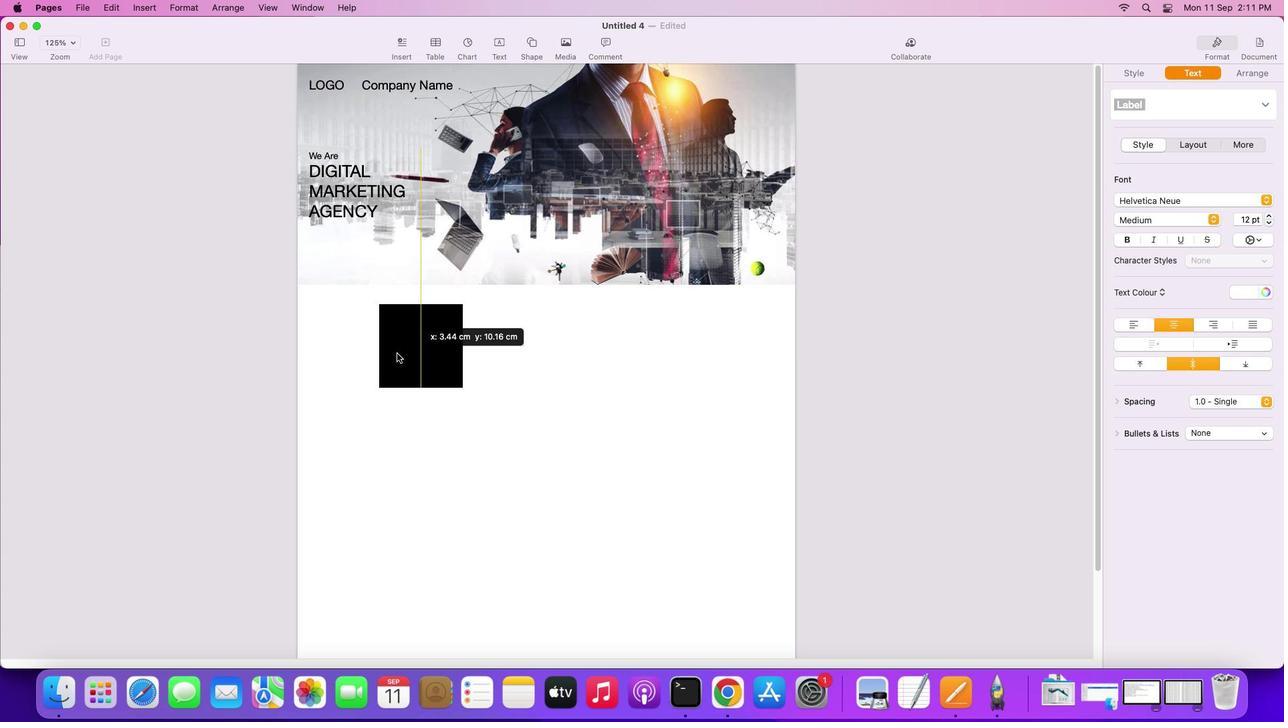 
Action: Mouse pressed left at (543, 359)
Screenshot: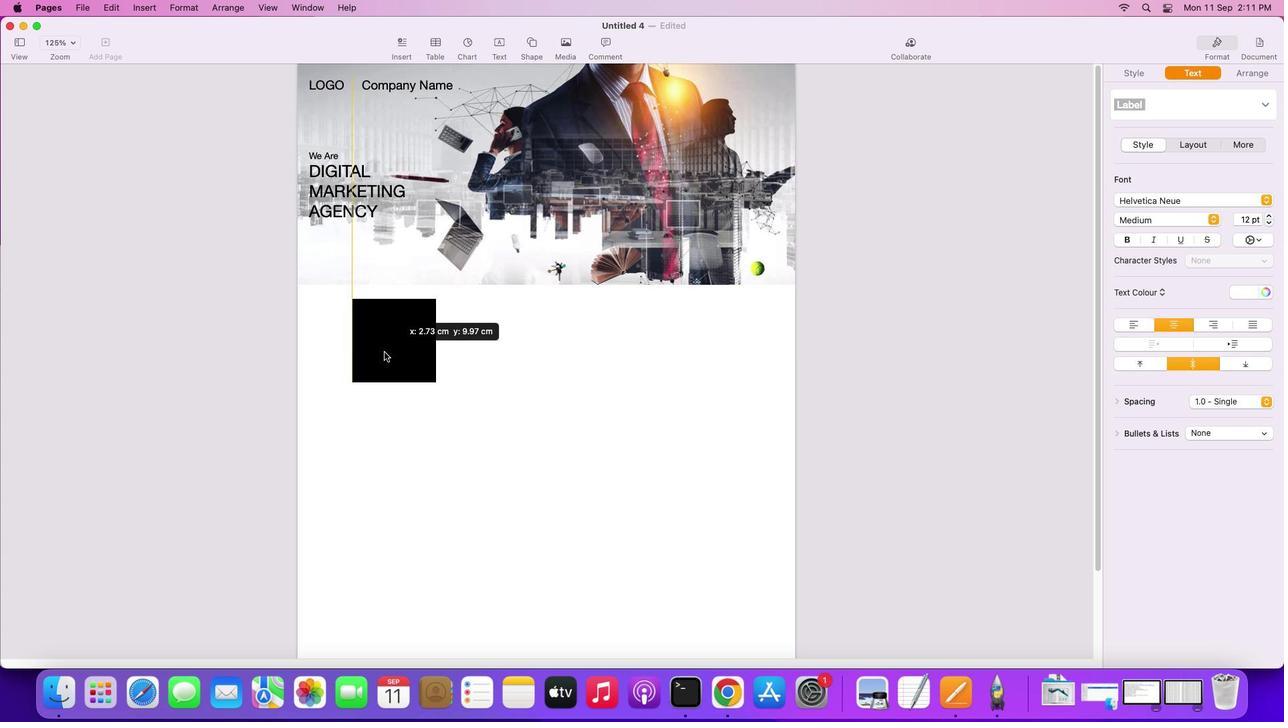 
Action: Mouse moved to (381, 337)
Screenshot: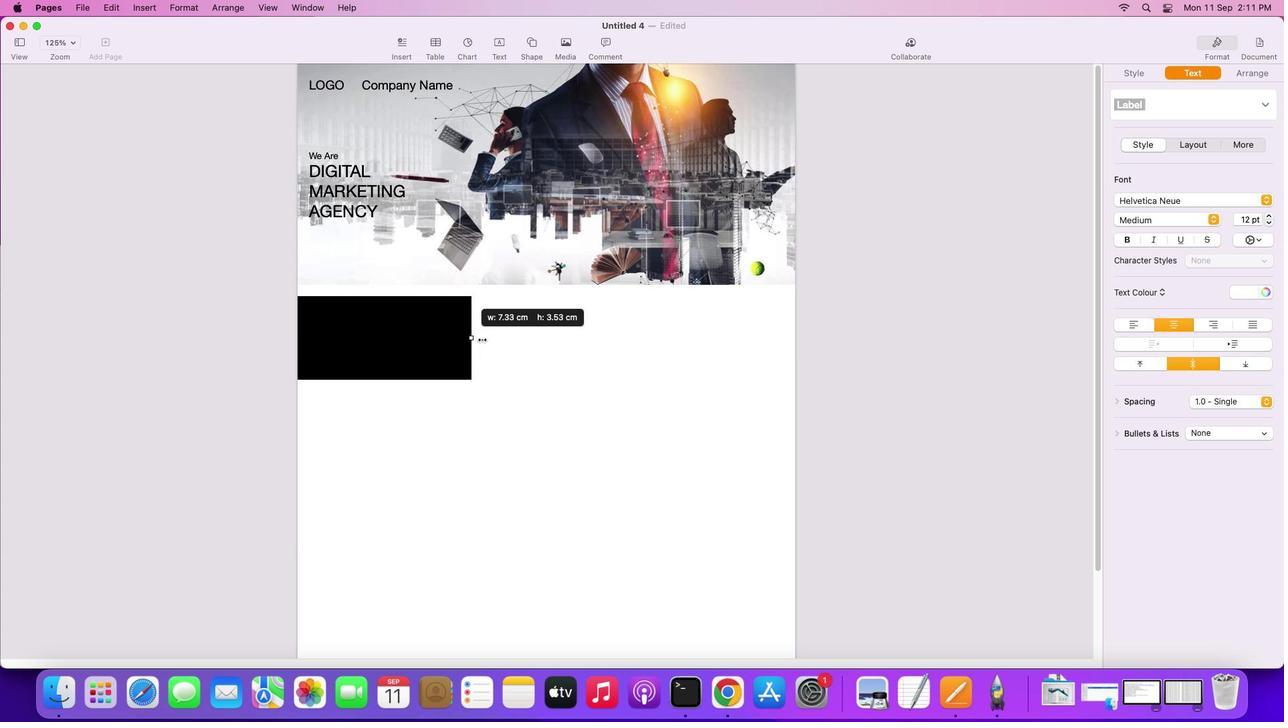 
Action: Mouse pressed left at (381, 337)
Screenshot: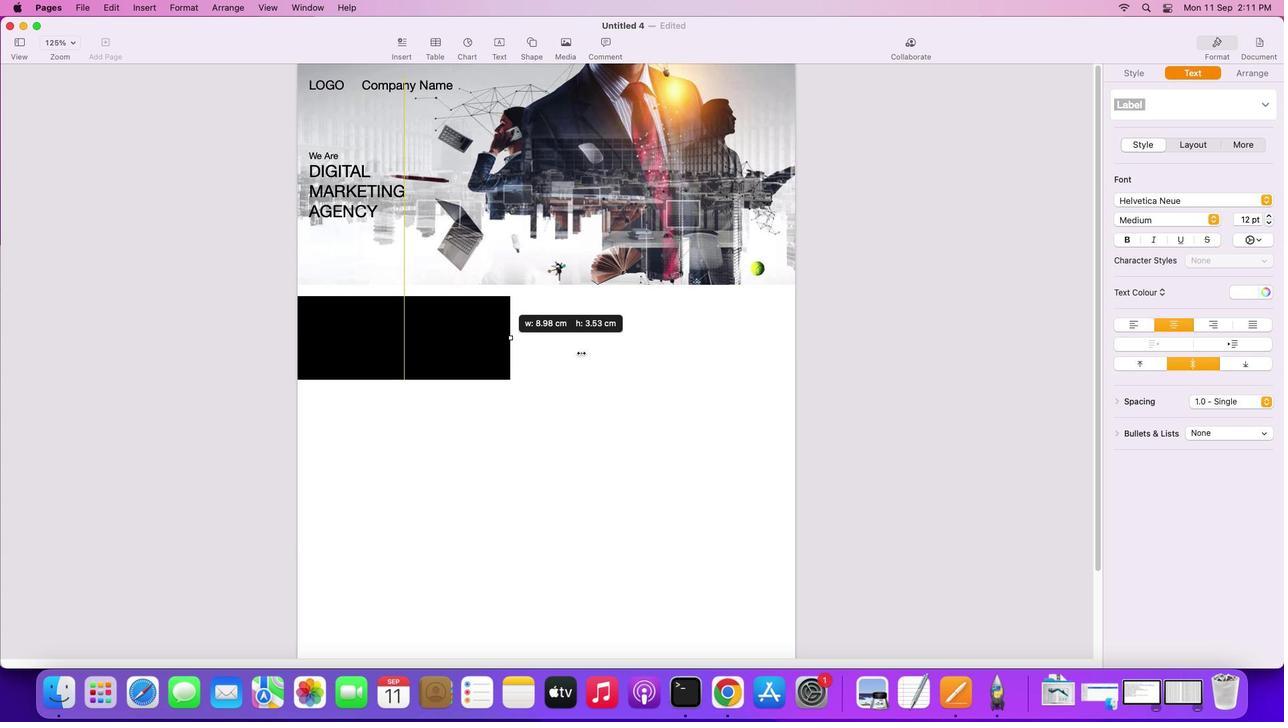 
Action: Mouse moved to (547, 379)
Screenshot: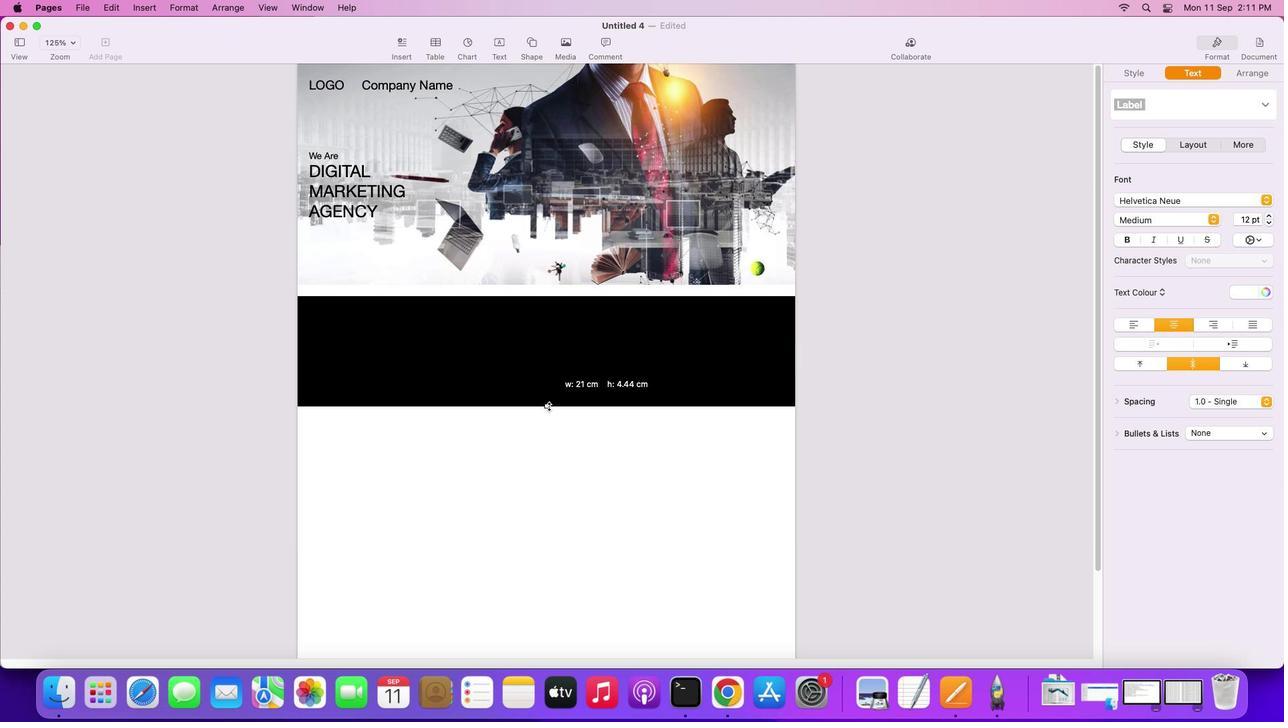 
Action: Mouse pressed left at (547, 379)
Screenshot: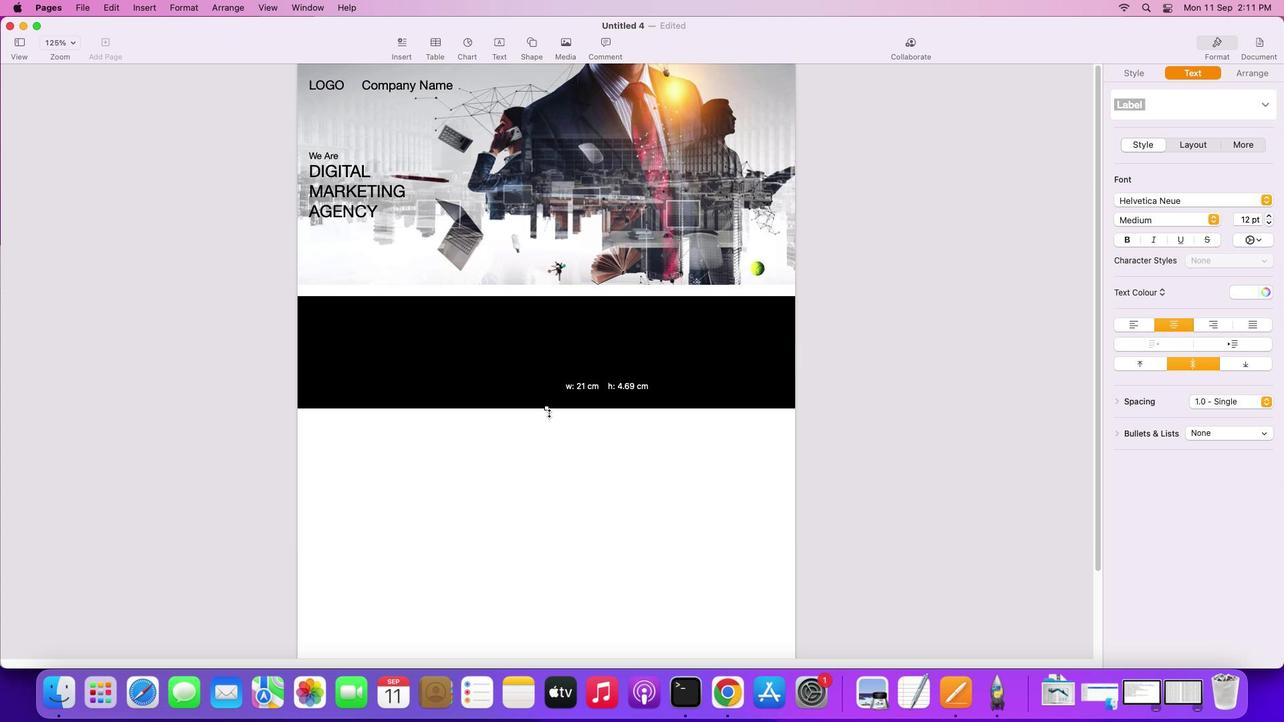 
Action: Mouse moved to (555, 232)
Screenshot: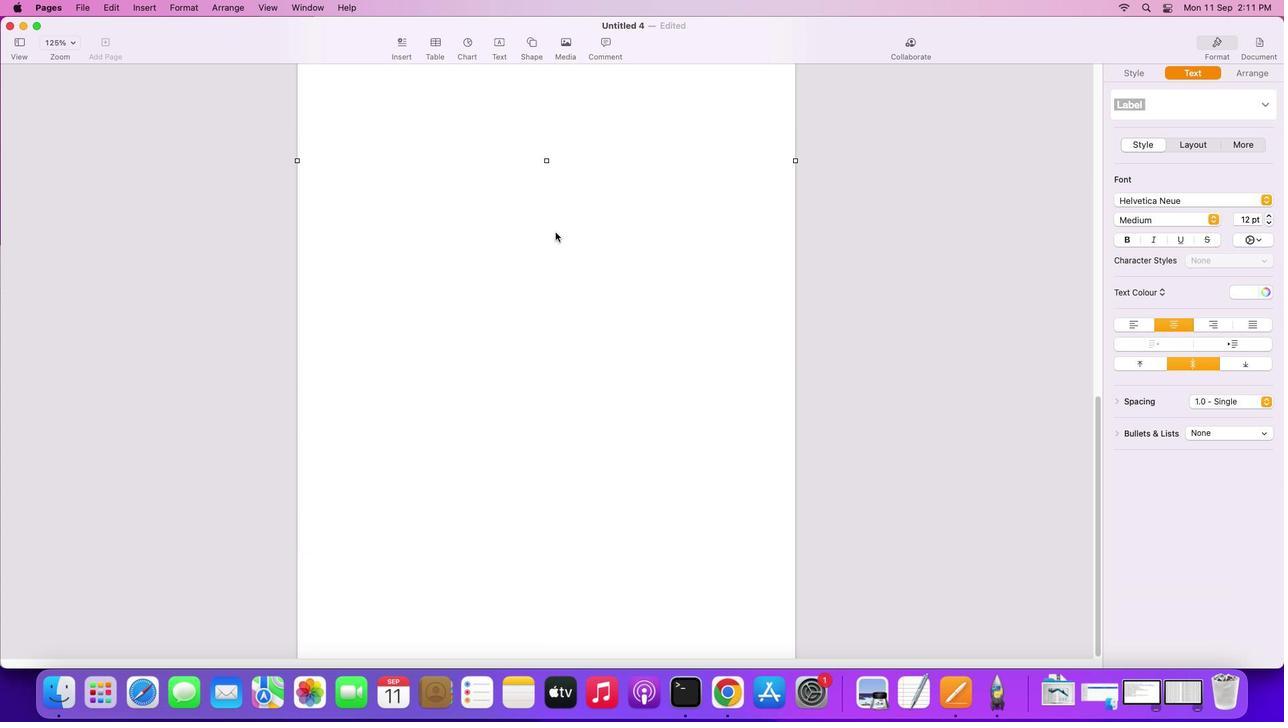 
Action: Mouse scrolled (555, 232) with delta (0, 0)
Screenshot: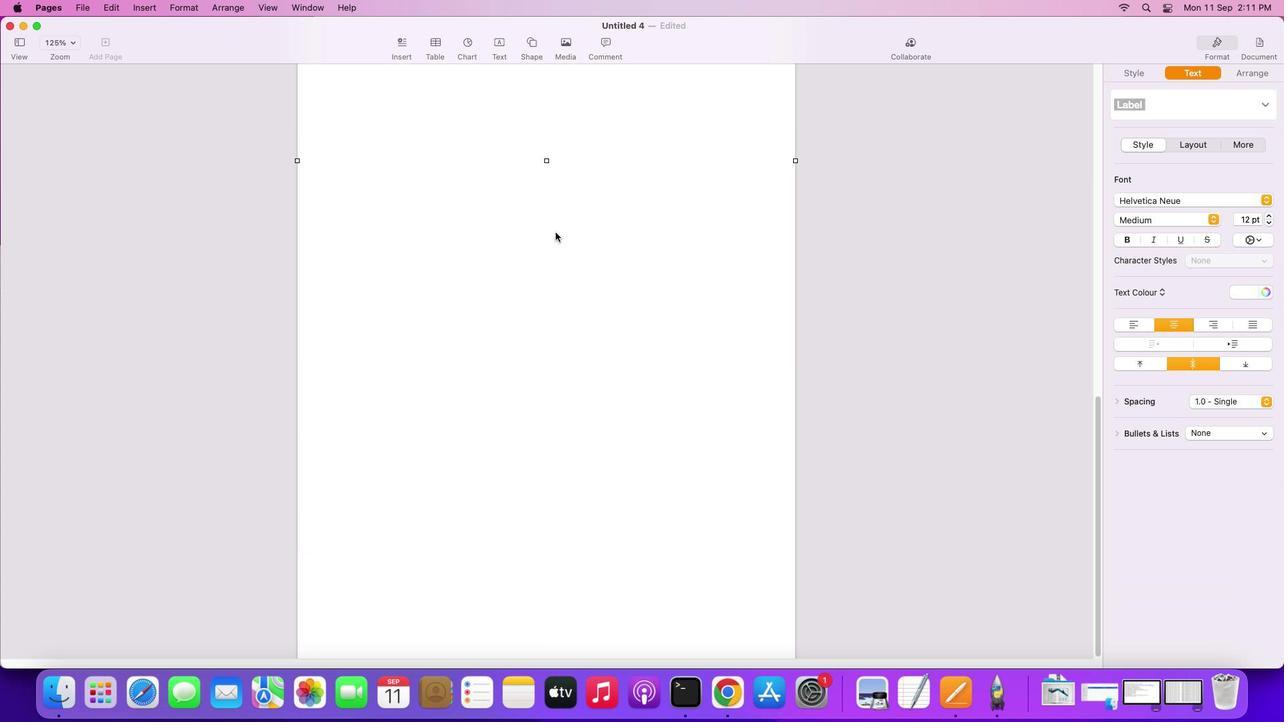 
Action: Mouse scrolled (555, 232) with delta (0, 0)
Screenshot: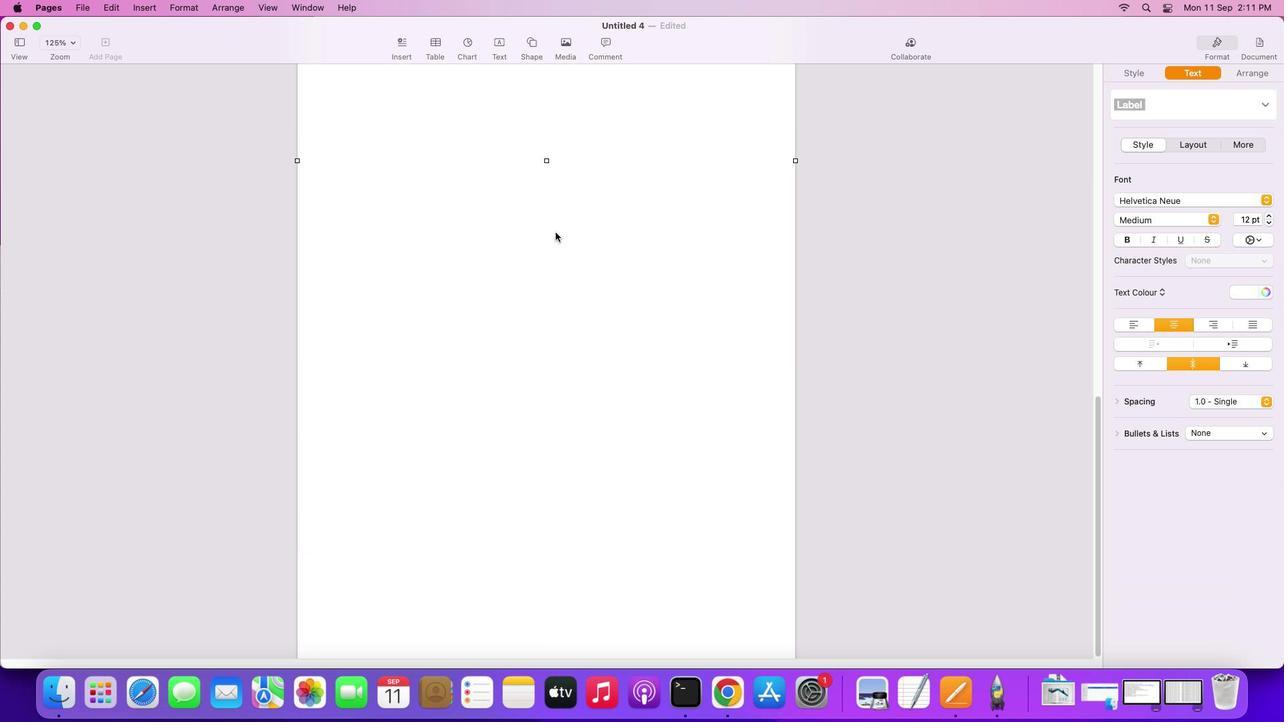 
Action: Mouse scrolled (555, 232) with delta (0, -2)
Screenshot: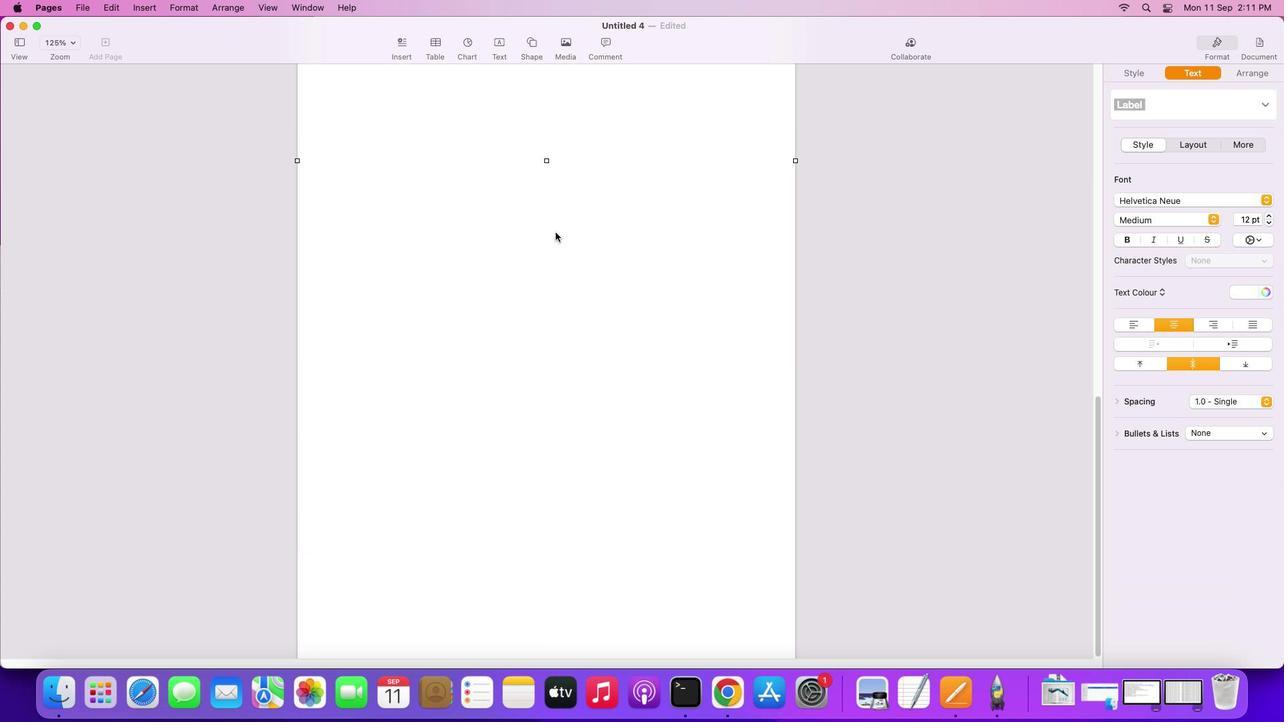 
Action: Mouse scrolled (555, 232) with delta (0, -3)
Screenshot: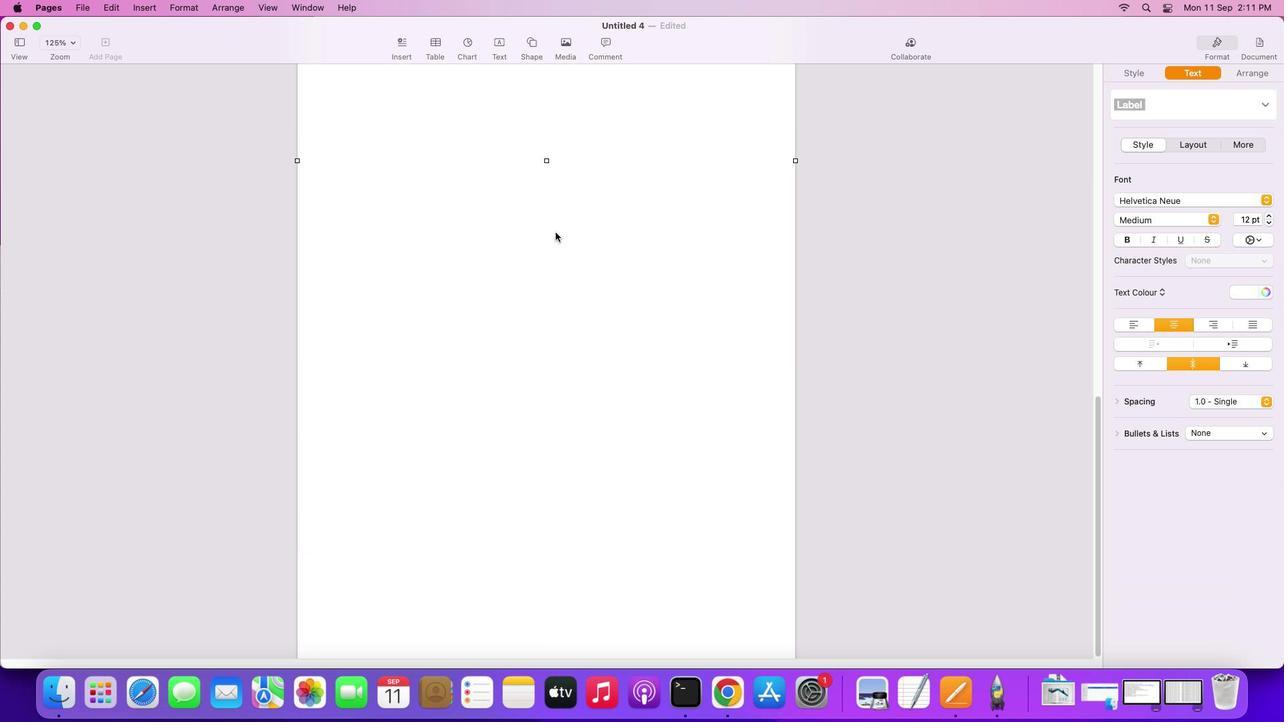 
Action: Mouse scrolled (555, 232) with delta (0, -4)
Screenshot: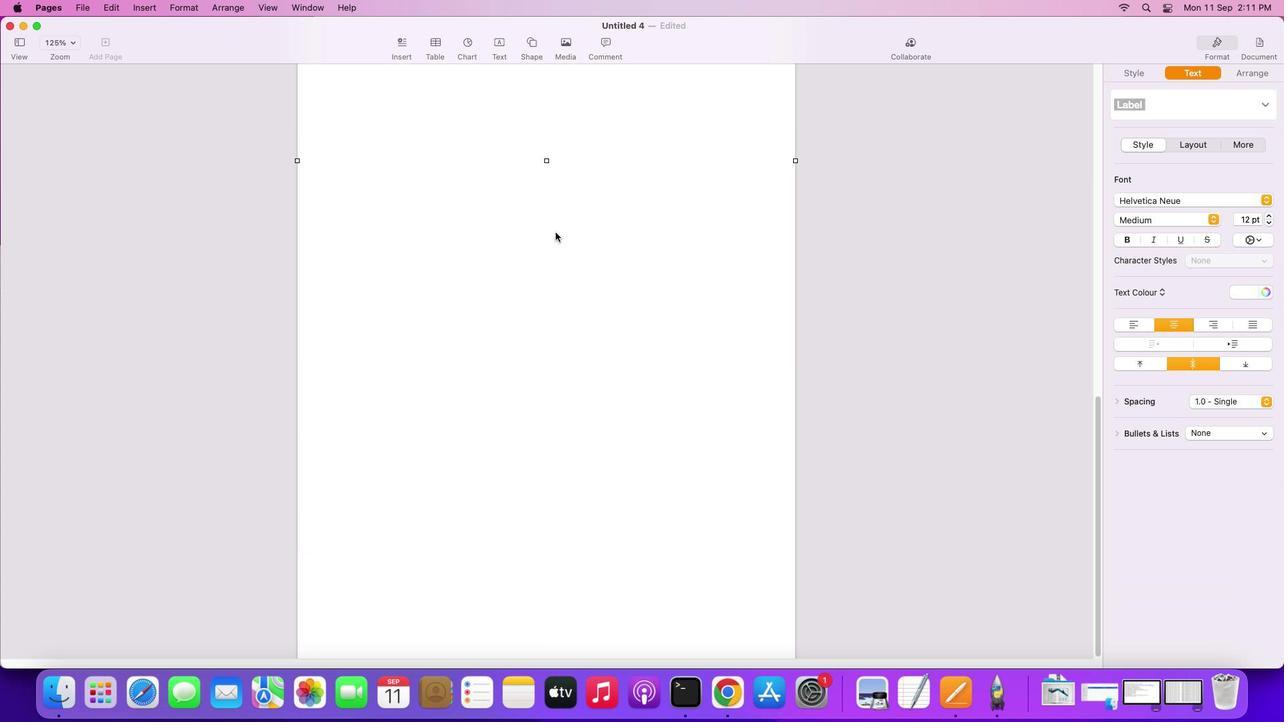 
Action: Mouse scrolled (555, 232) with delta (0, 0)
Screenshot: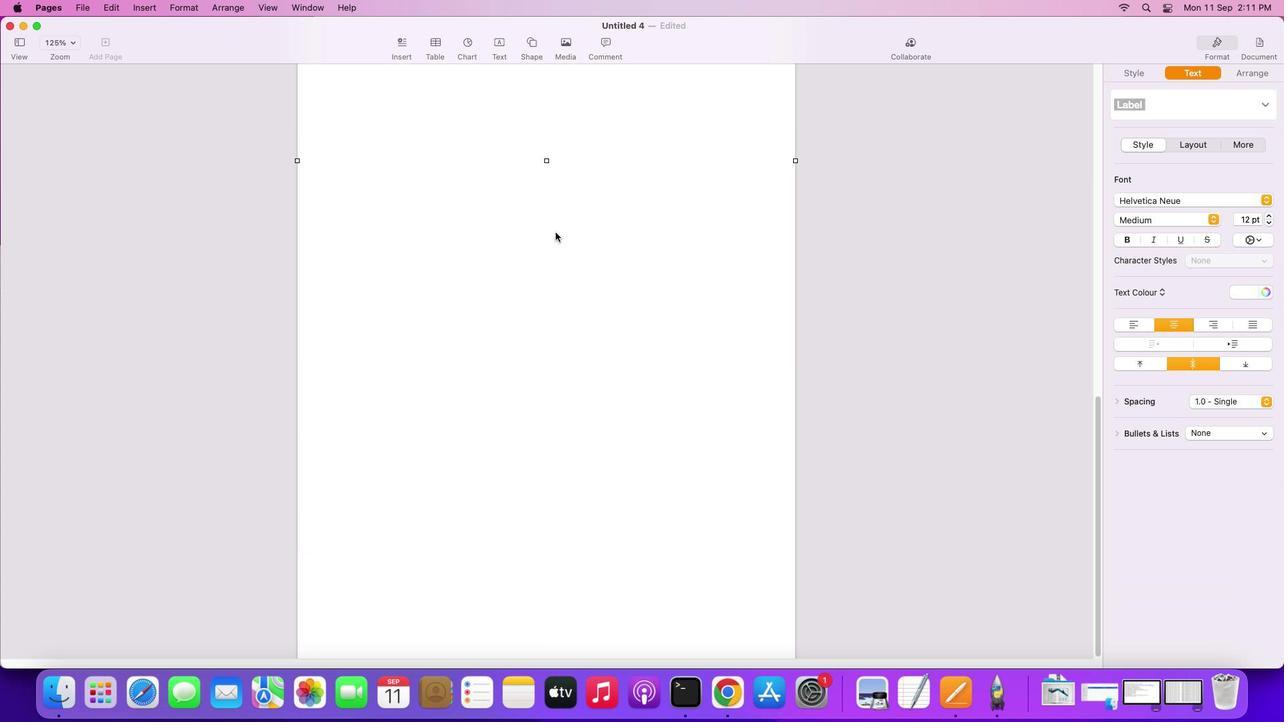 
Action: Mouse scrolled (555, 232) with delta (0, 0)
Screenshot: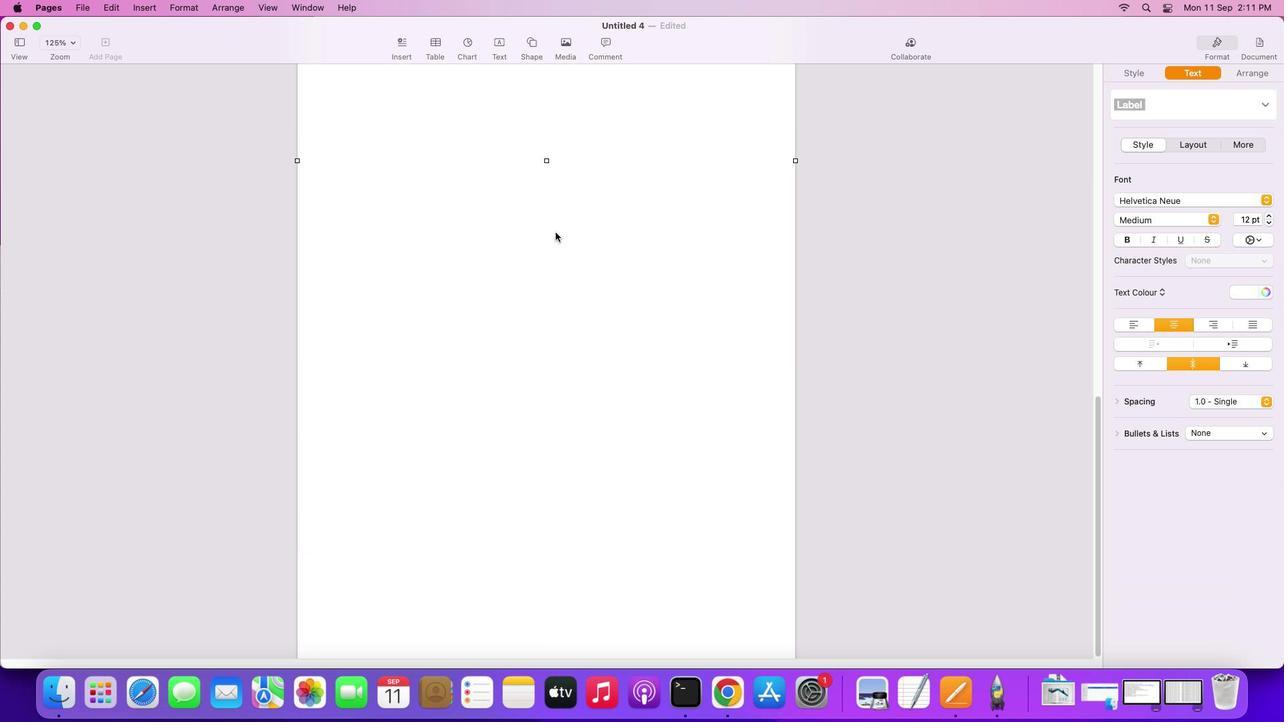
Action: Mouse scrolled (555, 232) with delta (0, -2)
Screenshot: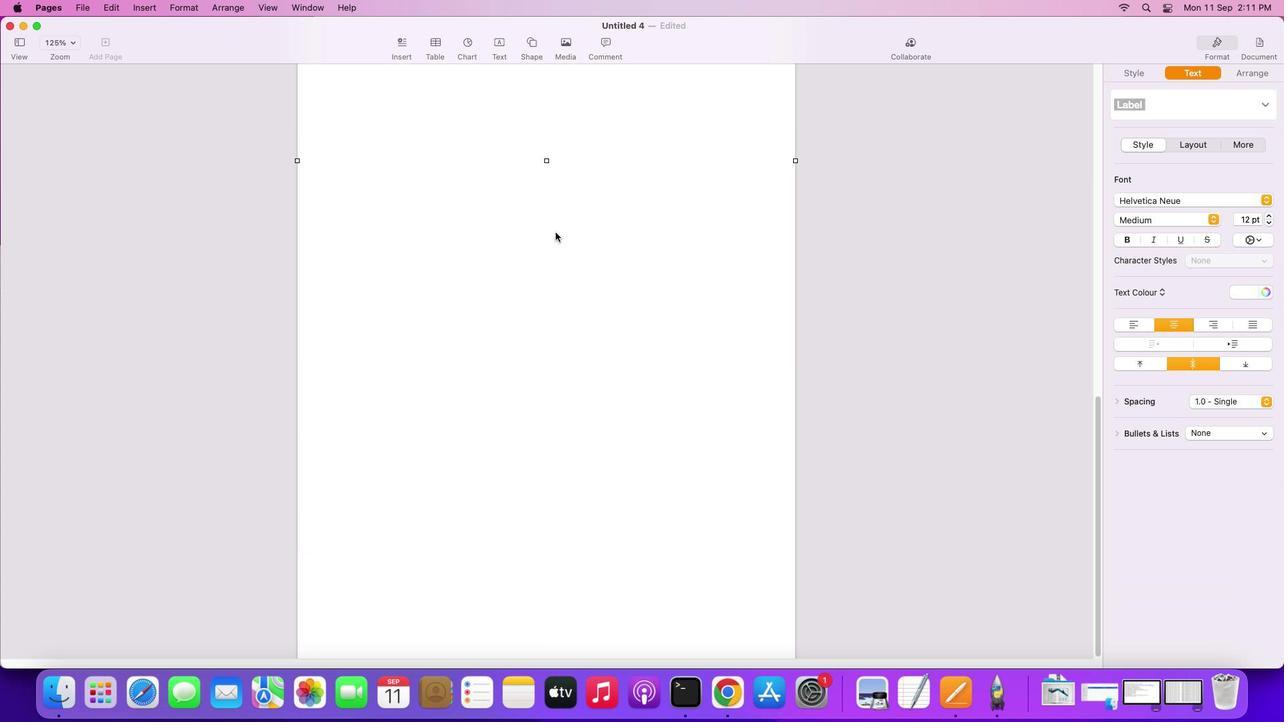 
Action: Mouse scrolled (555, 232) with delta (0, -3)
Screenshot: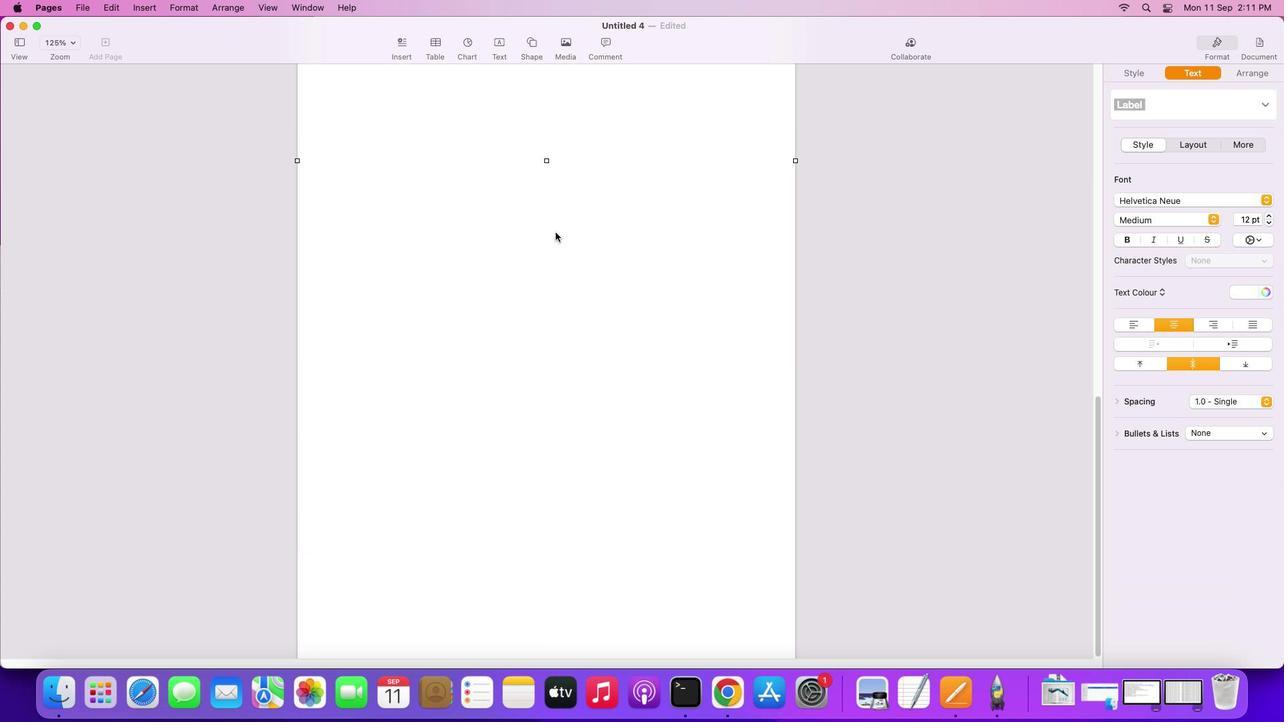 
Action: Mouse scrolled (555, 232) with delta (0, -4)
Screenshot: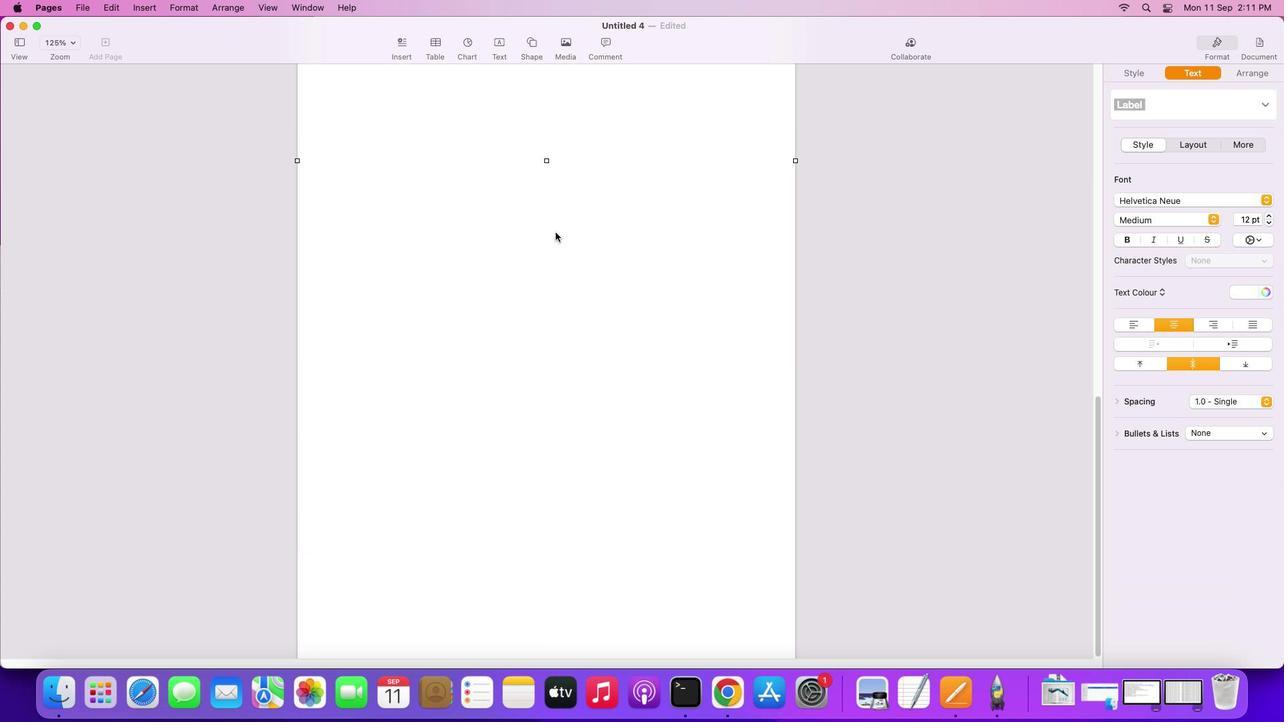 
Action: Mouse scrolled (555, 232) with delta (0, -4)
Screenshot: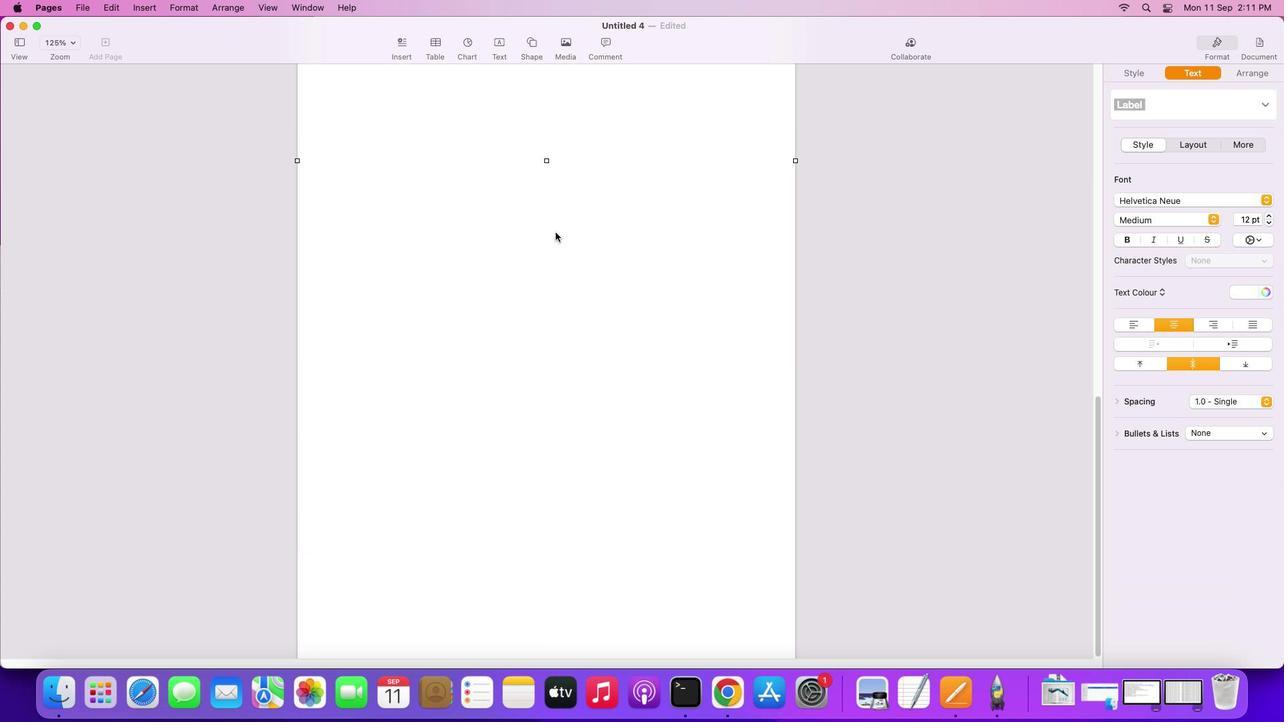 
Action: Mouse scrolled (555, 232) with delta (0, 0)
Screenshot: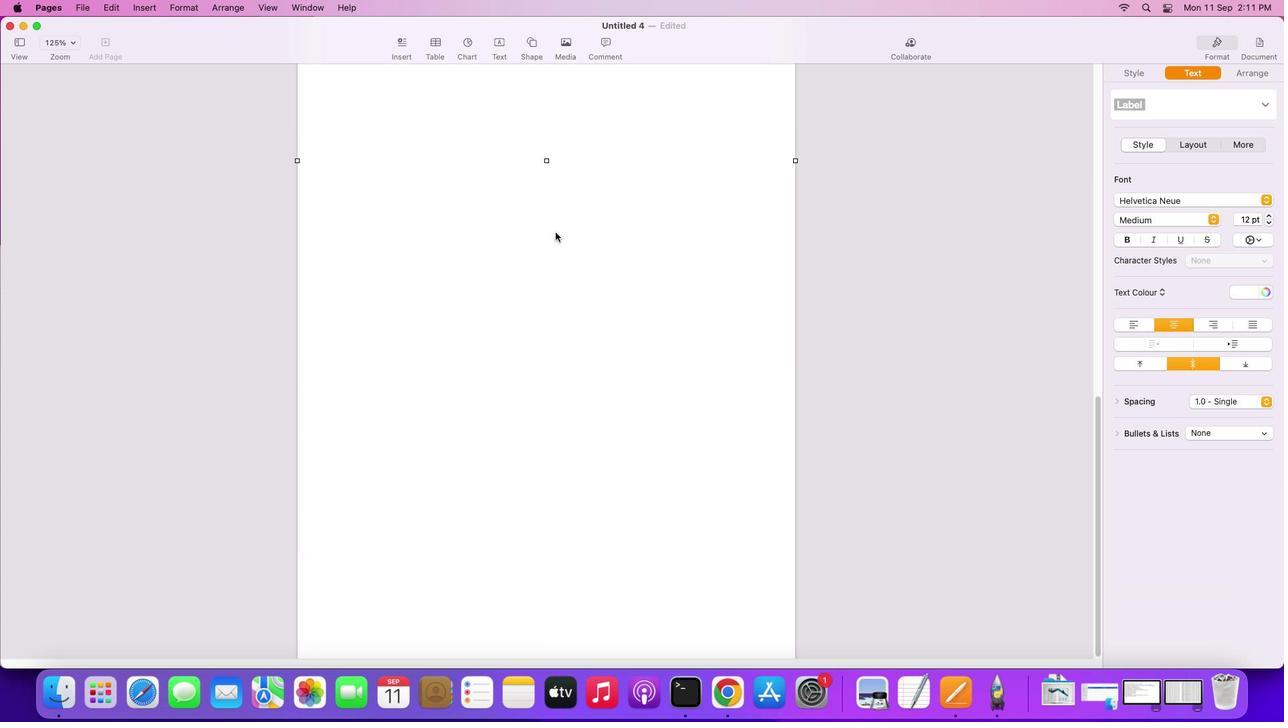 
Action: Mouse scrolled (555, 232) with delta (0, 0)
Screenshot: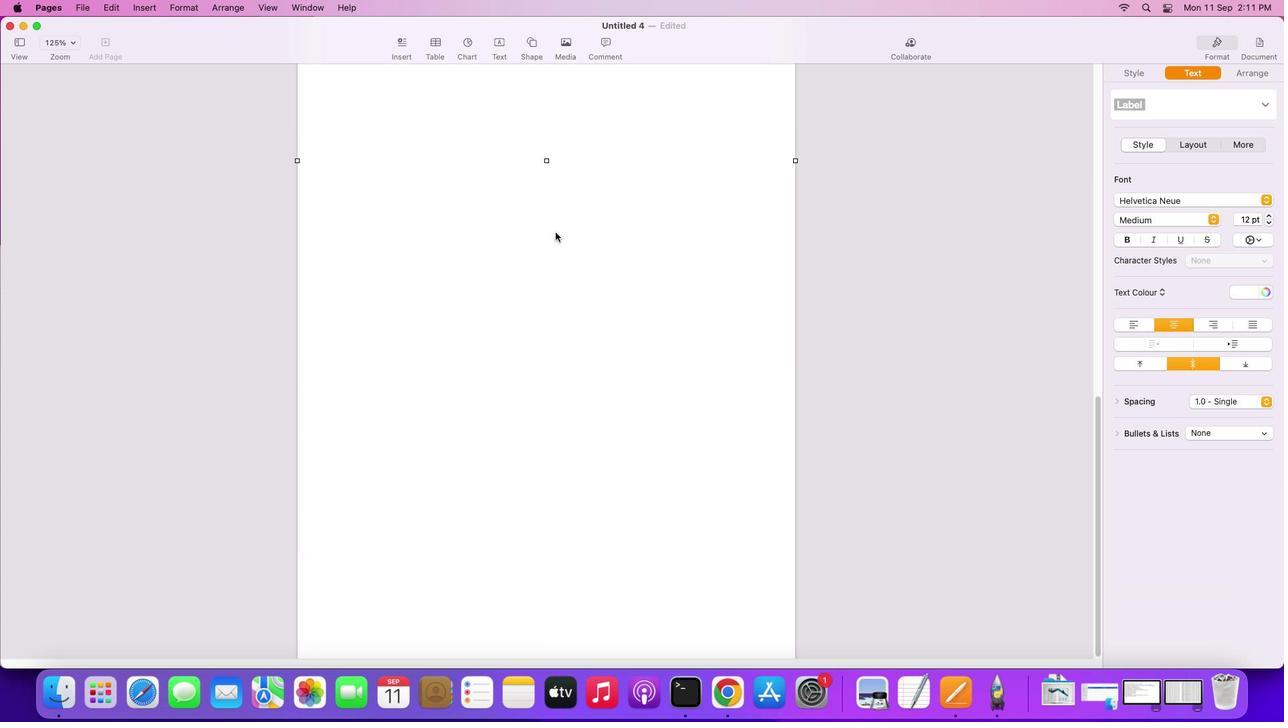 
Action: Mouse scrolled (555, 232) with delta (0, -2)
Screenshot: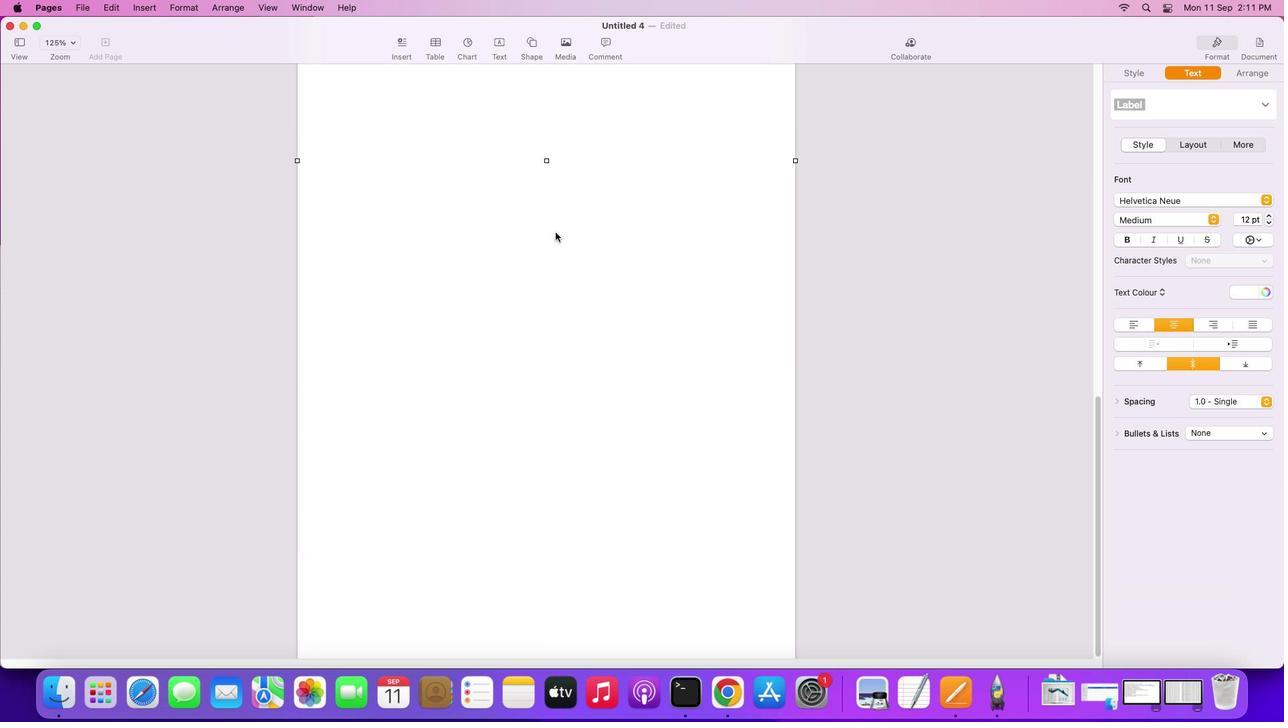 
Action: Mouse scrolled (555, 232) with delta (0, -3)
Screenshot: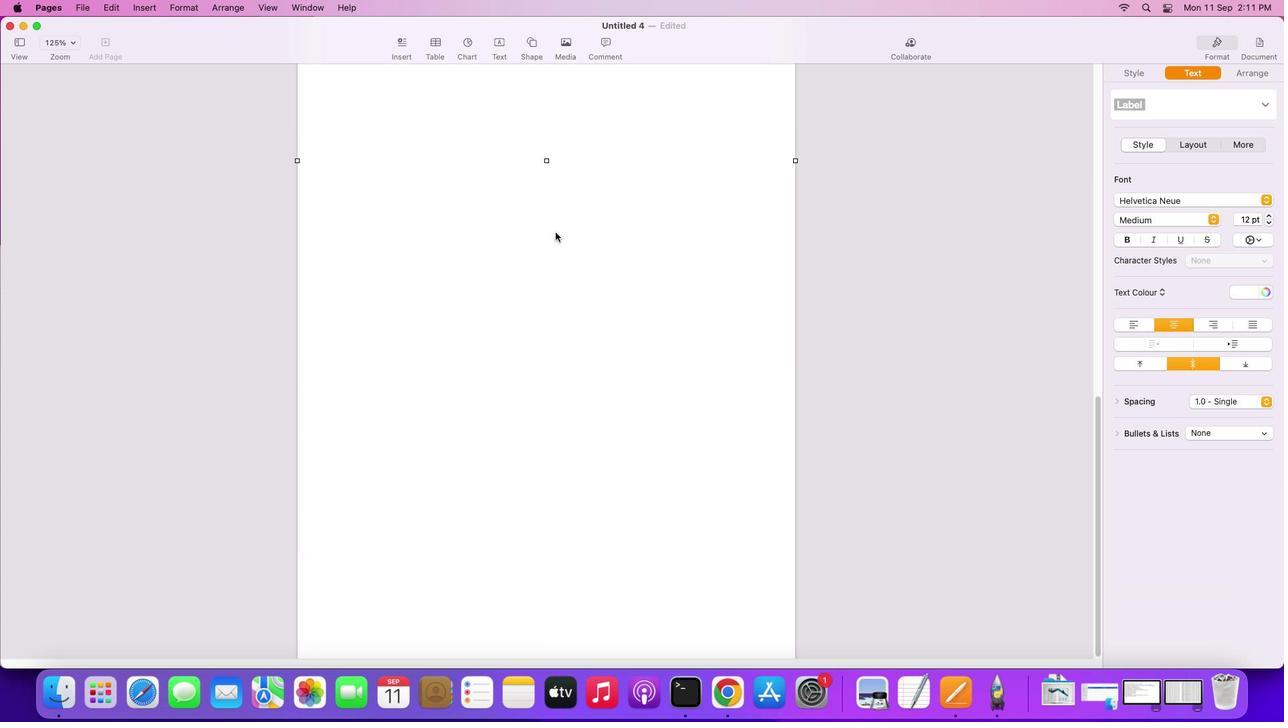 
Action: Mouse scrolled (555, 232) with delta (0, -4)
Screenshot: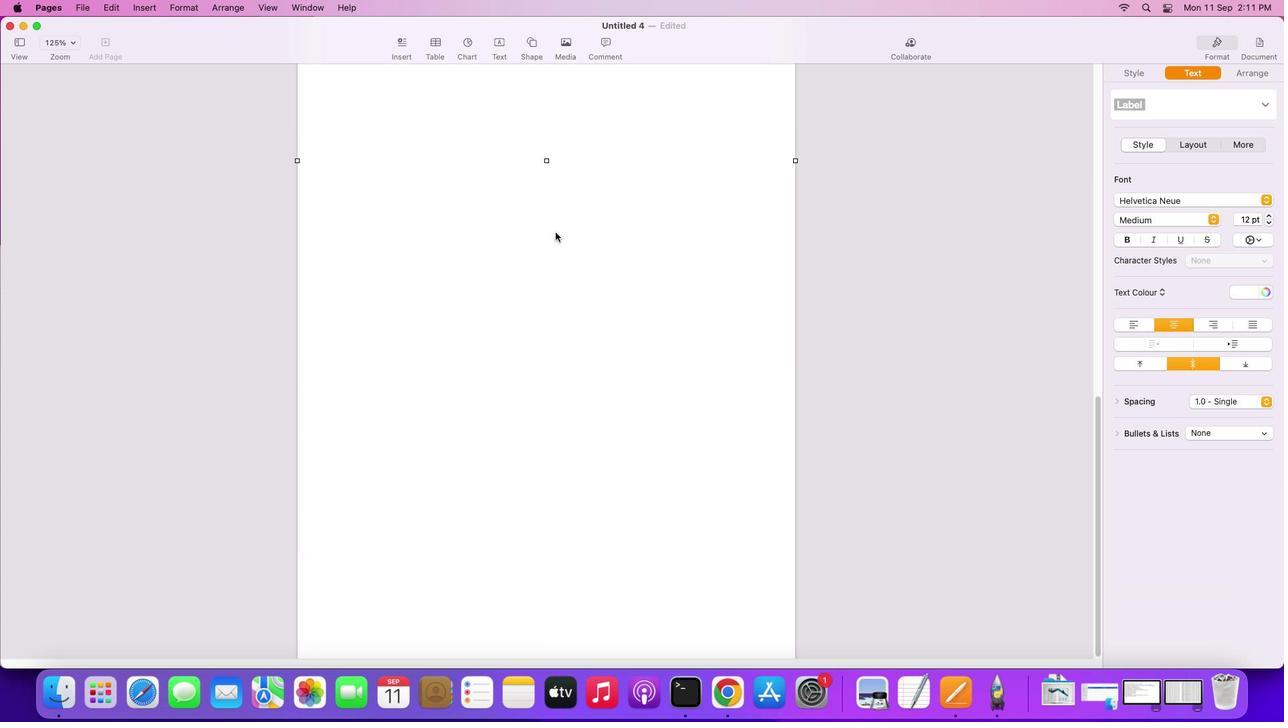 
Action: Mouse scrolled (555, 232) with delta (0, -4)
Screenshot: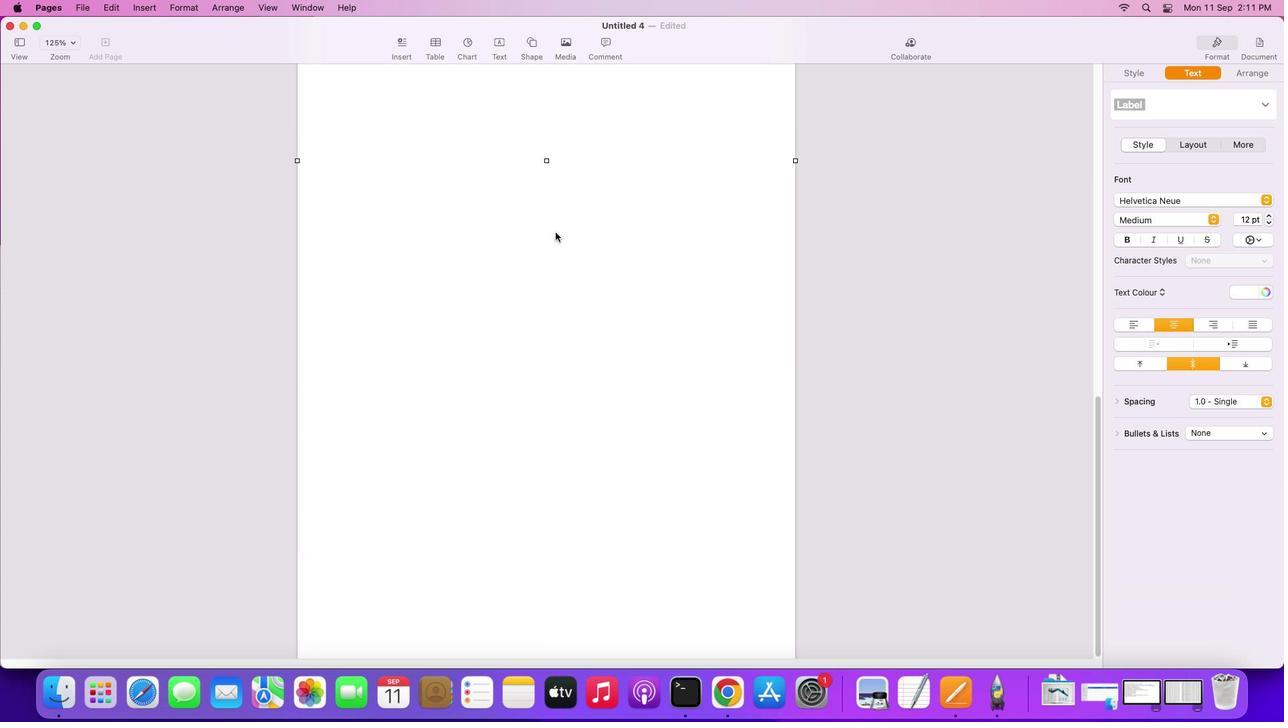 
Action: Mouse scrolled (555, 232) with delta (0, 0)
Screenshot: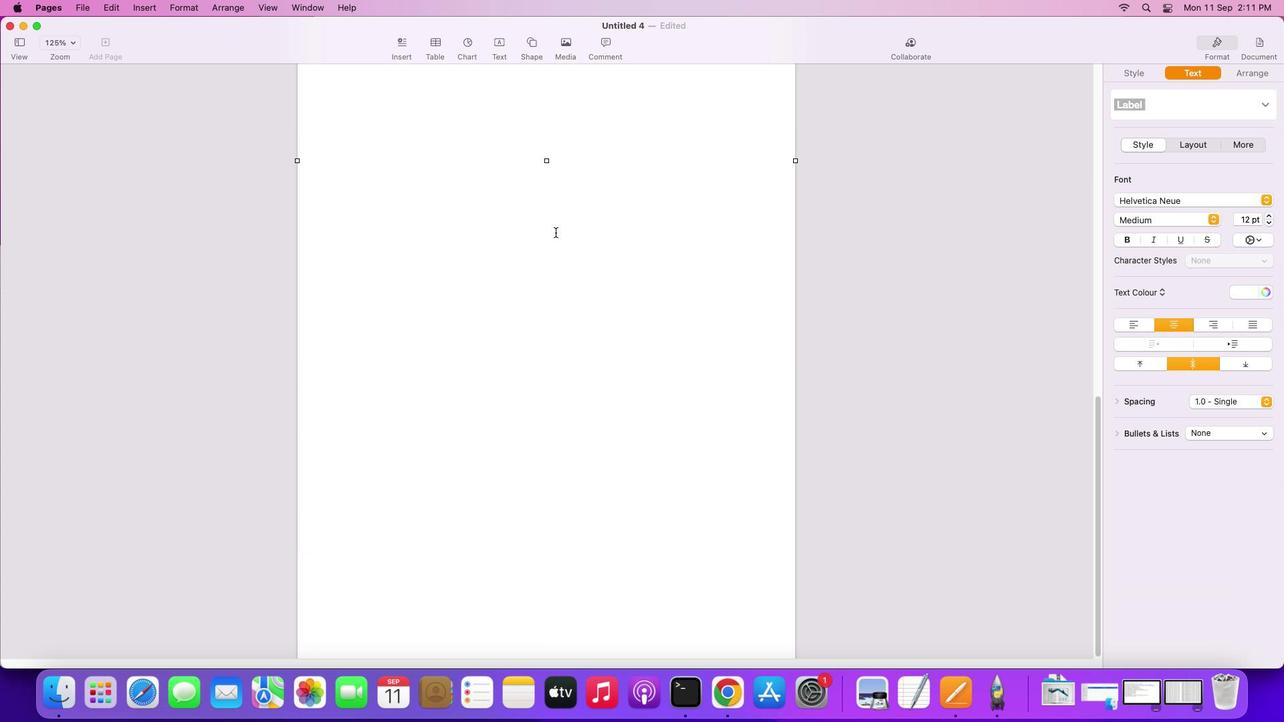
Action: Mouse scrolled (555, 232) with delta (0, 0)
Screenshot: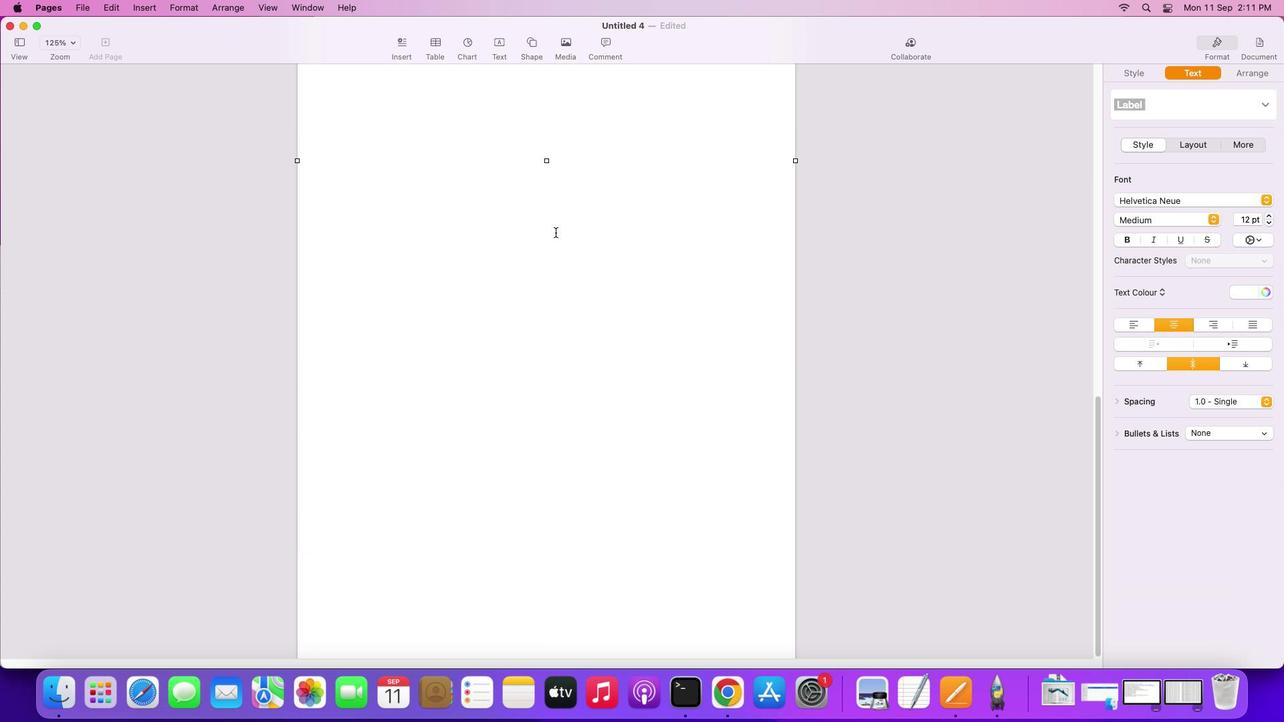 
Action: Mouse scrolled (555, 232) with delta (0, -2)
Screenshot: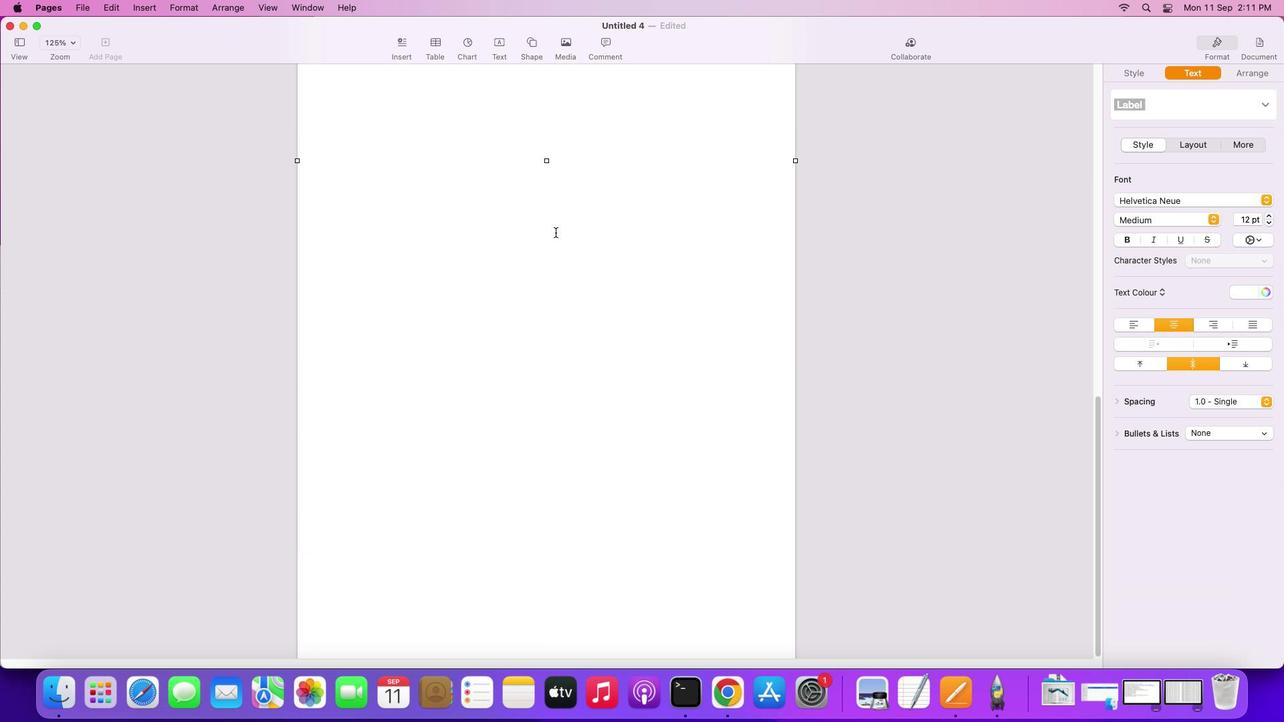 
Action: Mouse scrolled (555, 232) with delta (0, -3)
Screenshot: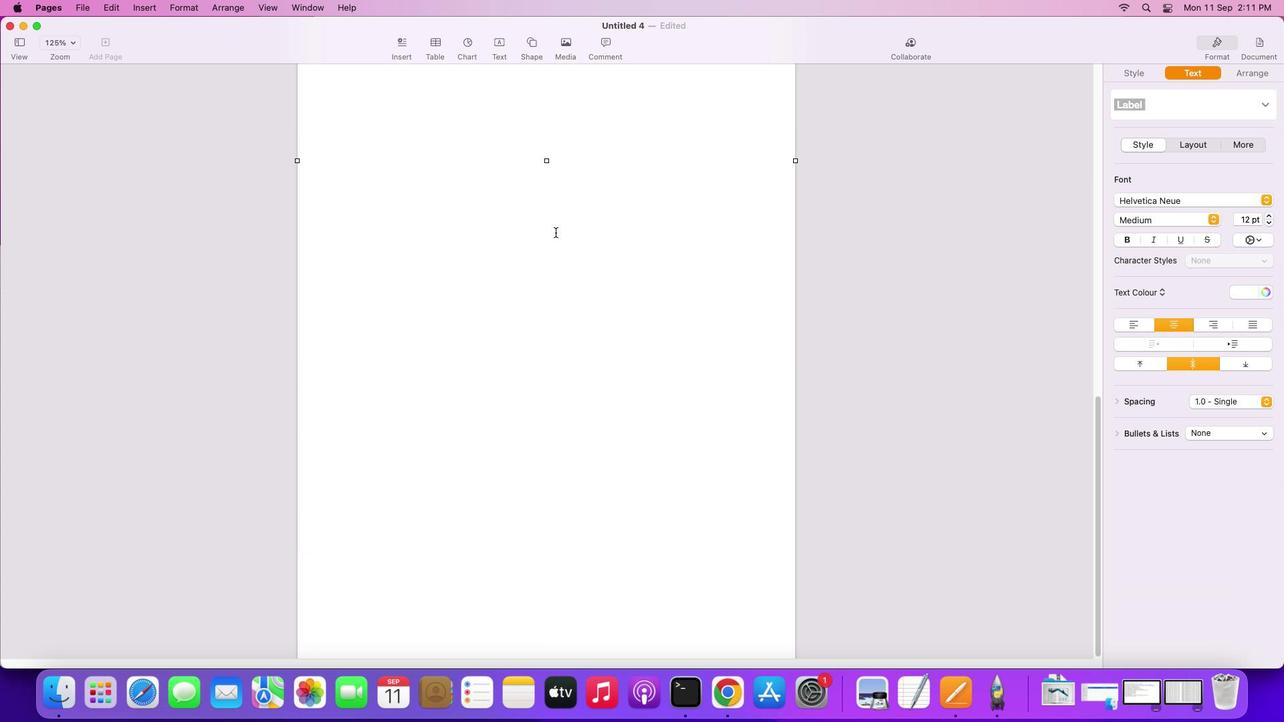 
Action: Mouse scrolled (555, 232) with delta (0, -4)
Screenshot: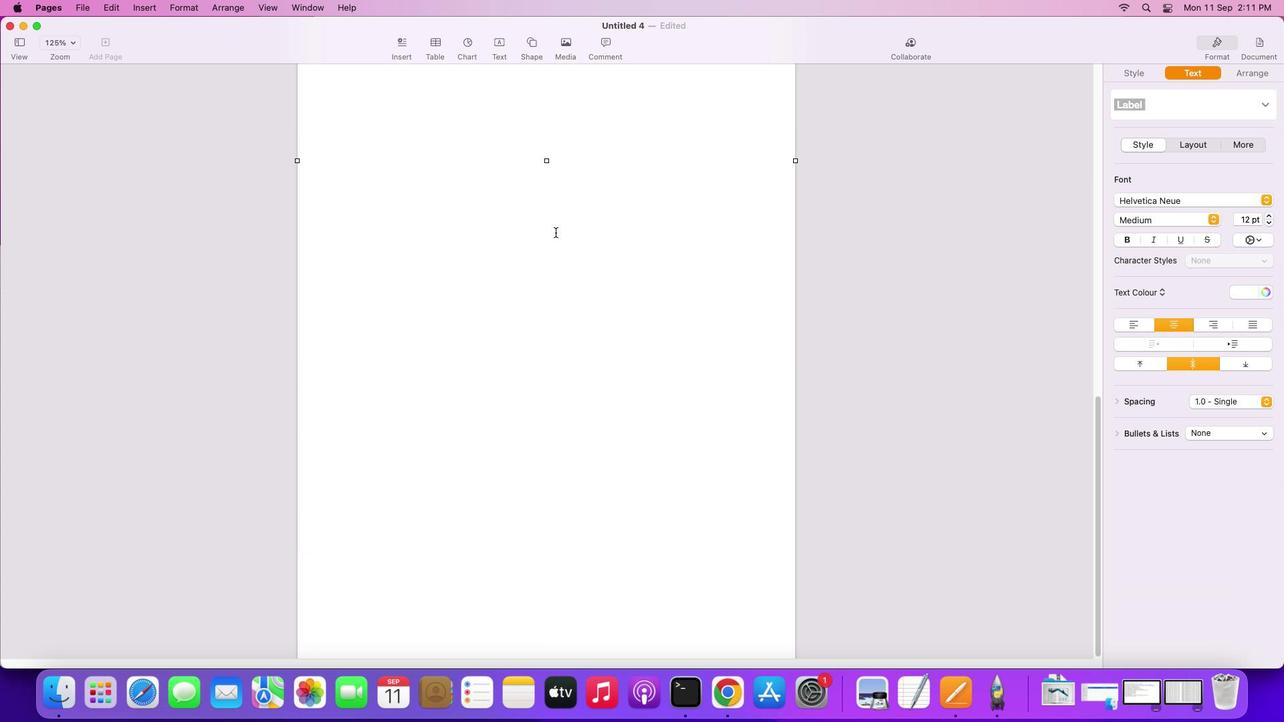
Action: Mouse scrolled (555, 232) with delta (0, -4)
Screenshot: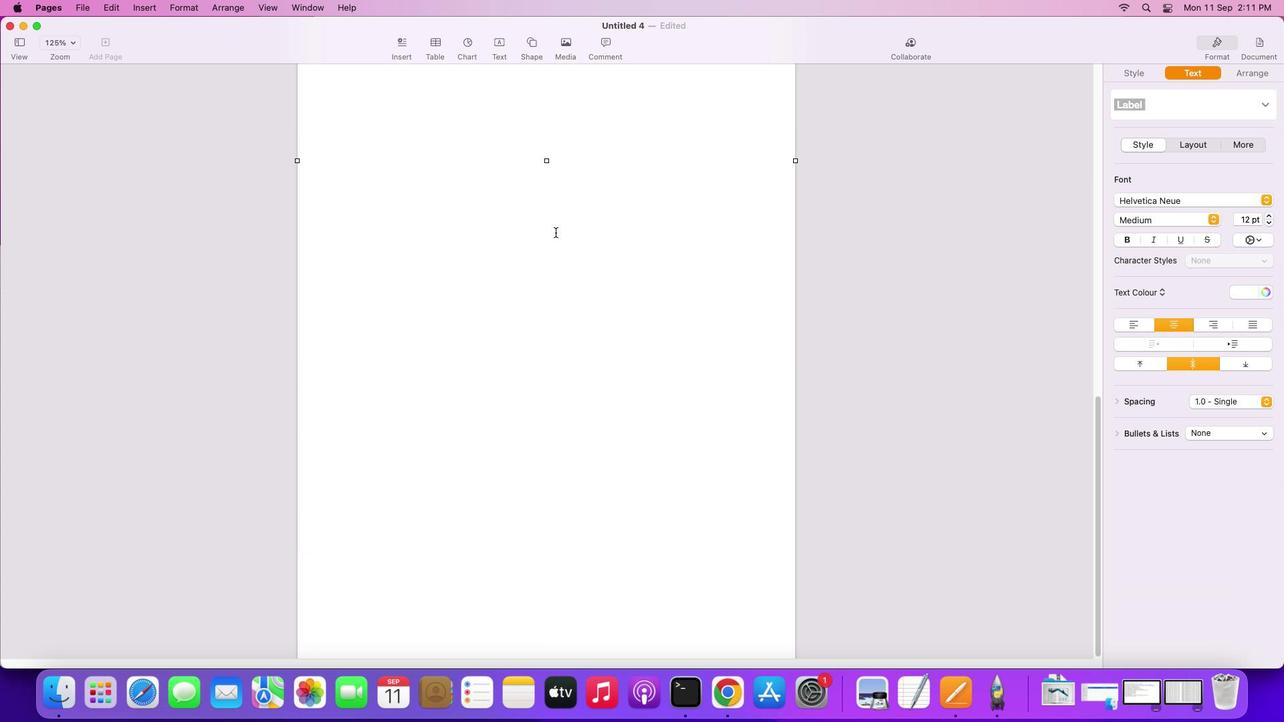 
Action: Mouse moved to (555, 232)
Screenshot: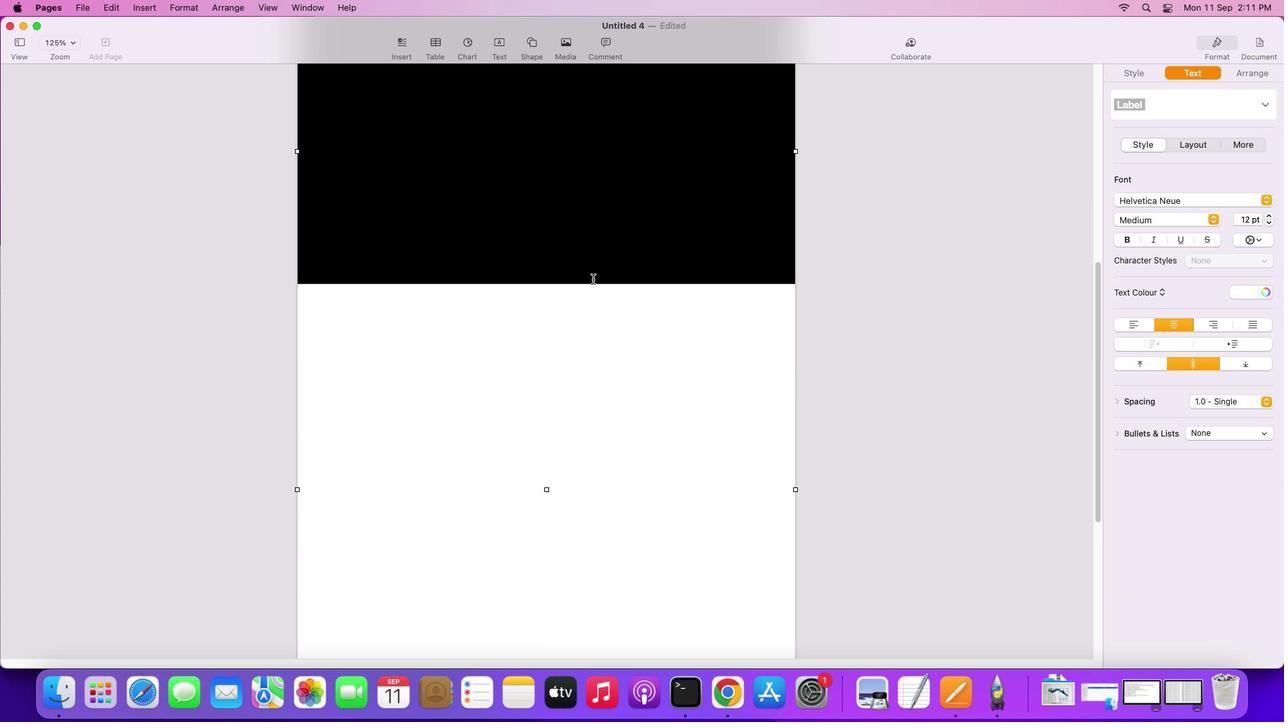 
Action: Mouse scrolled (555, 232) with delta (0, 0)
Screenshot: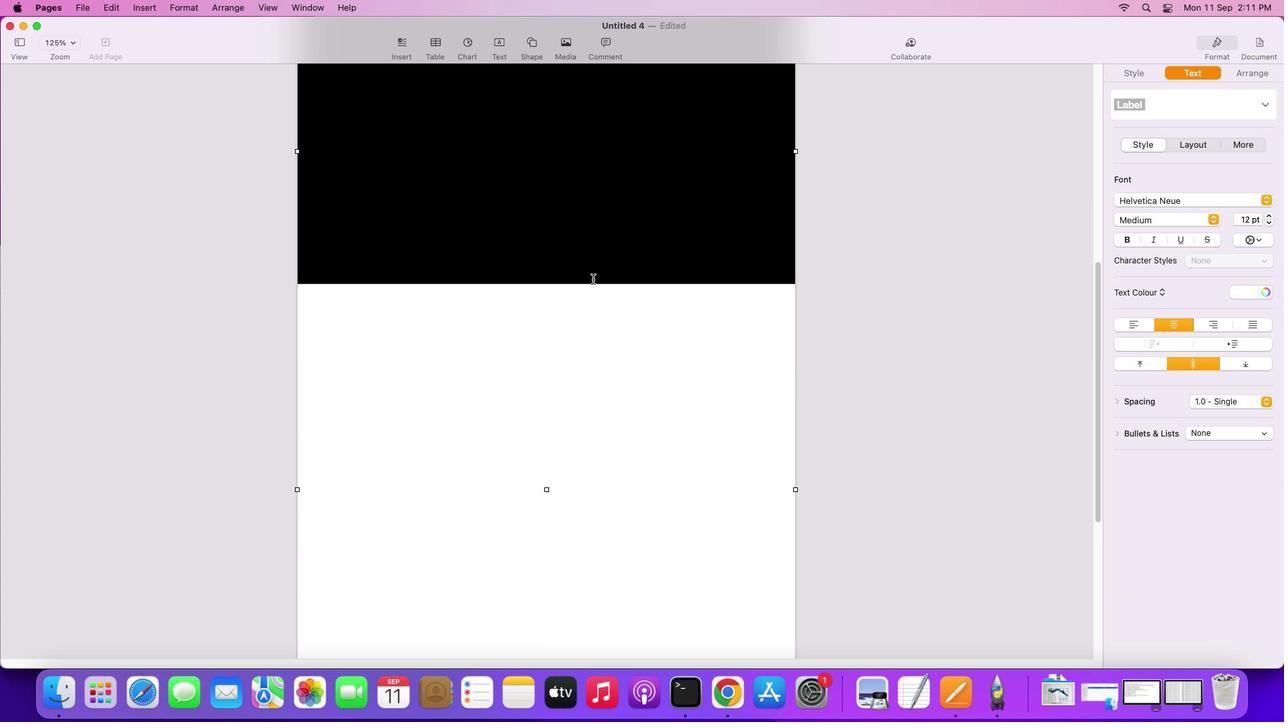 
Action: Mouse scrolled (555, 232) with delta (0, 0)
Screenshot: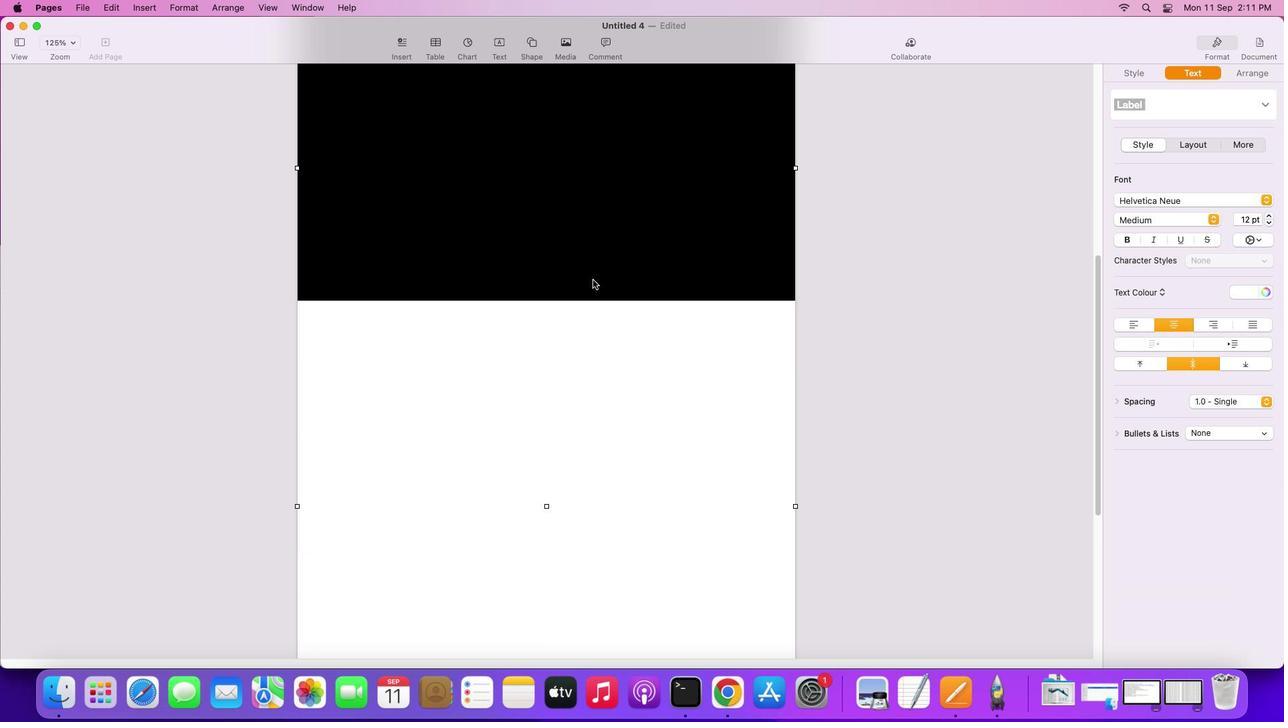 
Action: Mouse scrolled (555, 232) with delta (0, 2)
Screenshot: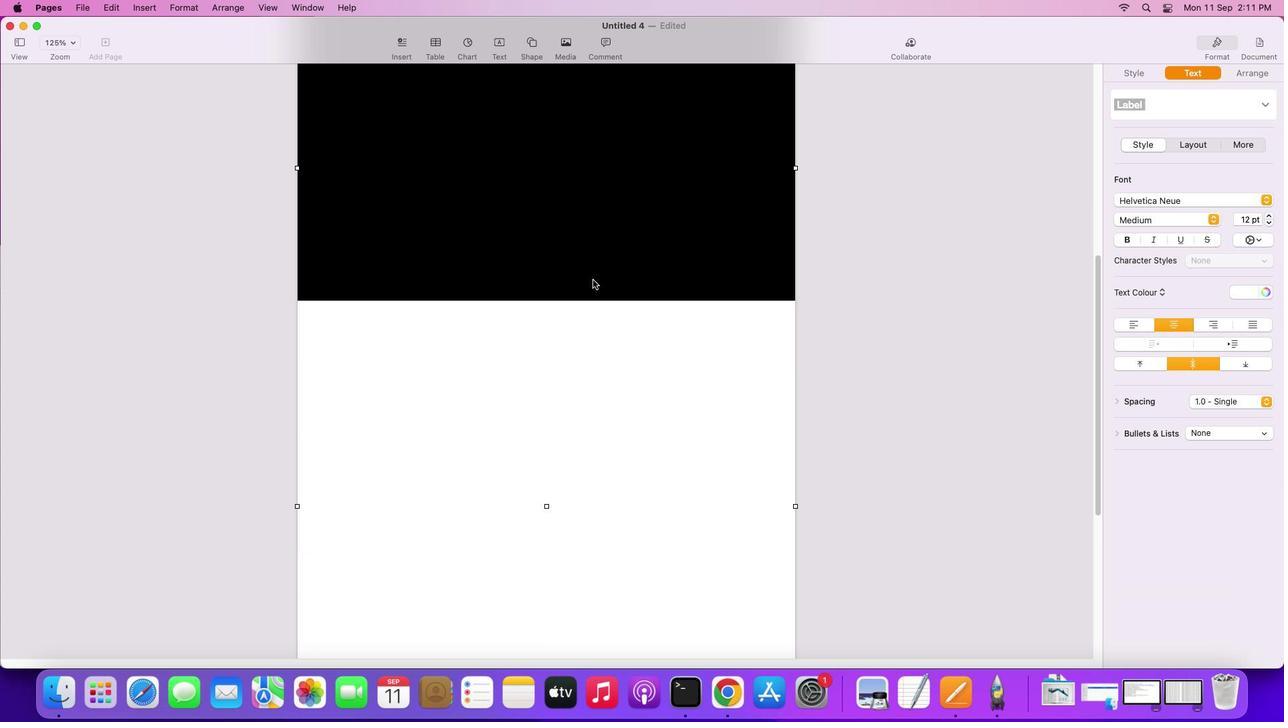 
Action: Mouse scrolled (555, 232) with delta (0, 3)
Screenshot: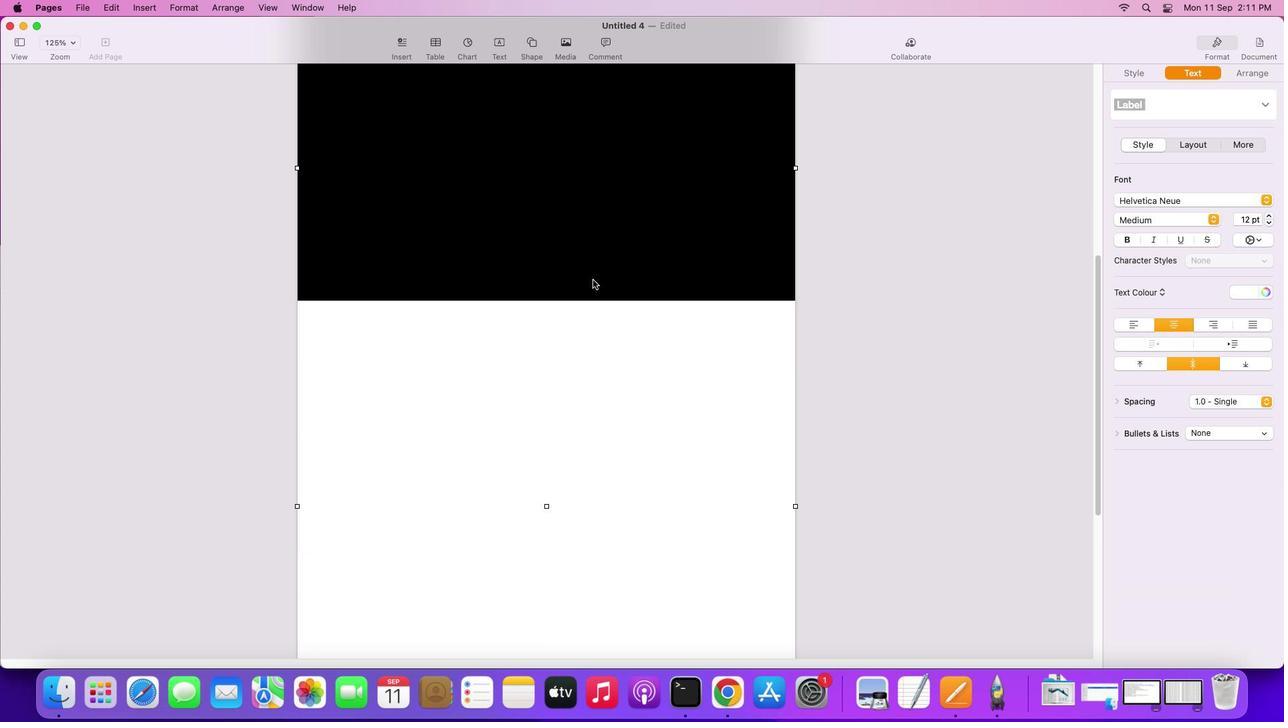 
Action: Mouse scrolled (555, 232) with delta (0, 4)
Screenshot: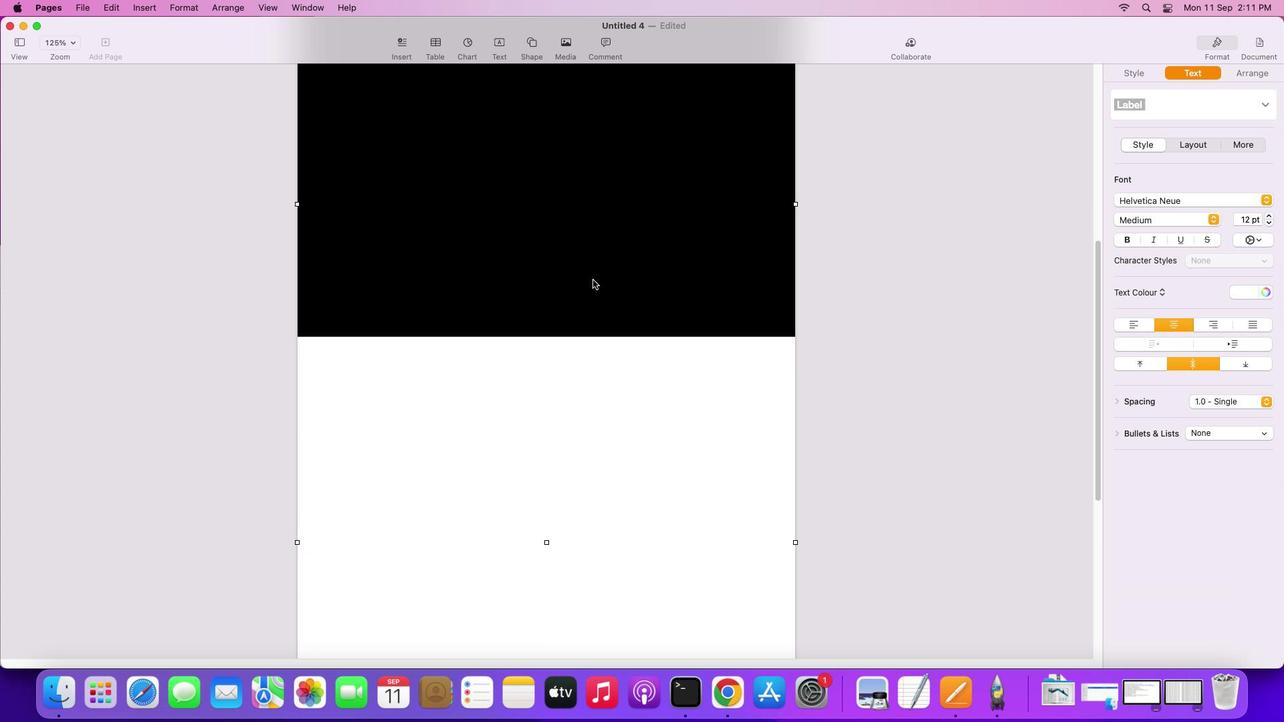 
Action: Mouse scrolled (555, 232) with delta (0, 4)
Screenshot: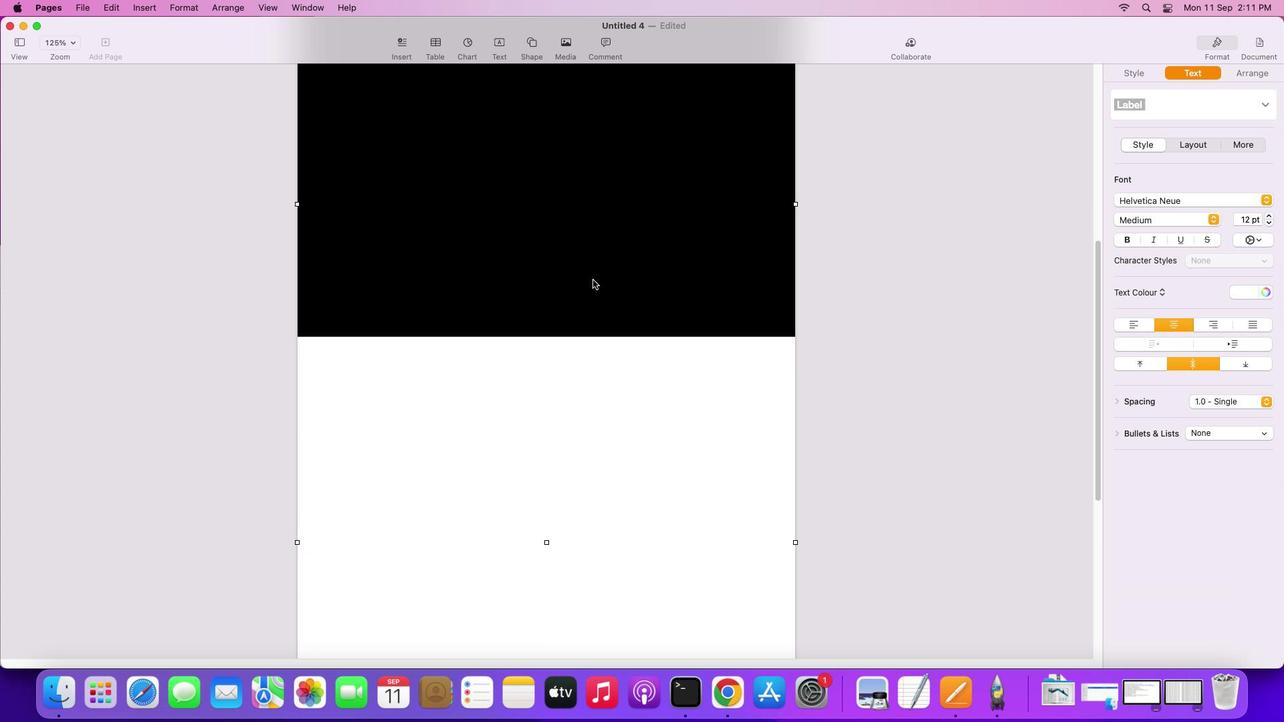 
Action: Mouse moved to (555, 232)
Screenshot: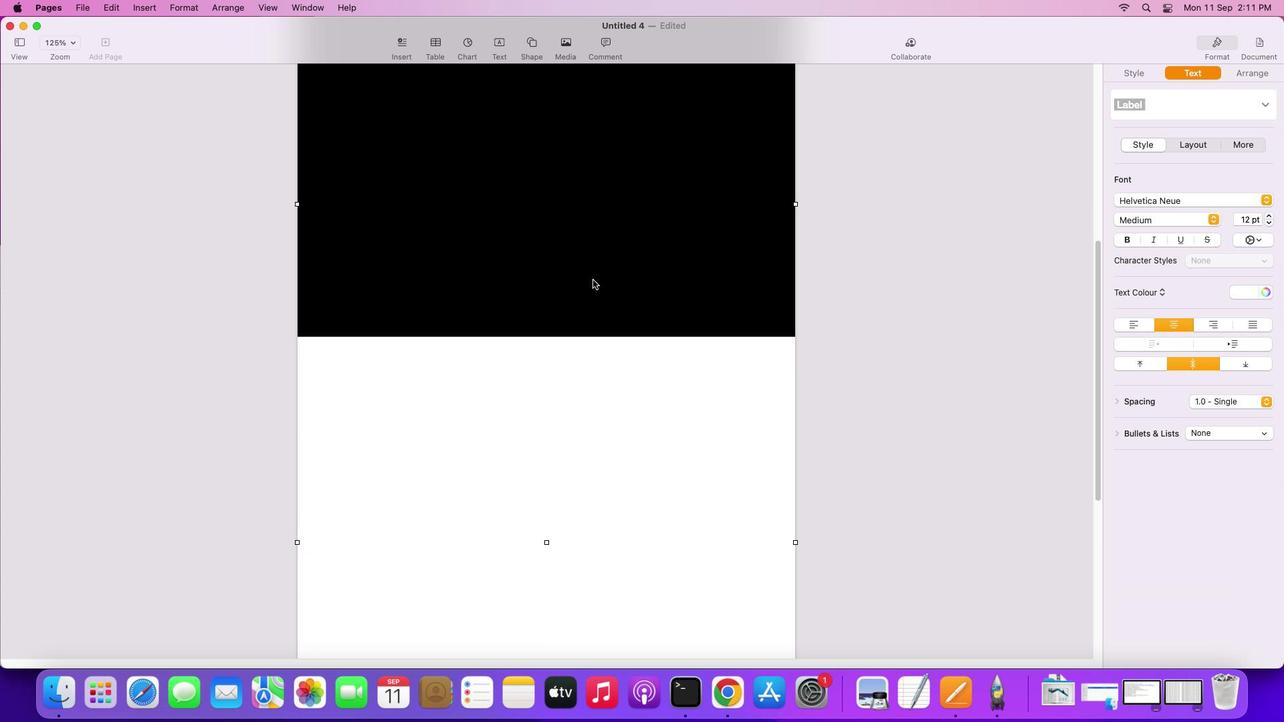 
Action: Mouse scrolled (555, 232) with delta (0, 5)
Screenshot: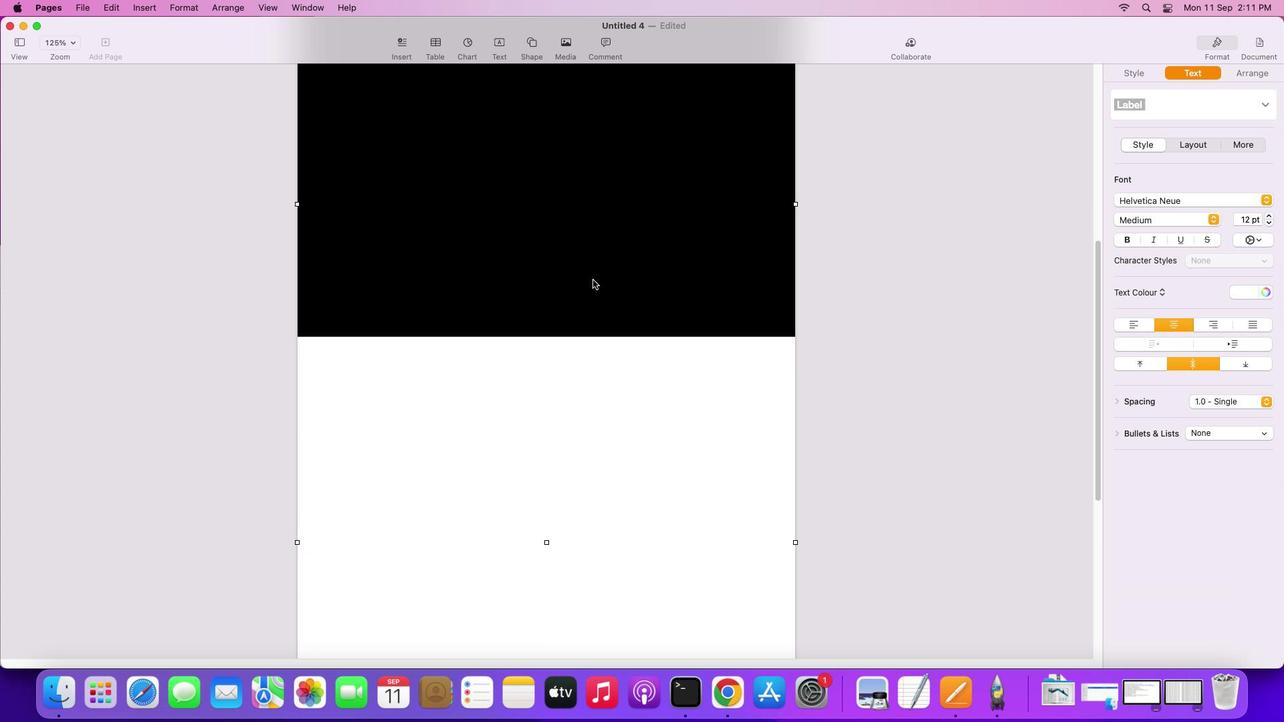 
Action: Mouse moved to (589, 274)
Screenshot: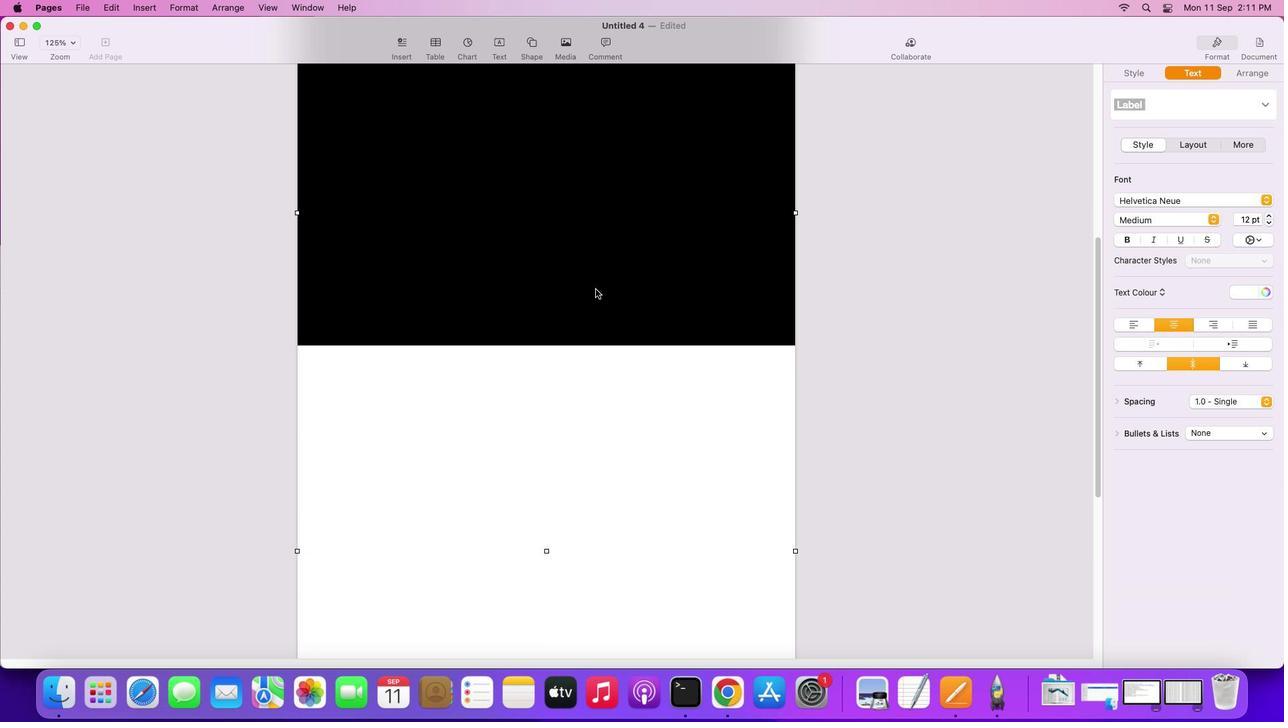 
Action: Mouse scrolled (589, 274) with delta (0, 0)
Screenshot: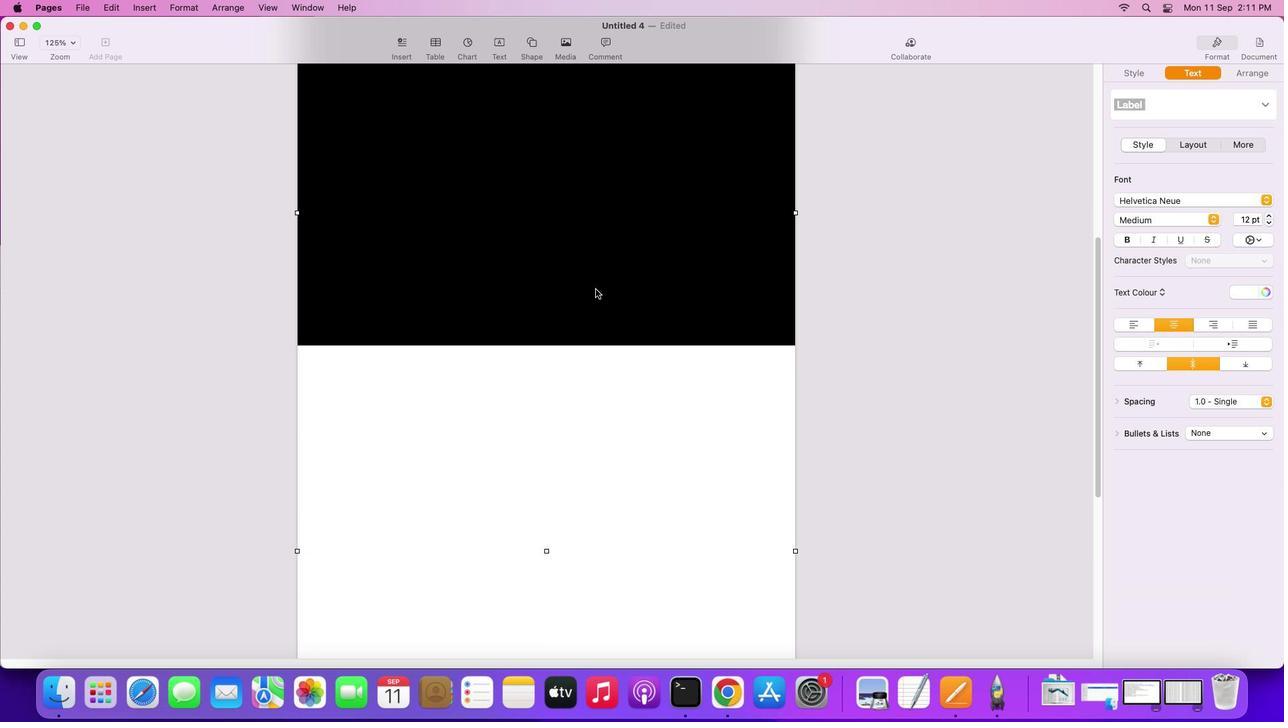 
Action: Mouse moved to (590, 276)
Screenshot: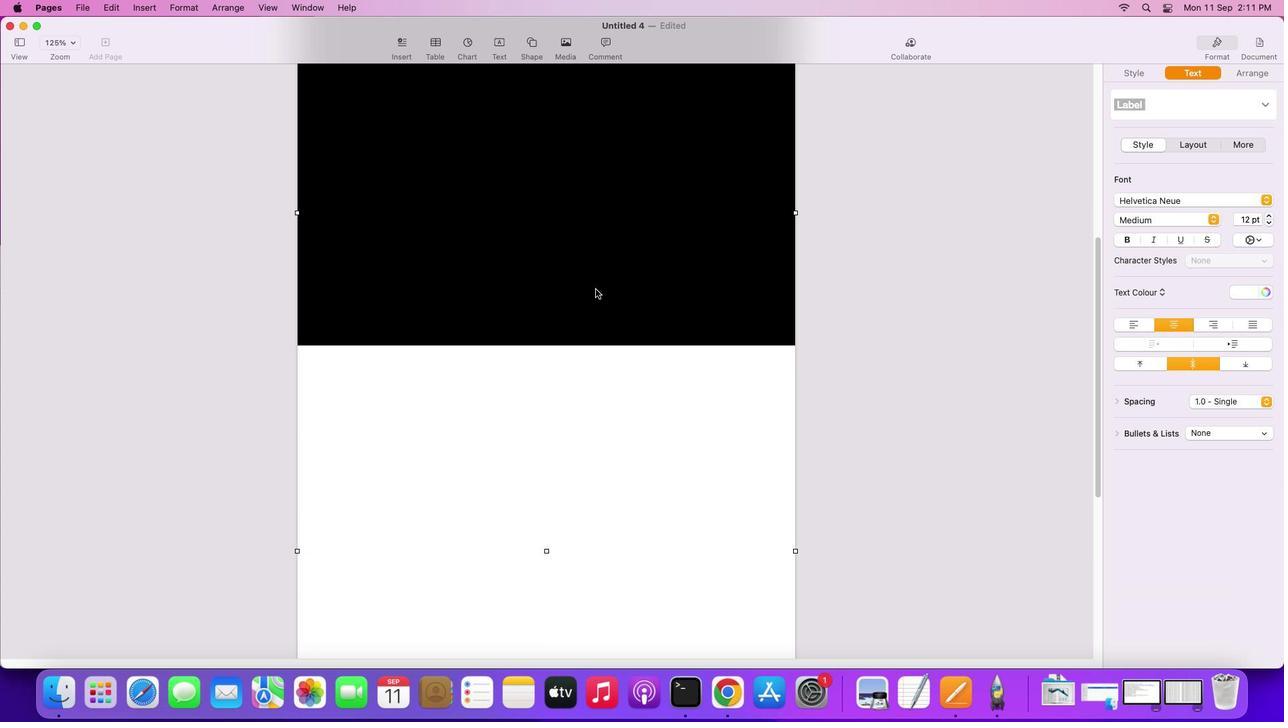 
Action: Mouse scrolled (590, 276) with delta (0, 0)
Screenshot: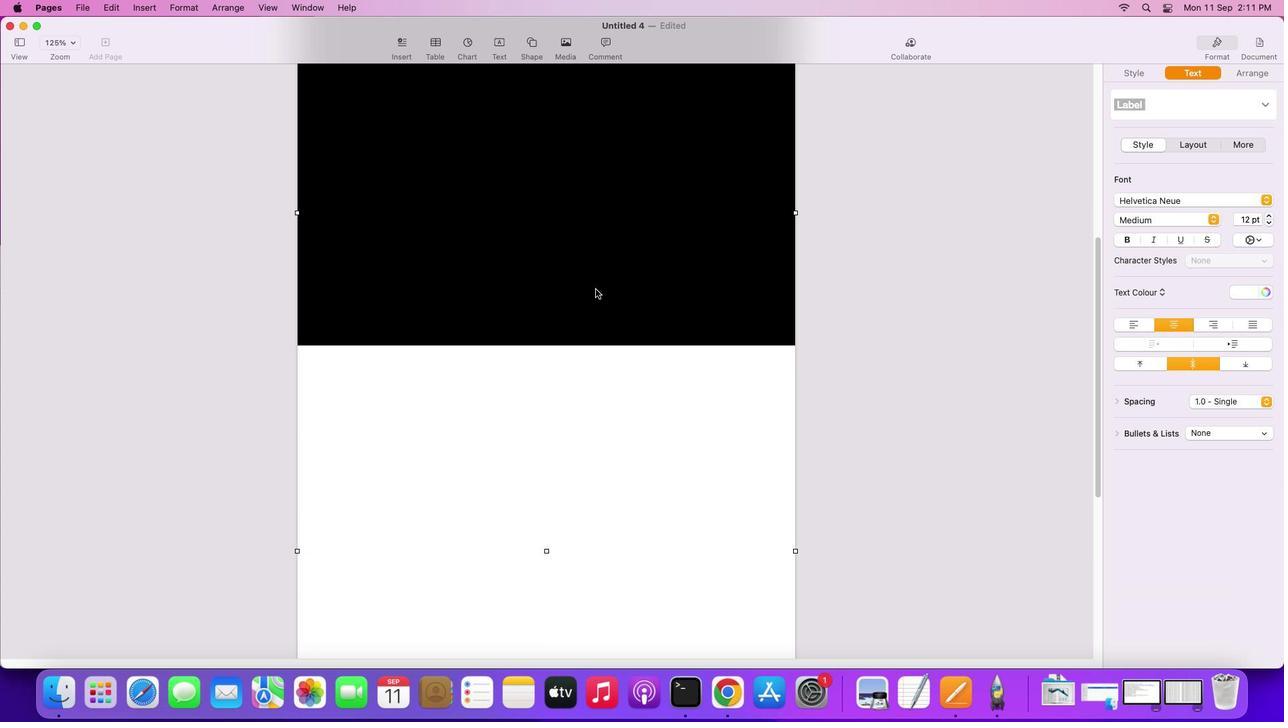 
Action: Mouse moved to (590, 276)
Screenshot: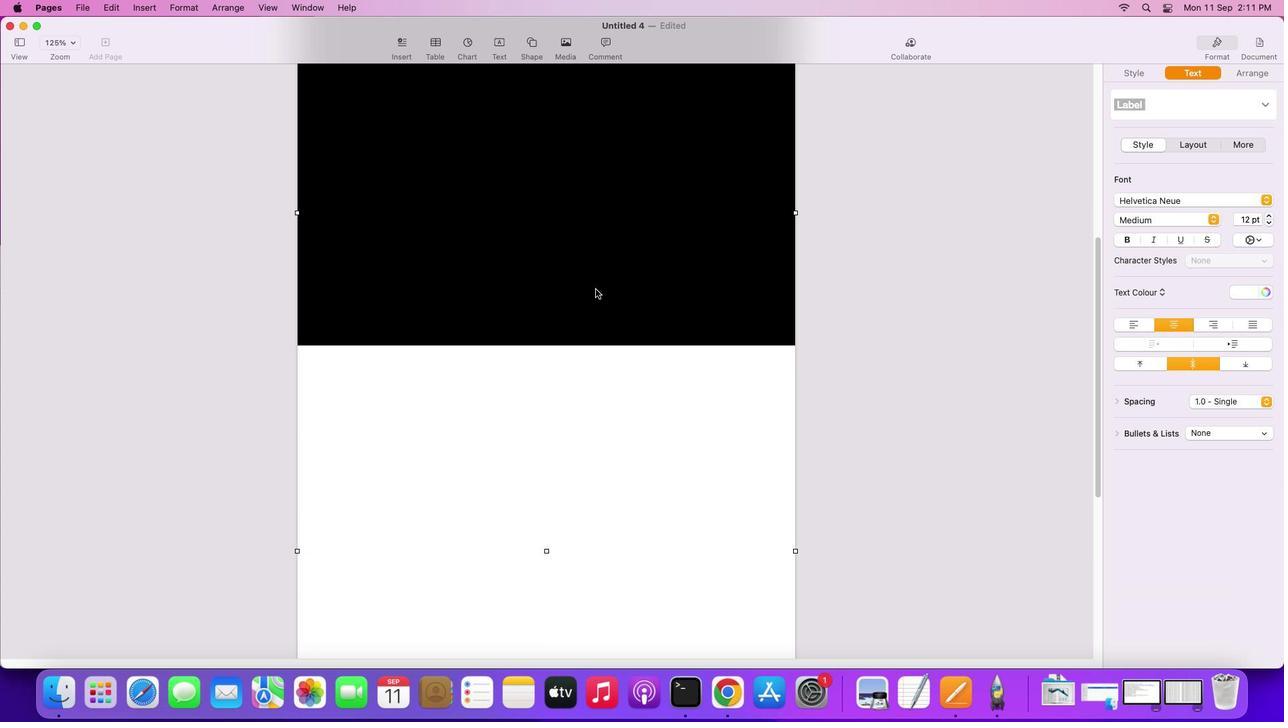 
Action: Mouse scrolled (590, 276) with delta (0, 2)
Screenshot: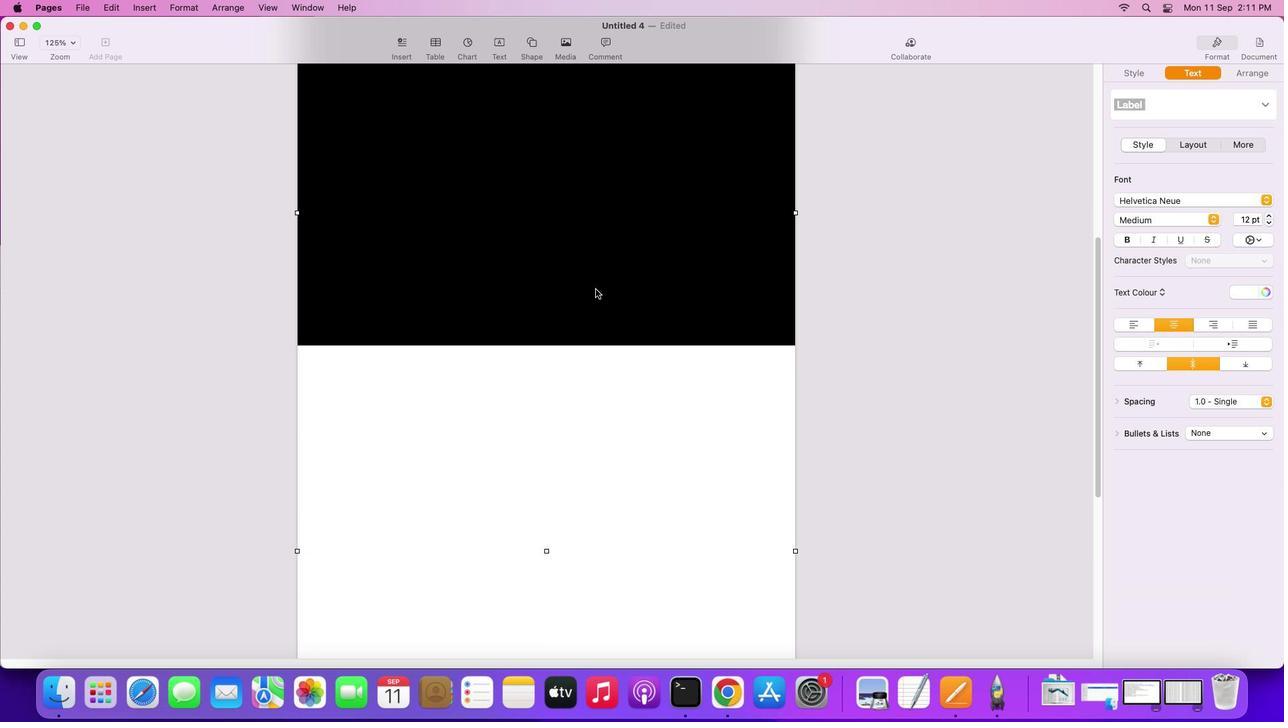 
Action: Mouse scrolled (590, 276) with delta (0, 3)
Screenshot: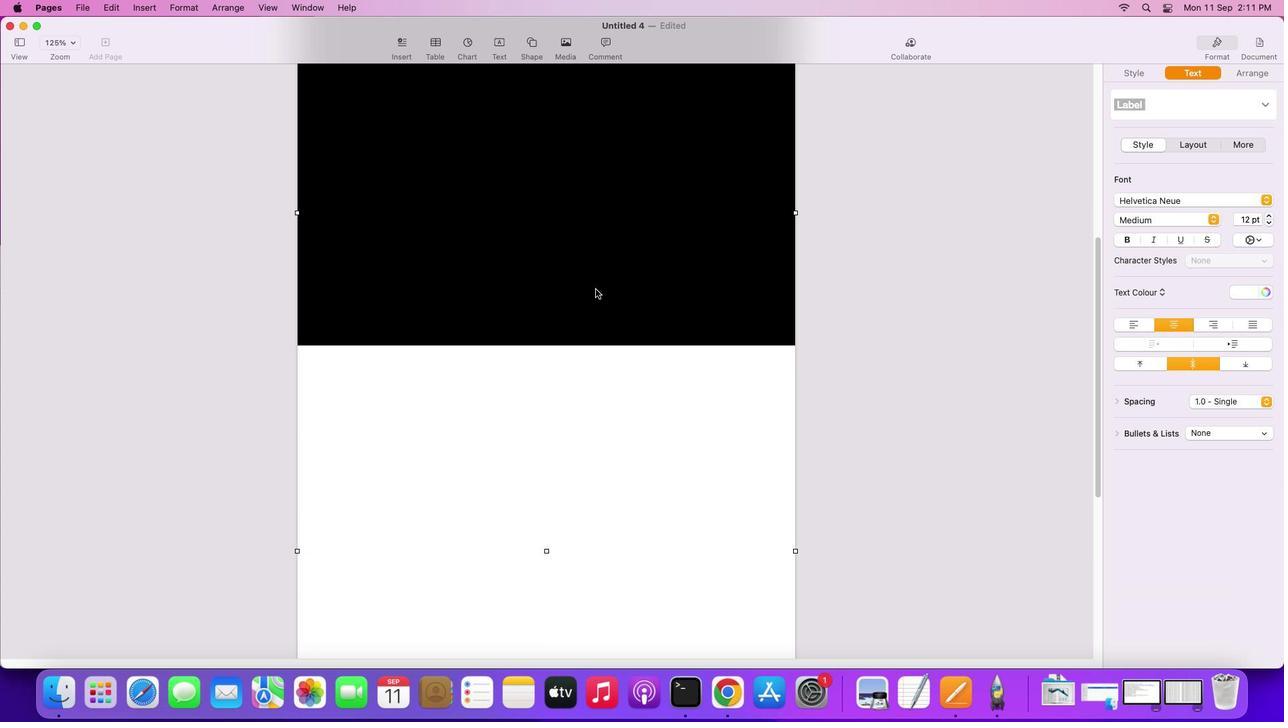 
Action: Mouse scrolled (590, 276) with delta (0, 4)
Screenshot: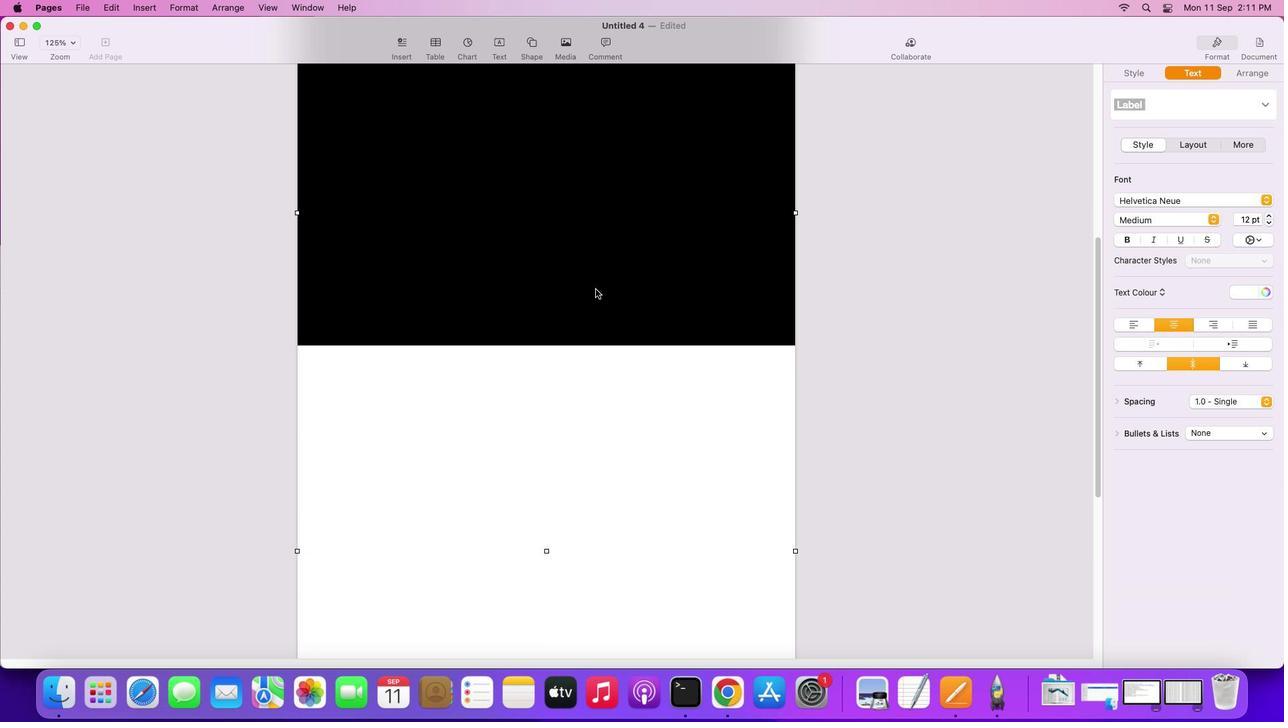 
Action: Mouse moved to (590, 276)
Screenshot: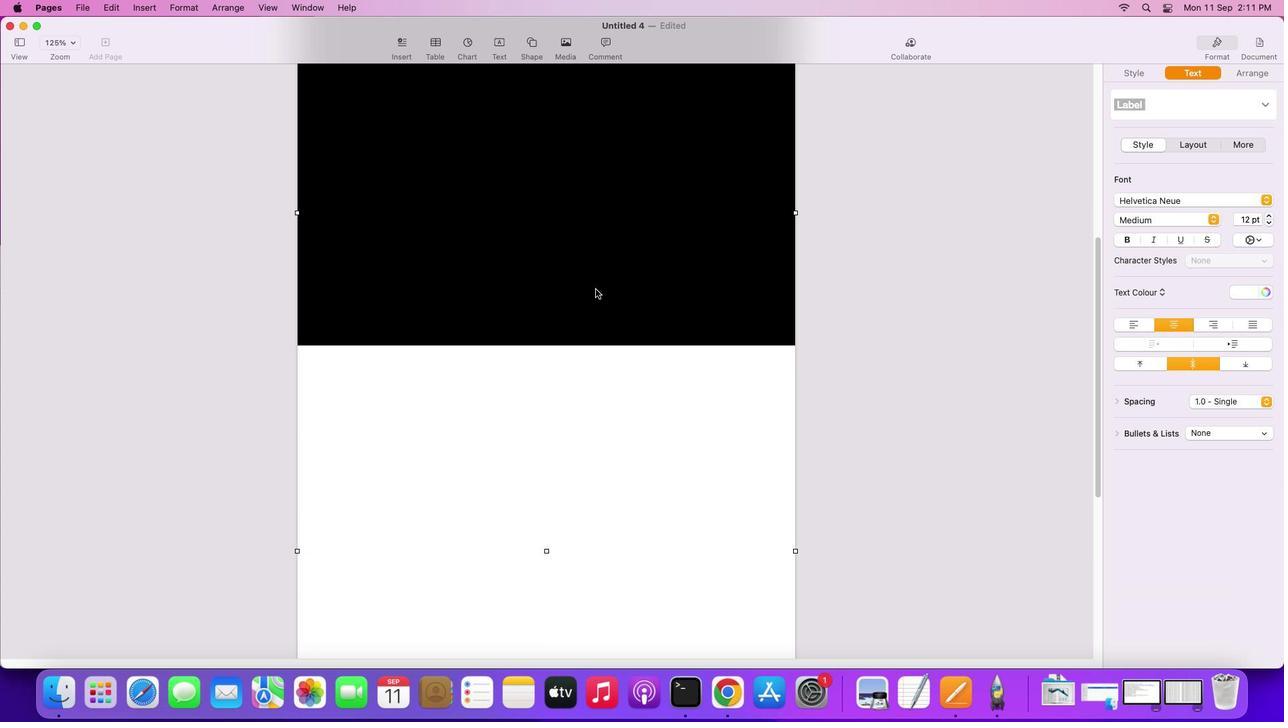 
Action: Mouse scrolled (590, 276) with delta (0, 4)
Screenshot: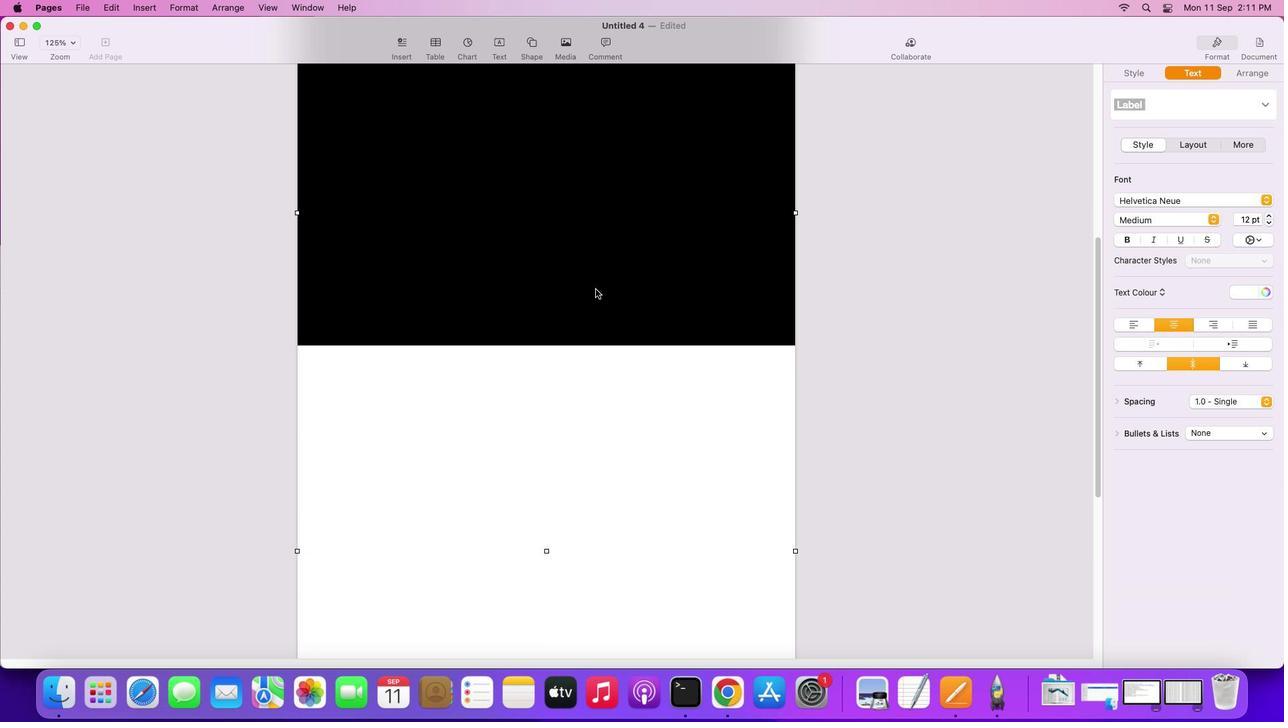 
Action: Mouse moved to (596, 289)
Screenshot: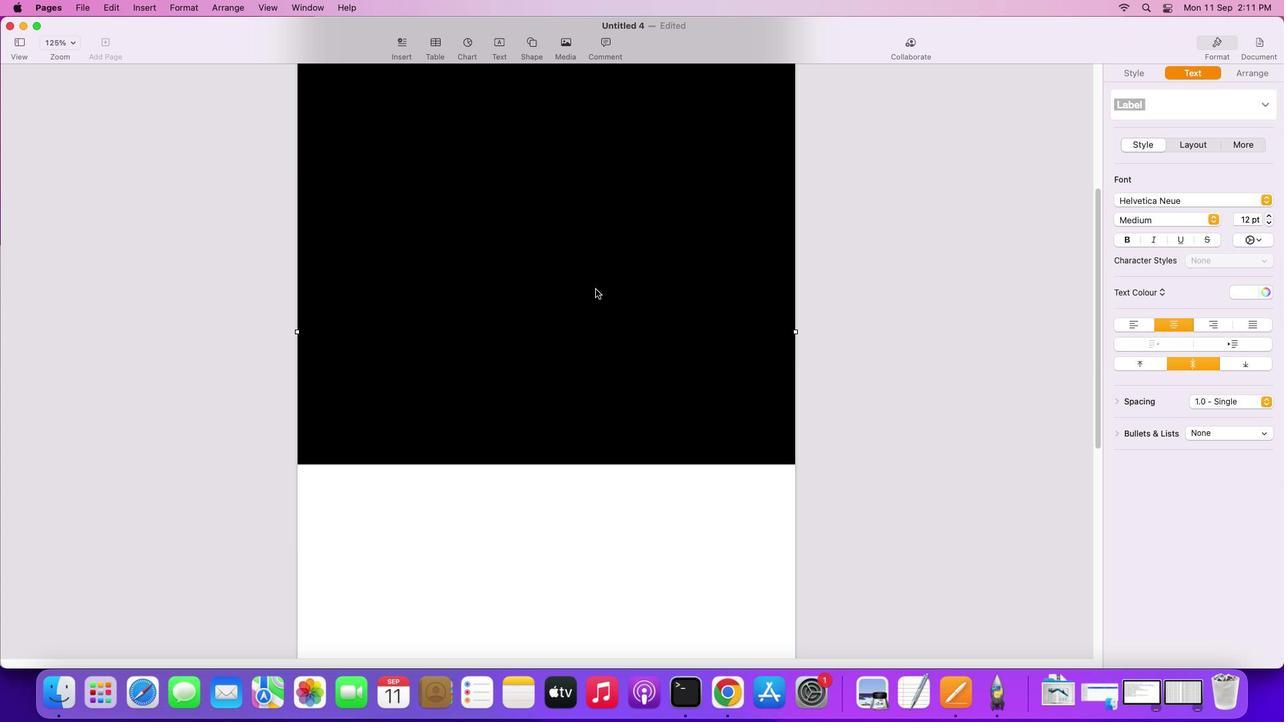 
Action: Mouse scrolled (596, 289) with delta (0, 0)
Screenshot: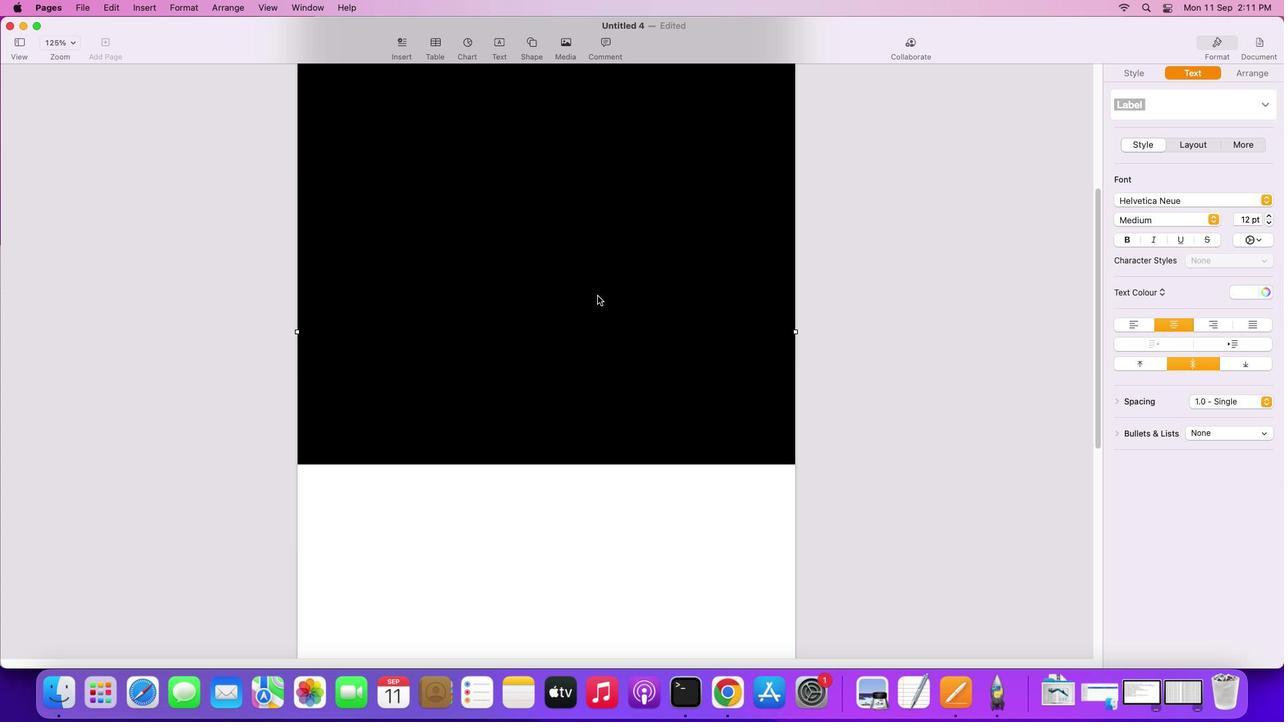 
Action: Mouse scrolled (596, 289) with delta (0, 0)
Screenshot: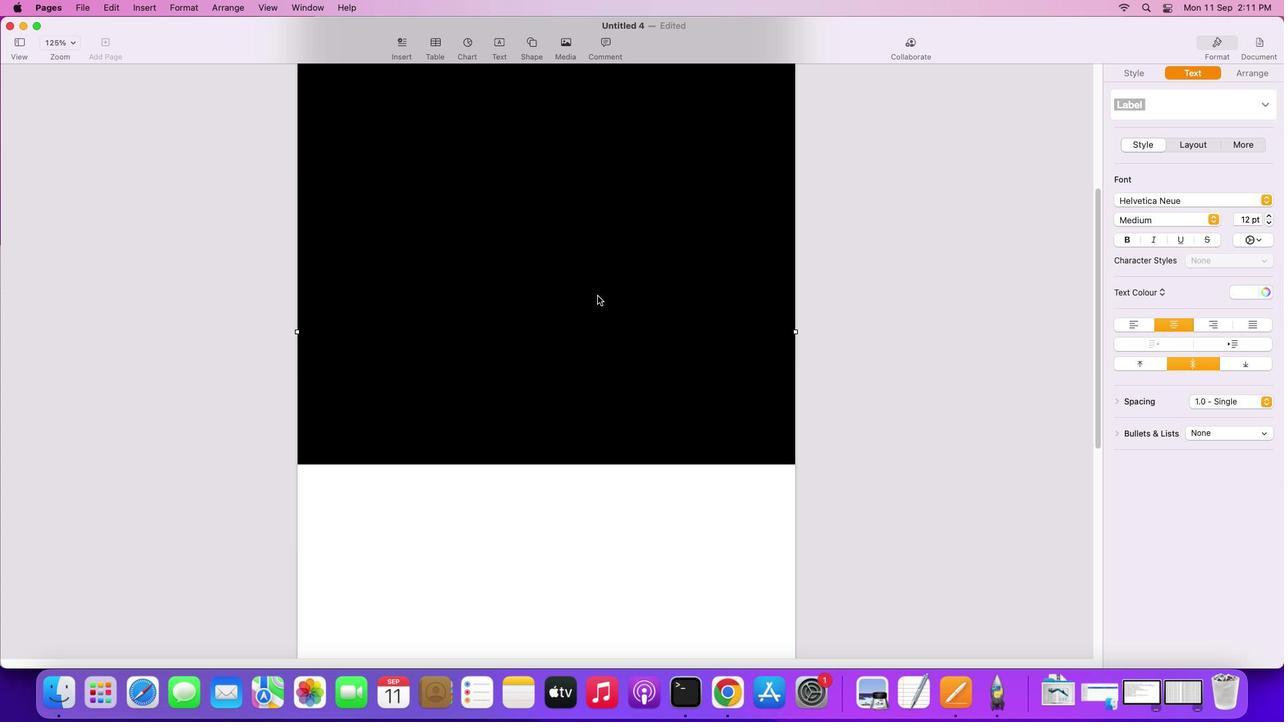 
Action: Mouse scrolled (596, 289) with delta (0, 2)
Screenshot: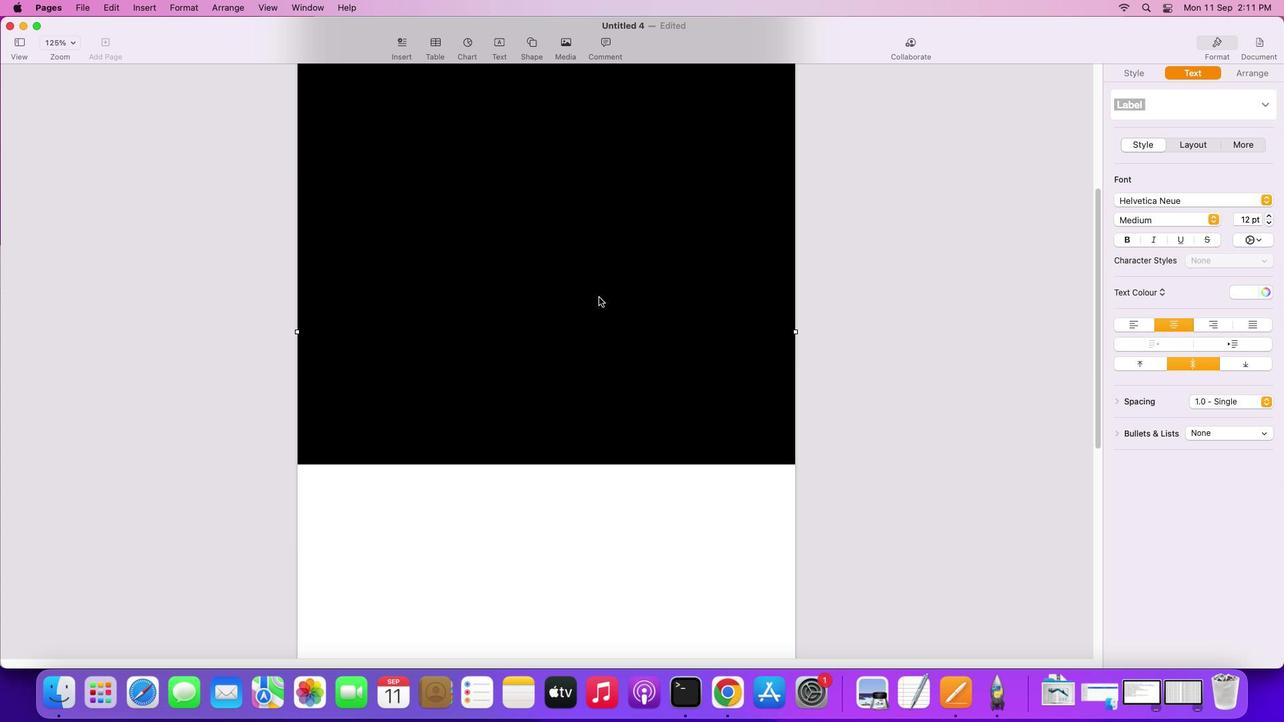
Action: Mouse scrolled (596, 289) with delta (0, 3)
Screenshot: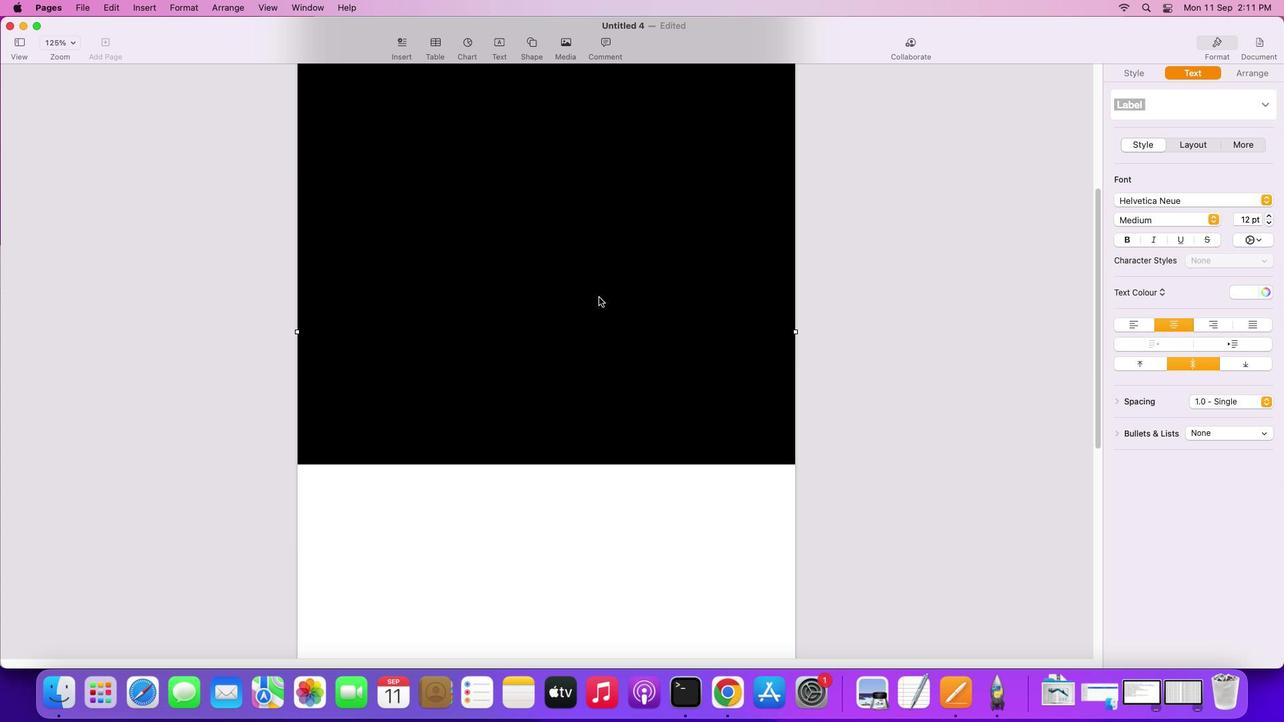 
Action: Mouse scrolled (596, 289) with delta (0, 4)
Screenshot: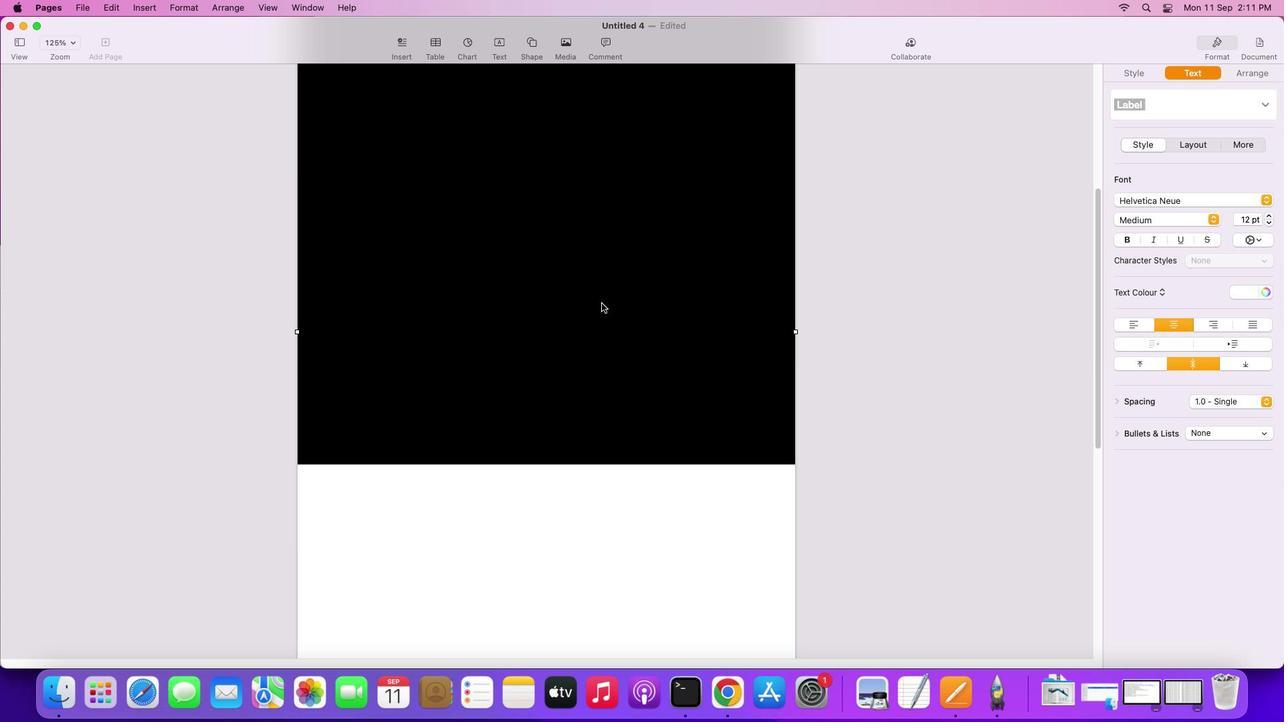 
Action: Mouse moved to (615, 332)
Screenshot: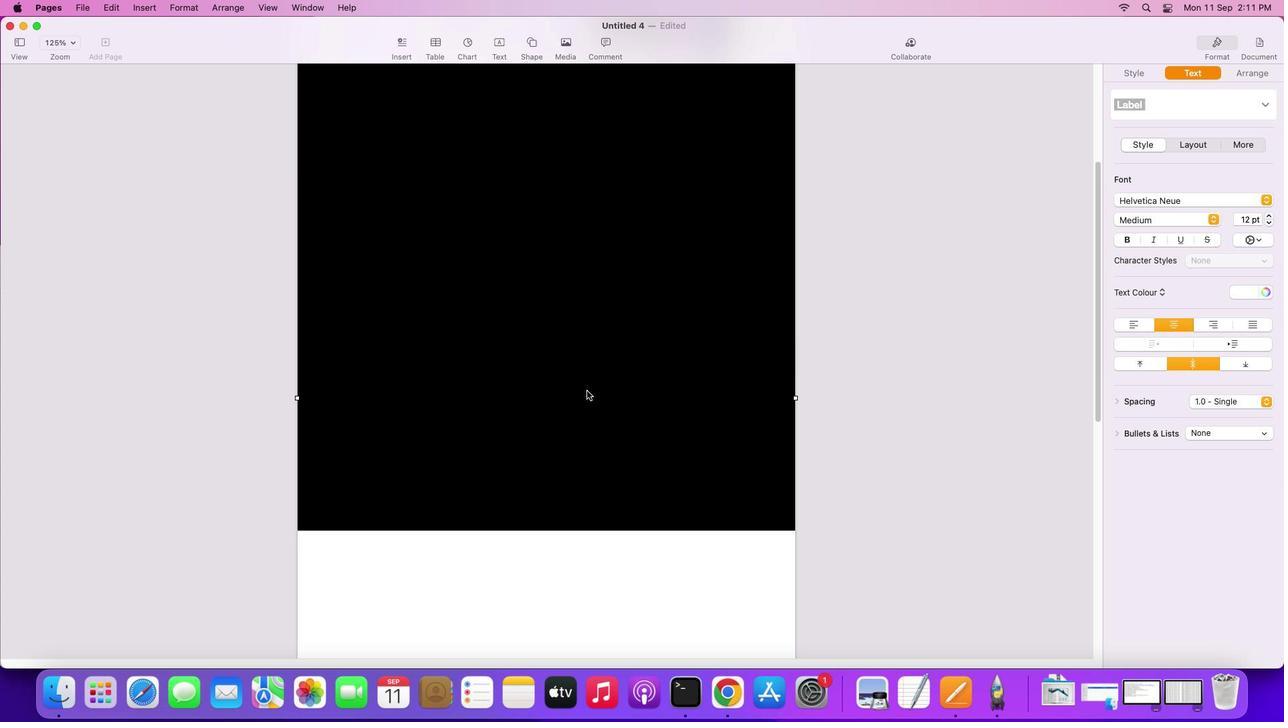 
Action: Mouse scrolled (615, 332) with delta (0, 0)
Screenshot: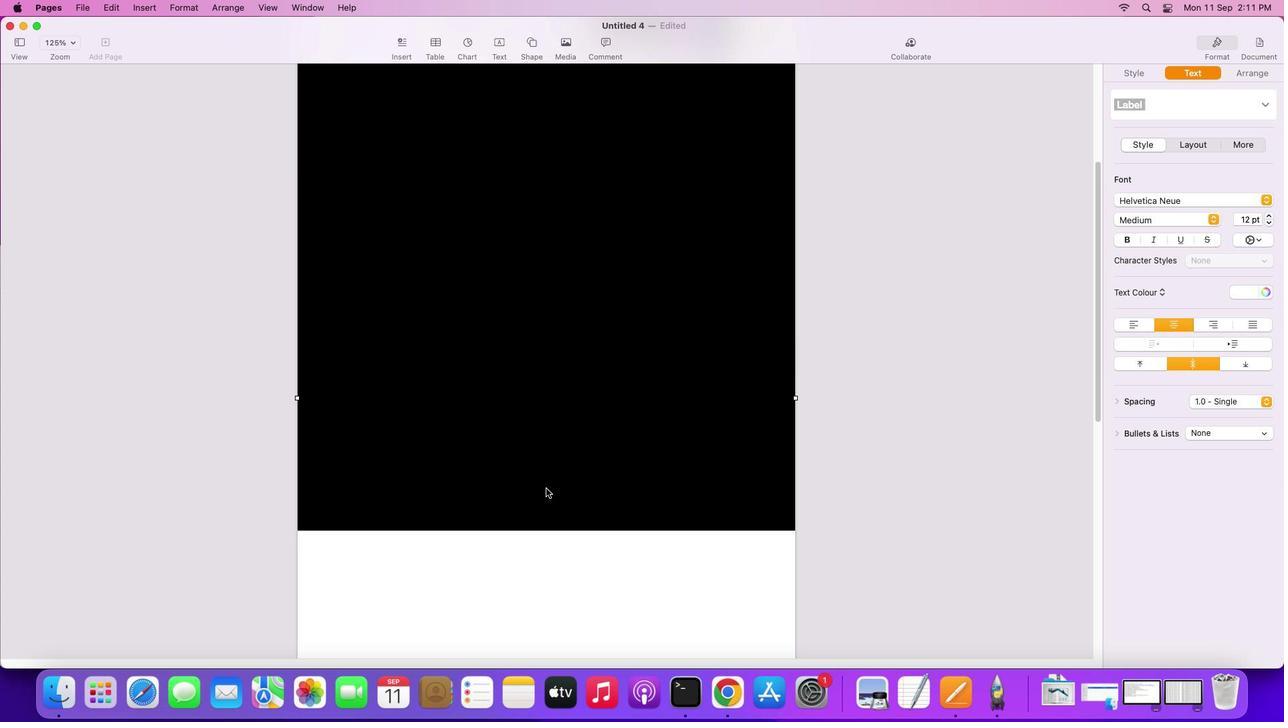 
Action: Mouse scrolled (615, 332) with delta (0, 0)
Screenshot: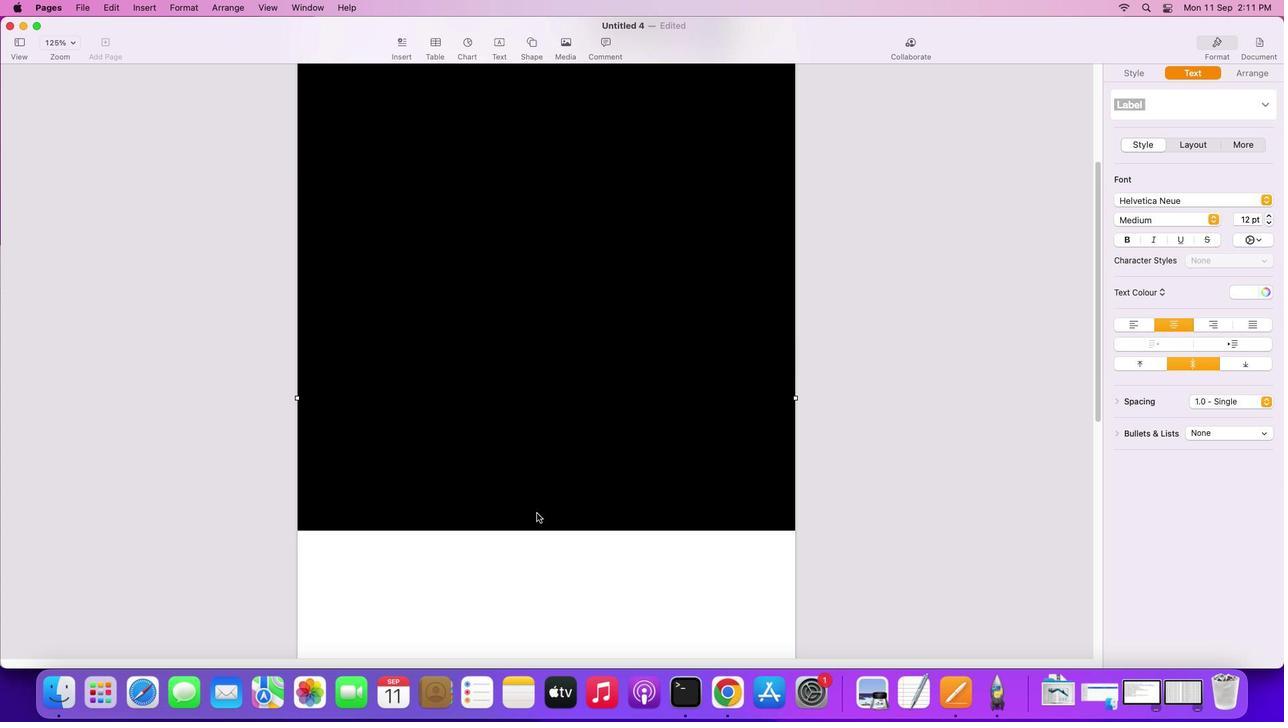 
Action: Mouse scrolled (615, 332) with delta (0, 2)
Screenshot: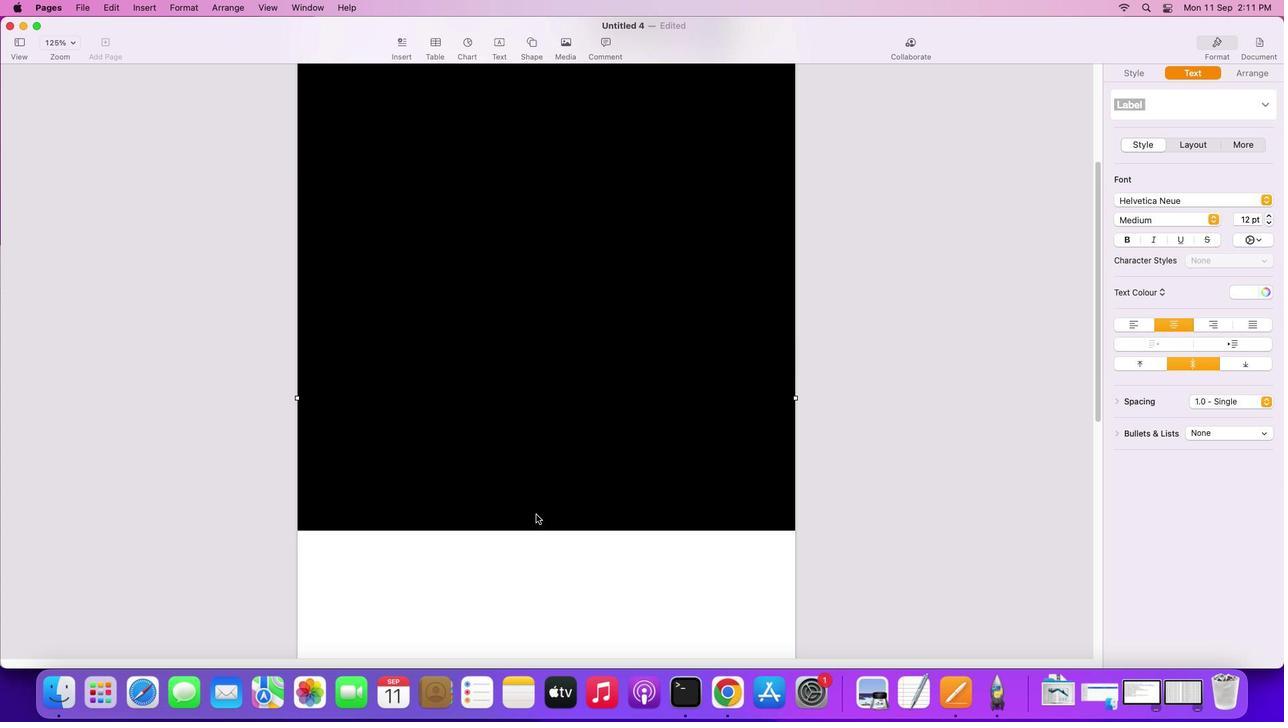 
Action: Mouse scrolled (615, 332) with delta (0, 3)
Screenshot: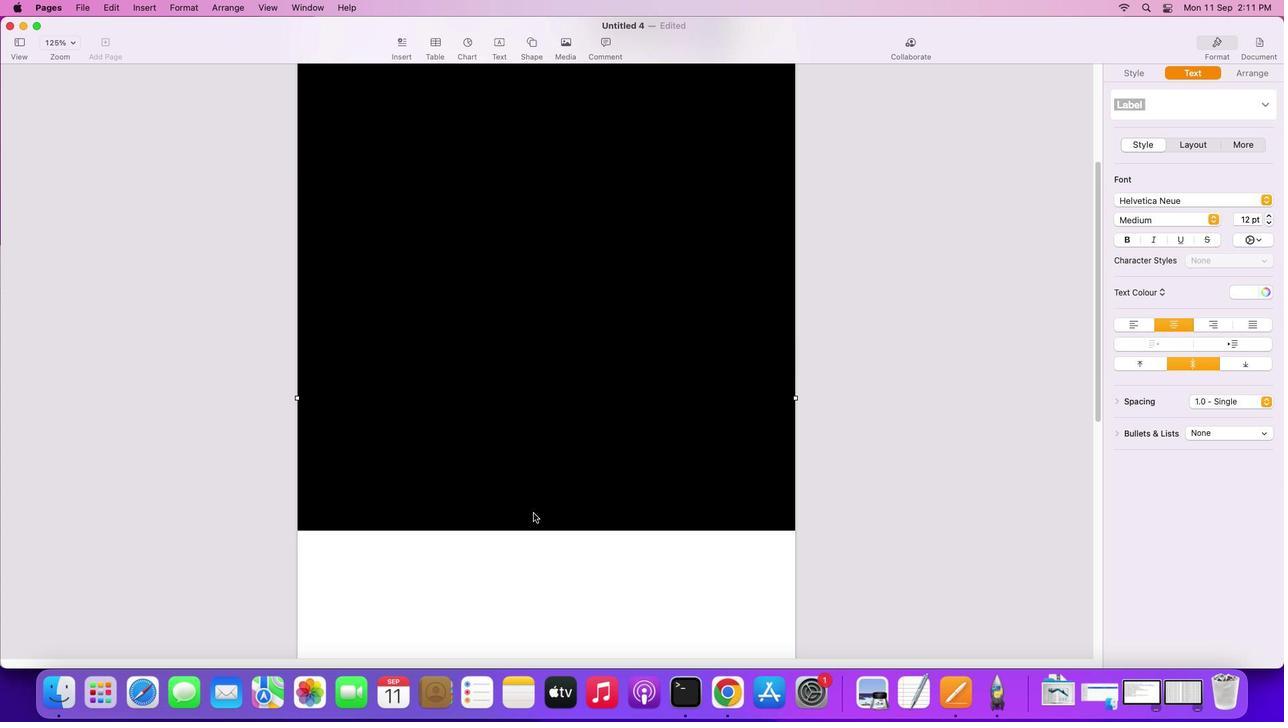 
Action: Mouse moved to (527, 523)
Screenshot: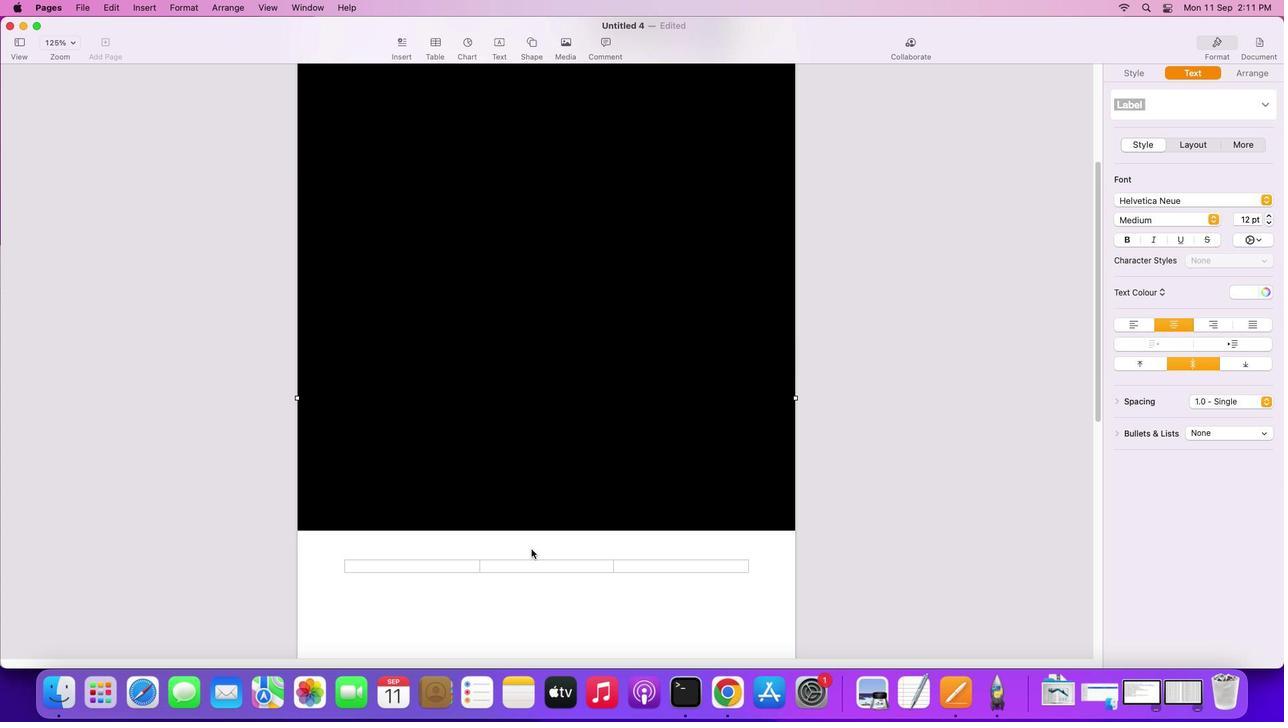 
Action: Mouse pressed left at (527, 523)
Screenshot: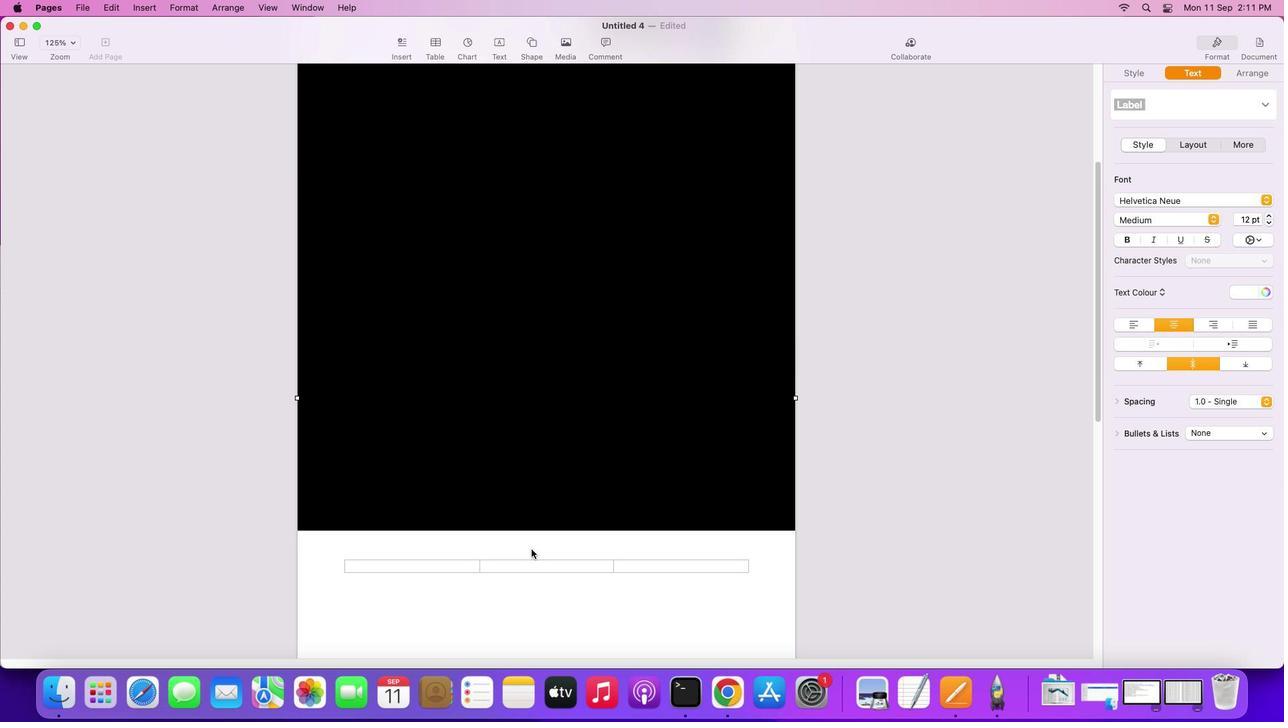 
Action: Mouse moved to (531, 549)
Screenshot: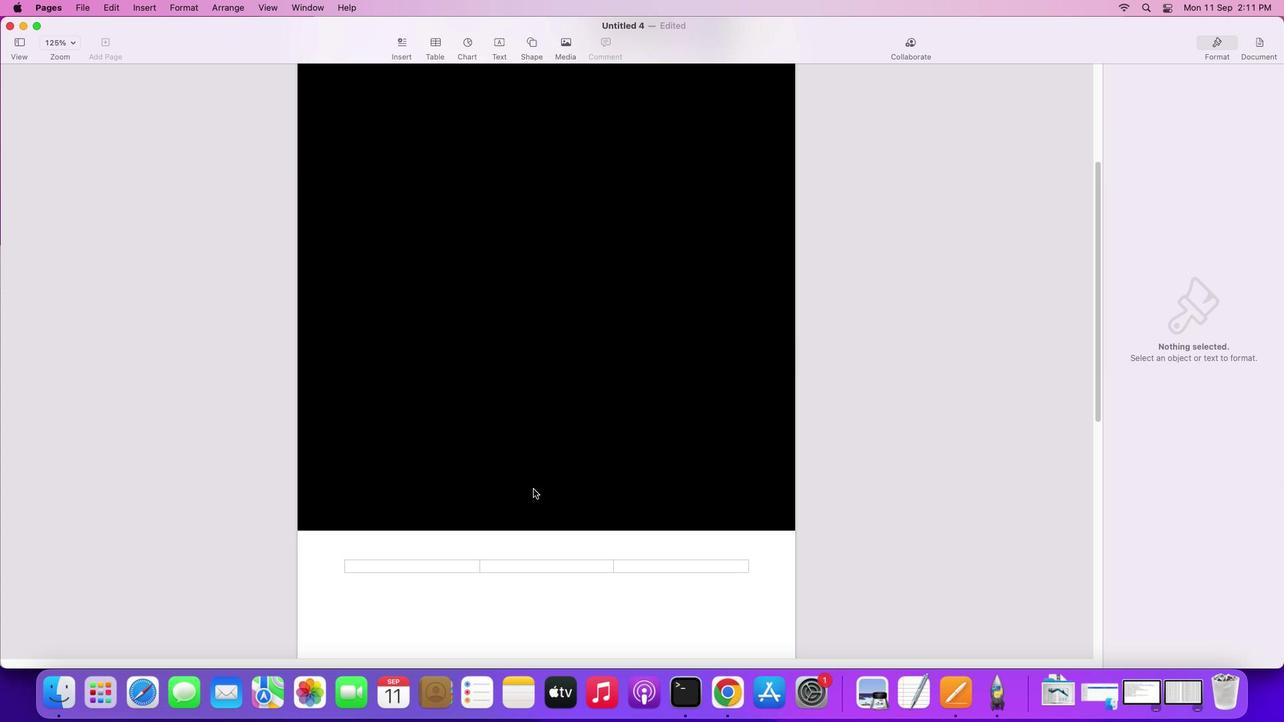 
Action: Mouse pressed left at (531, 549)
Screenshot: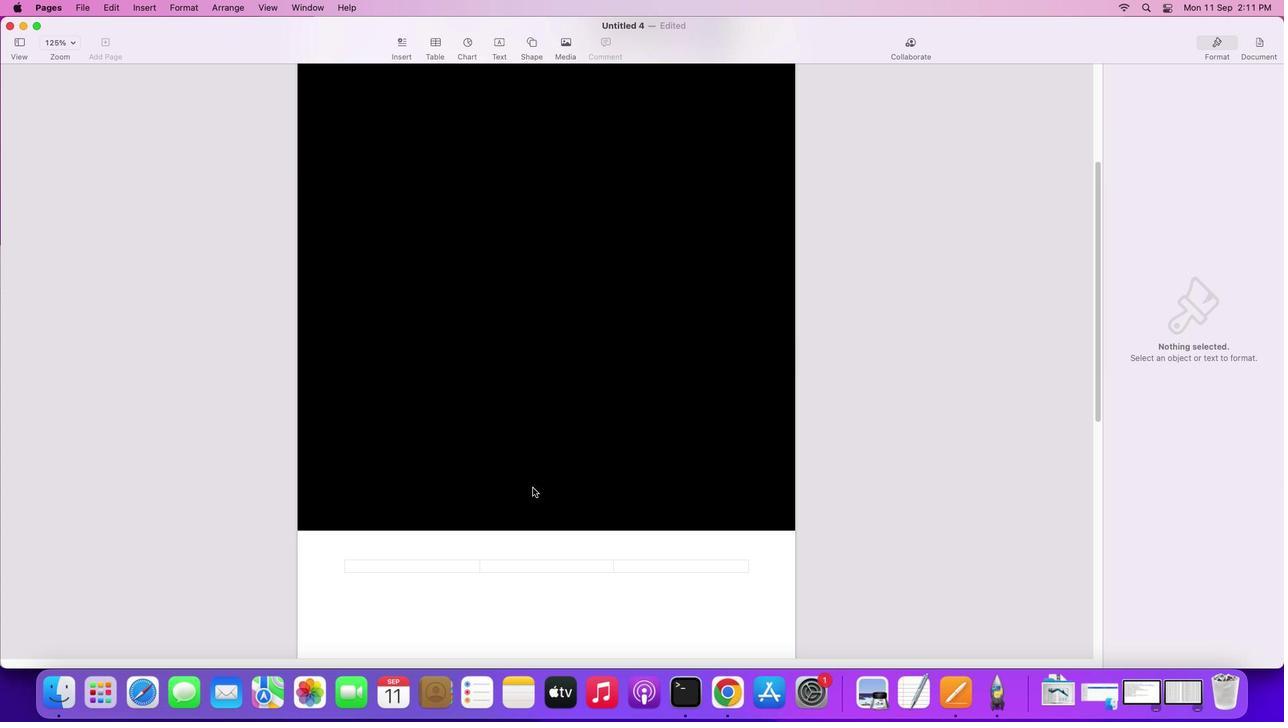 
Action: Mouse moved to (533, 488)
Screenshot: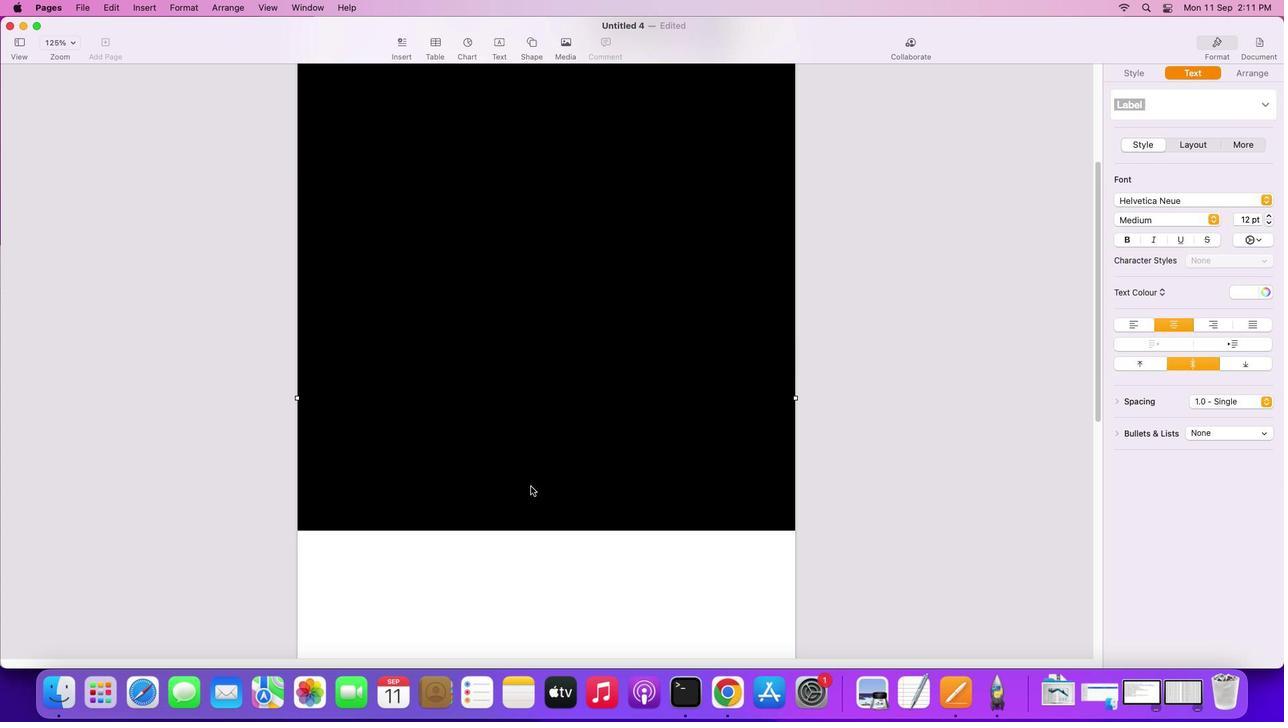 
Action: Mouse pressed left at (533, 488)
Screenshot: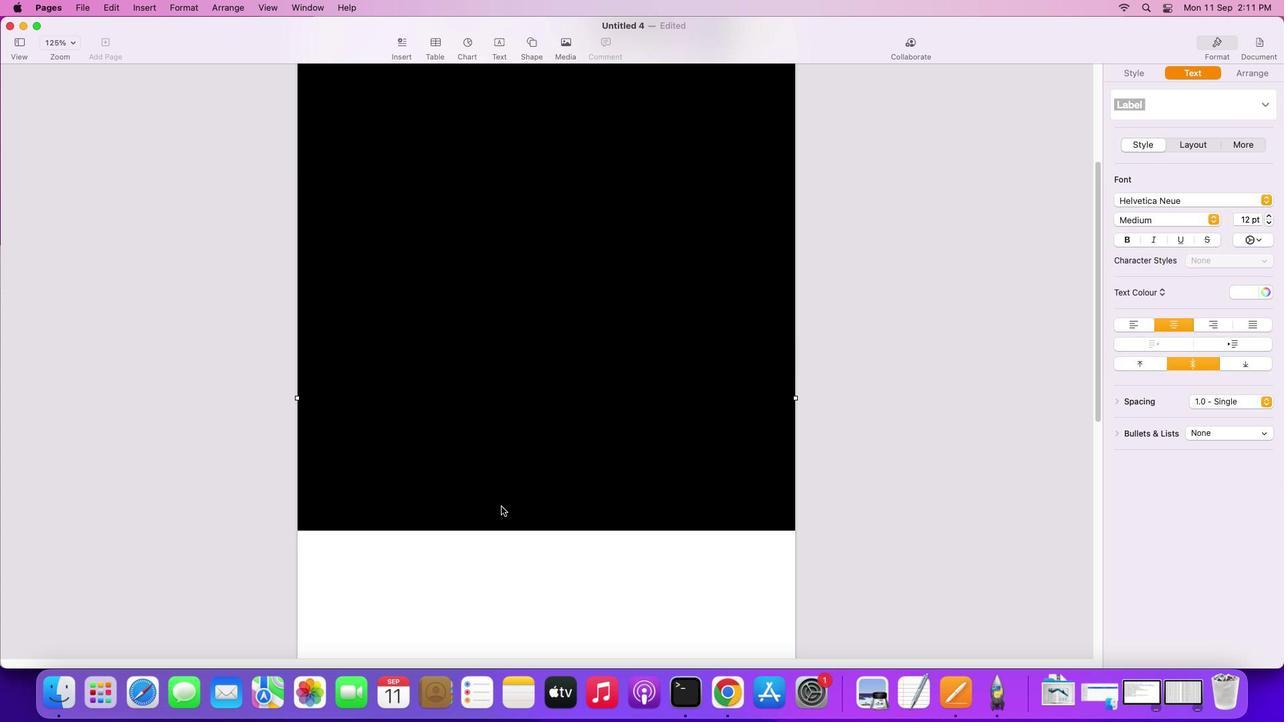 
Action: Mouse moved to (297, 398)
Screenshot: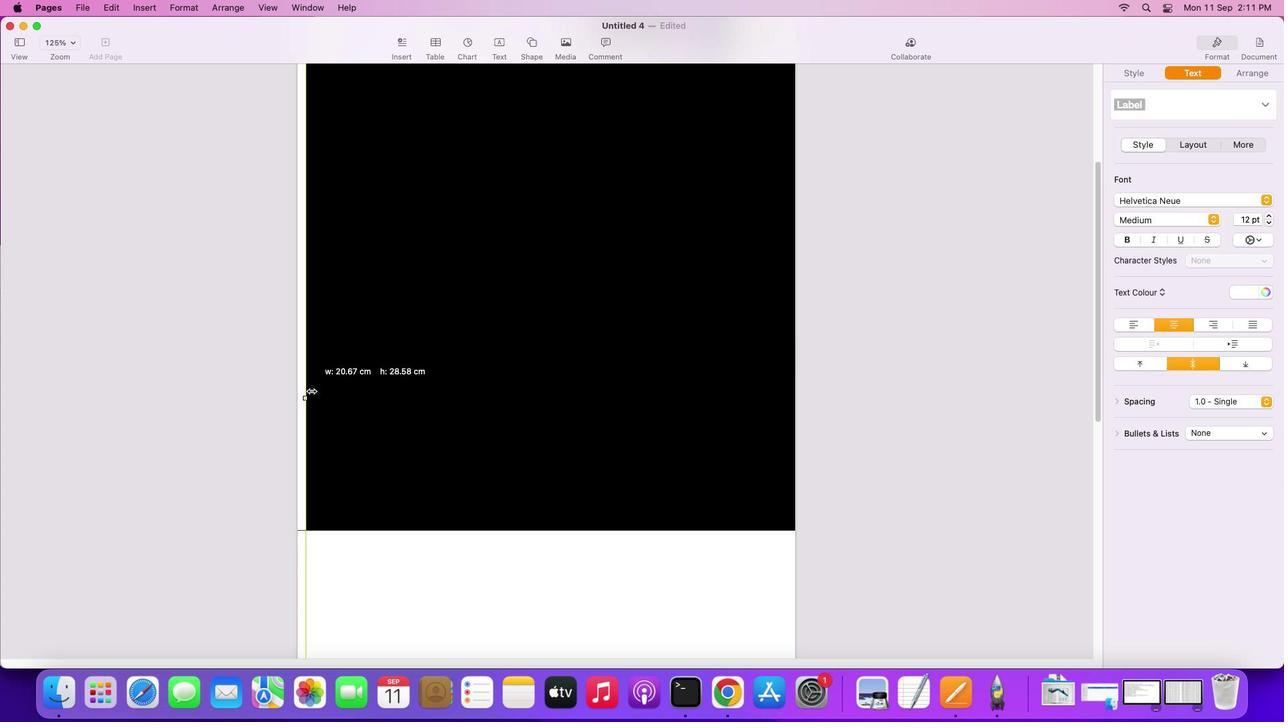 
Action: Mouse pressed left at (297, 398)
Screenshot: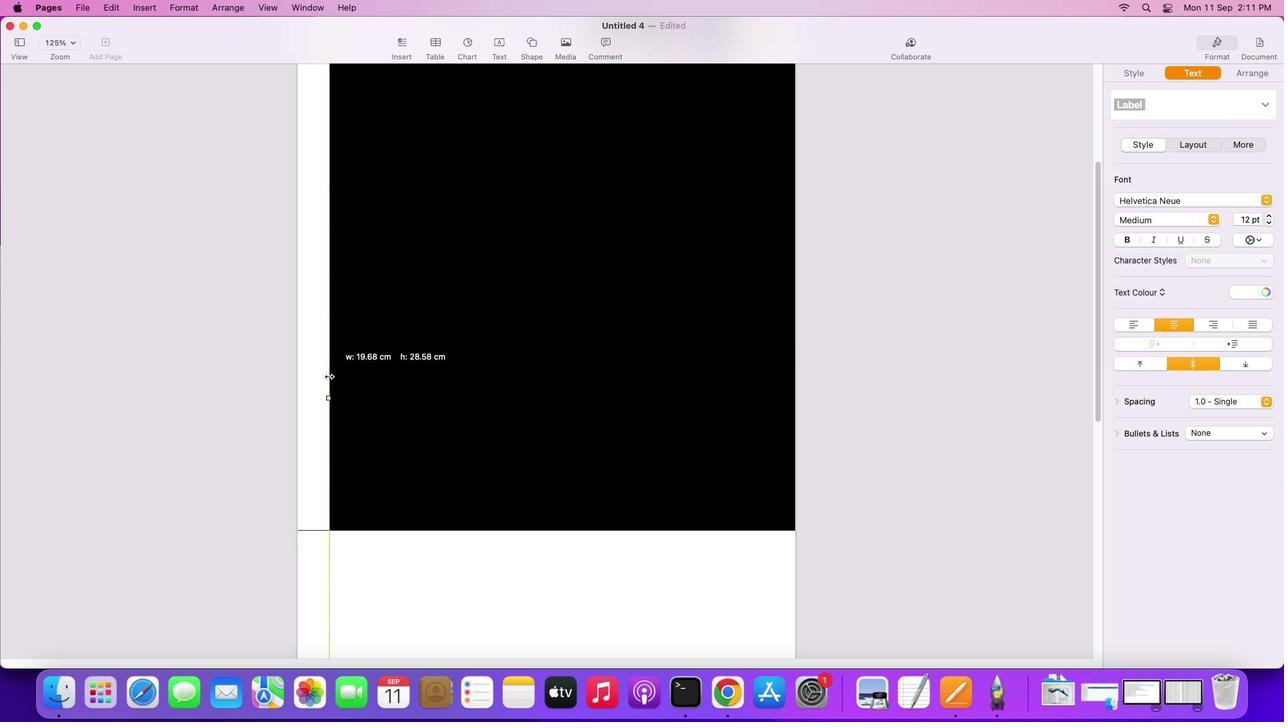 
Action: Mouse moved to (470, 345)
Screenshot: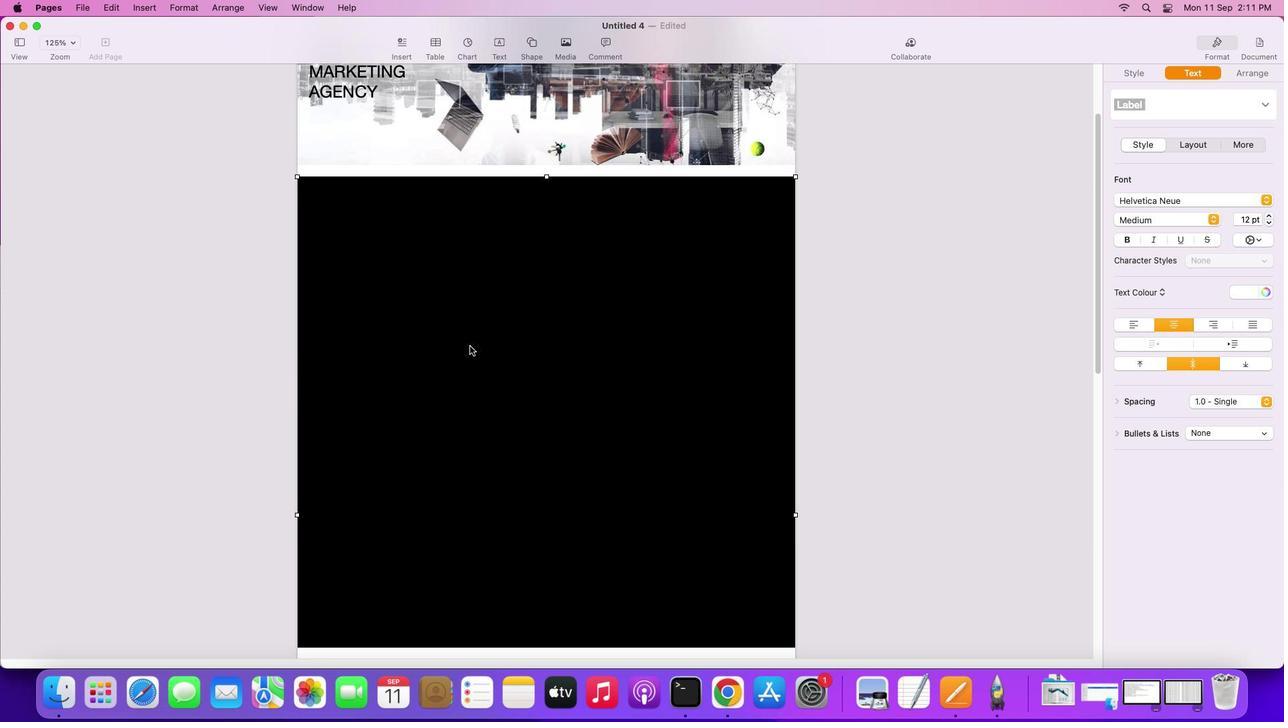 
Action: Mouse scrolled (470, 345) with delta (0, 0)
Screenshot: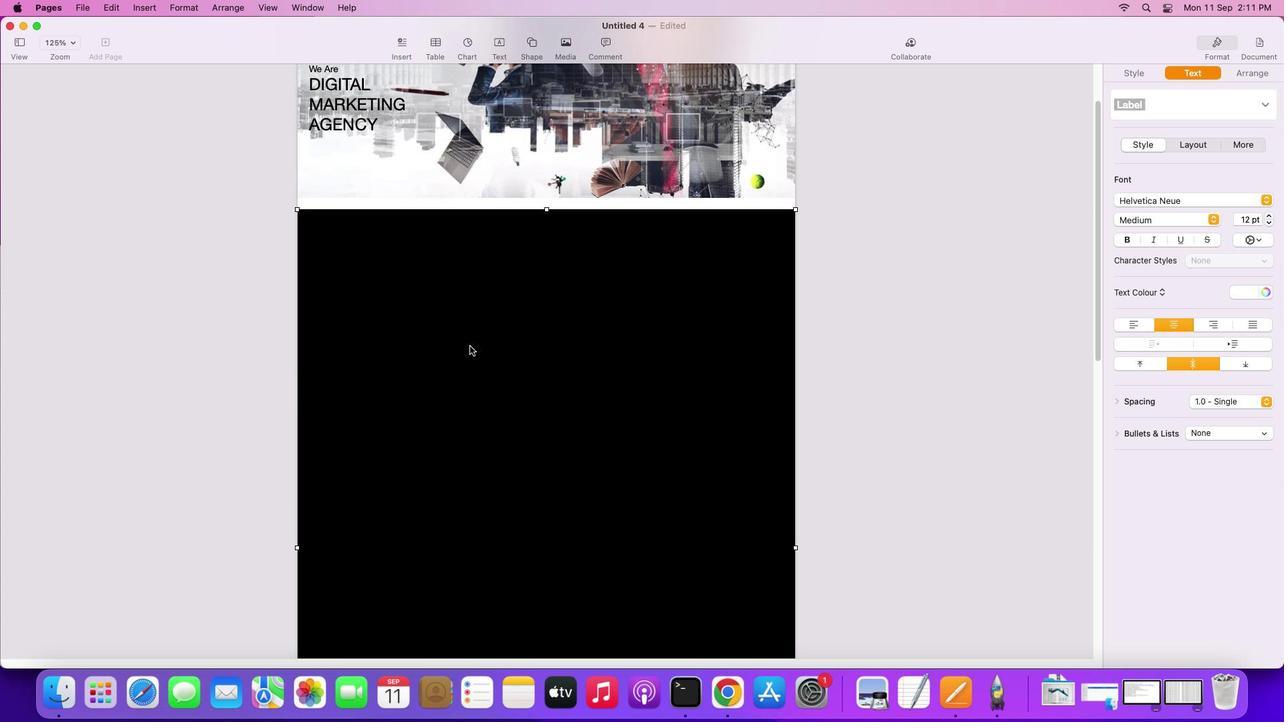 
Action: Mouse scrolled (470, 345) with delta (0, 0)
Screenshot: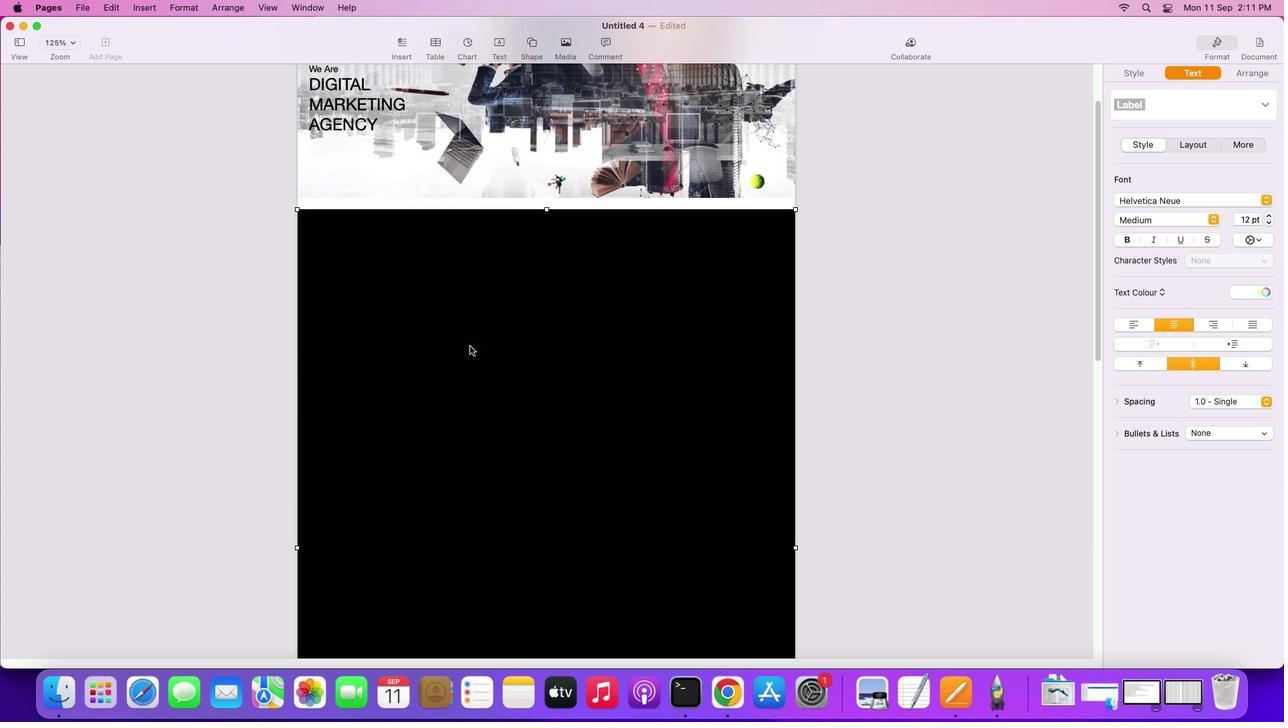 
Action: Mouse scrolled (470, 345) with delta (0, 2)
Screenshot: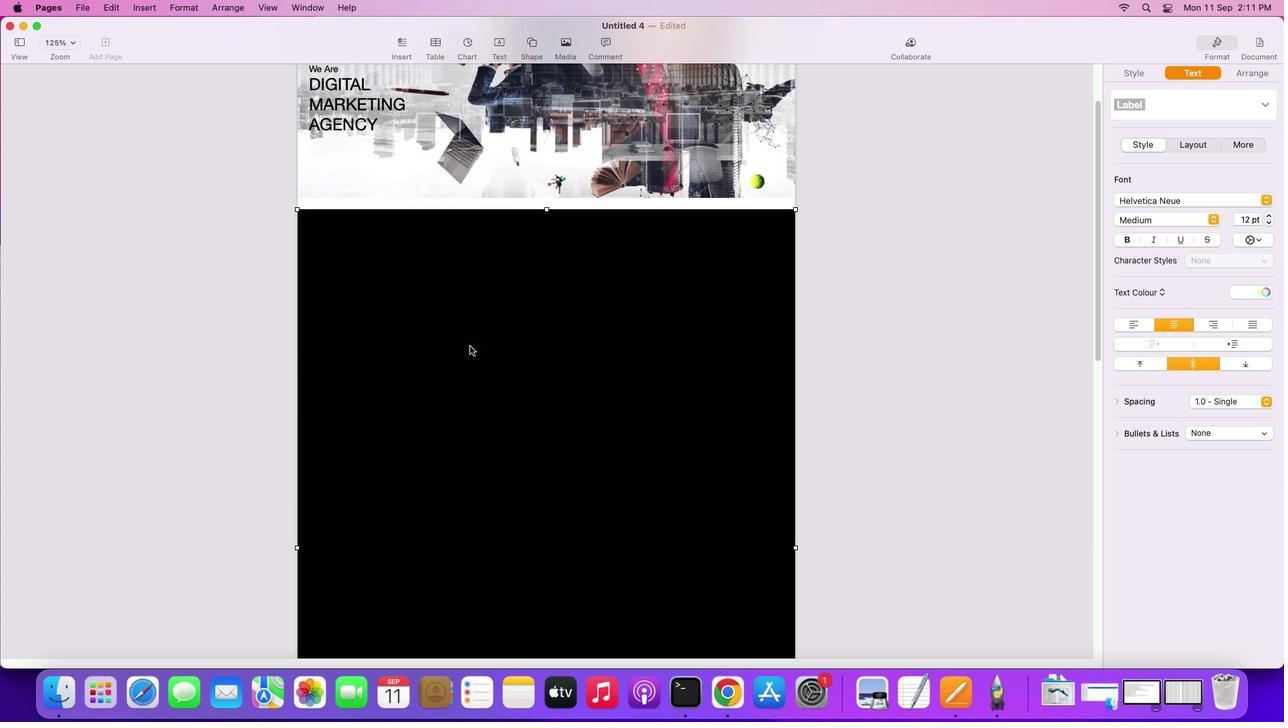 
Action: Mouse scrolled (470, 345) with delta (0, 3)
Screenshot: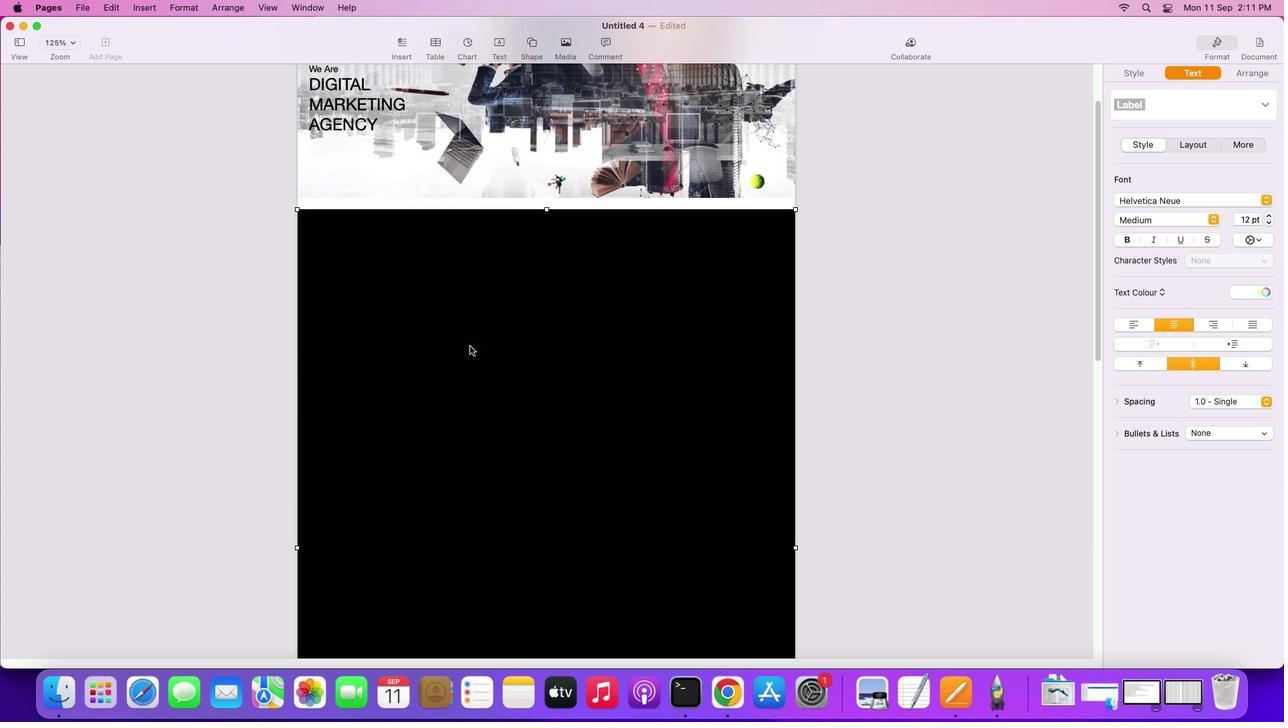 
Action: Mouse scrolled (470, 345) with delta (0, 4)
Screenshot: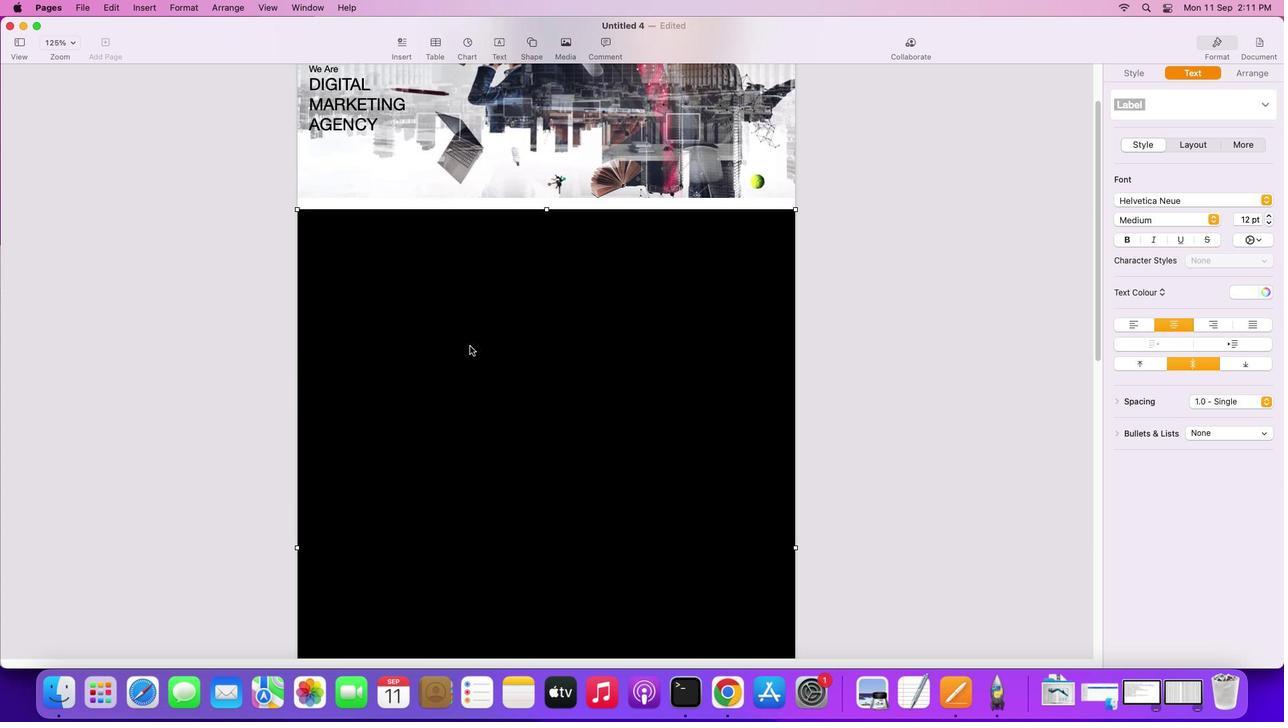 
Action: Mouse scrolled (470, 345) with delta (0, 0)
Screenshot: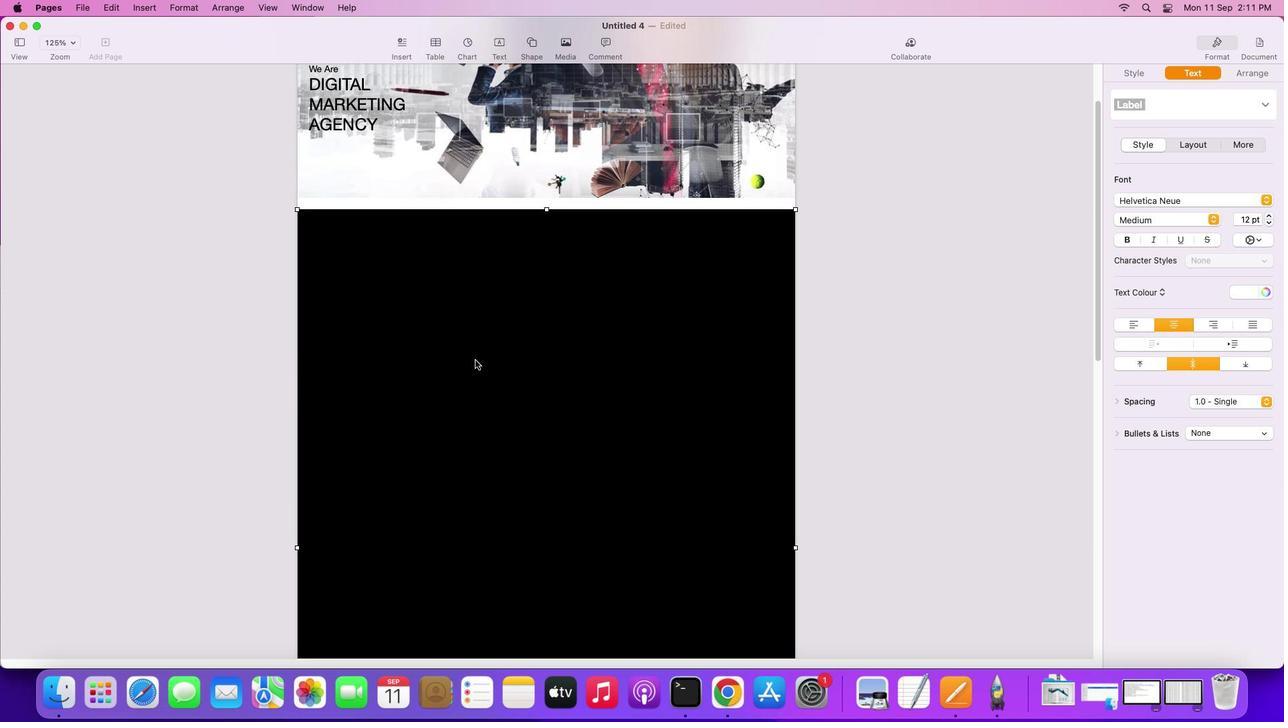
Action: Mouse scrolled (470, 345) with delta (0, 0)
Screenshot: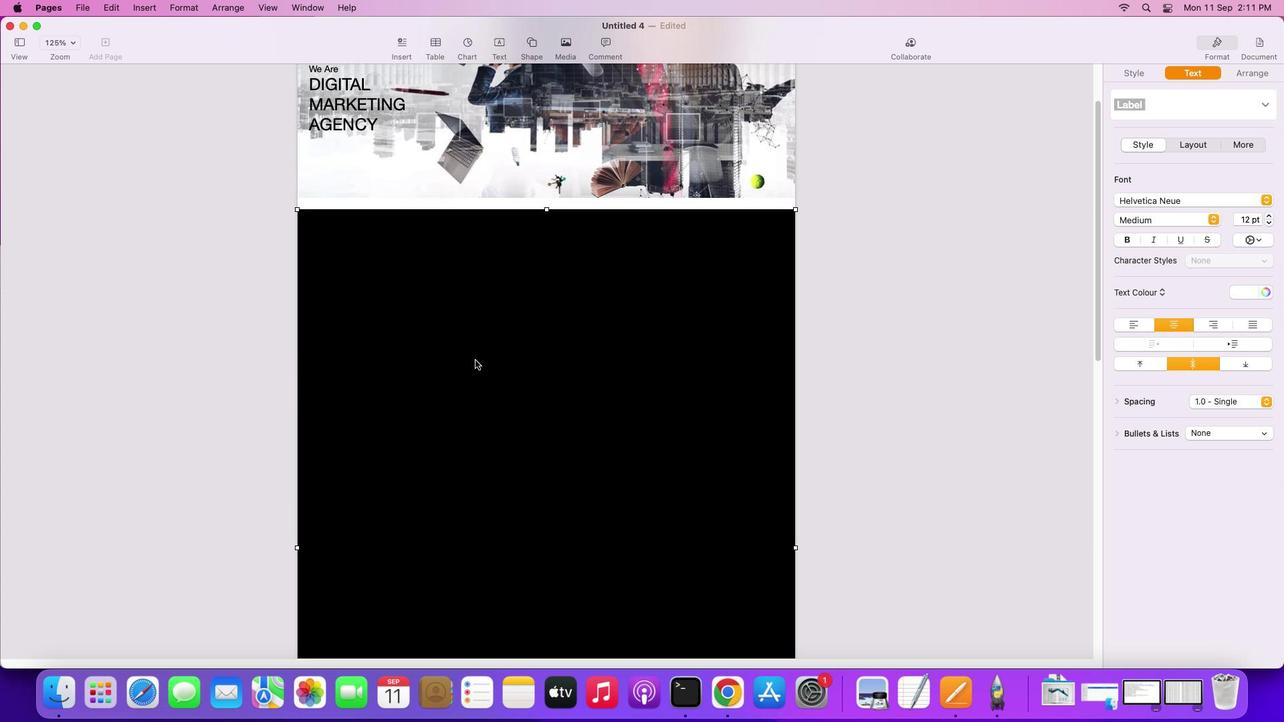 
Action: Mouse scrolled (470, 345) with delta (0, 2)
Screenshot: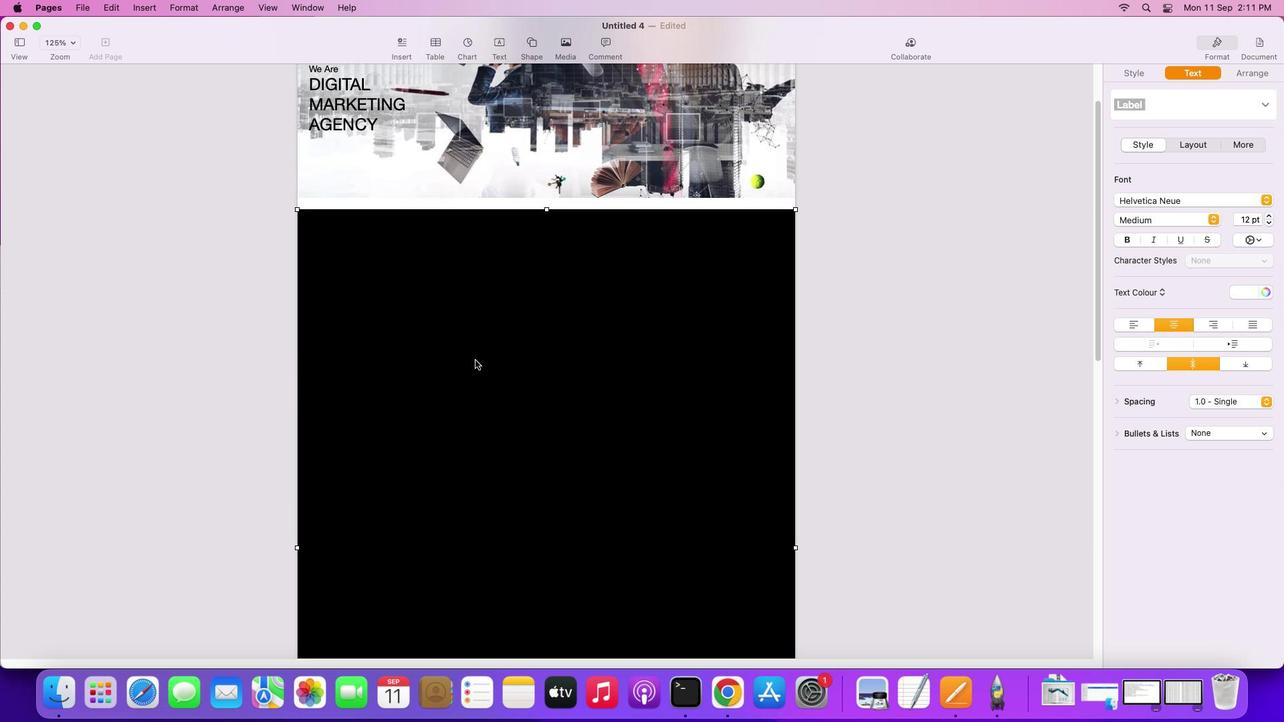 
Action: Mouse moved to (470, 321)
Screenshot: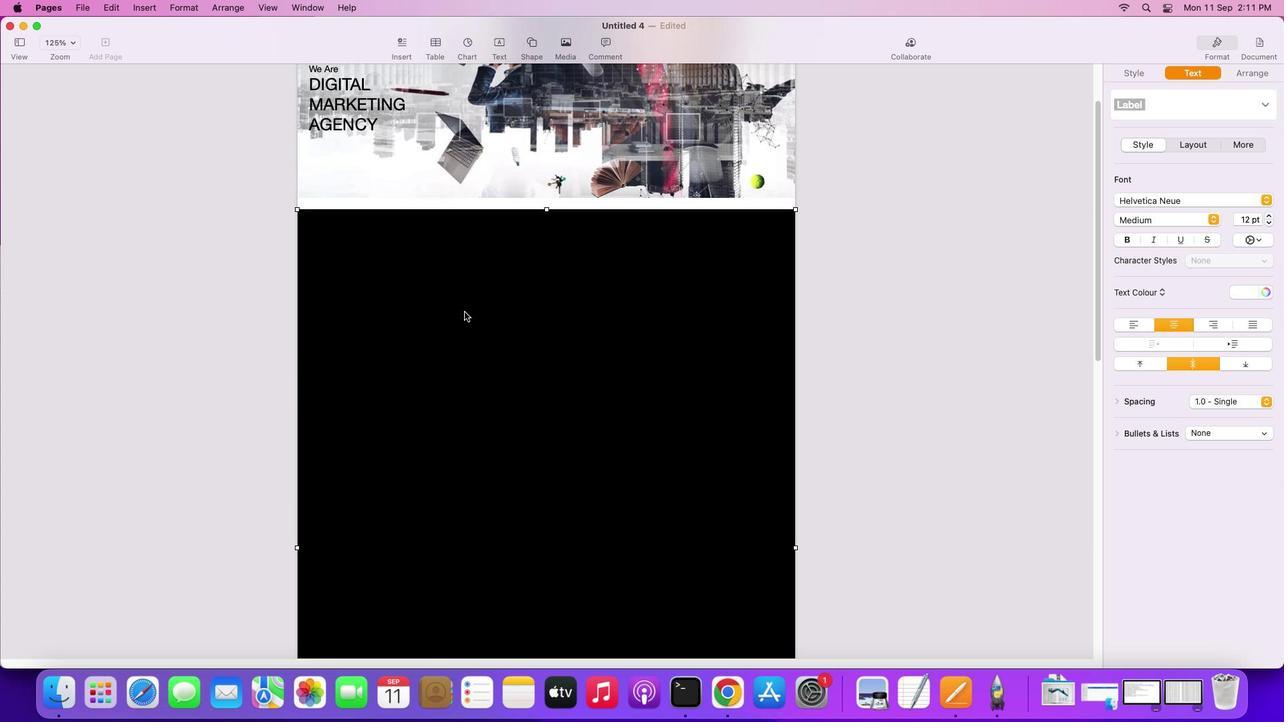 
Action: Mouse pressed left at (470, 321)
Screenshot: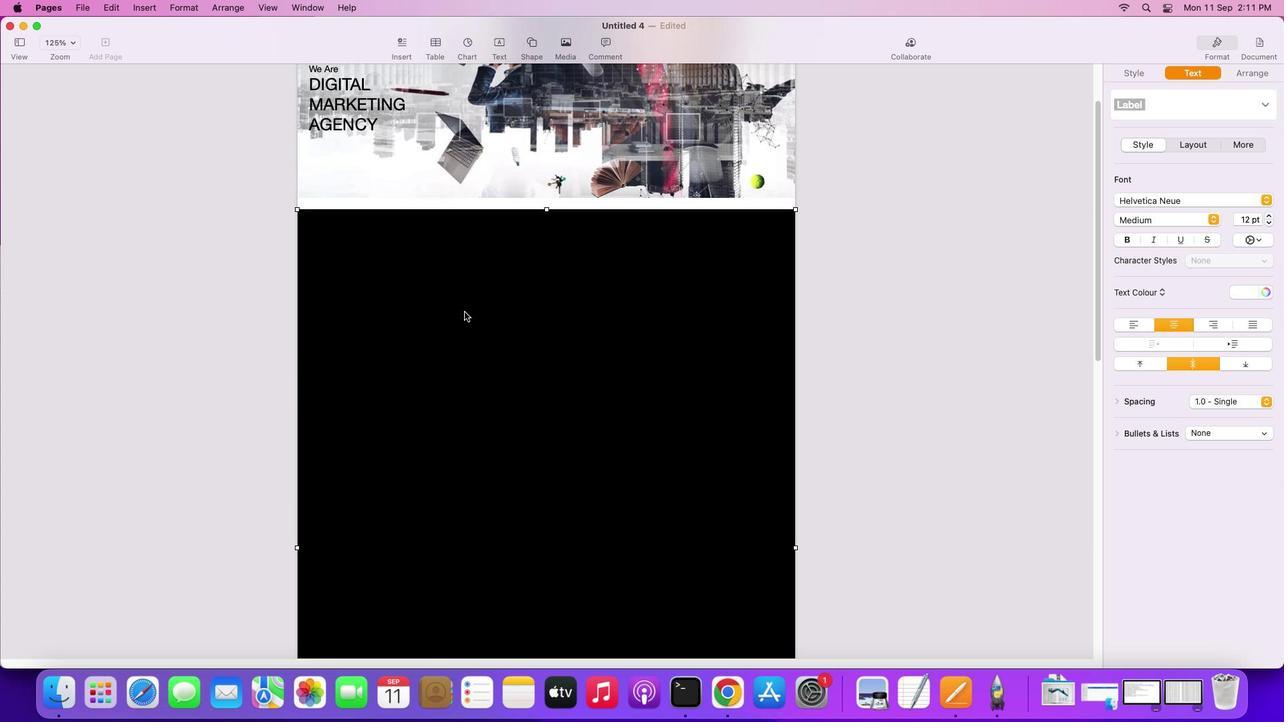 
Action: Mouse moved to (533, 44)
Screenshot: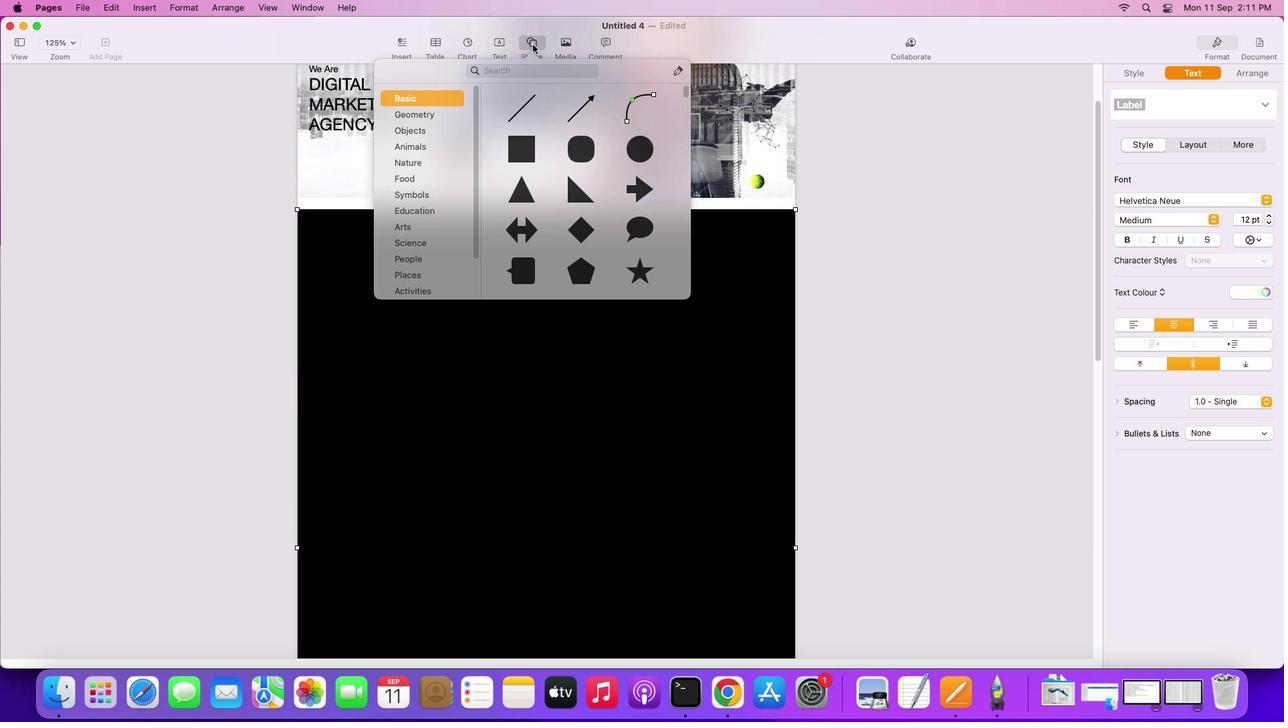 
Action: Mouse pressed left at (533, 44)
Screenshot: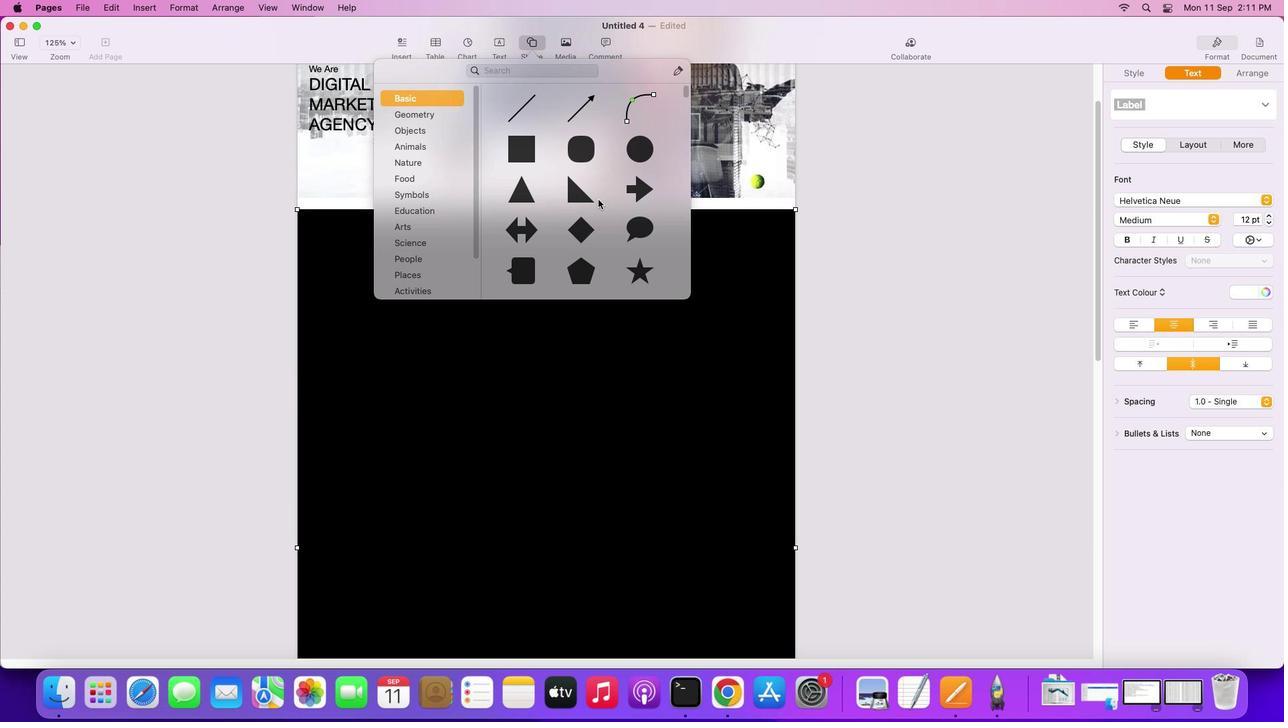 
Action: Mouse moved to (519, 144)
Screenshot: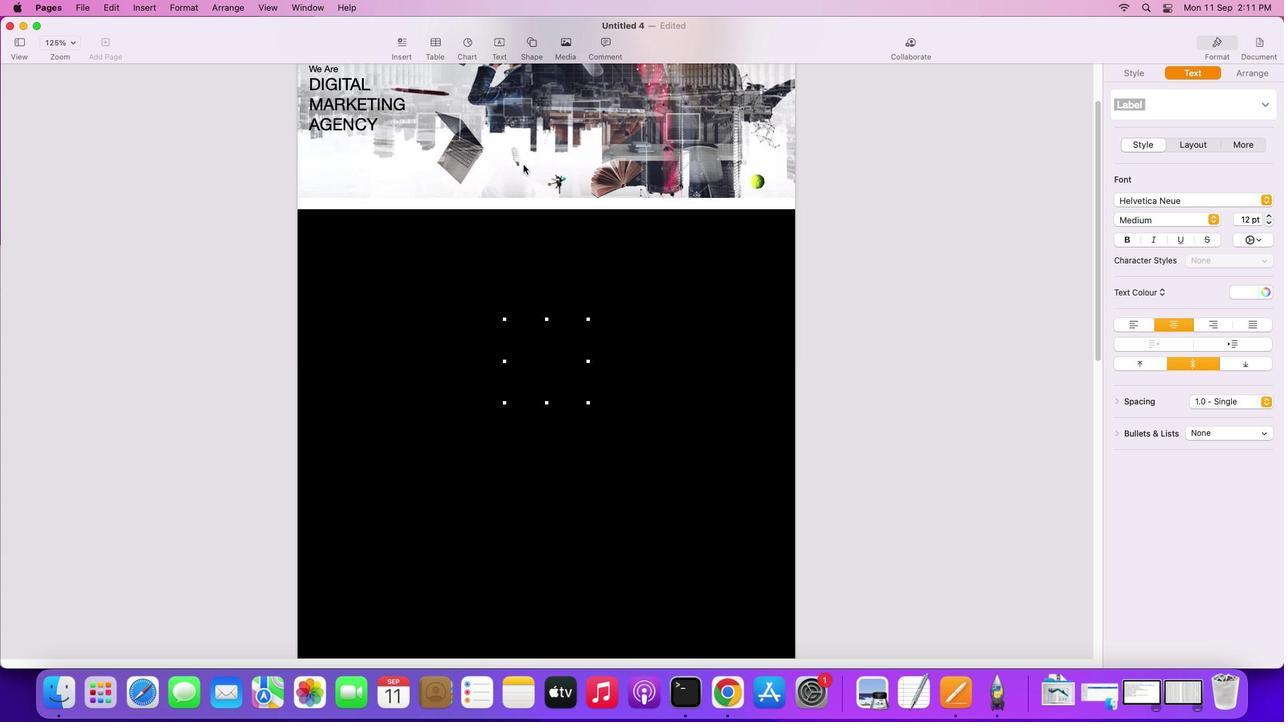 
Action: Mouse pressed left at (519, 144)
Screenshot: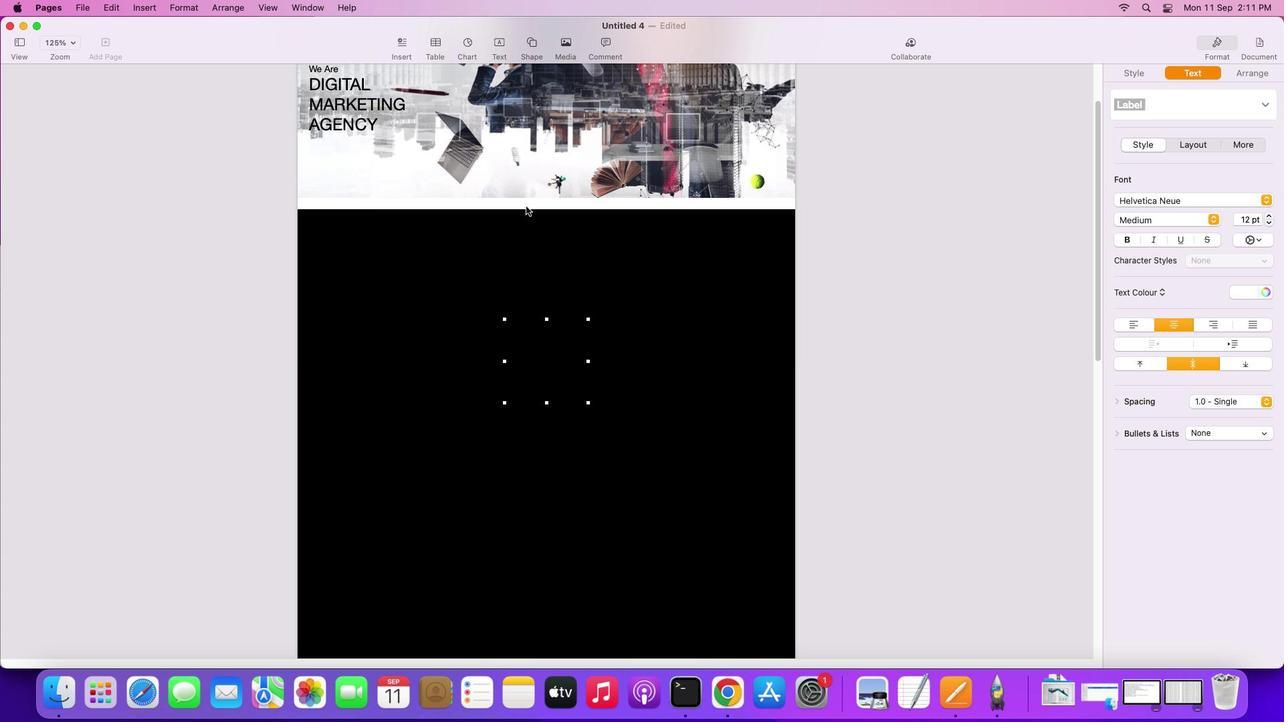 
Action: Mouse moved to (1143, 73)
Screenshot: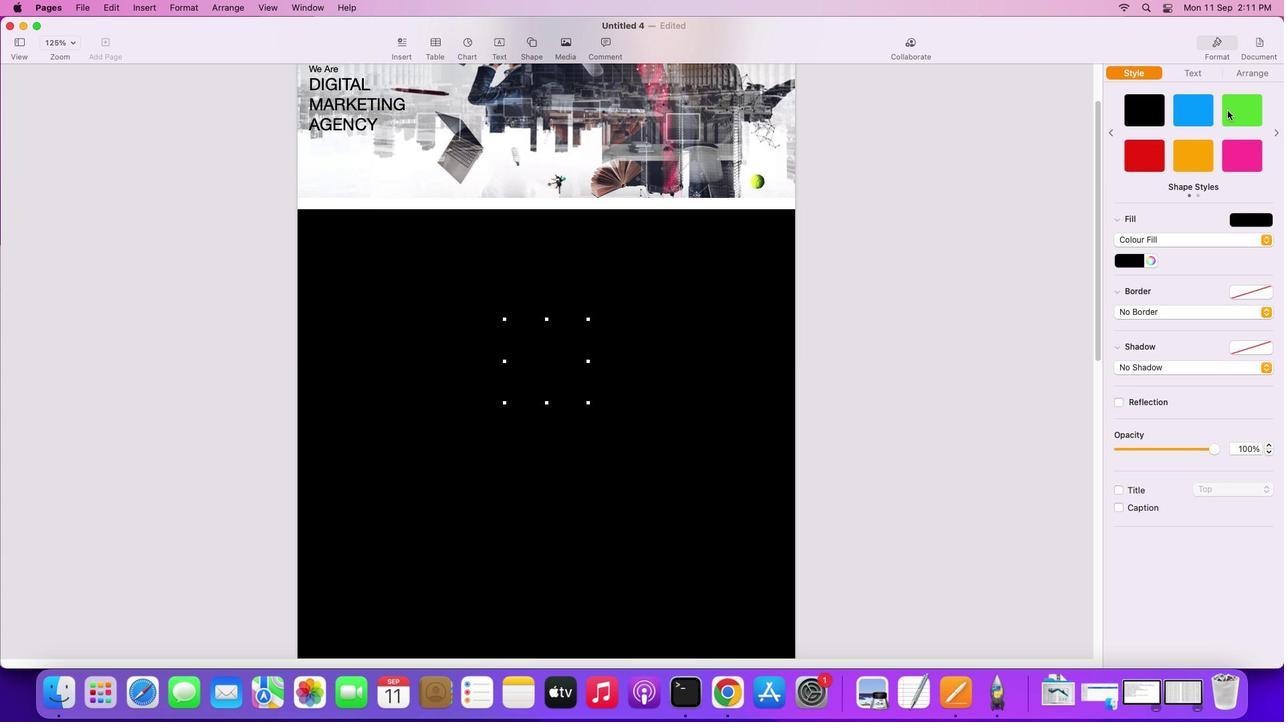 
Action: Mouse pressed left at (1143, 73)
Screenshot: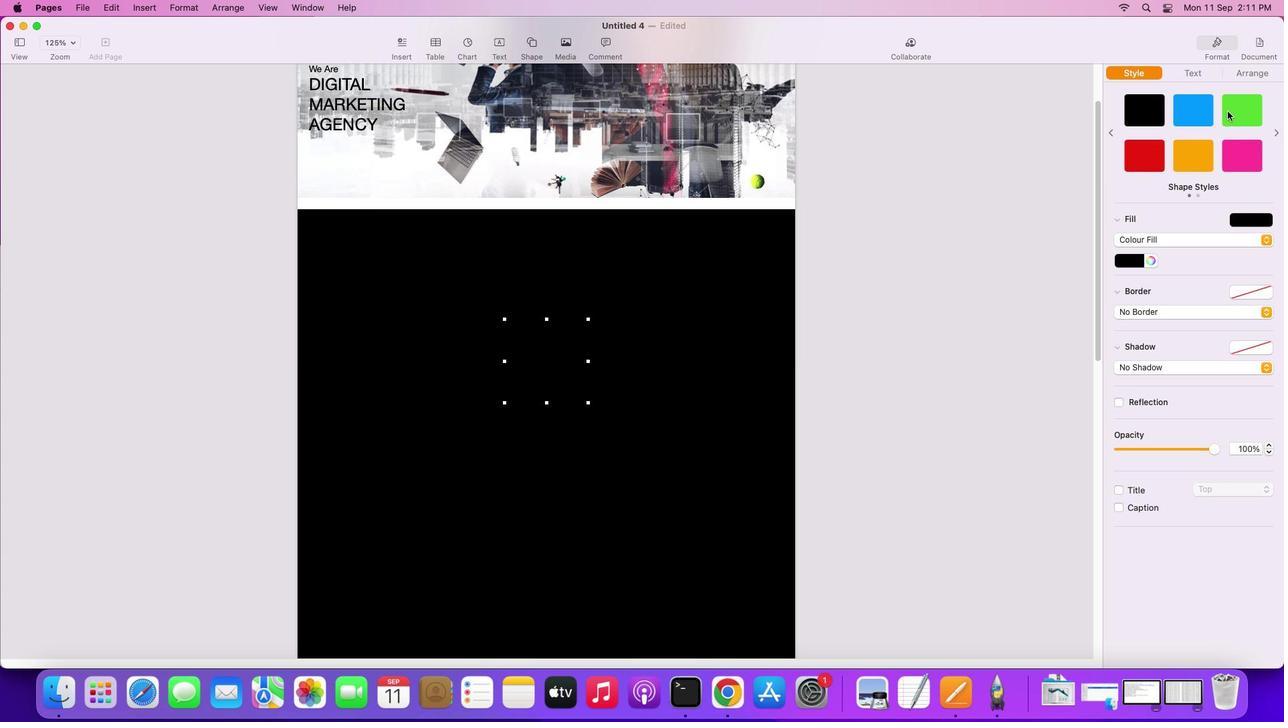 
Action: Mouse moved to (1268, 218)
Screenshot: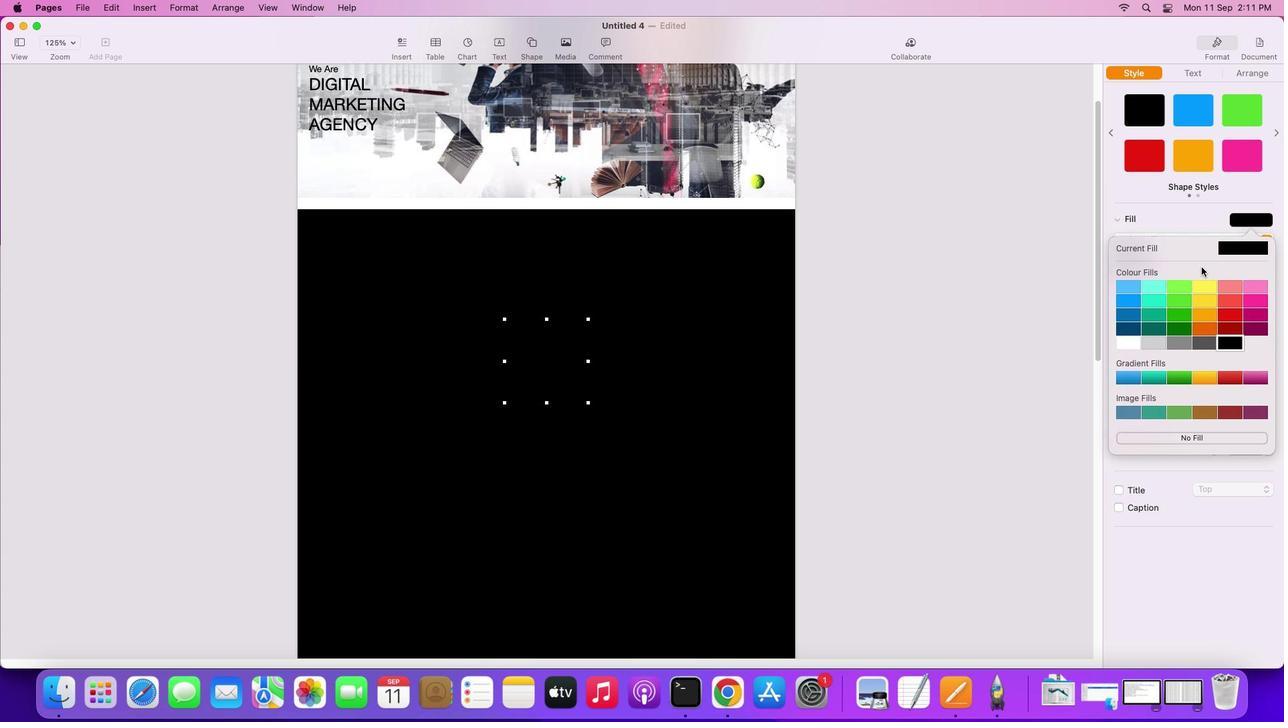 
Action: Mouse pressed left at (1268, 218)
Screenshot: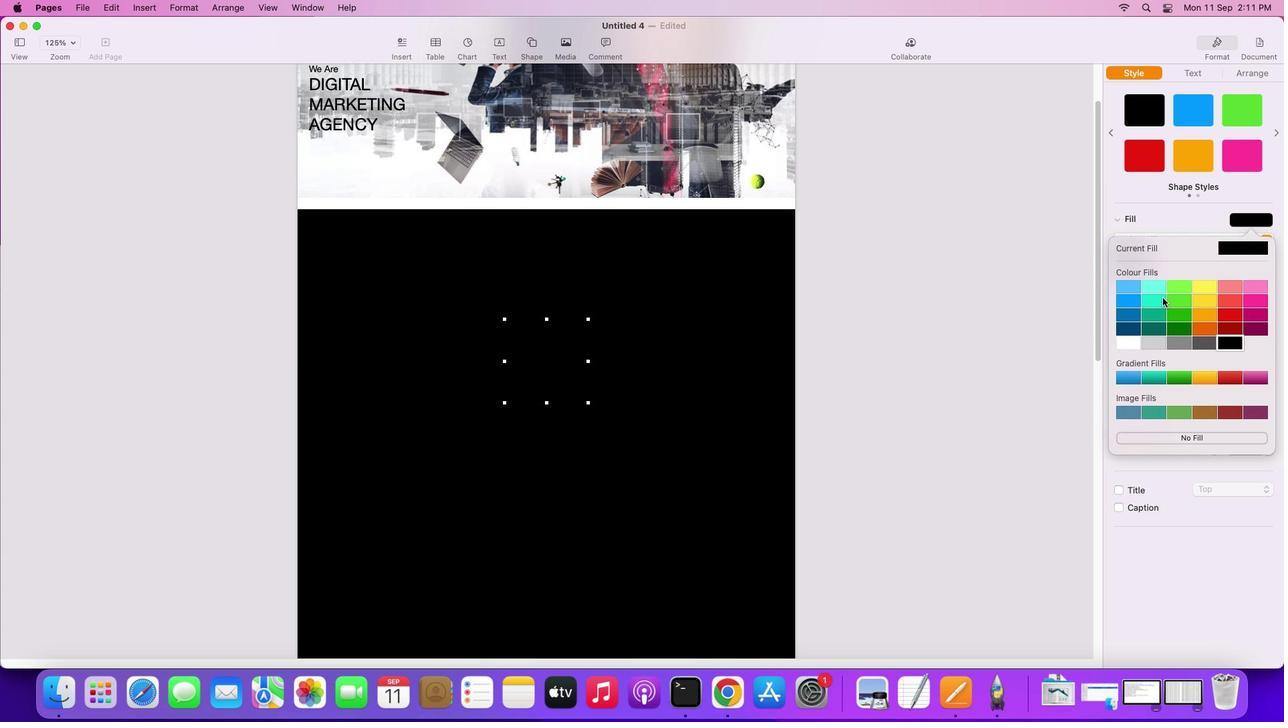 
Action: Mouse moved to (1127, 342)
Screenshot: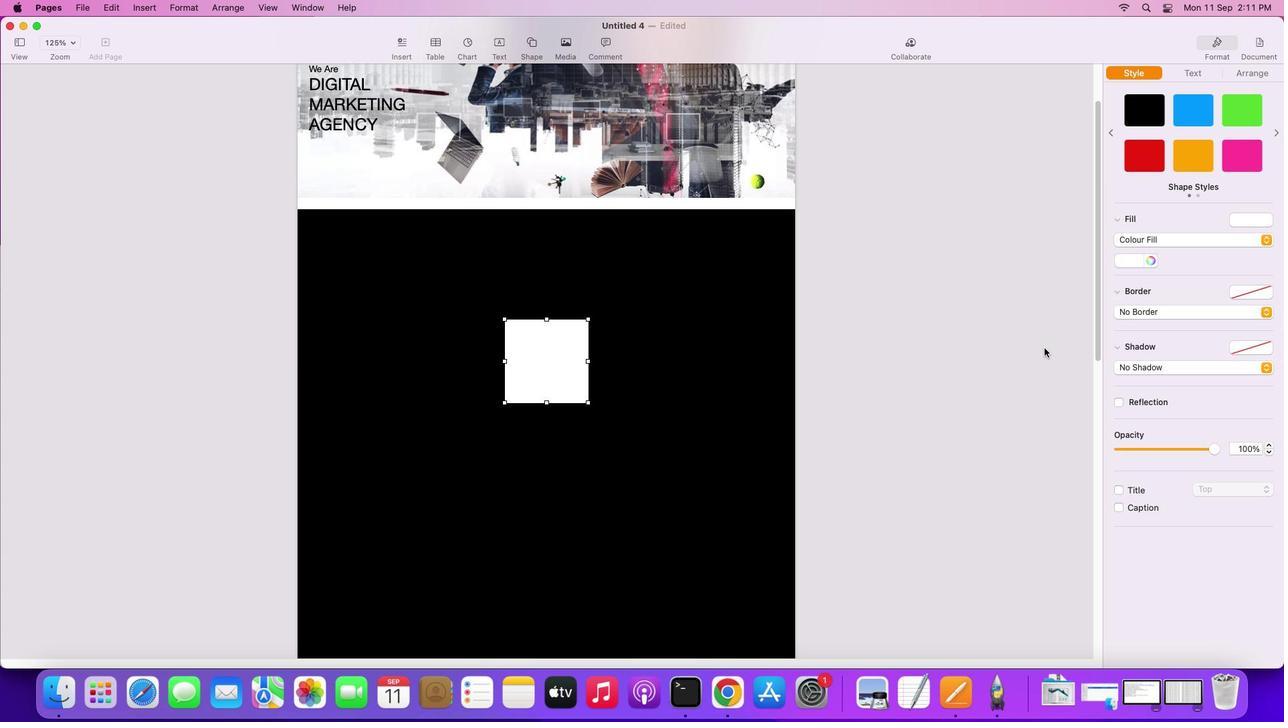 
Action: Mouse pressed left at (1127, 342)
Screenshot: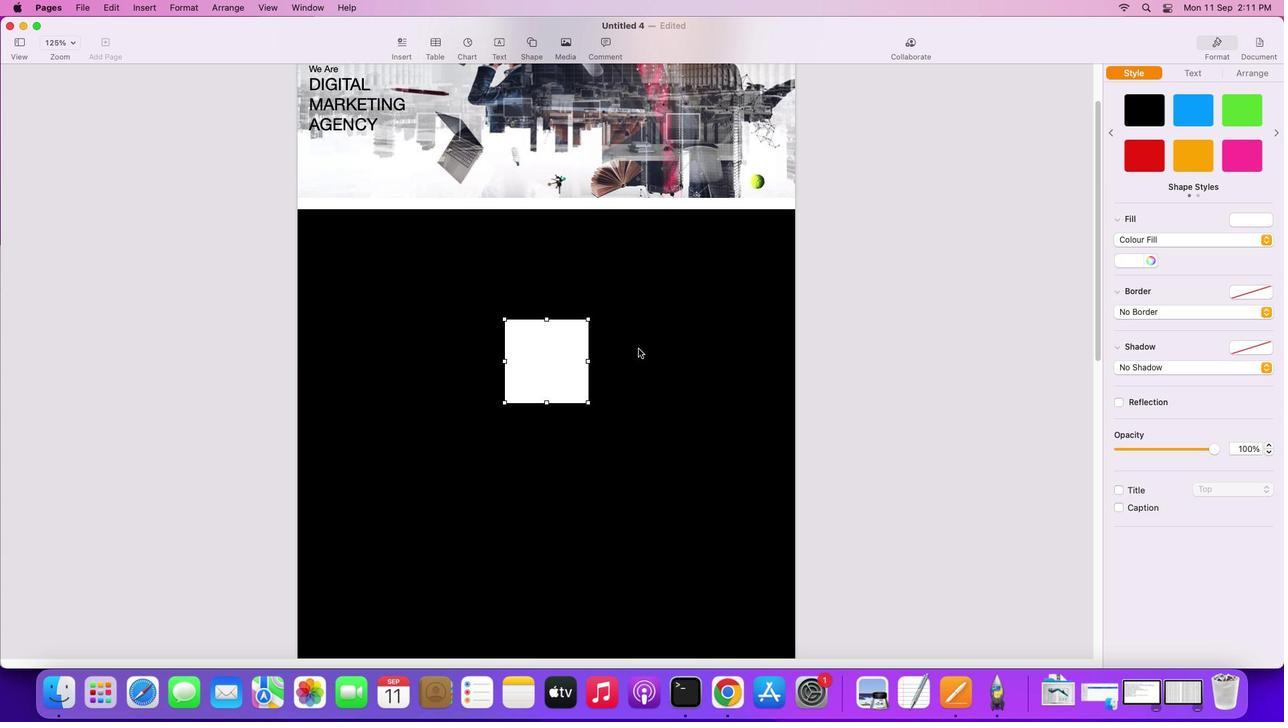 
Action: Mouse moved to (589, 361)
Screenshot: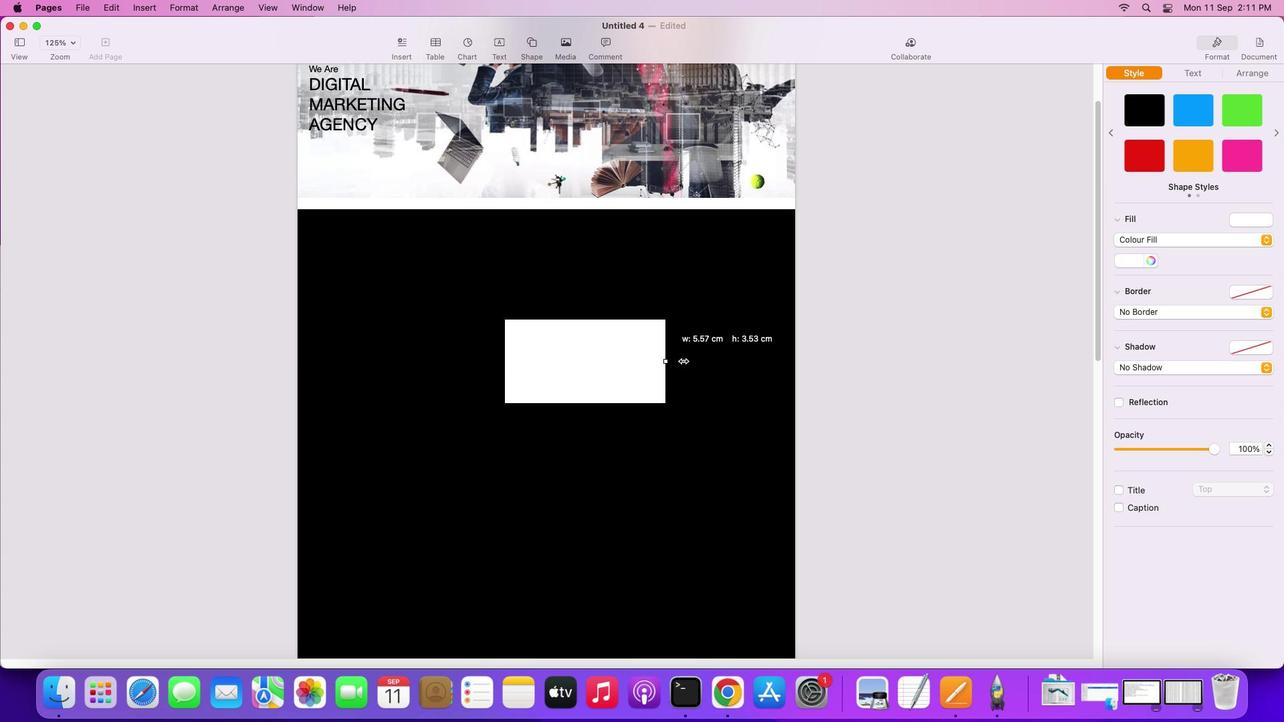 
Action: Mouse pressed left at (589, 361)
Screenshot: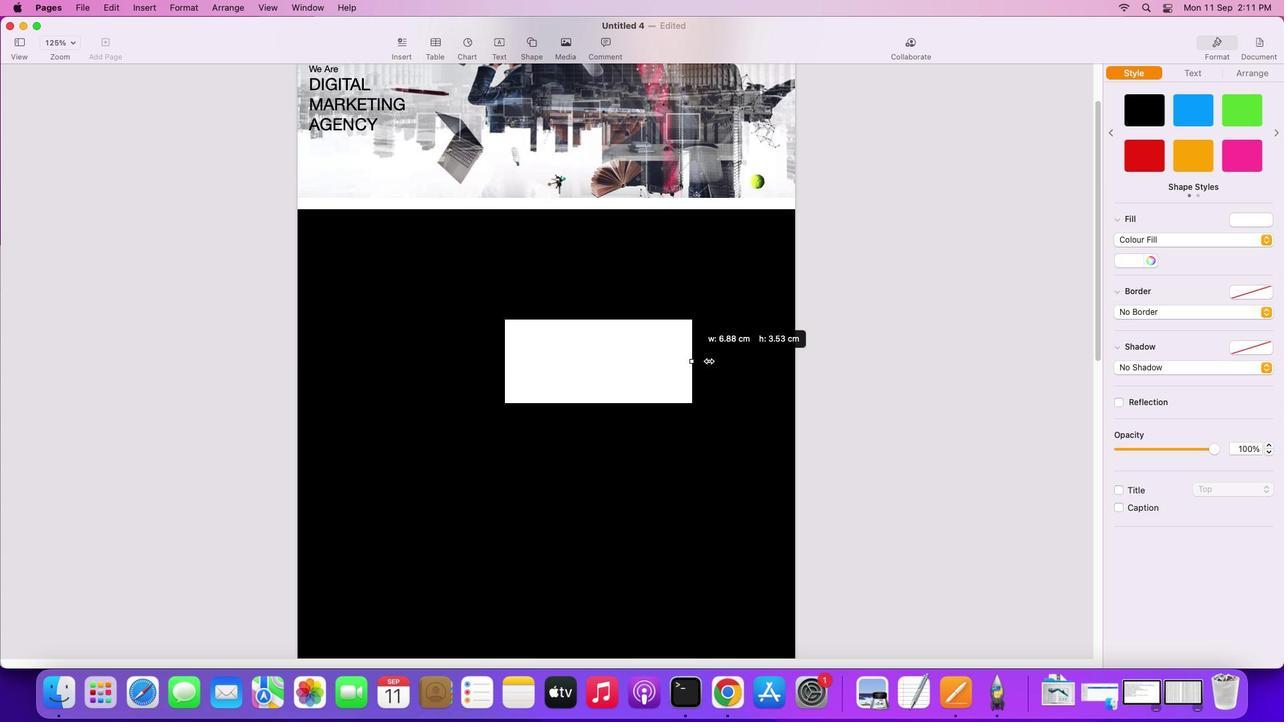 
Action: Mouse moved to (614, 403)
Screenshot: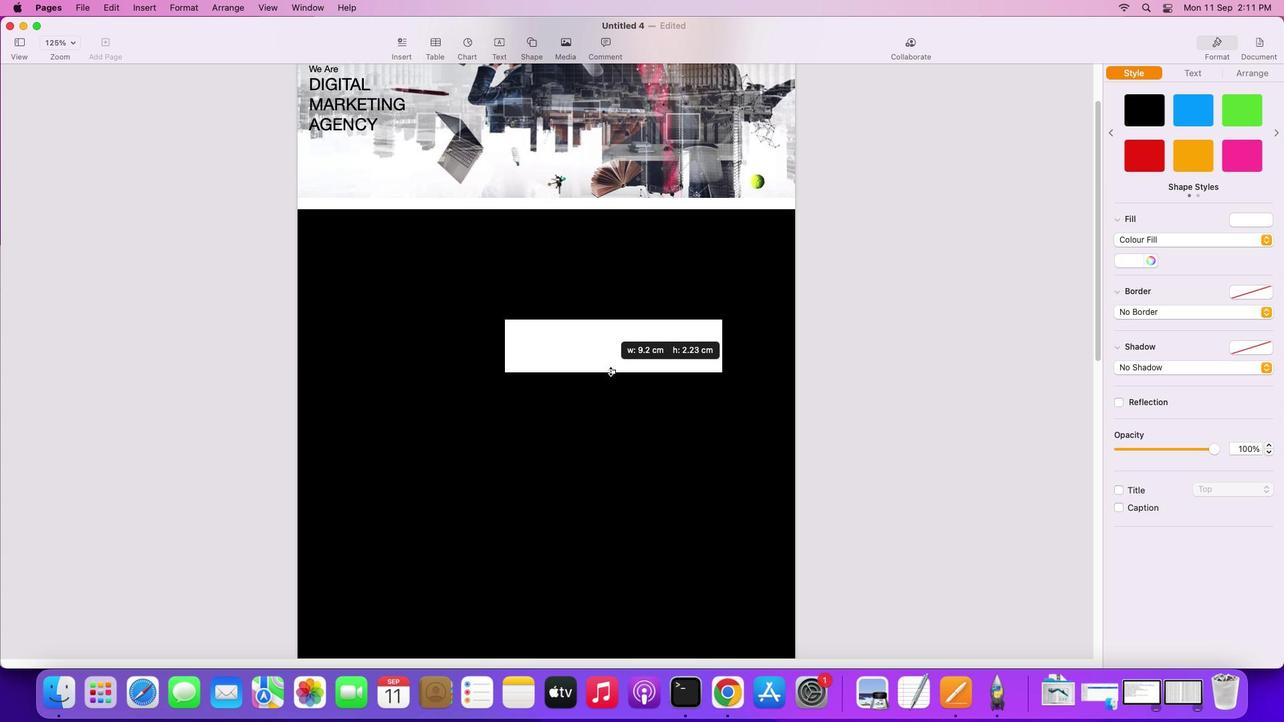 
Action: Mouse pressed left at (614, 403)
Screenshot: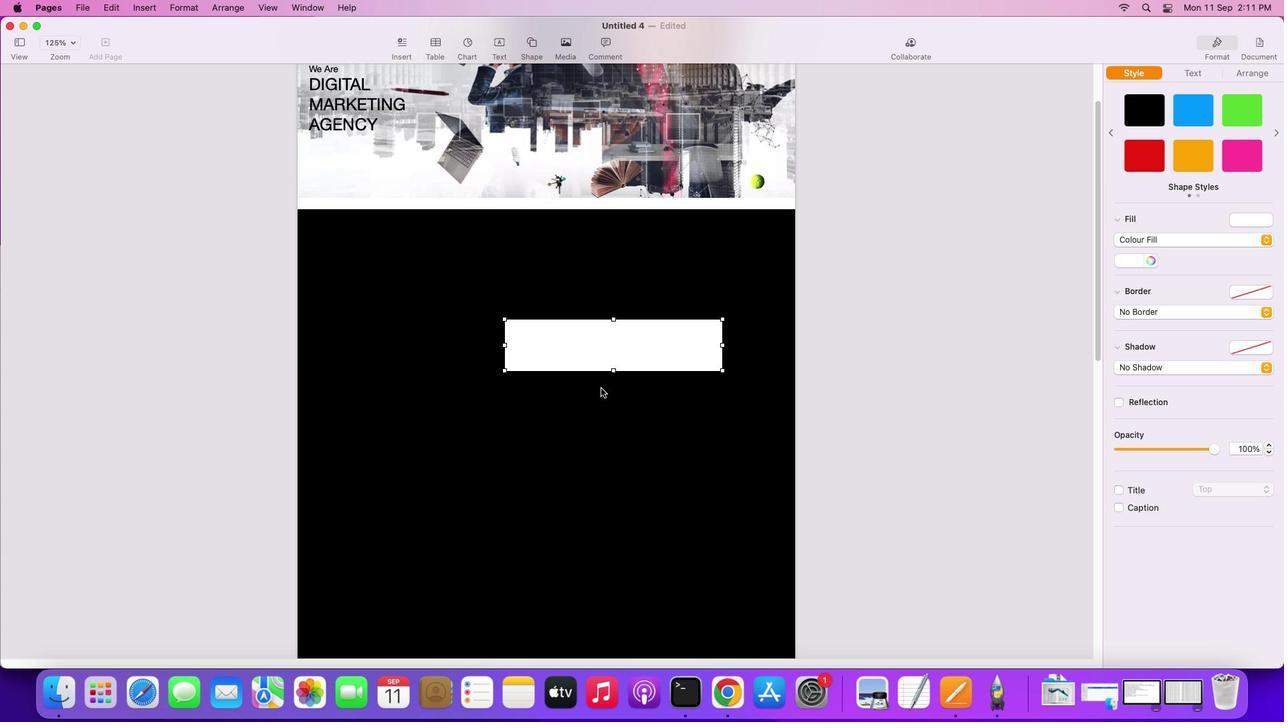 
Action: Mouse moved to (565, 434)
Screenshot: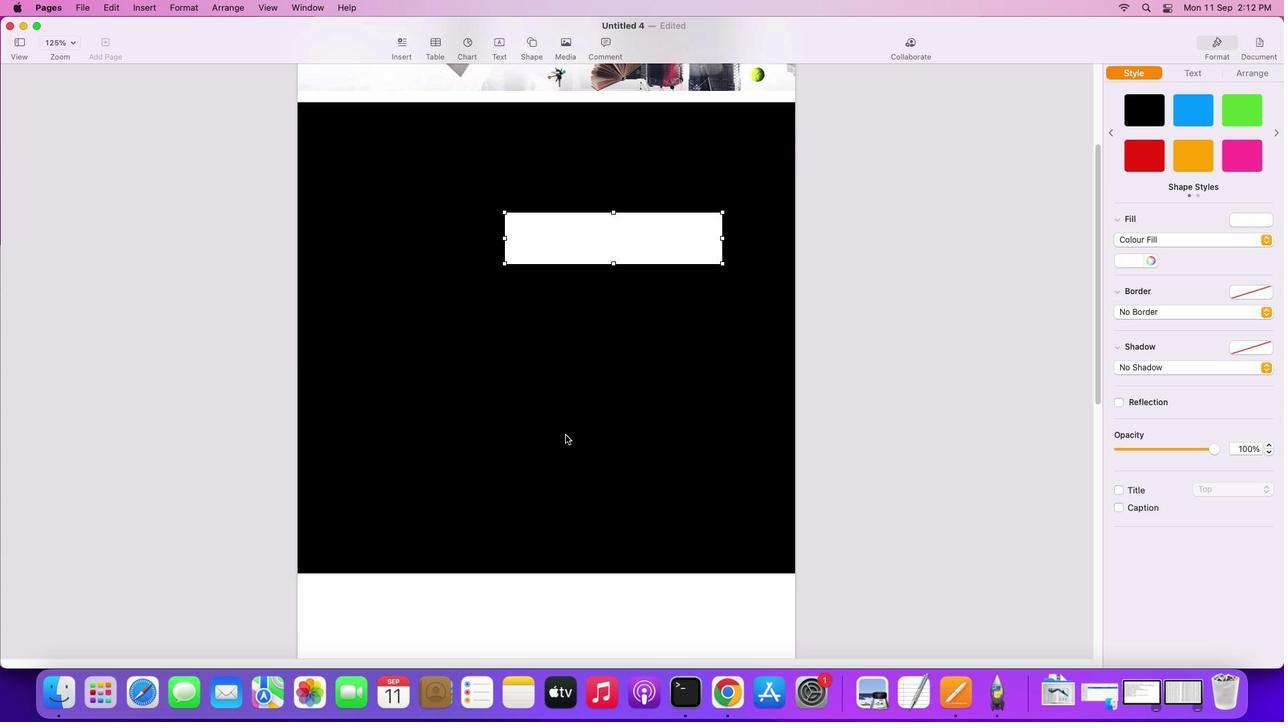 
Action: Mouse scrolled (565, 434) with delta (0, 0)
Screenshot: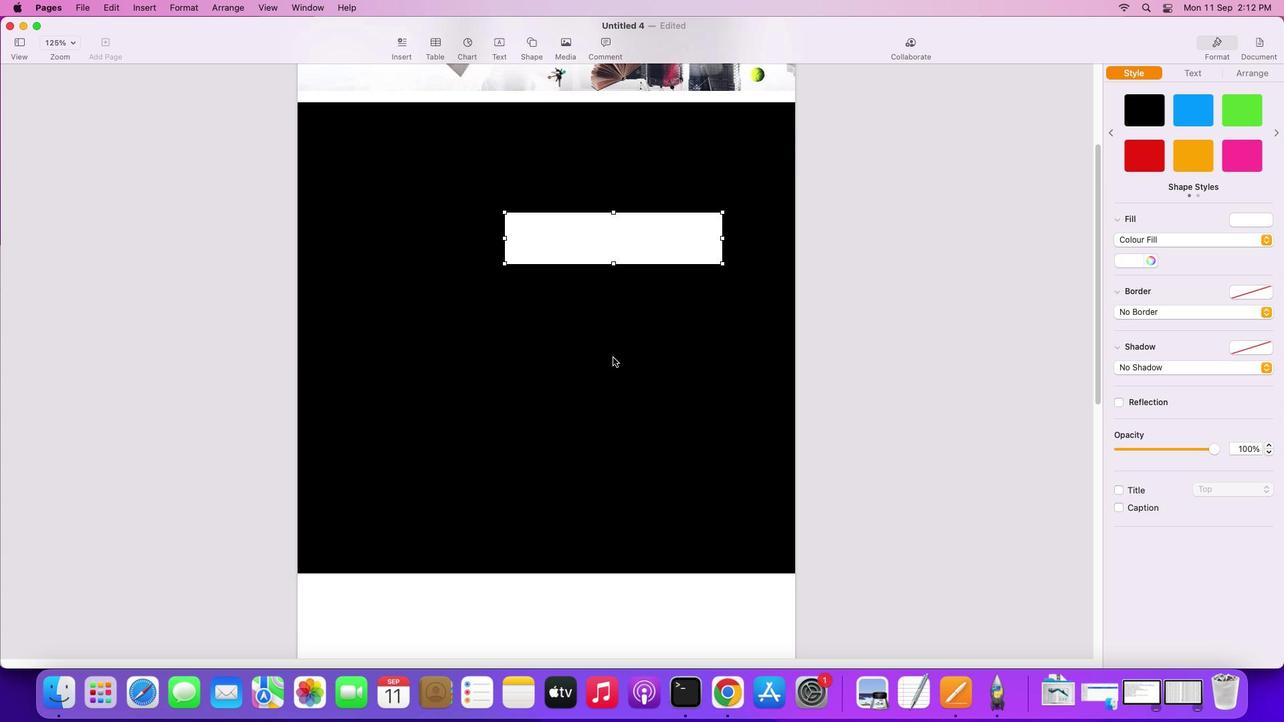 
Action: Mouse scrolled (565, 434) with delta (0, 0)
